 Task: Design a concept for a mobile app that helps in improving mental health.
Action: Mouse moved to (155, 77)
Screenshot: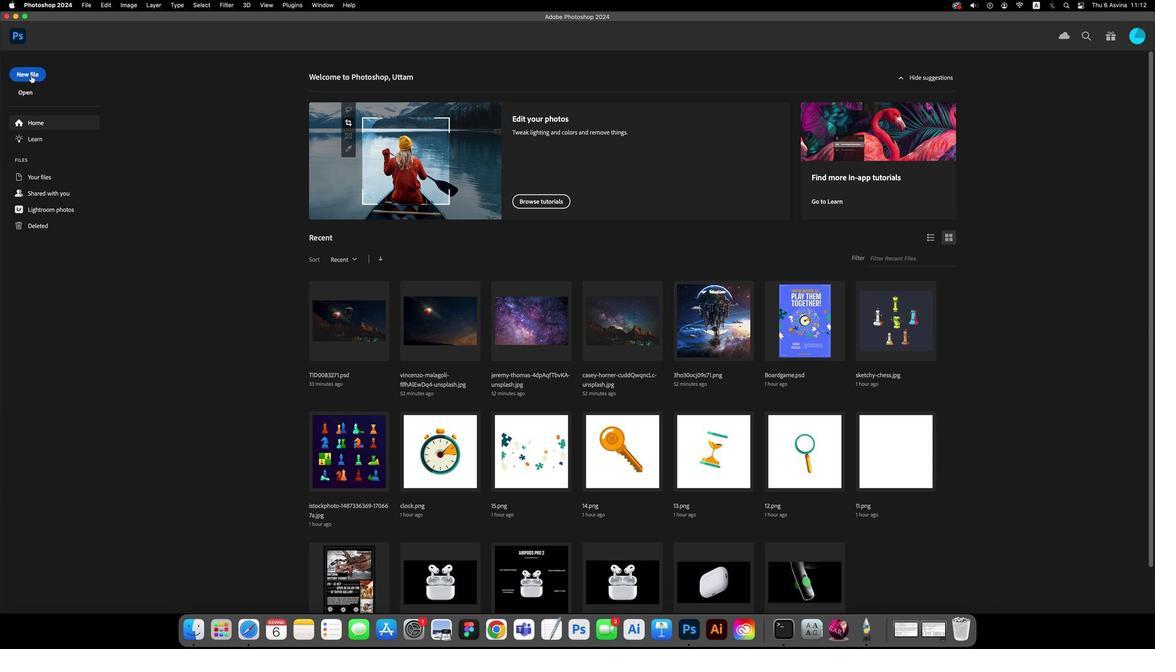 
Action: Mouse pressed left at (155, 77)
Screenshot: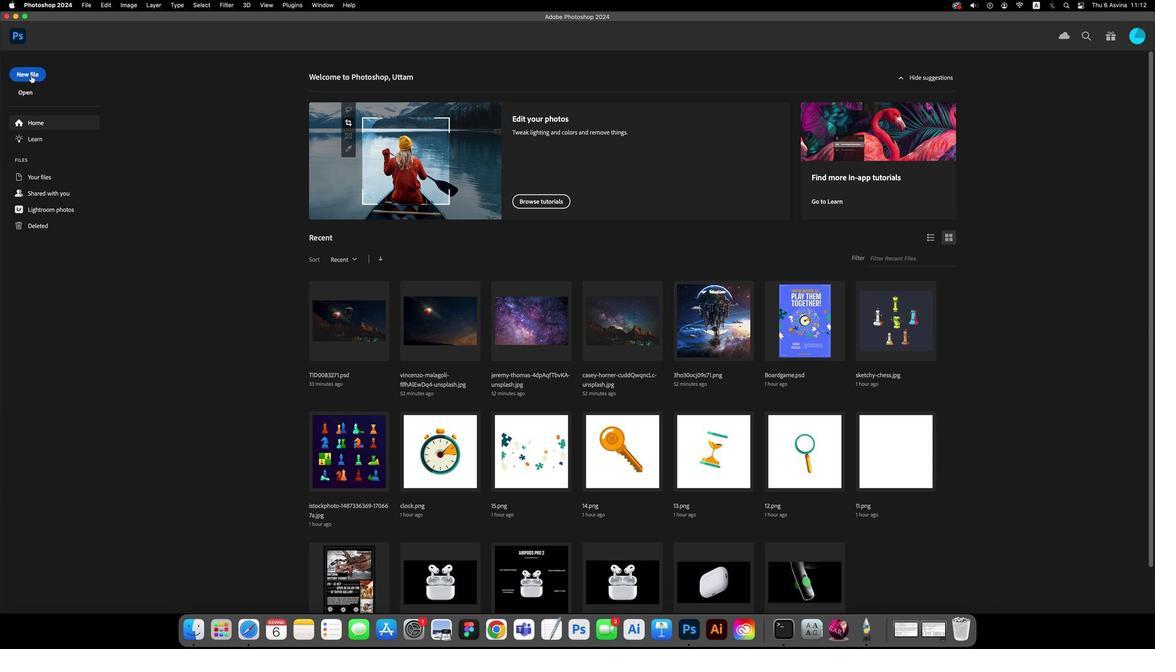 
Action: Mouse moved to (583, 167)
Screenshot: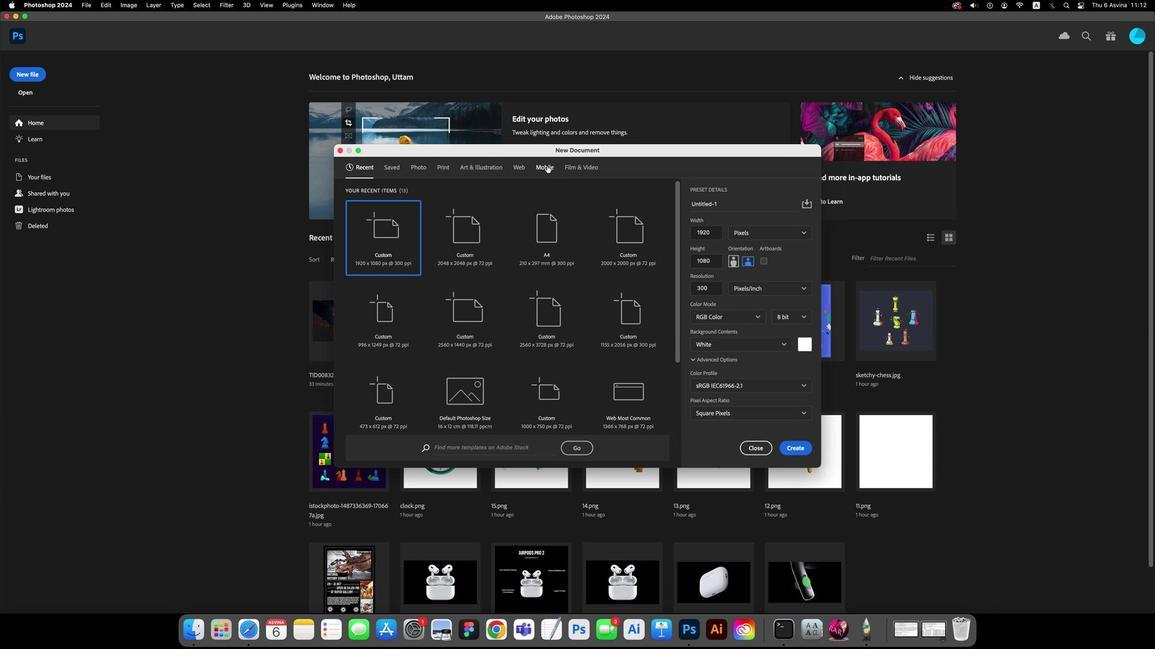 
Action: Mouse pressed left at (583, 167)
Screenshot: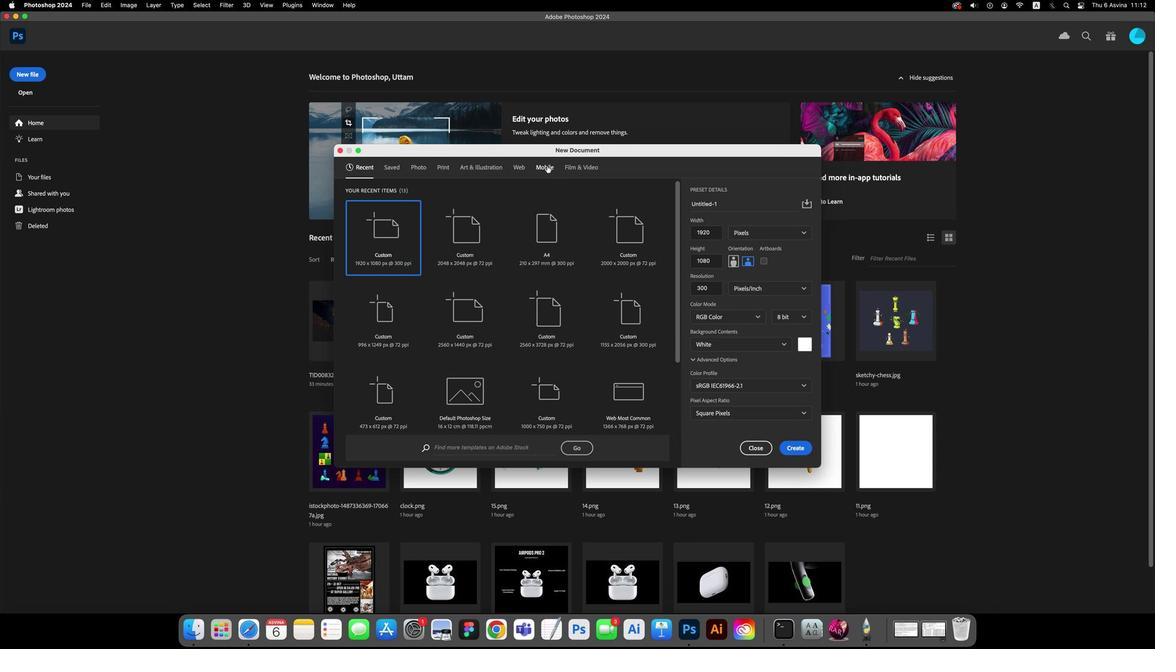 
Action: Mouse moved to (792, 443)
Screenshot: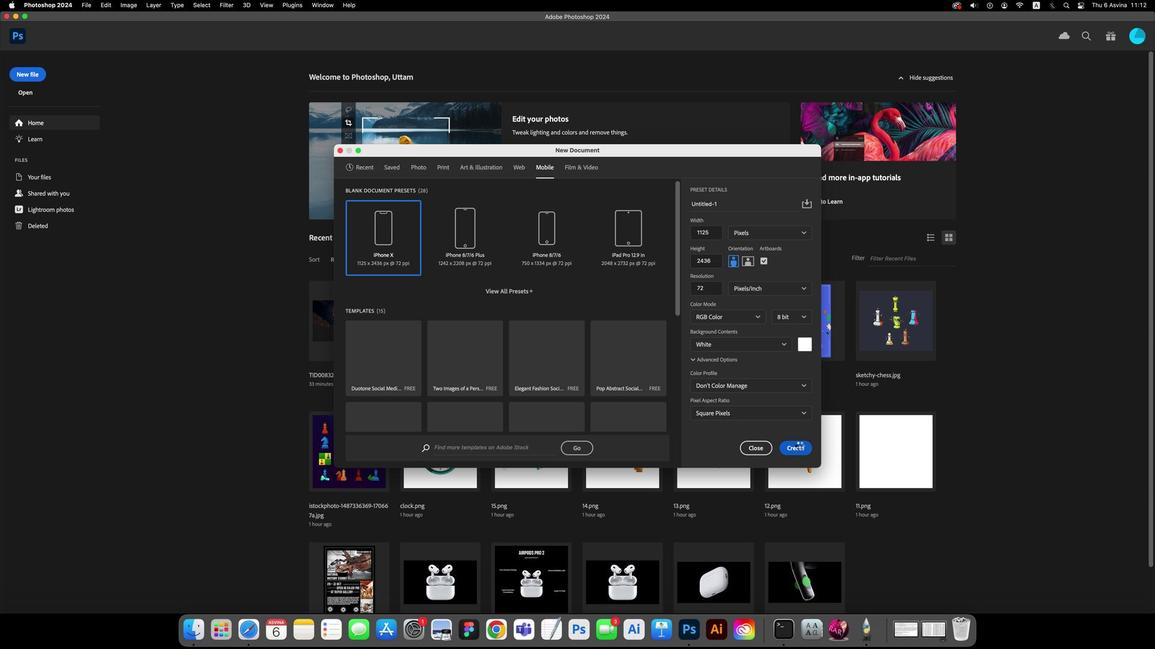 
Action: Mouse pressed left at (792, 443)
Screenshot: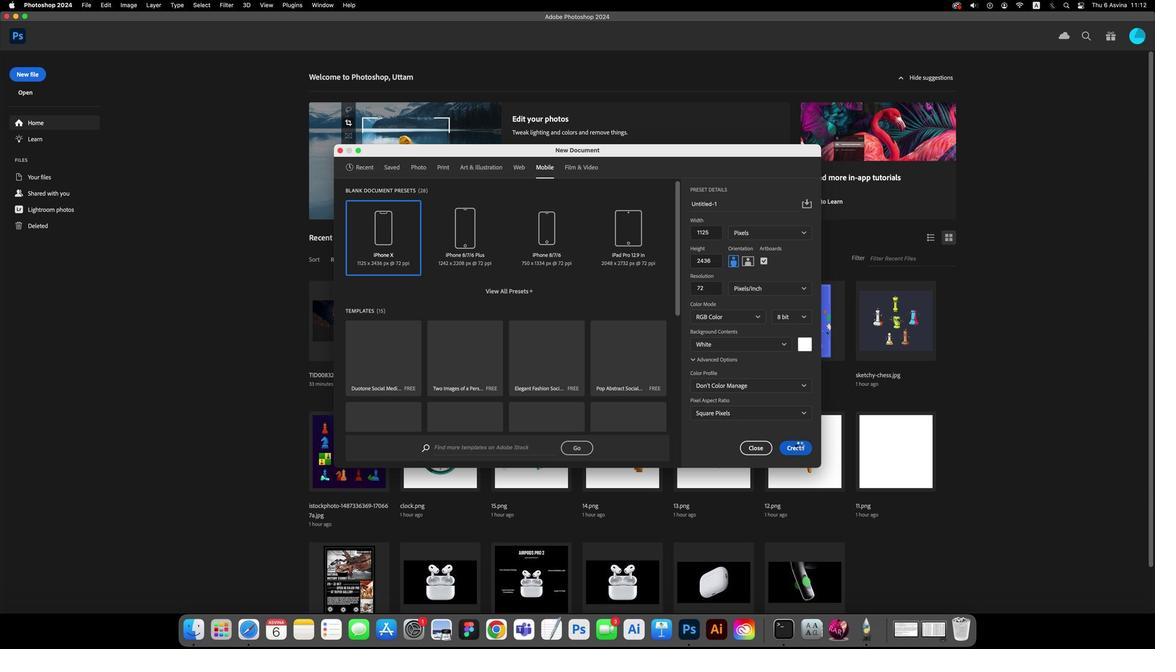 
Action: Mouse moved to (532, 326)
Screenshot: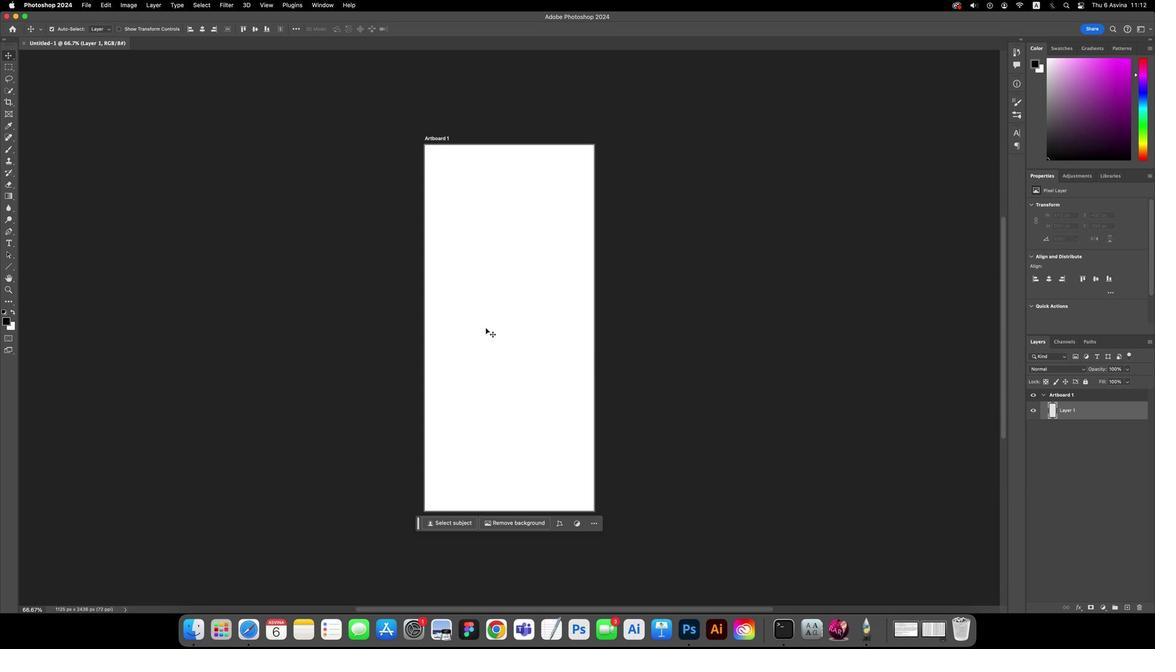 
Action: Mouse pressed left at (532, 326)
Screenshot: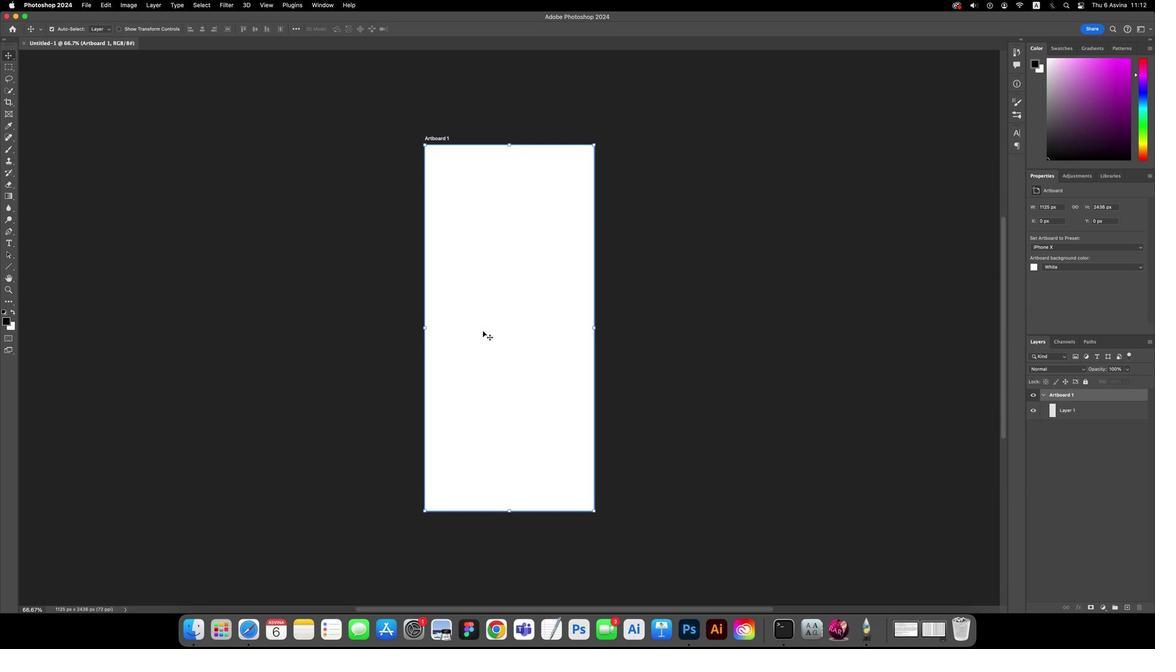 
Action: Mouse moved to (205, 3)
Screenshot: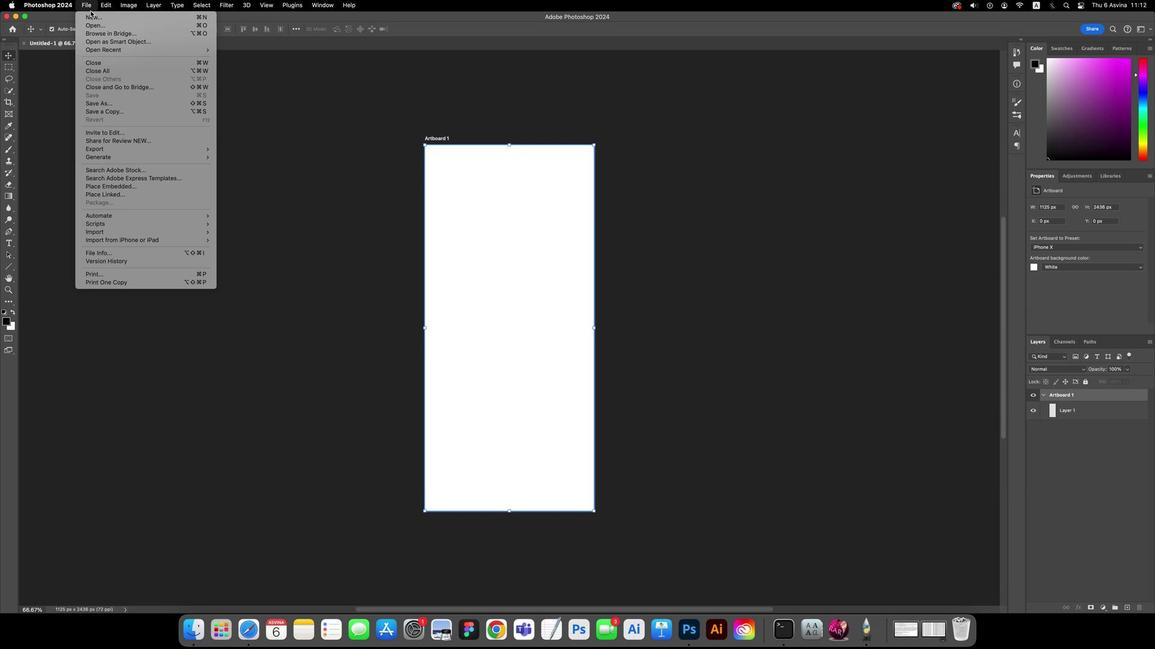 
Action: Mouse pressed left at (205, 3)
Screenshot: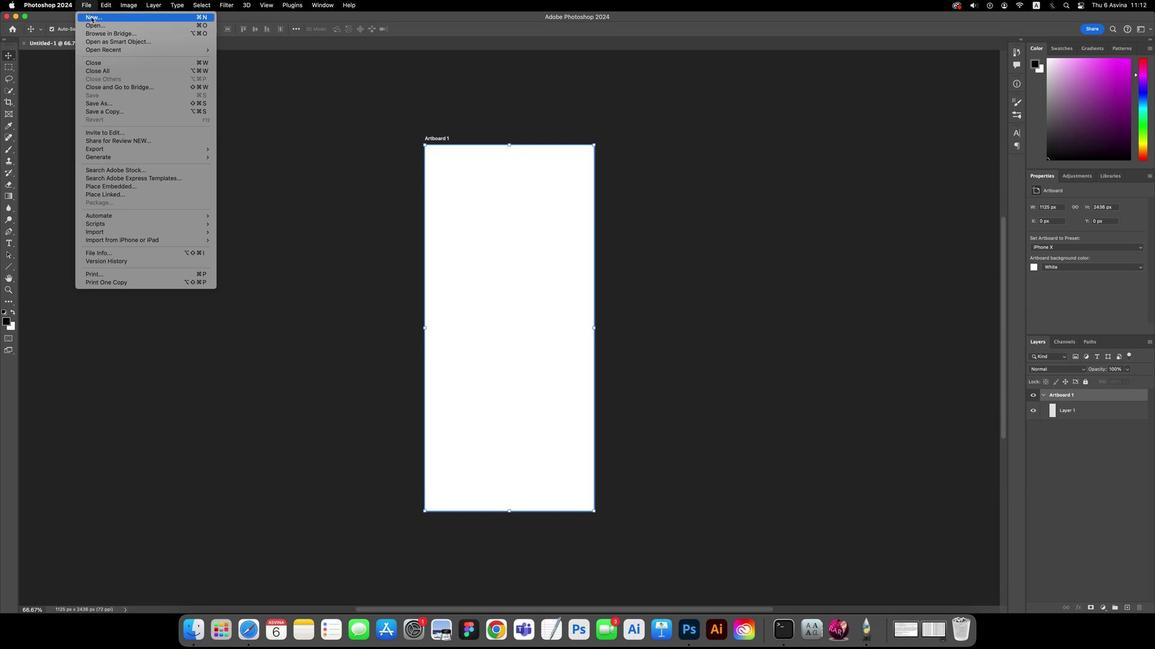 
Action: Mouse moved to (205, 27)
Screenshot: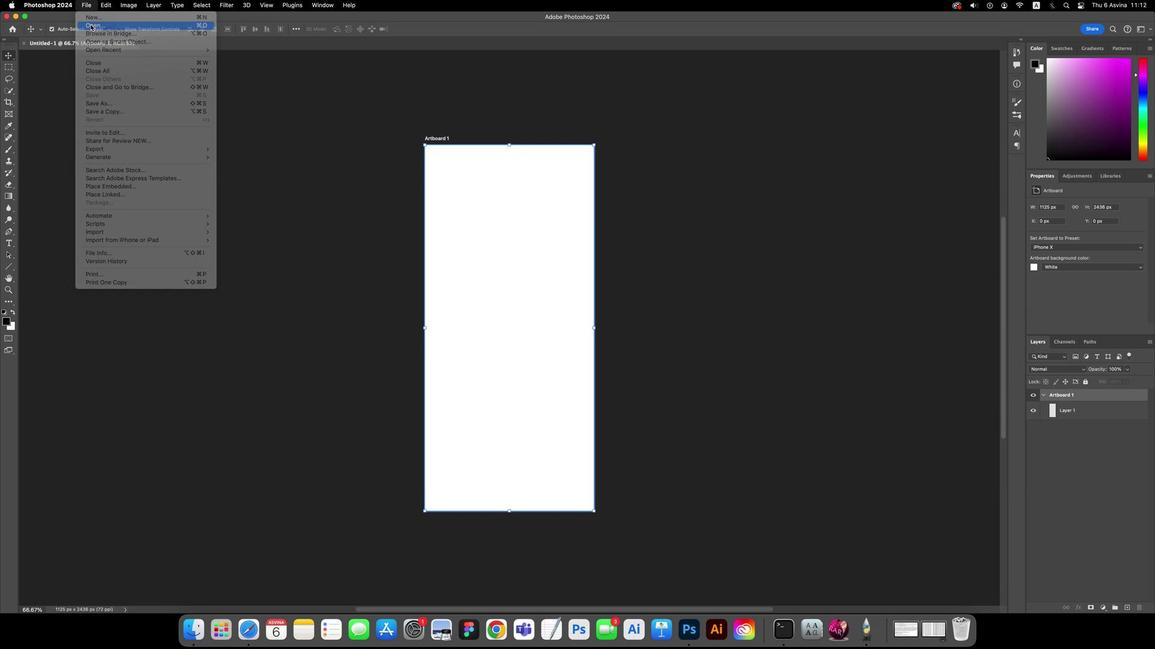 
Action: Mouse pressed left at (205, 27)
Screenshot: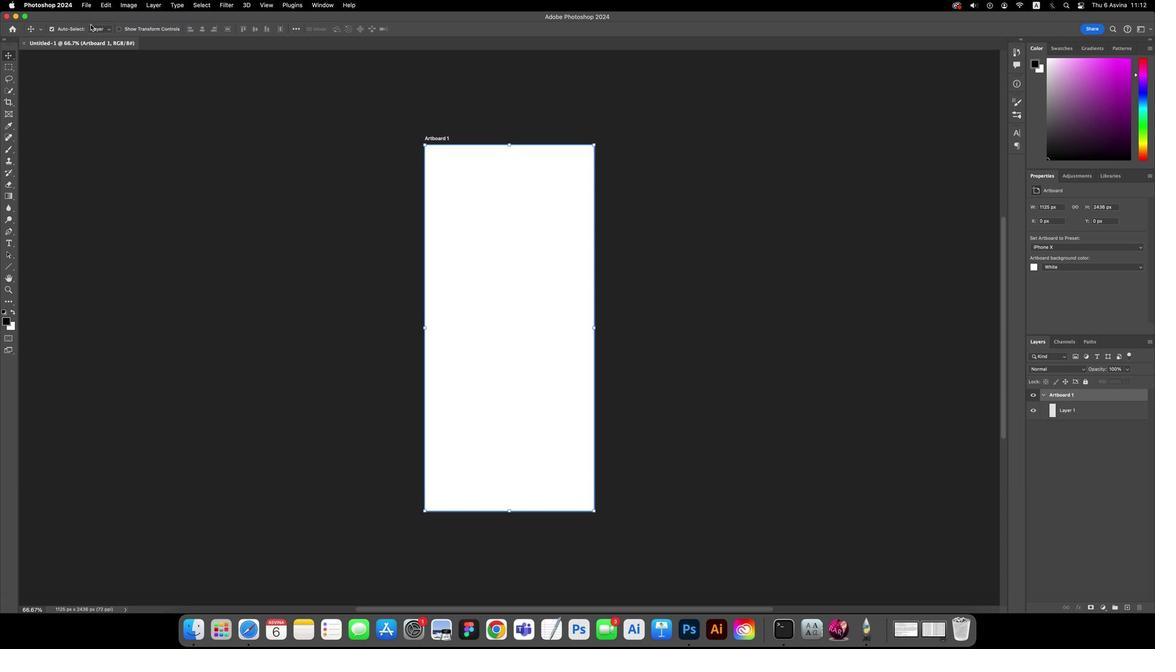 
Action: Mouse moved to (543, 166)
Screenshot: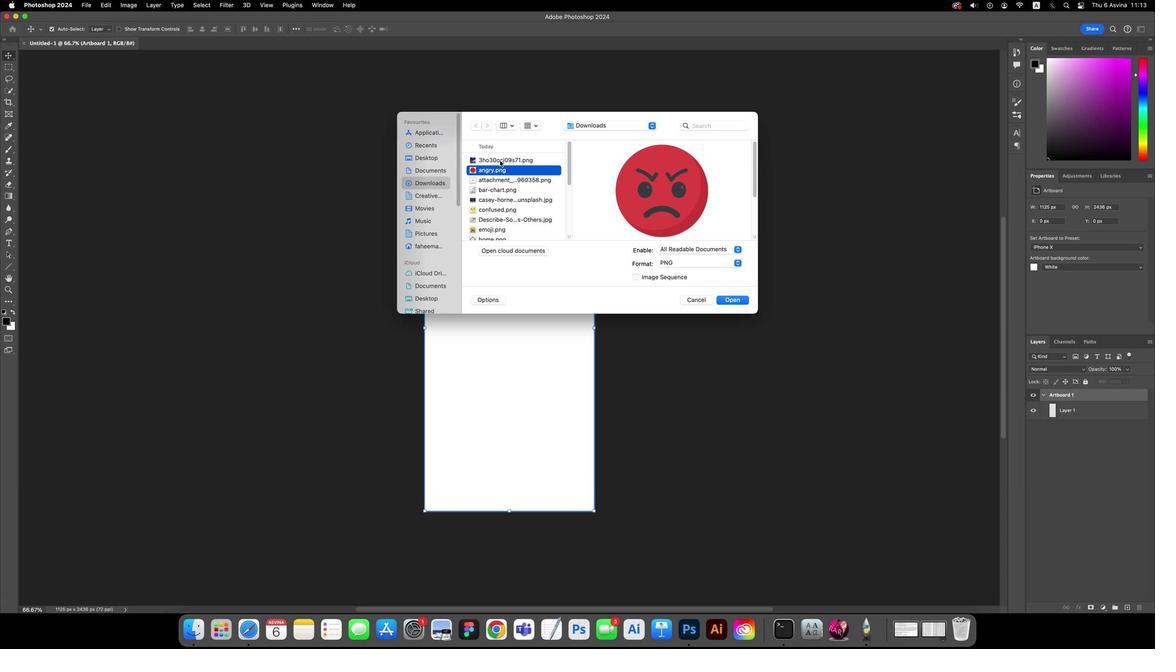
Action: Mouse pressed left at (543, 166)
Screenshot: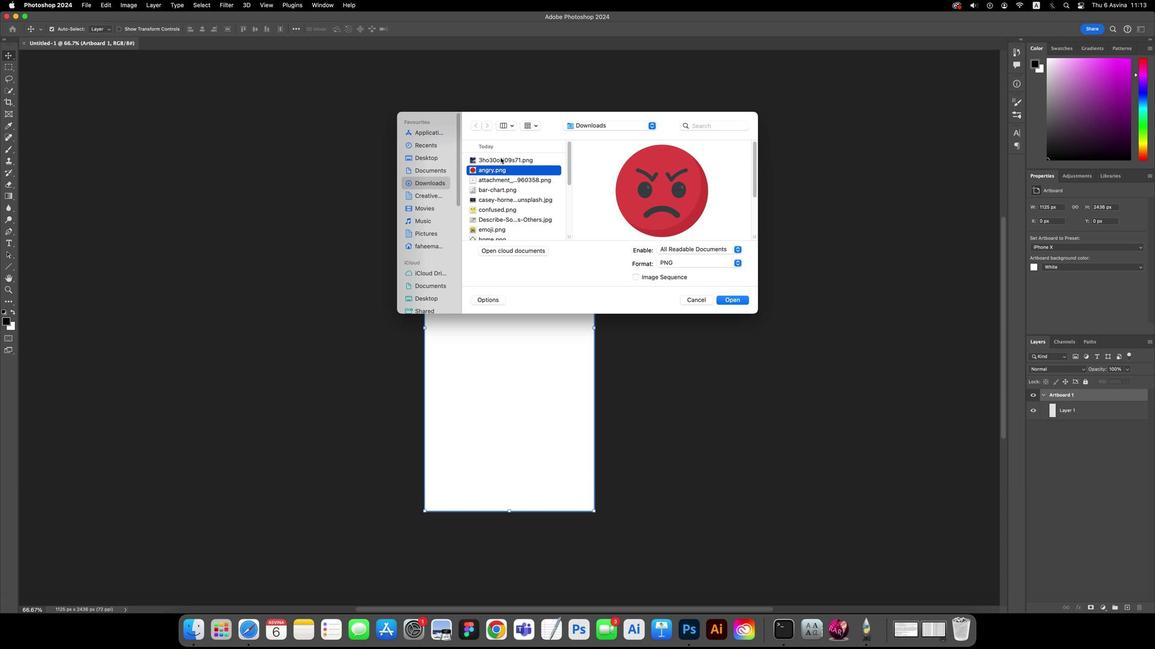 
Action: Mouse moved to (545, 158)
Screenshot: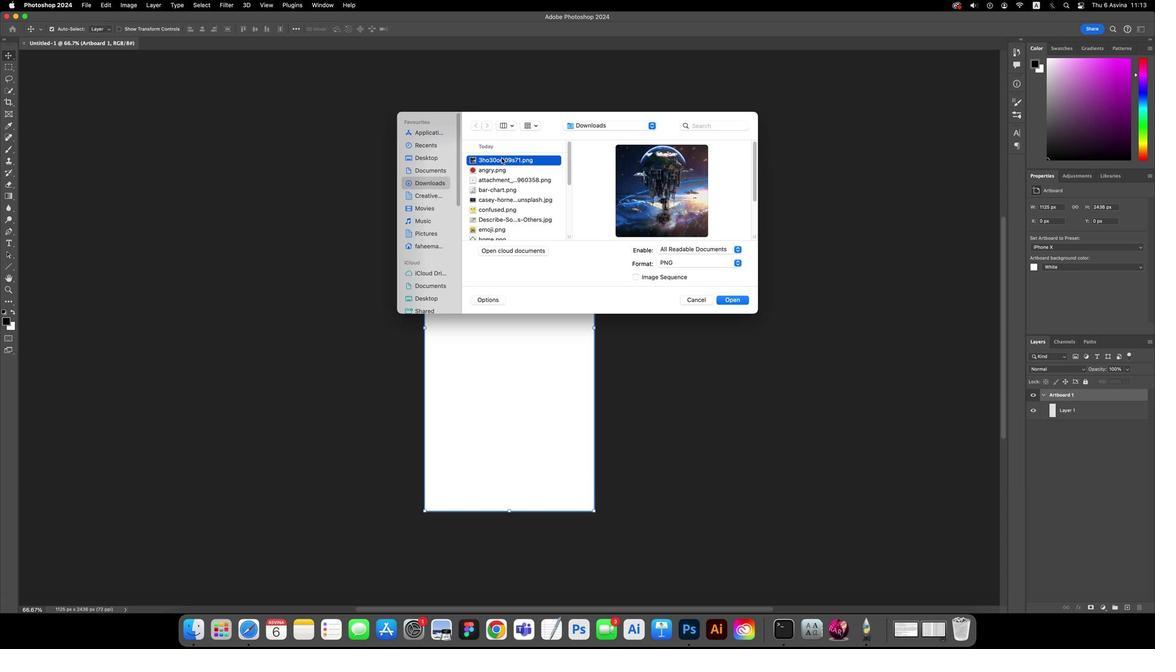
Action: Mouse pressed left at (545, 158)
Screenshot: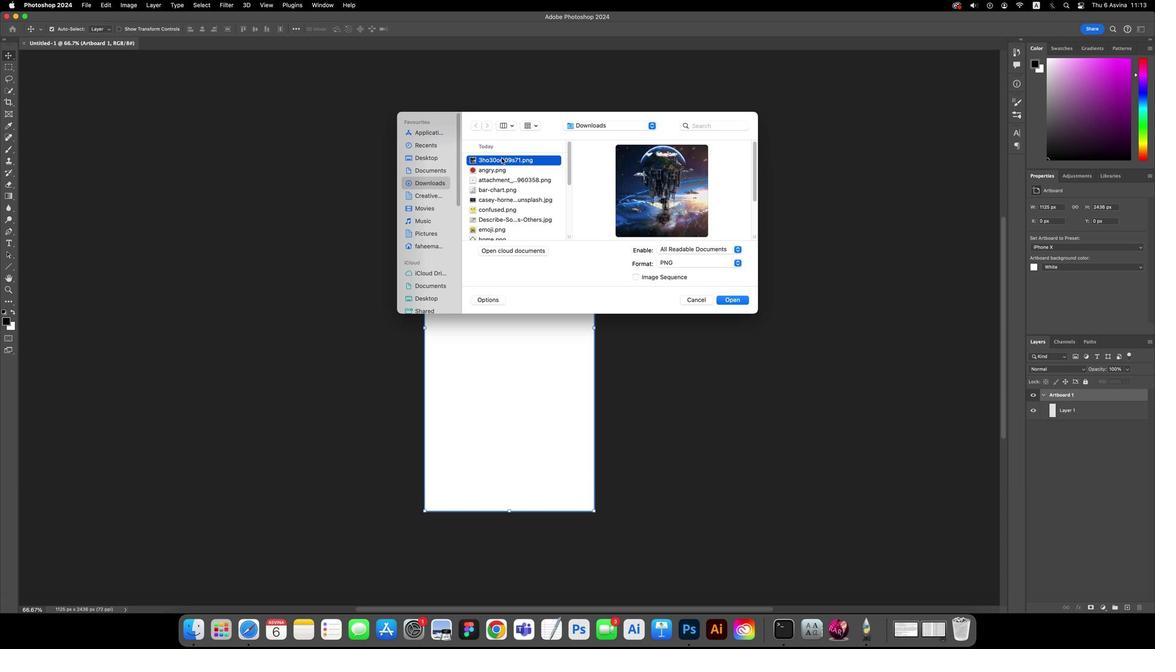 
Action: Mouse moved to (543, 167)
Screenshot: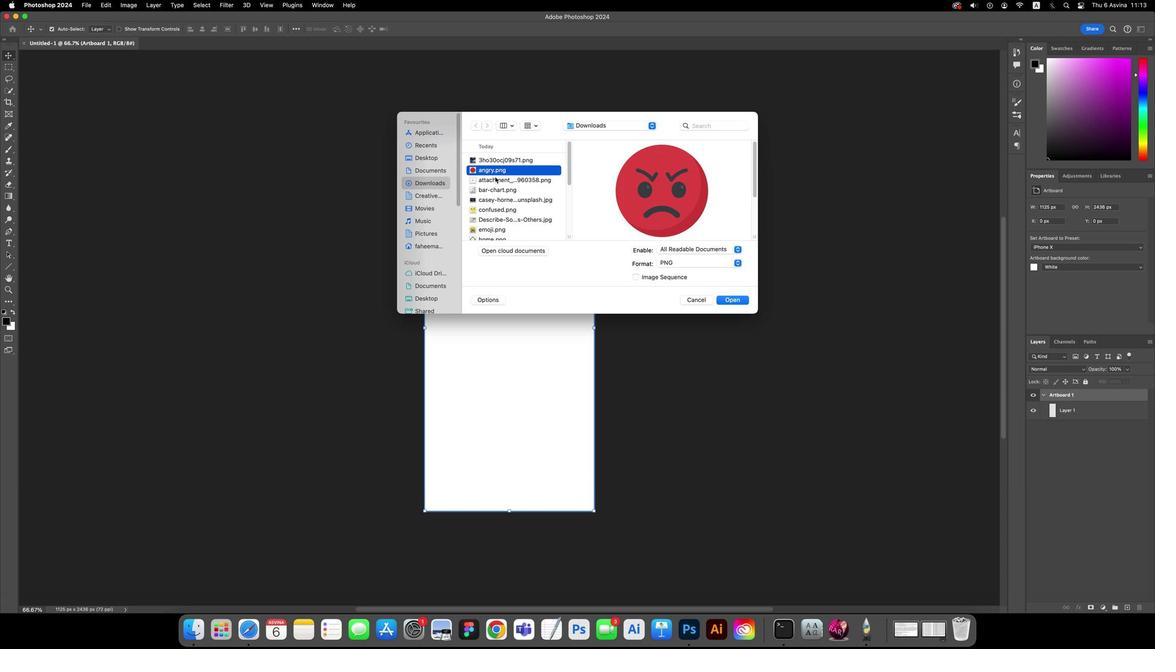 
Action: Mouse pressed left at (543, 167)
Screenshot: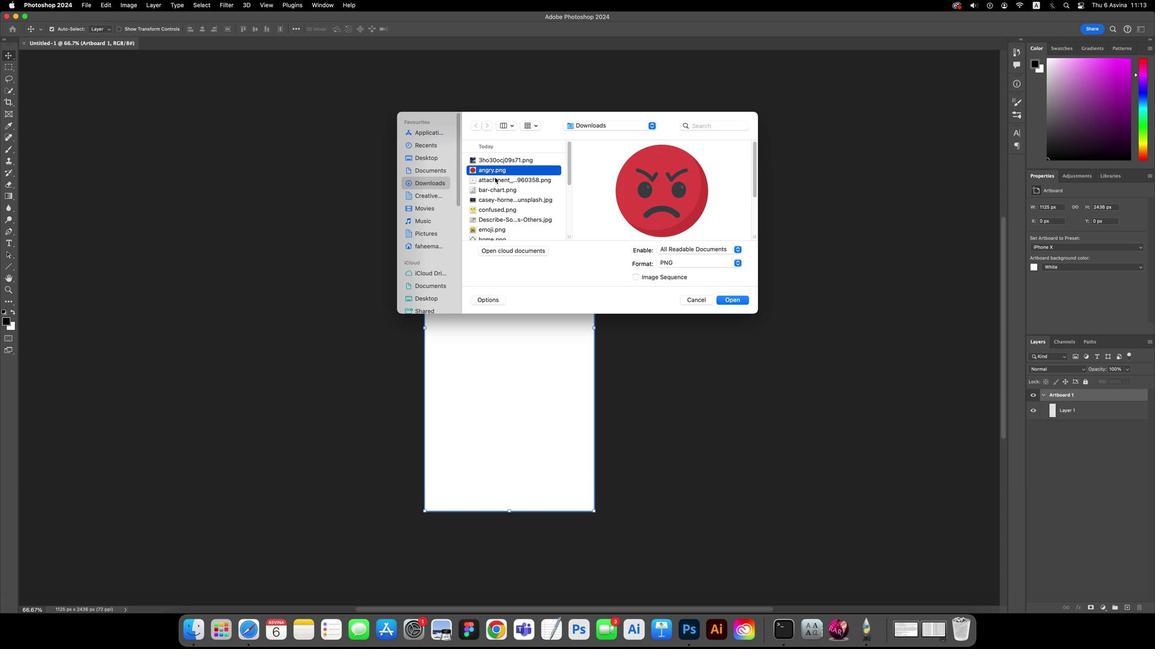 
Action: Mouse moved to (539, 188)
Screenshot: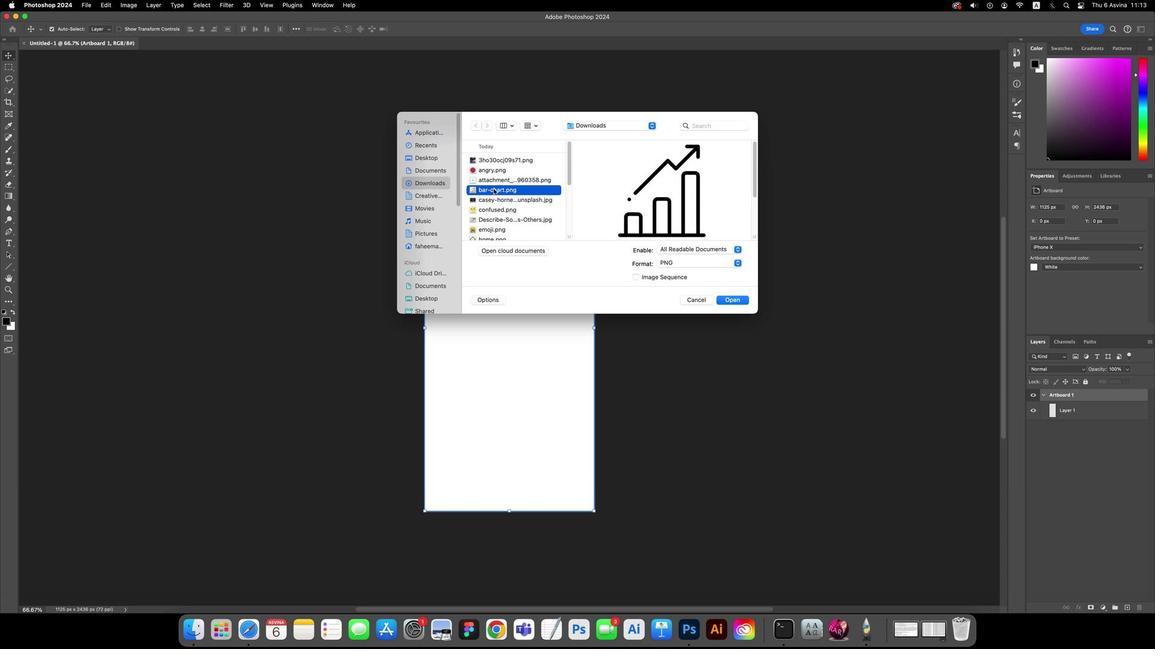 
Action: Mouse pressed left at (539, 188)
Screenshot: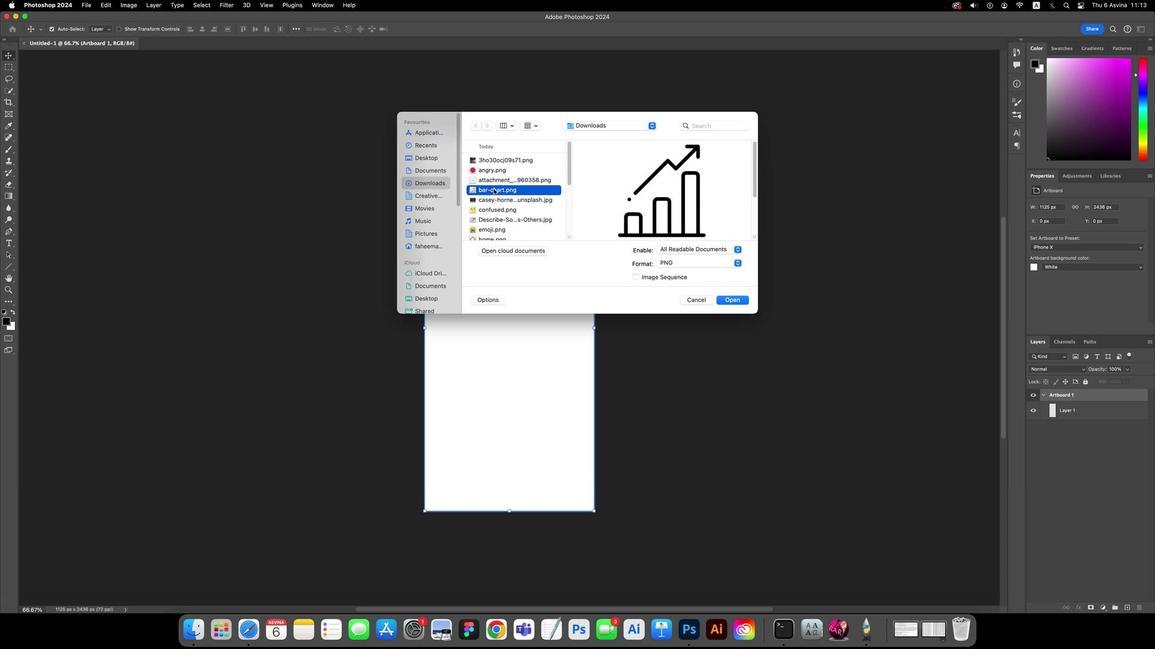 
Action: Mouse scrolled (539, 188) with delta (130, 2)
Screenshot: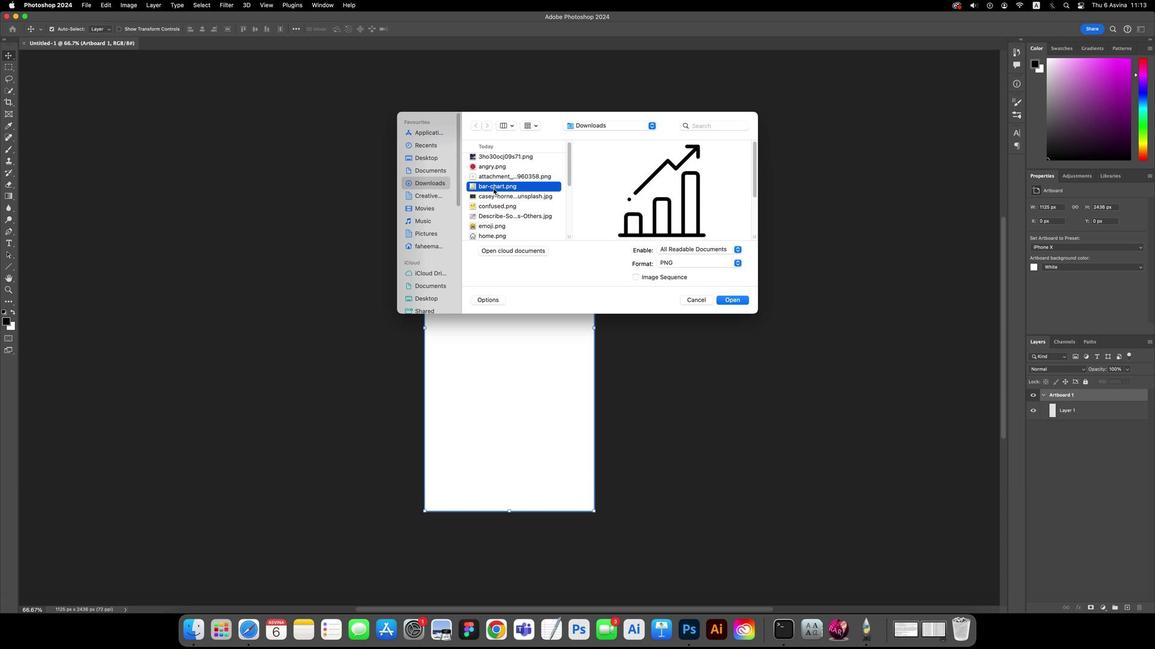 
Action: Mouse scrolled (539, 188) with delta (130, 2)
Screenshot: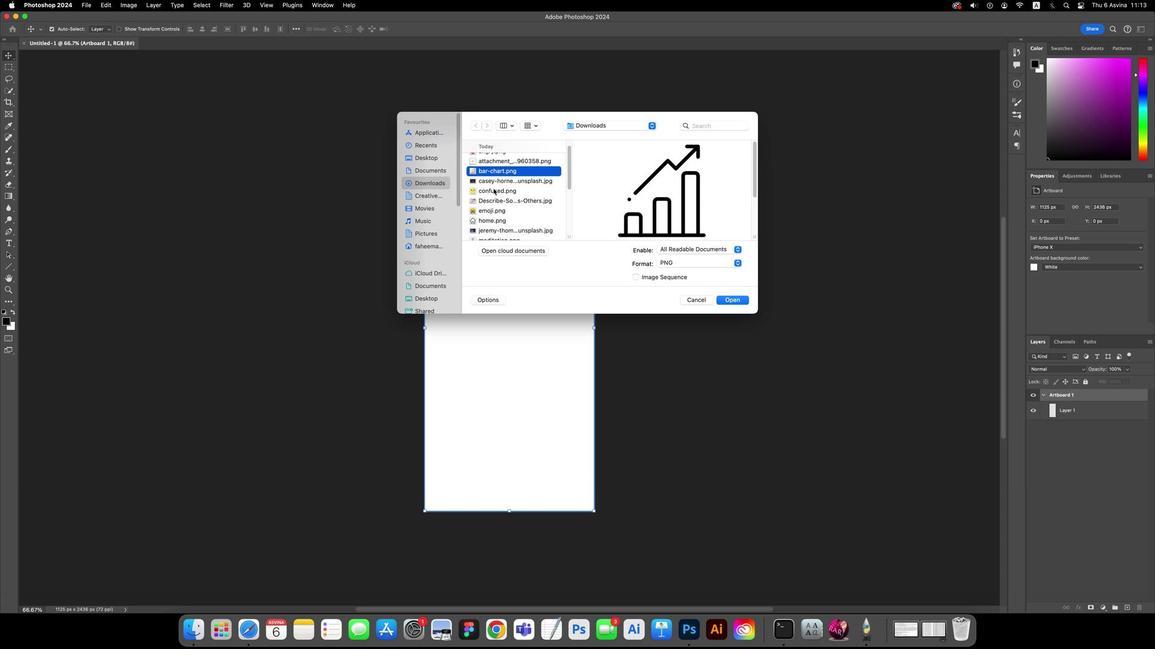 
Action: Mouse scrolled (539, 188) with delta (130, 2)
Screenshot: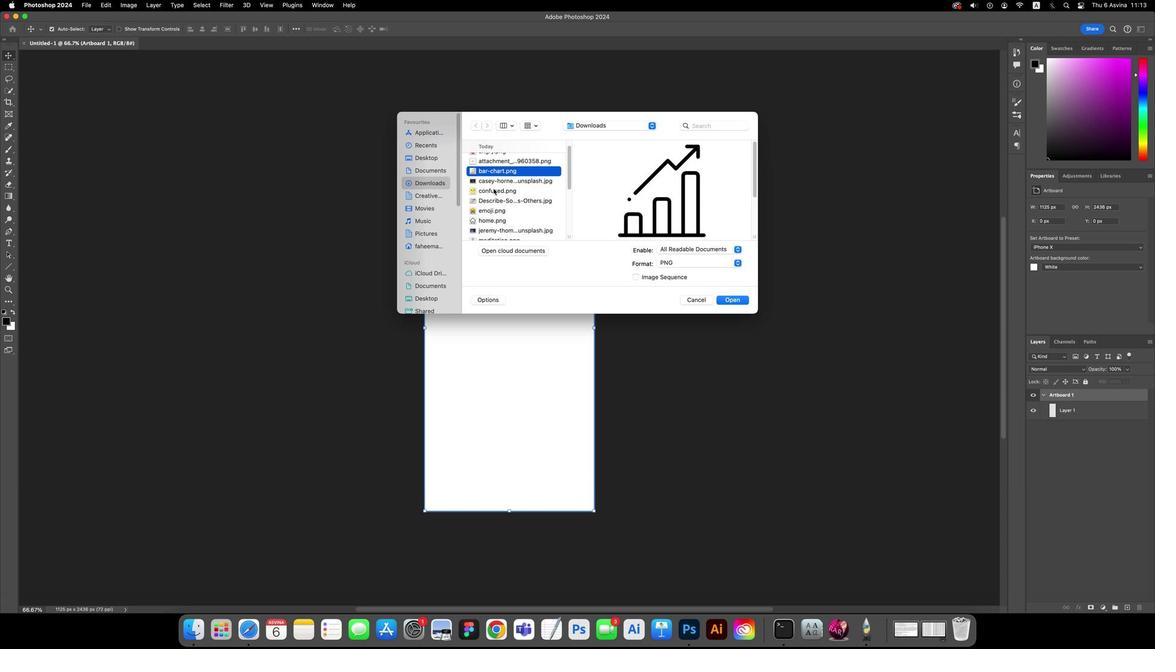 
Action: Mouse scrolled (539, 188) with delta (130, 2)
Screenshot: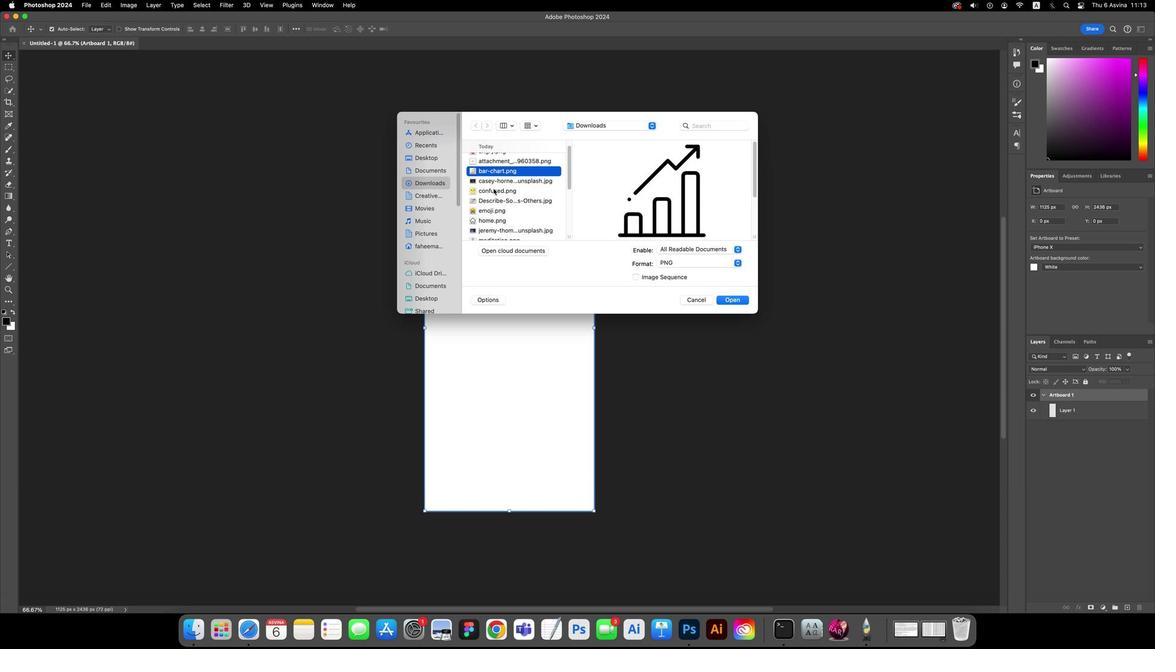 
Action: Mouse scrolled (539, 188) with delta (130, 2)
Screenshot: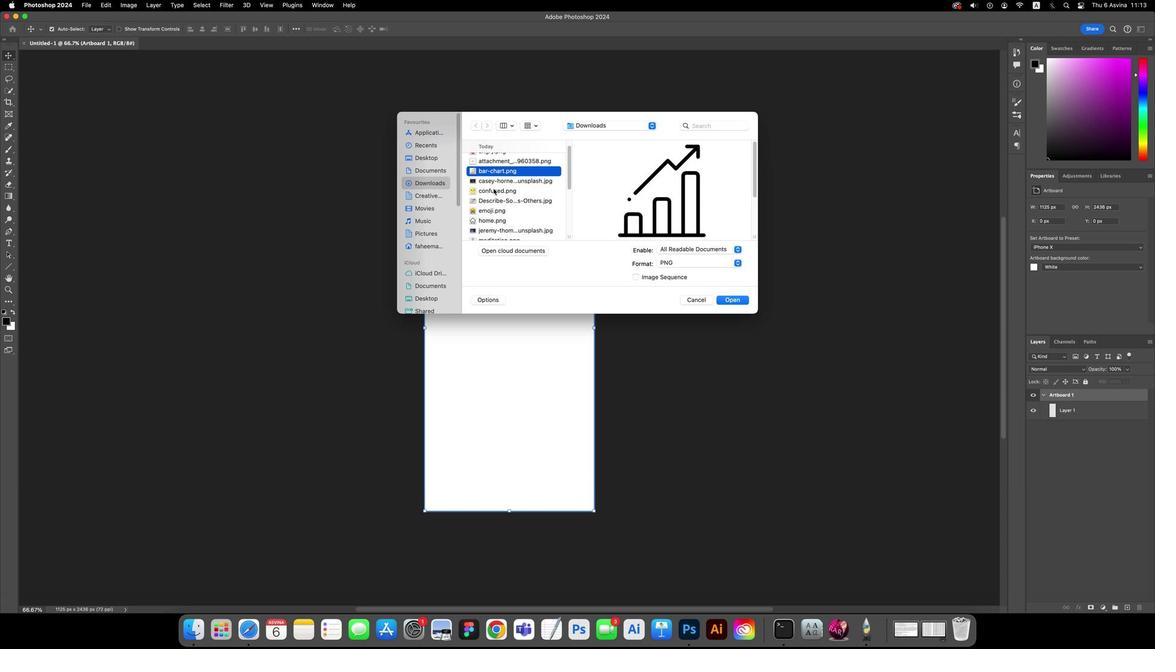 
Action: Mouse scrolled (539, 188) with delta (130, 2)
Screenshot: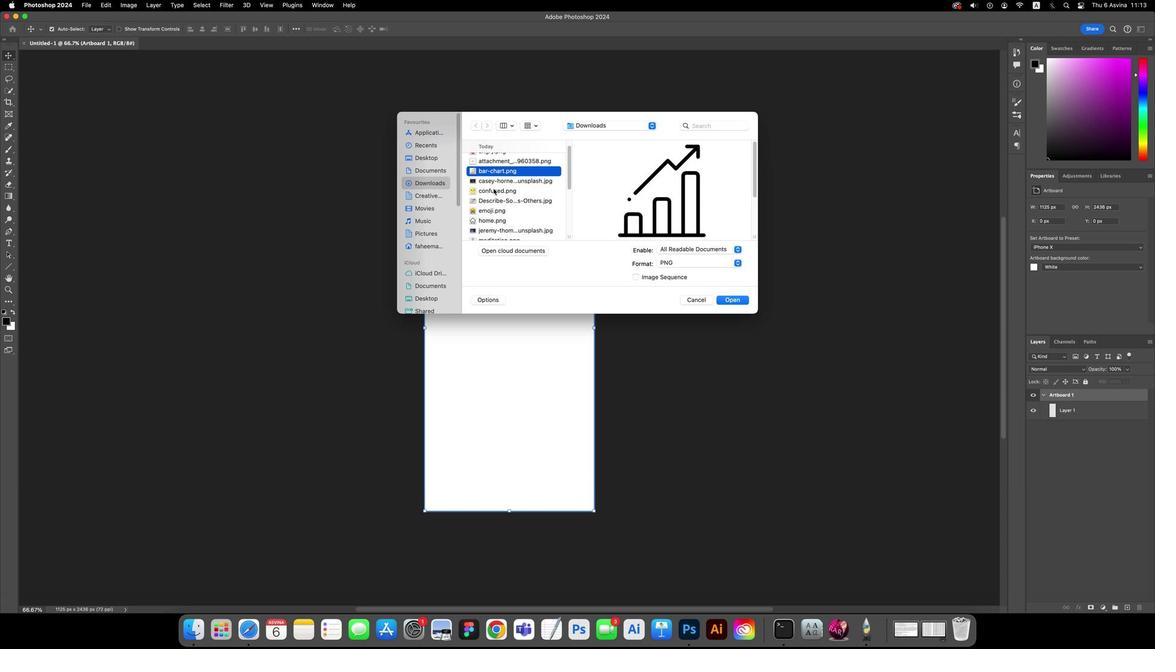 
Action: Mouse scrolled (539, 188) with delta (130, 2)
Screenshot: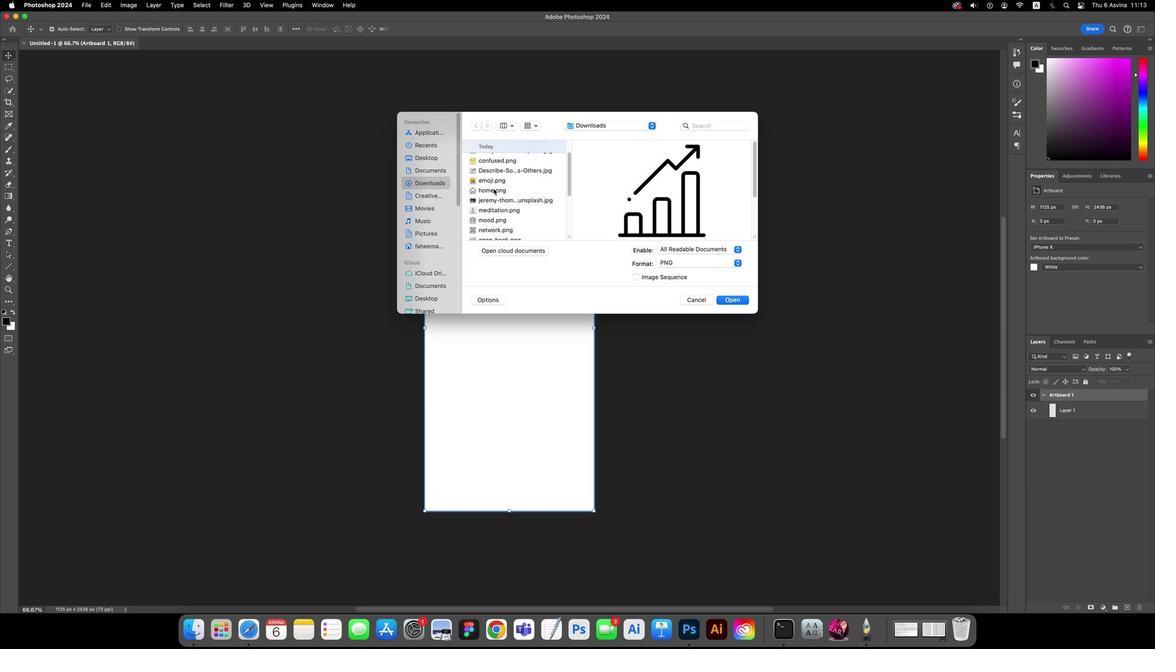 
Action: Mouse scrolled (539, 188) with delta (130, 2)
Screenshot: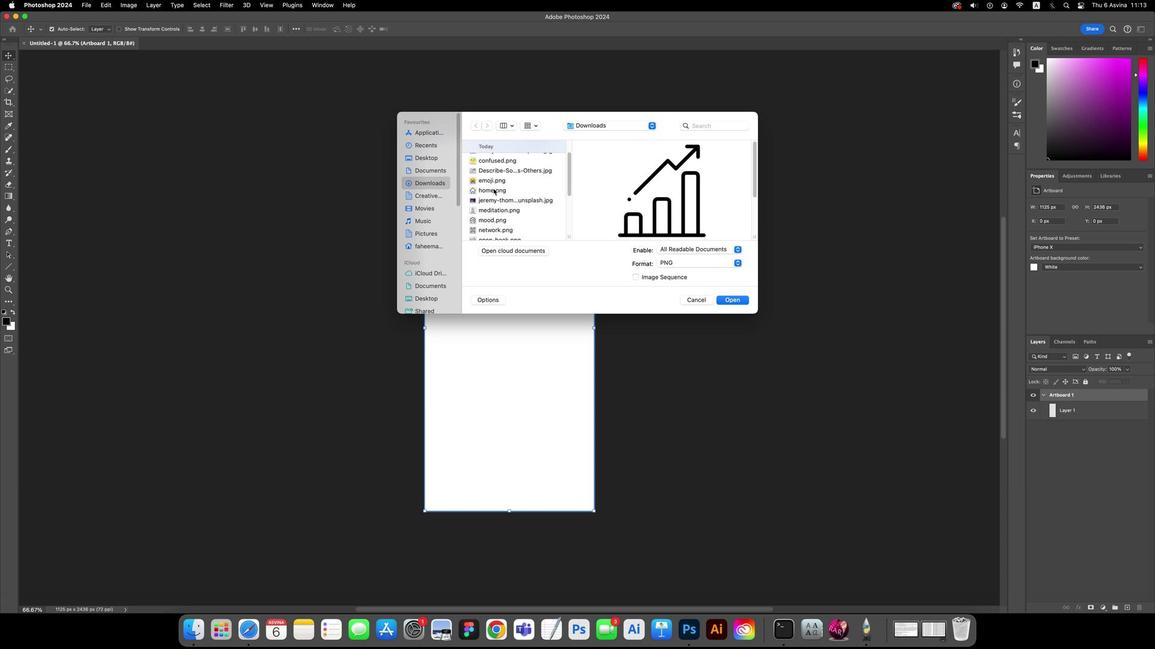 
Action: Mouse scrolled (539, 188) with delta (130, 2)
Screenshot: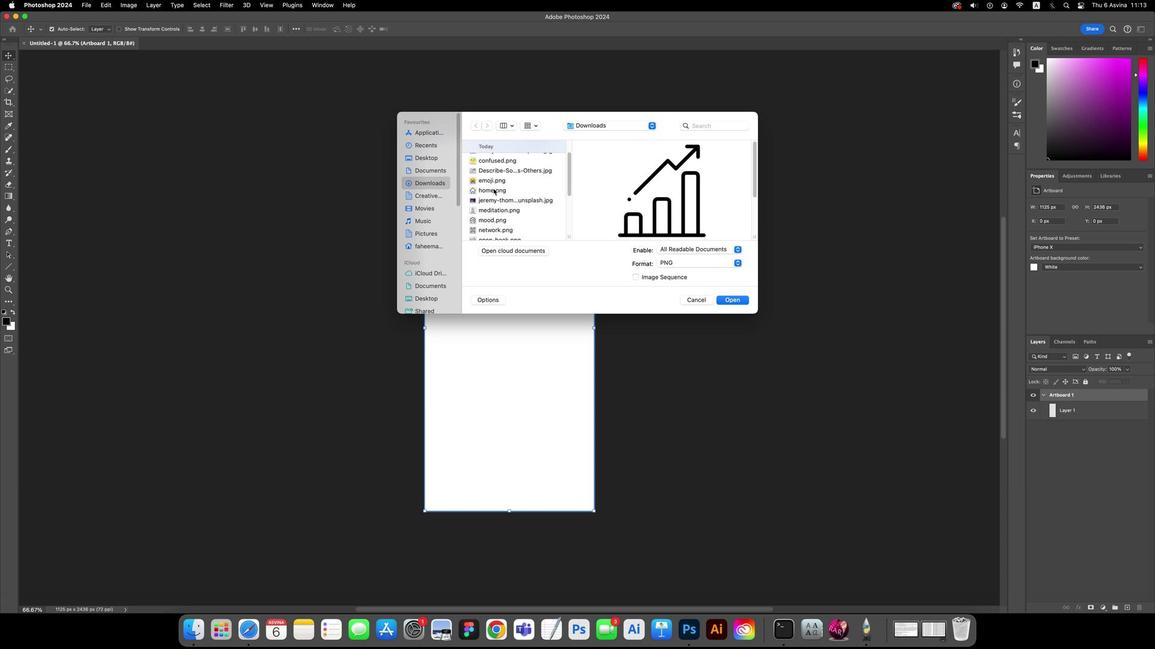 
Action: Mouse scrolled (539, 188) with delta (130, 2)
Screenshot: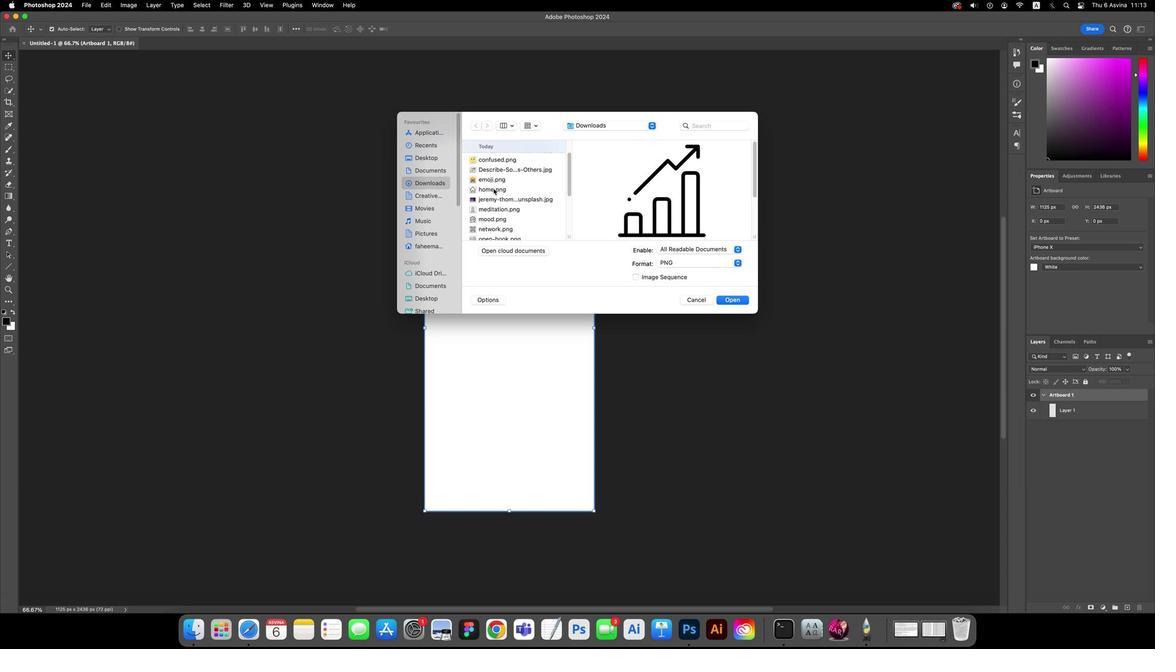 
Action: Mouse scrolled (539, 188) with delta (130, 2)
Screenshot: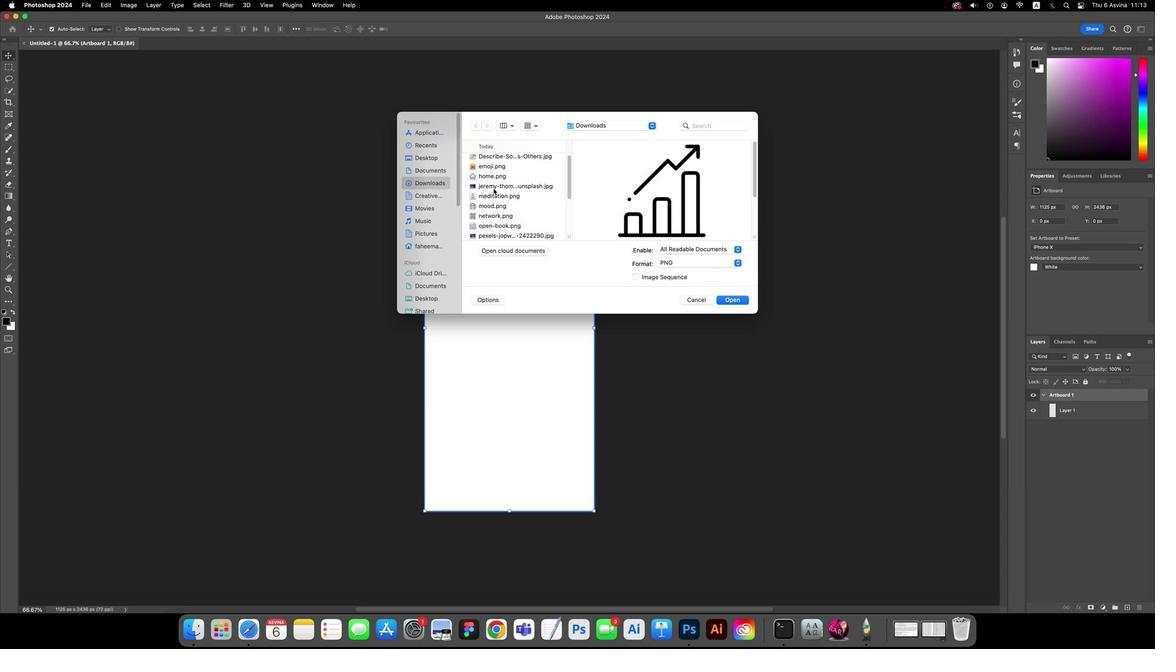 
Action: Mouse scrolled (539, 188) with delta (130, 2)
Screenshot: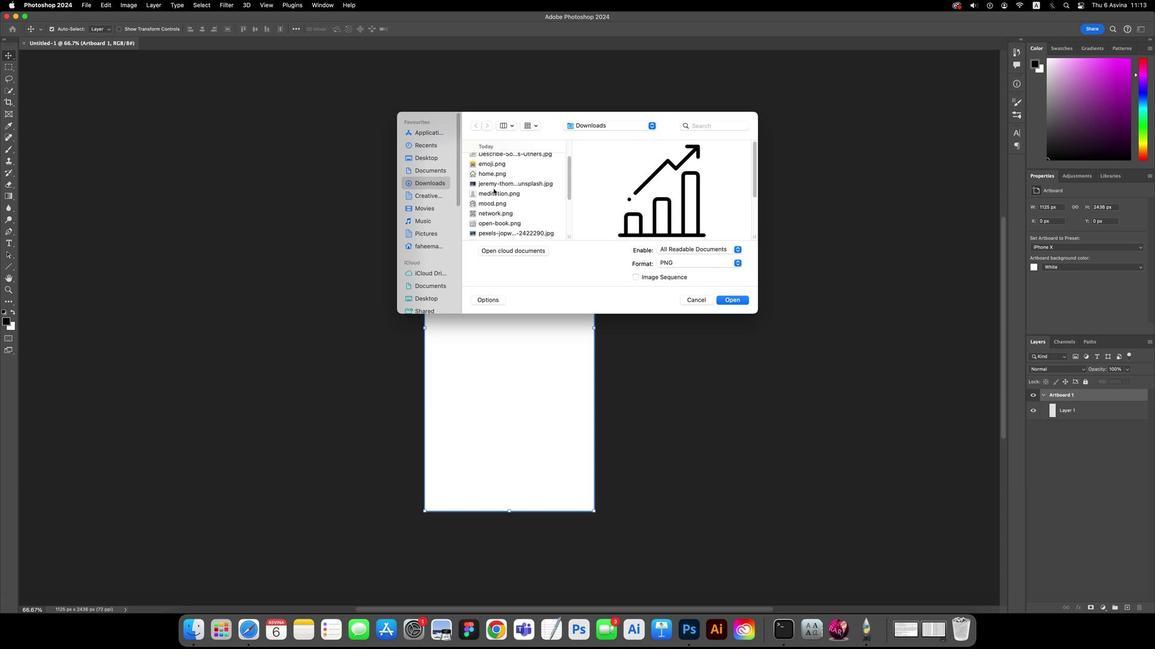 
Action: Mouse scrolled (539, 188) with delta (130, 2)
Screenshot: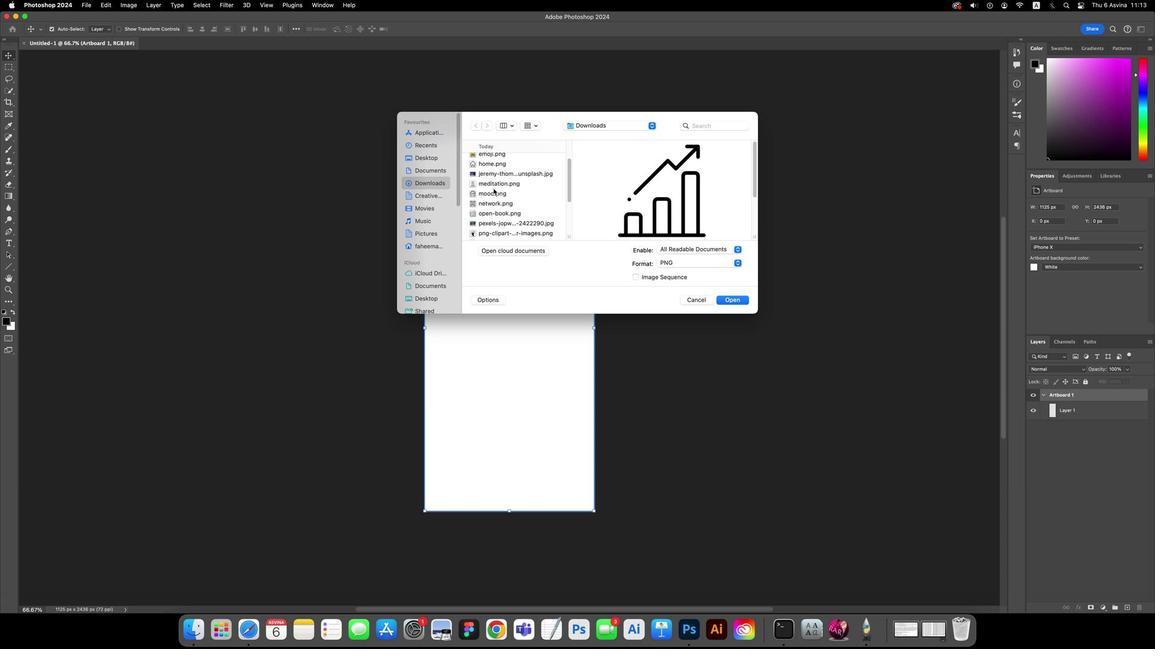 
Action: Mouse scrolled (539, 188) with delta (130, 2)
Screenshot: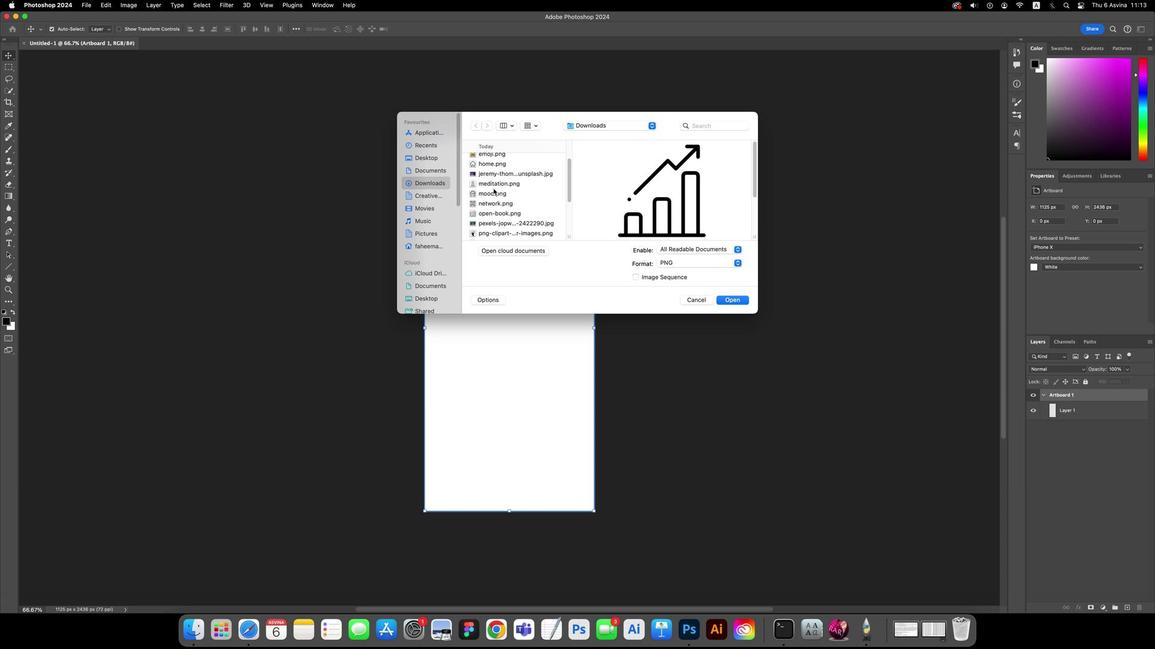 
Action: Mouse scrolled (539, 188) with delta (130, 2)
Screenshot: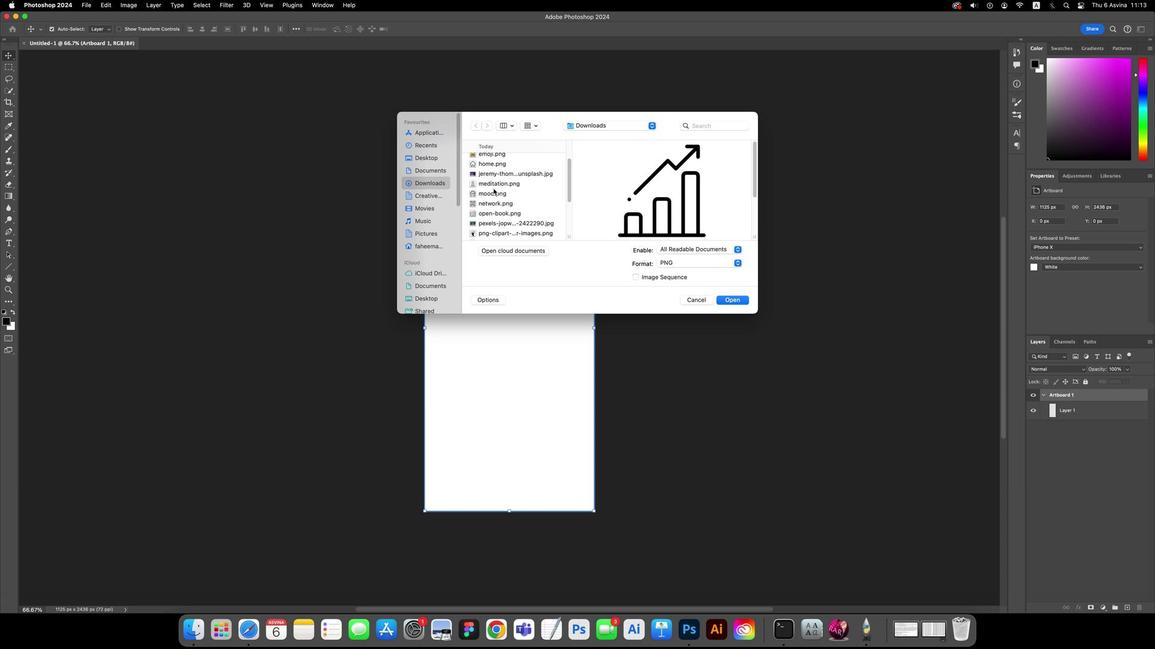 
Action: Mouse scrolled (539, 188) with delta (130, 2)
Screenshot: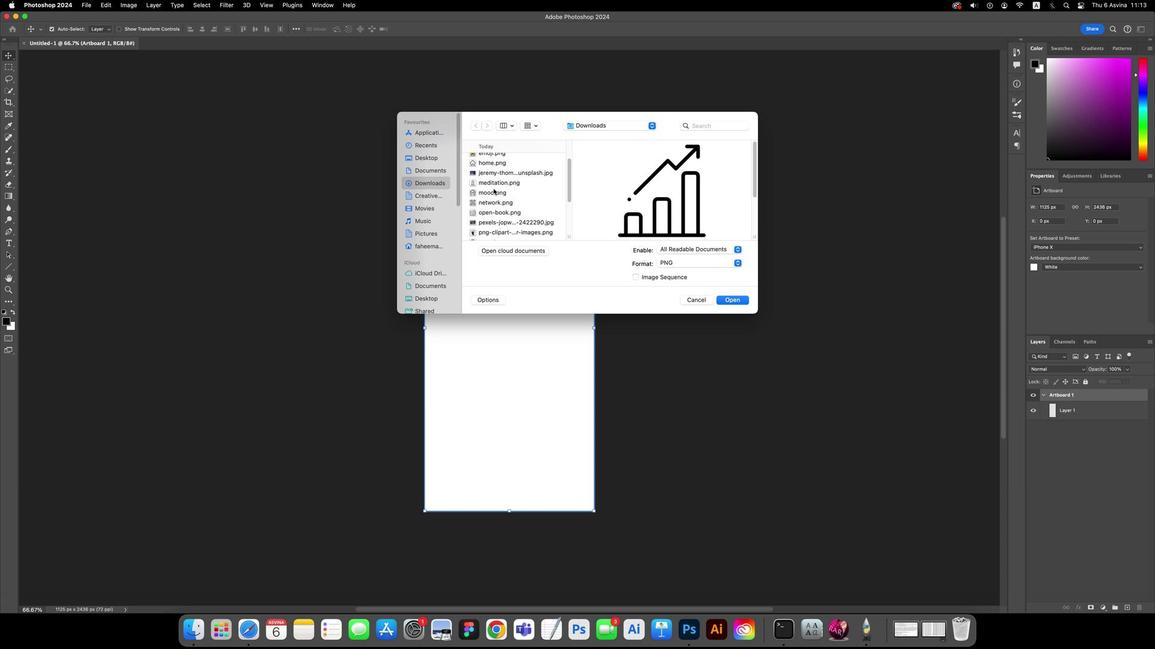 
Action: Mouse scrolled (539, 188) with delta (130, 2)
Screenshot: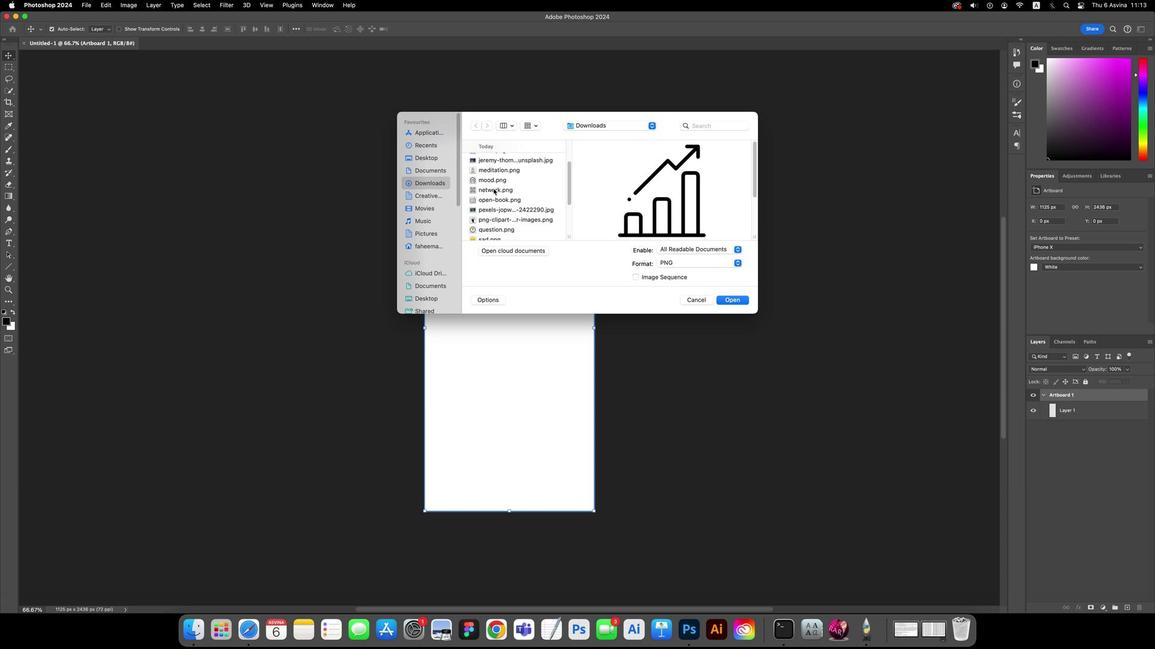 
Action: Mouse scrolled (539, 188) with delta (130, 2)
Screenshot: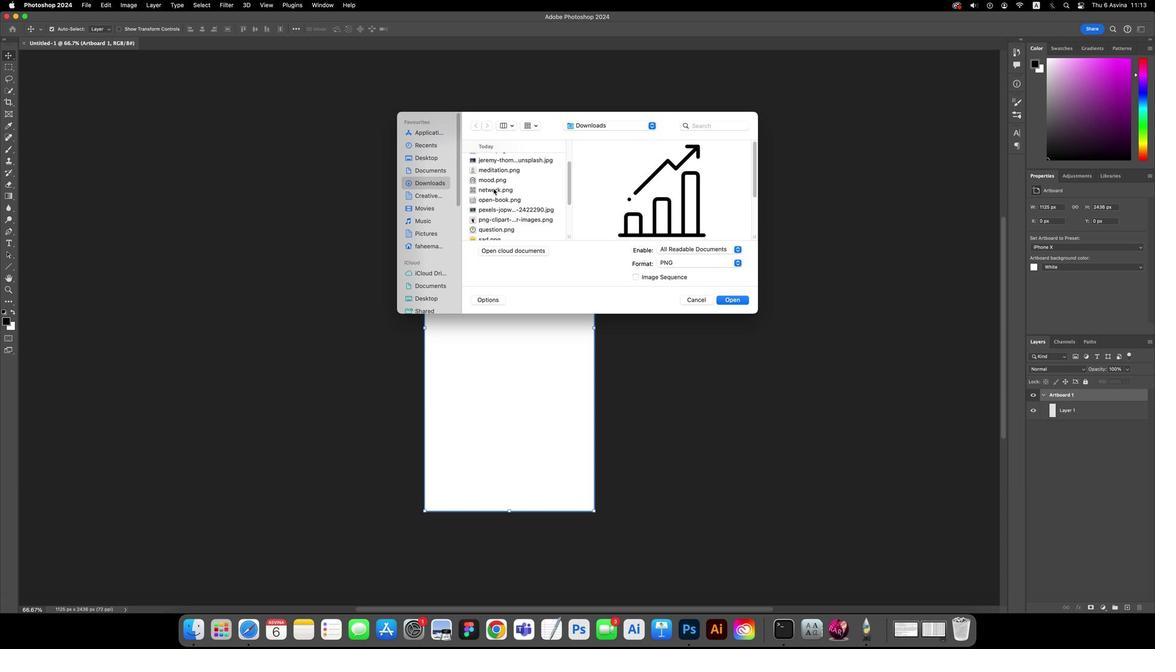 
Action: Mouse scrolled (539, 188) with delta (130, 2)
Screenshot: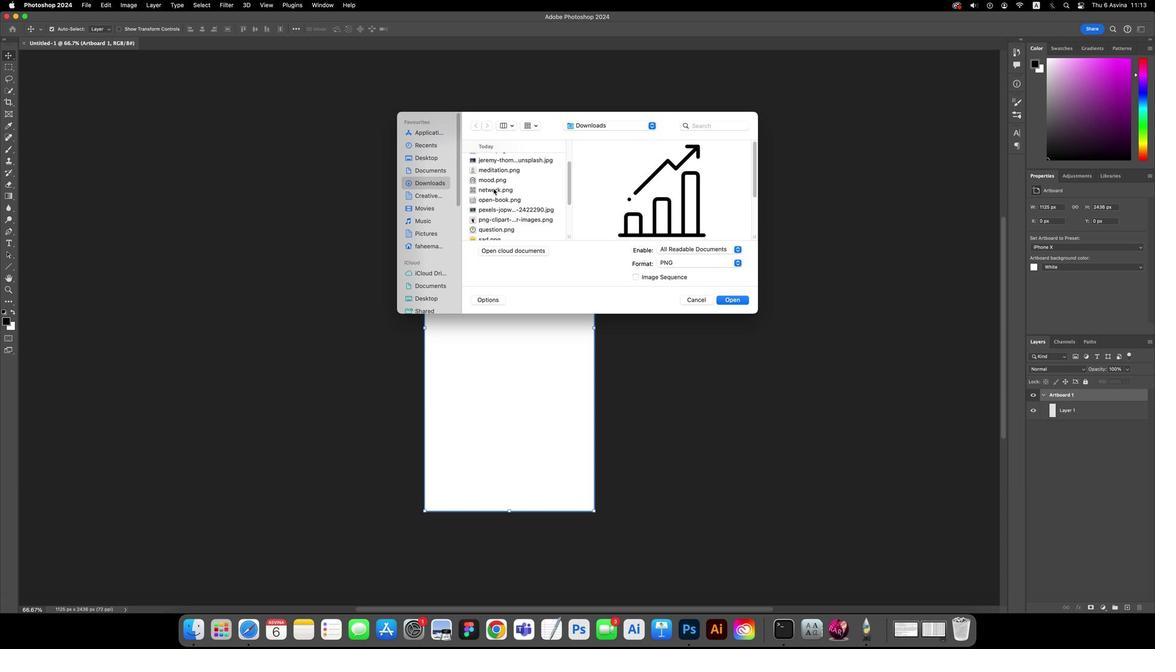 
Action: Mouse scrolled (539, 188) with delta (130, 2)
Screenshot: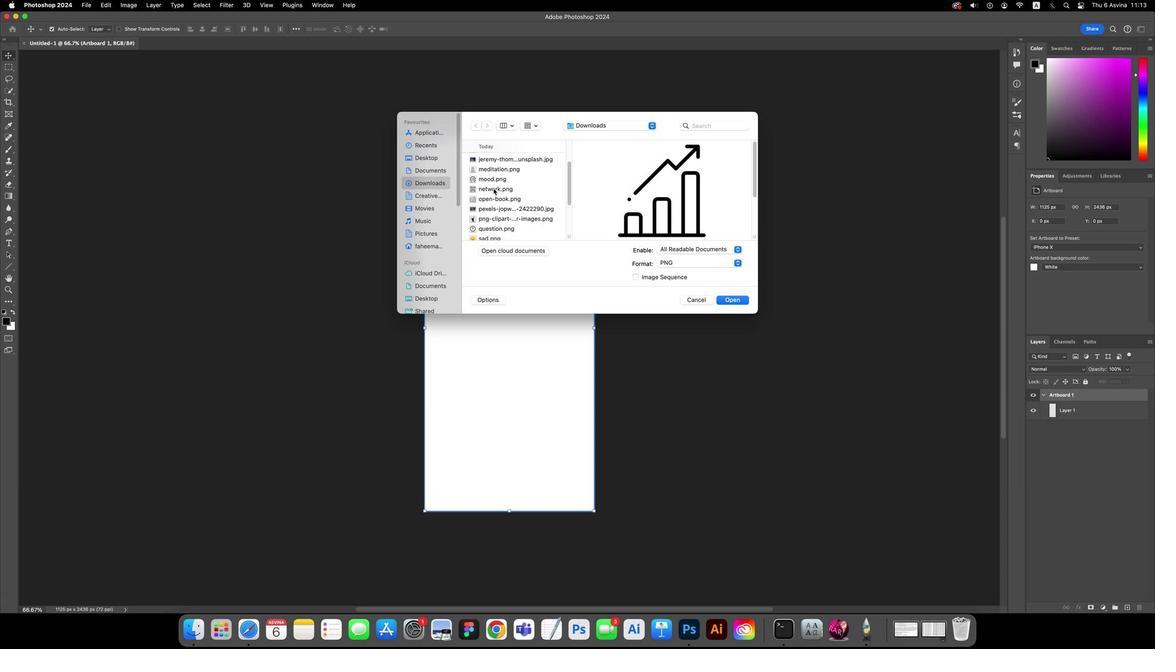 
Action: Mouse scrolled (539, 188) with delta (130, 2)
Screenshot: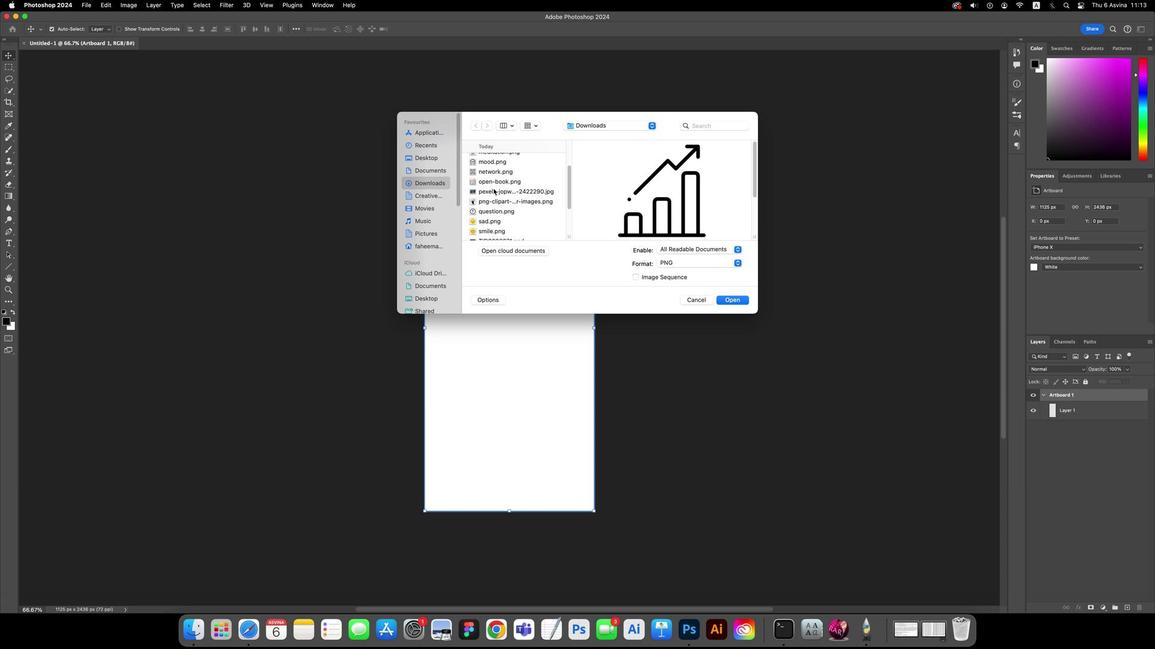 
Action: Mouse scrolled (539, 188) with delta (130, 2)
Screenshot: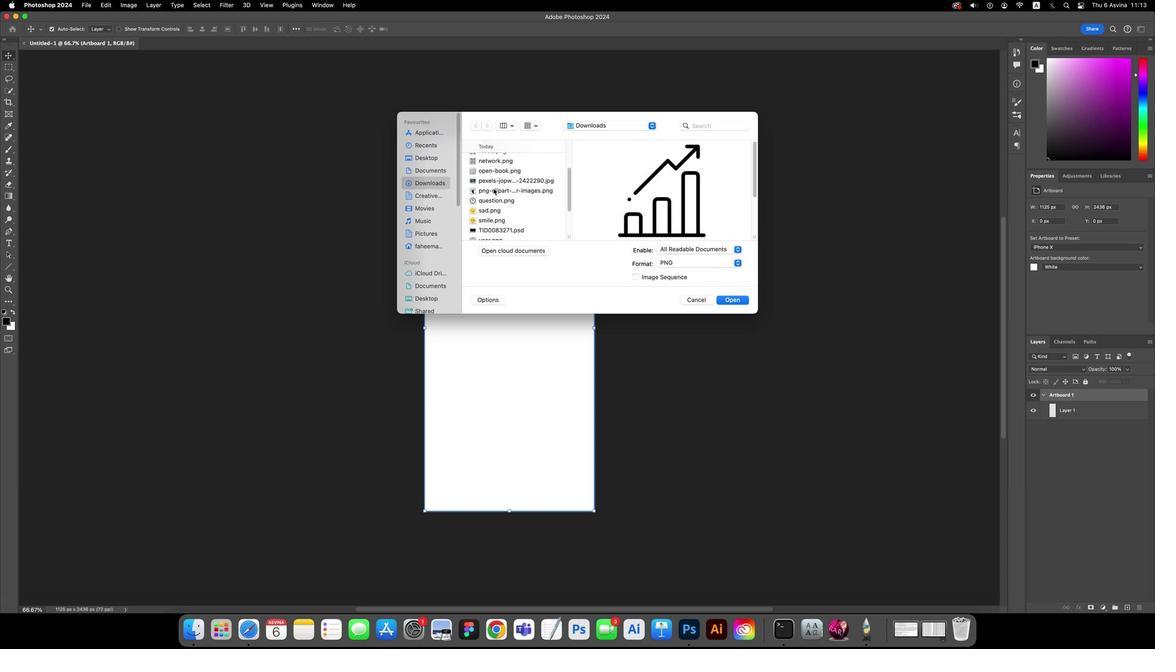 
Action: Mouse scrolled (539, 188) with delta (130, 2)
Screenshot: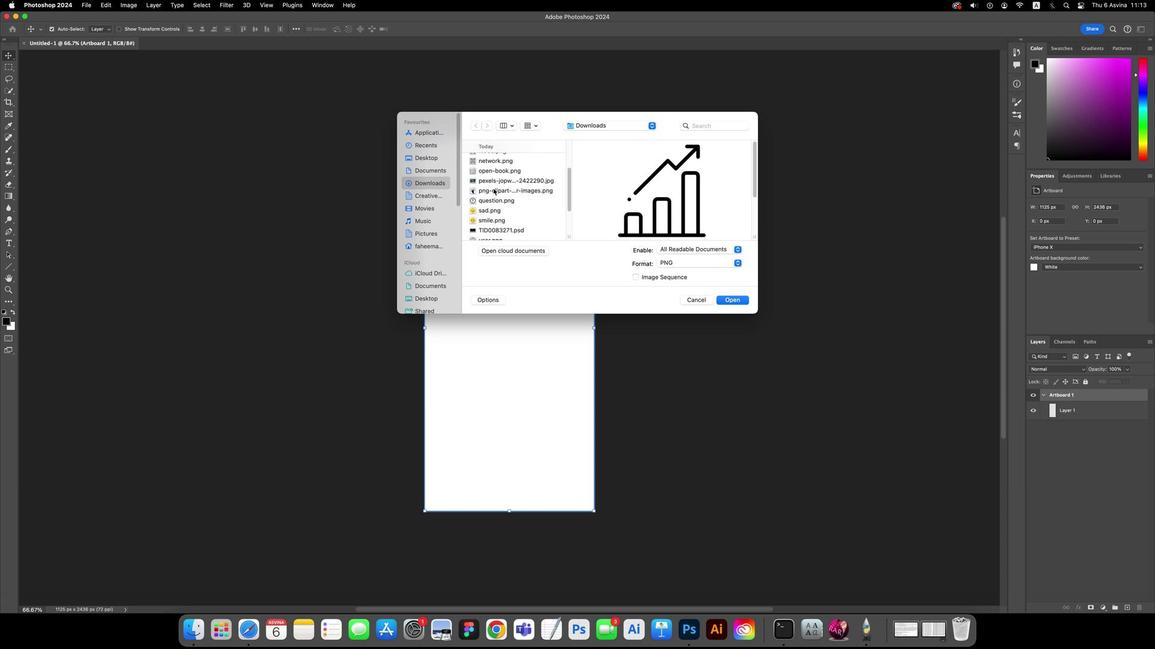 
Action: Mouse scrolled (539, 188) with delta (130, 2)
Screenshot: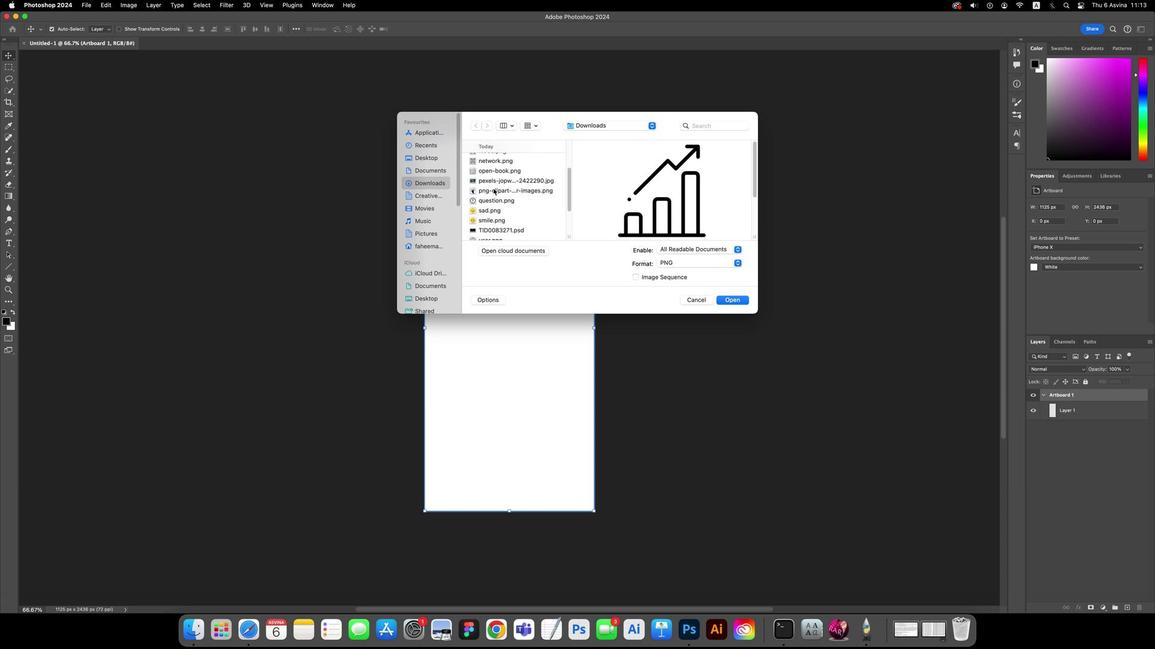 
Action: Mouse scrolled (539, 188) with delta (130, 2)
Screenshot: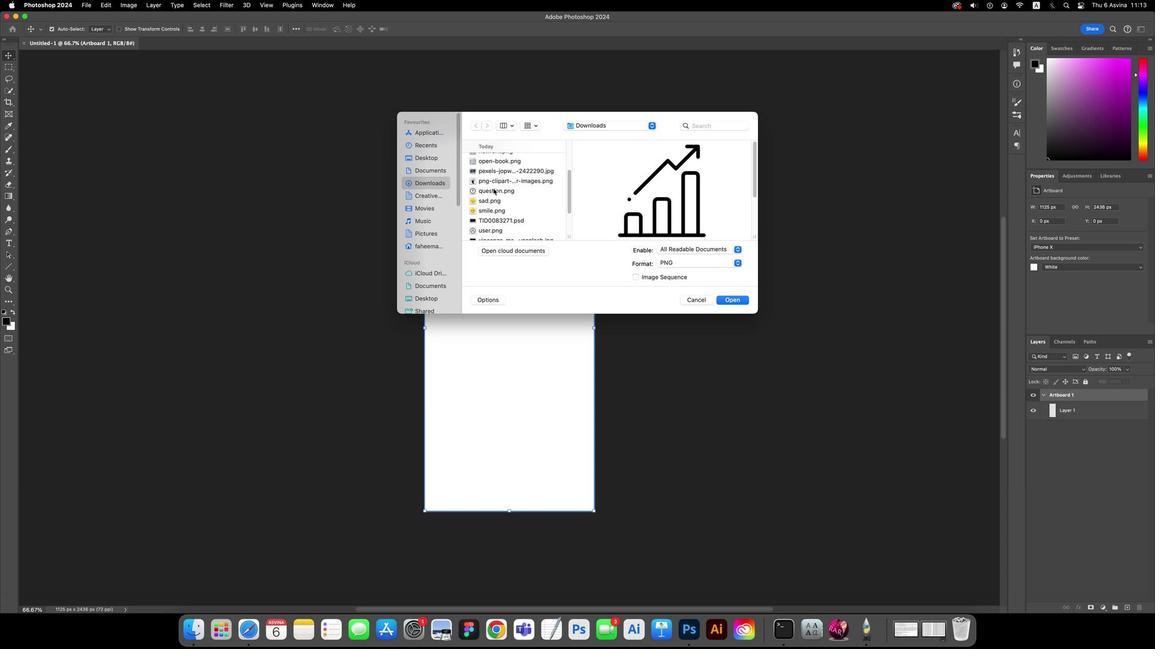 
Action: Mouse scrolled (539, 188) with delta (130, 2)
Screenshot: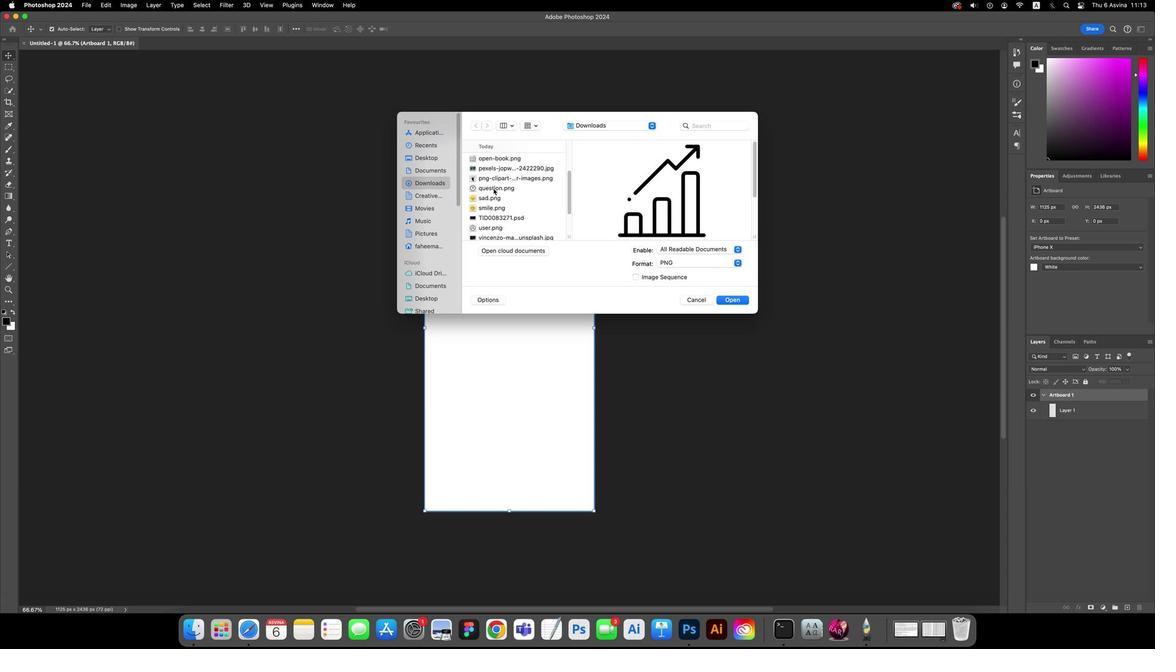 
Action: Mouse scrolled (539, 188) with delta (130, 2)
Screenshot: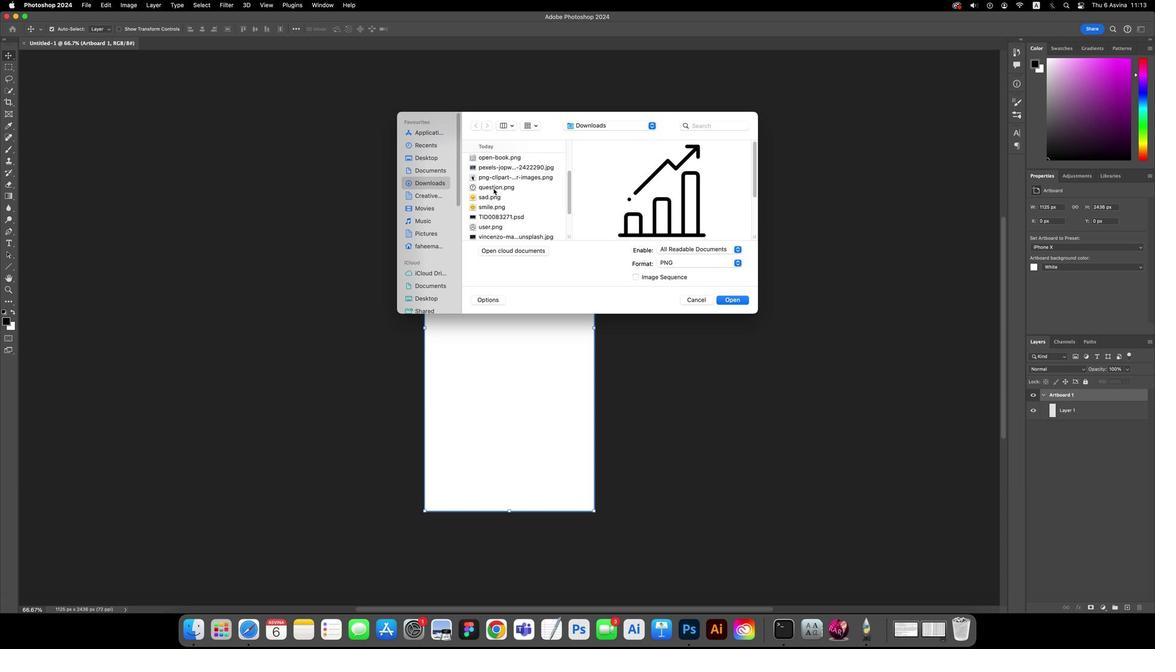 
Action: Mouse scrolled (539, 188) with delta (130, 2)
Screenshot: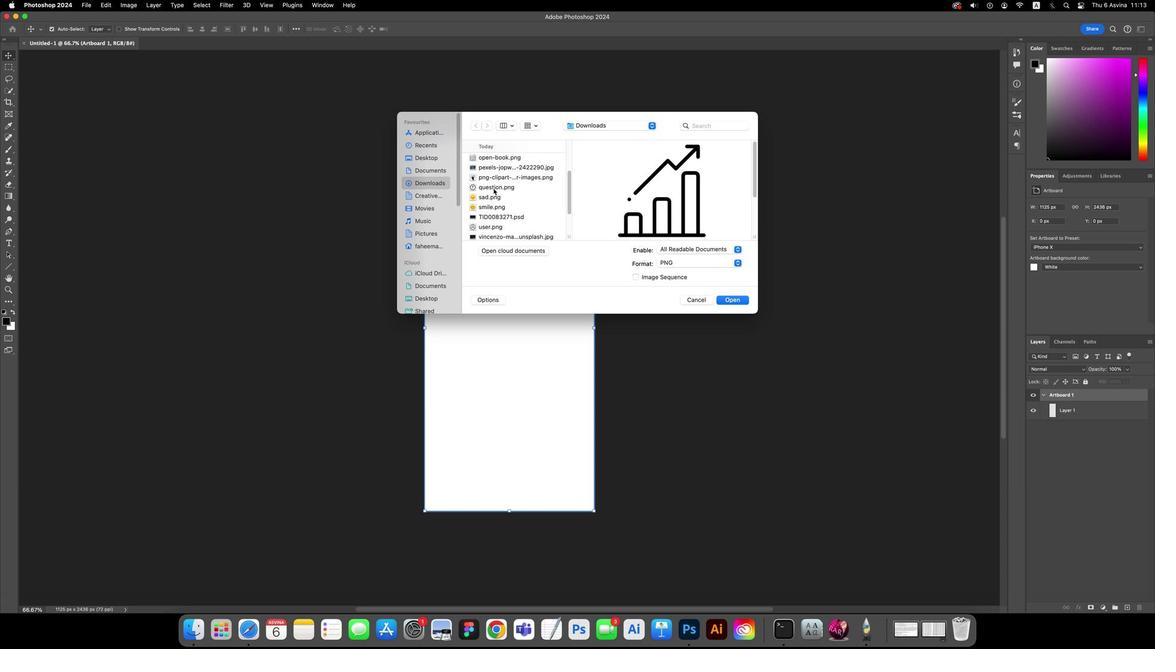 
Action: Mouse scrolled (539, 188) with delta (130, 2)
Screenshot: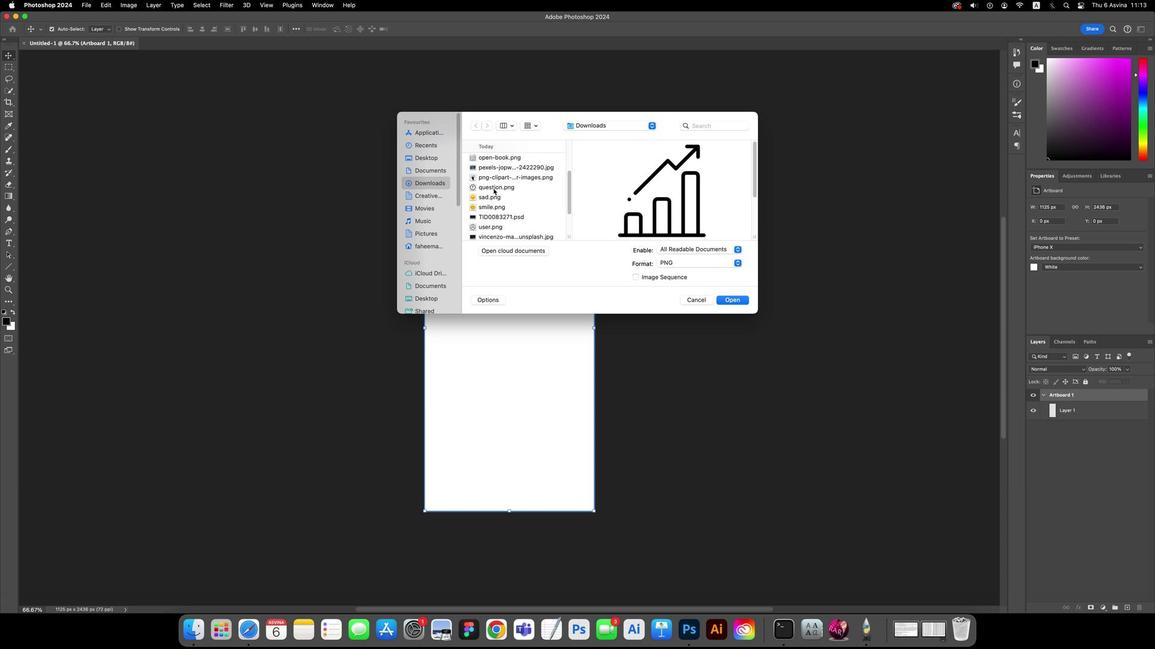 
Action: Mouse scrolled (539, 188) with delta (130, 2)
Screenshot: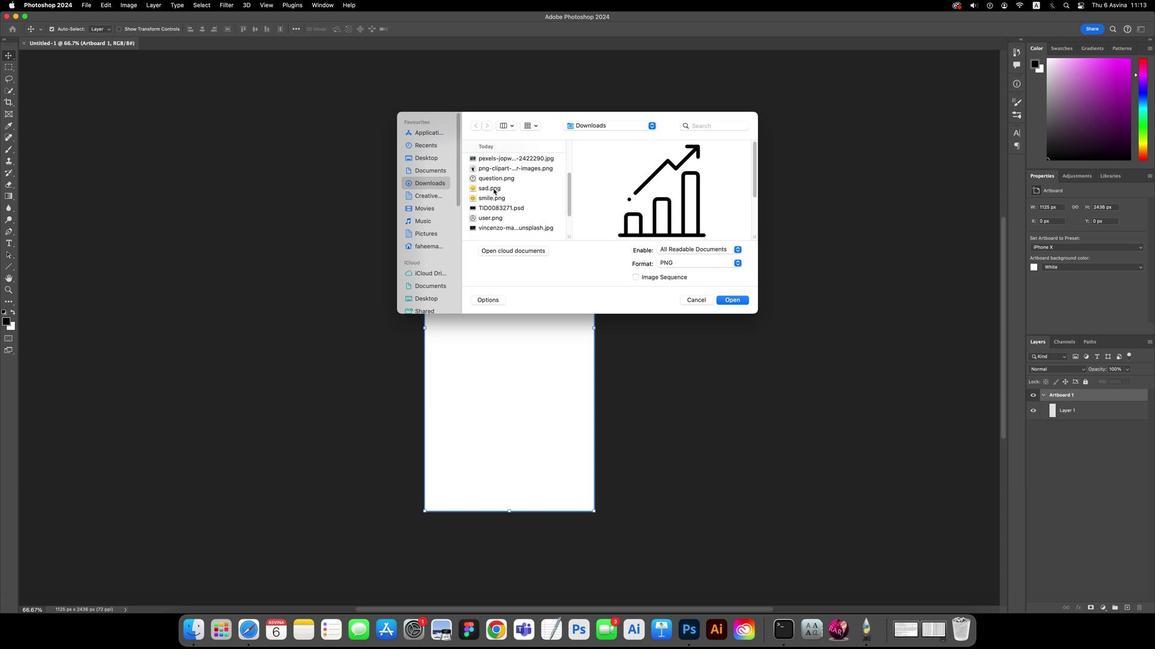 
Action: Mouse scrolled (539, 188) with delta (130, 2)
Screenshot: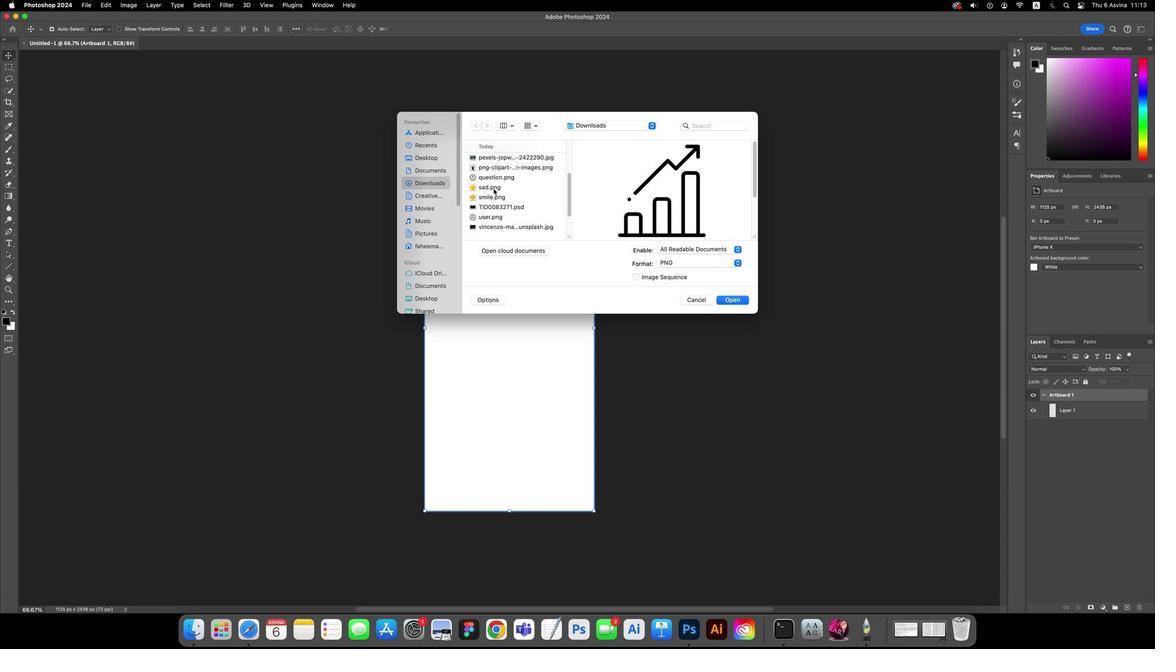 
Action: Mouse scrolled (539, 188) with delta (130, 2)
Screenshot: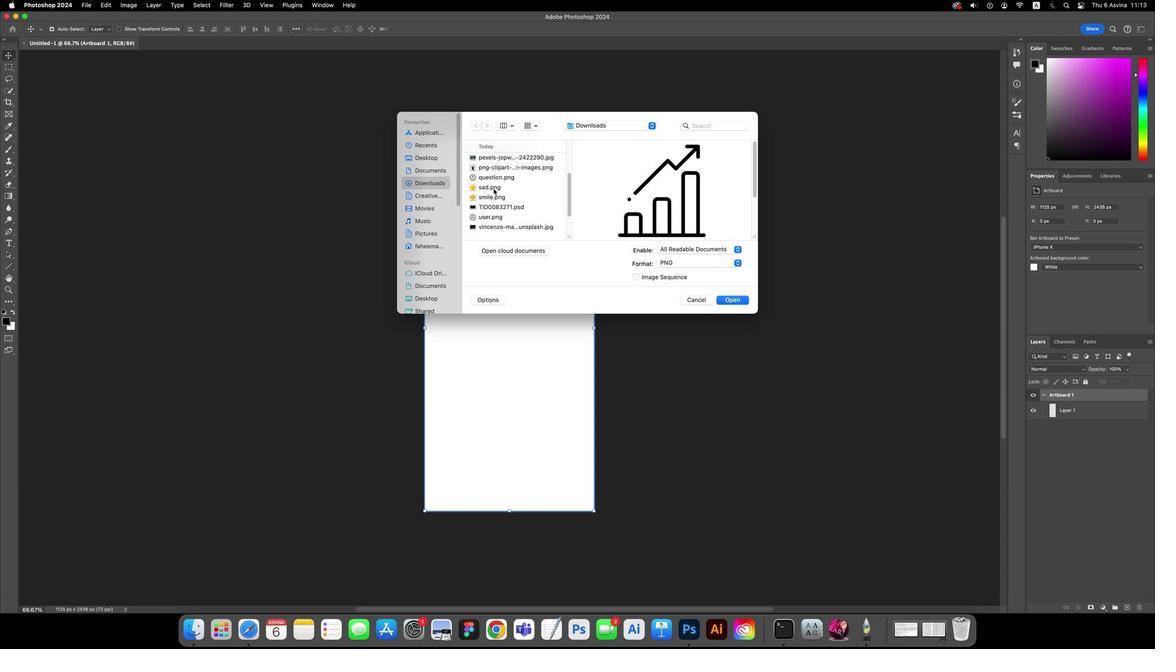 
Action: Mouse scrolled (539, 188) with delta (130, 2)
Screenshot: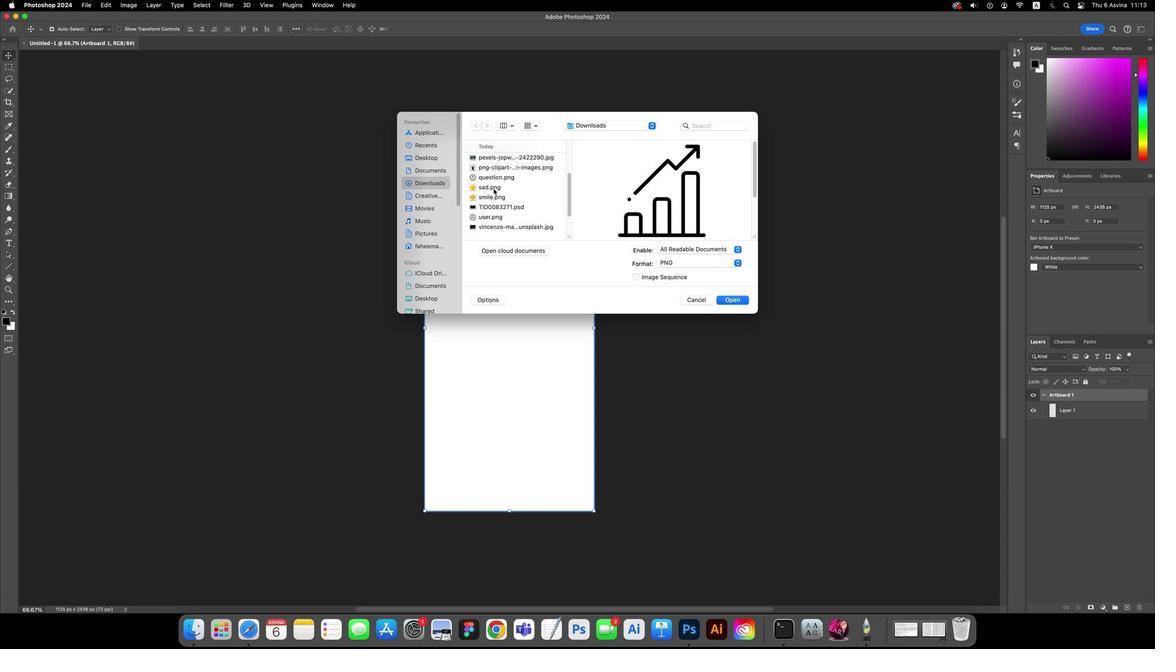 
Action: Mouse moved to (531, 218)
Screenshot: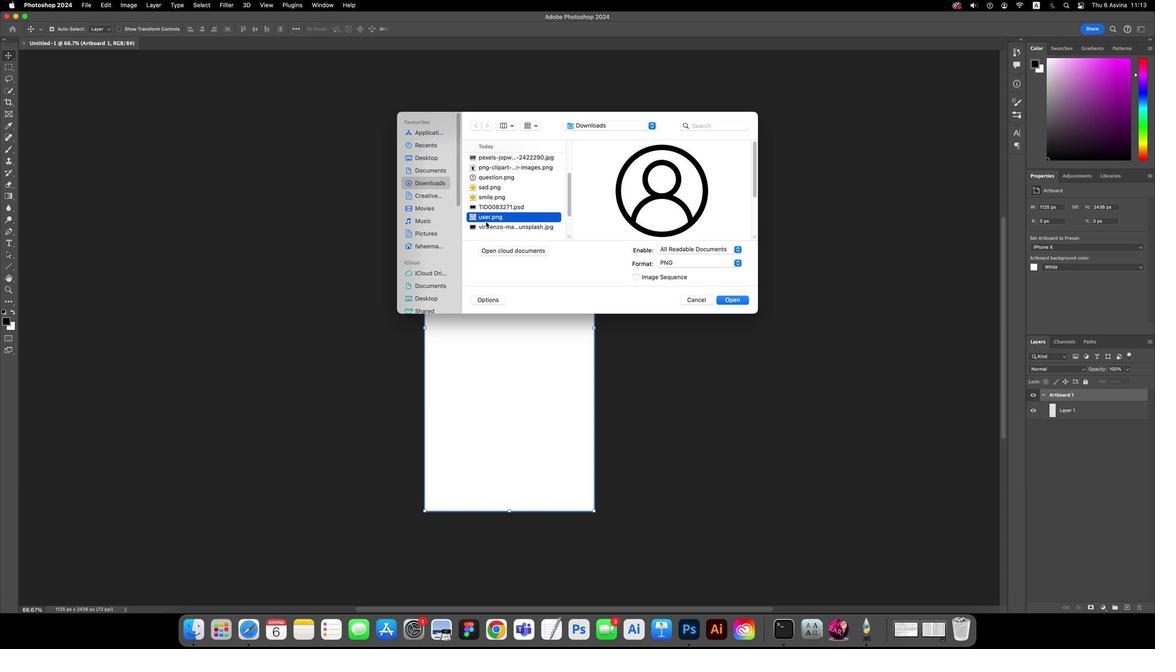 
Action: Mouse pressed left at (531, 218)
Screenshot: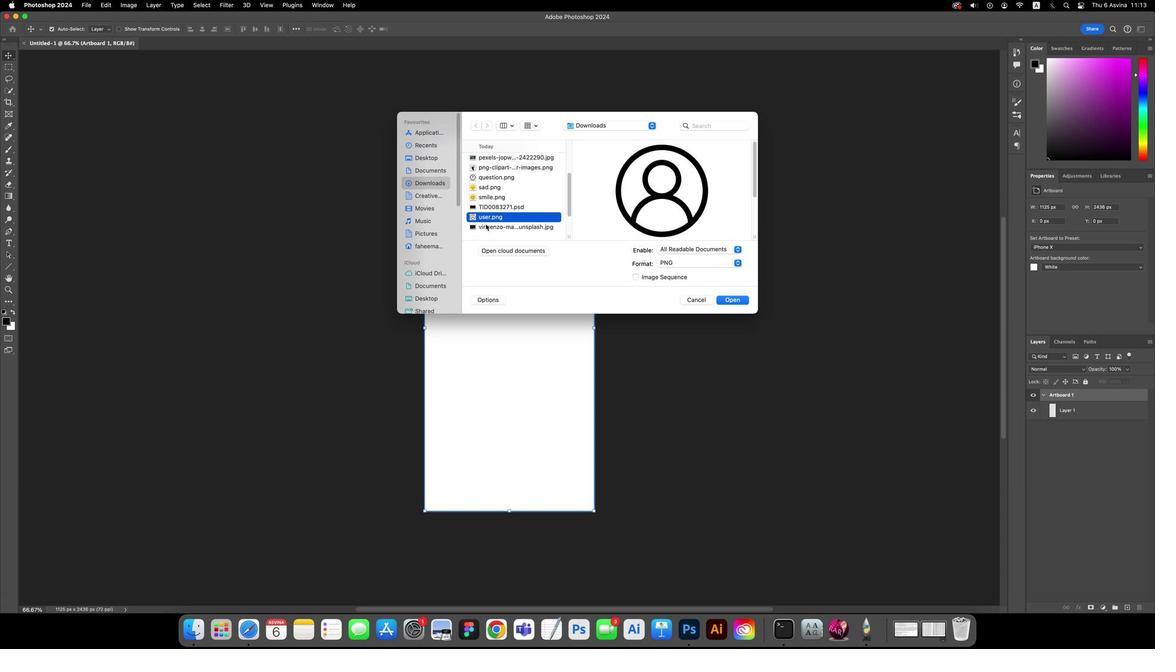 
Action: Mouse moved to (532, 224)
Screenshot: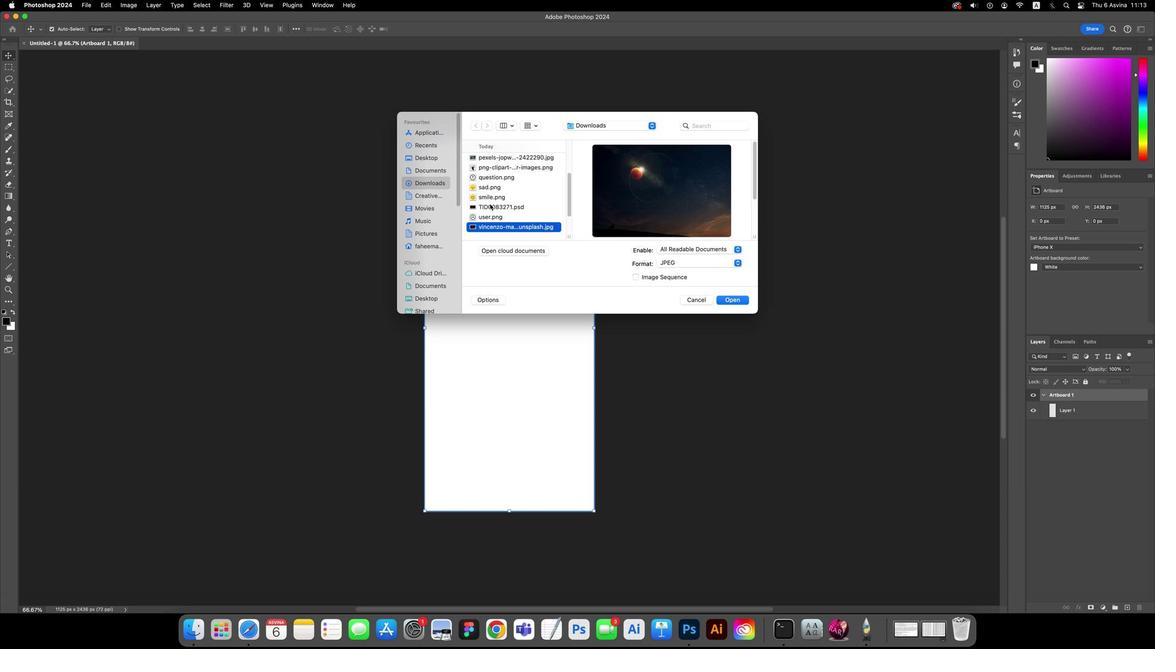 
Action: Mouse pressed left at (532, 224)
Screenshot: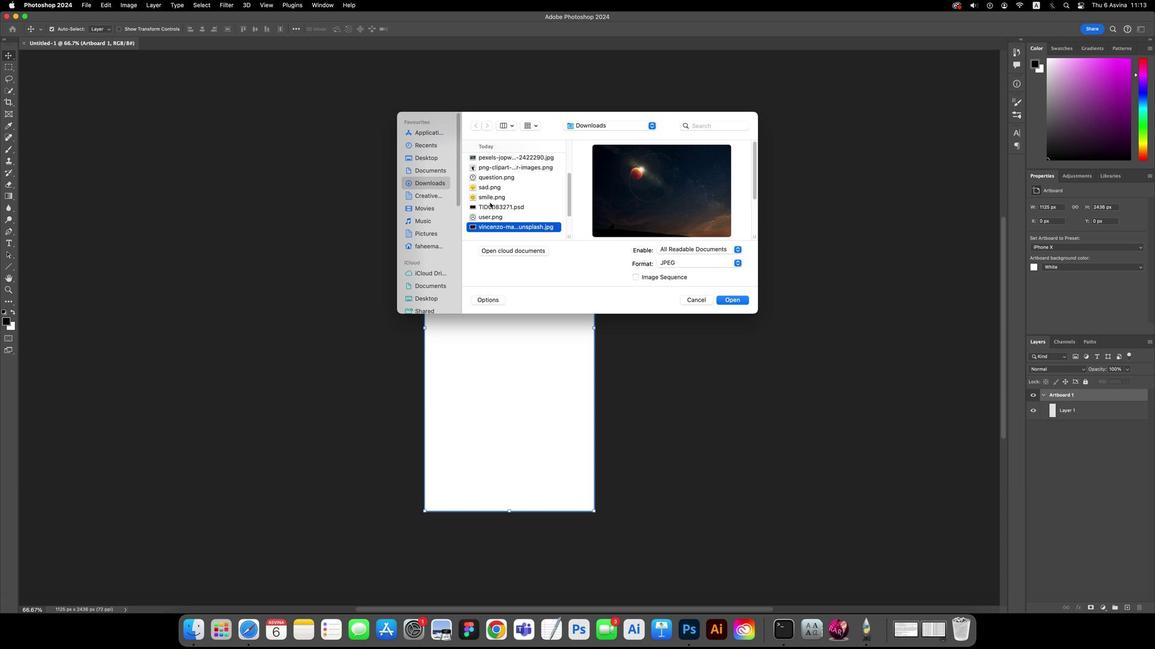 
Action: Mouse moved to (535, 198)
Screenshot: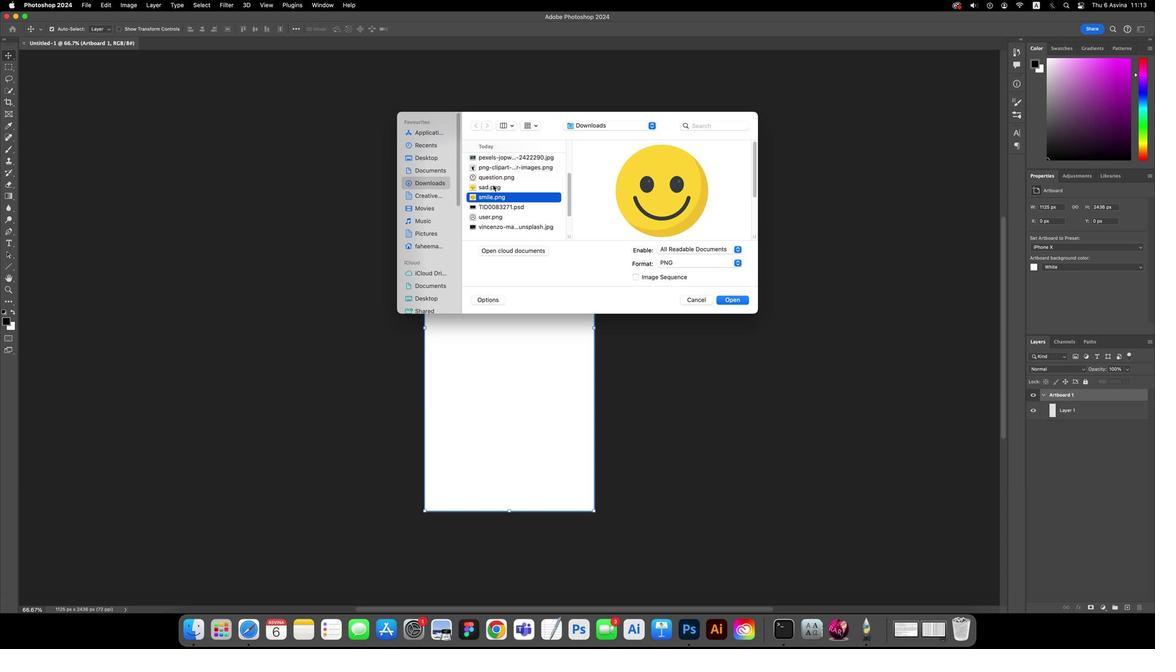
Action: Mouse pressed left at (535, 198)
Screenshot: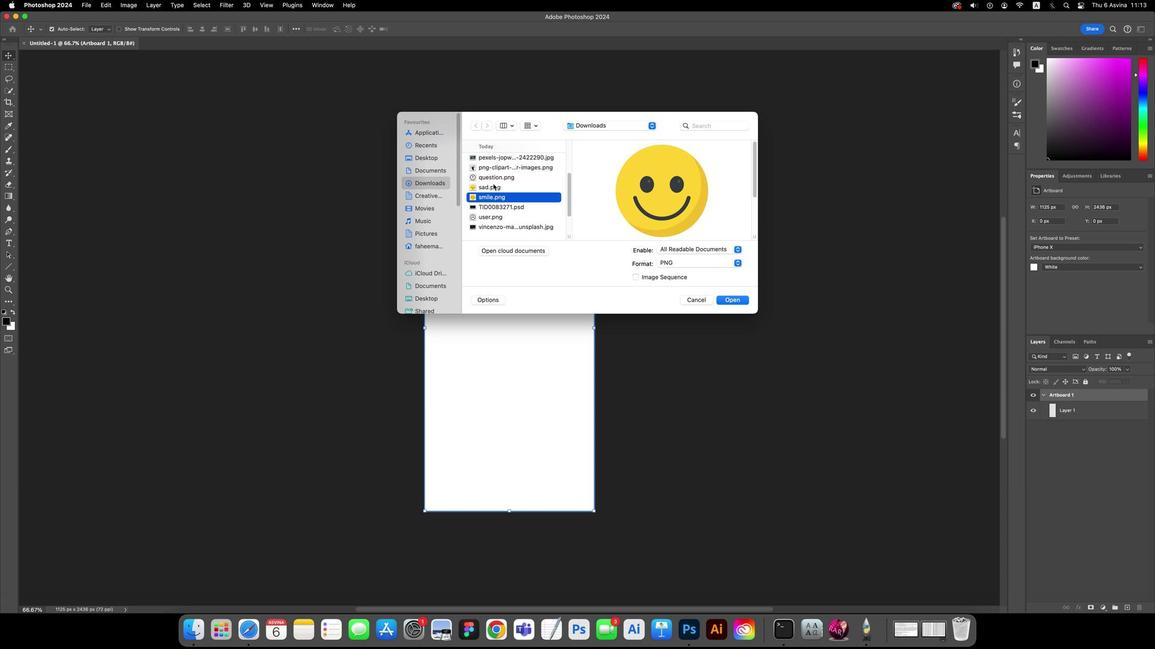 
Action: Mouse moved to (540, 167)
Screenshot: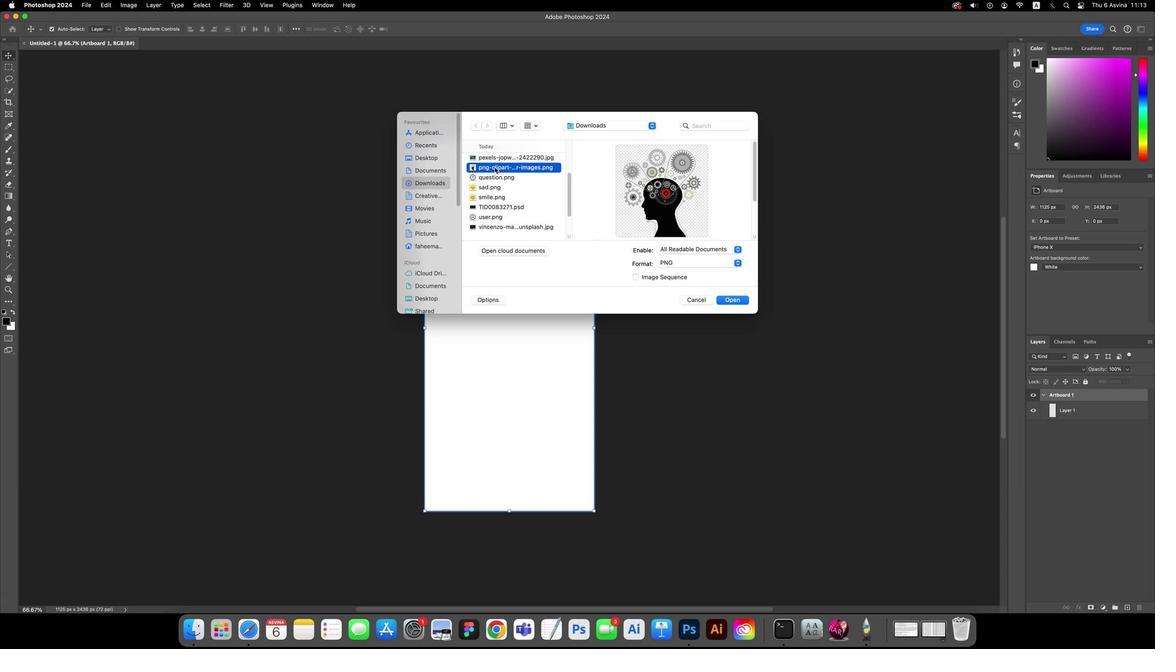 
Action: Mouse pressed left at (540, 167)
Screenshot: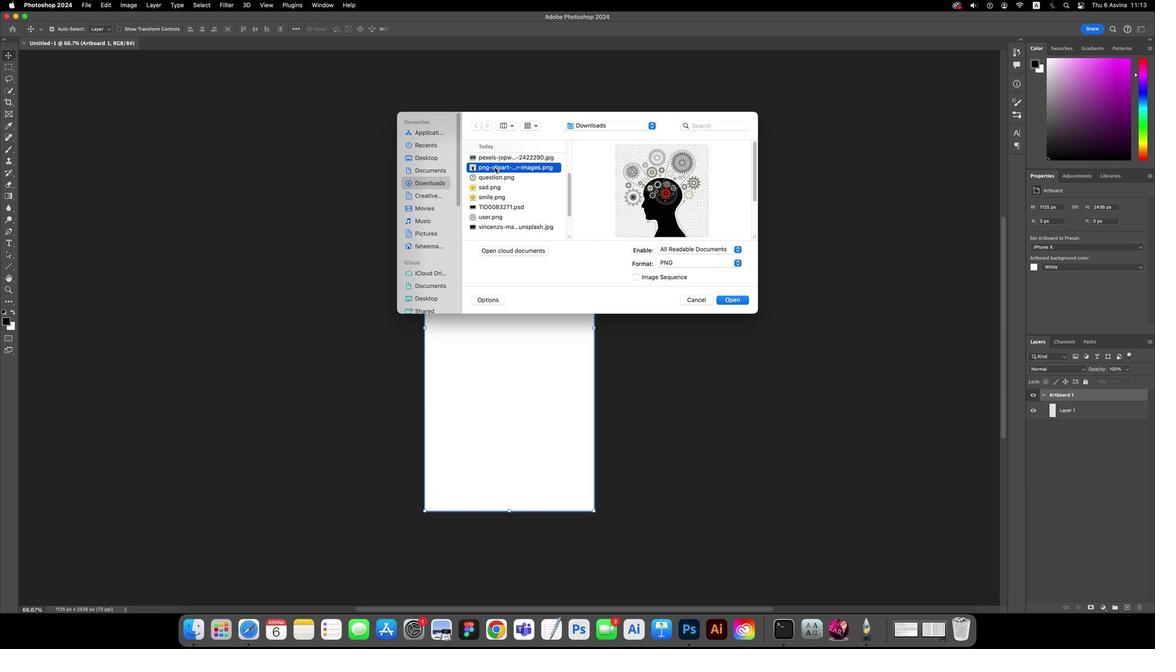 
Action: Mouse scrolled (540, 167) with delta (130, 3)
Screenshot: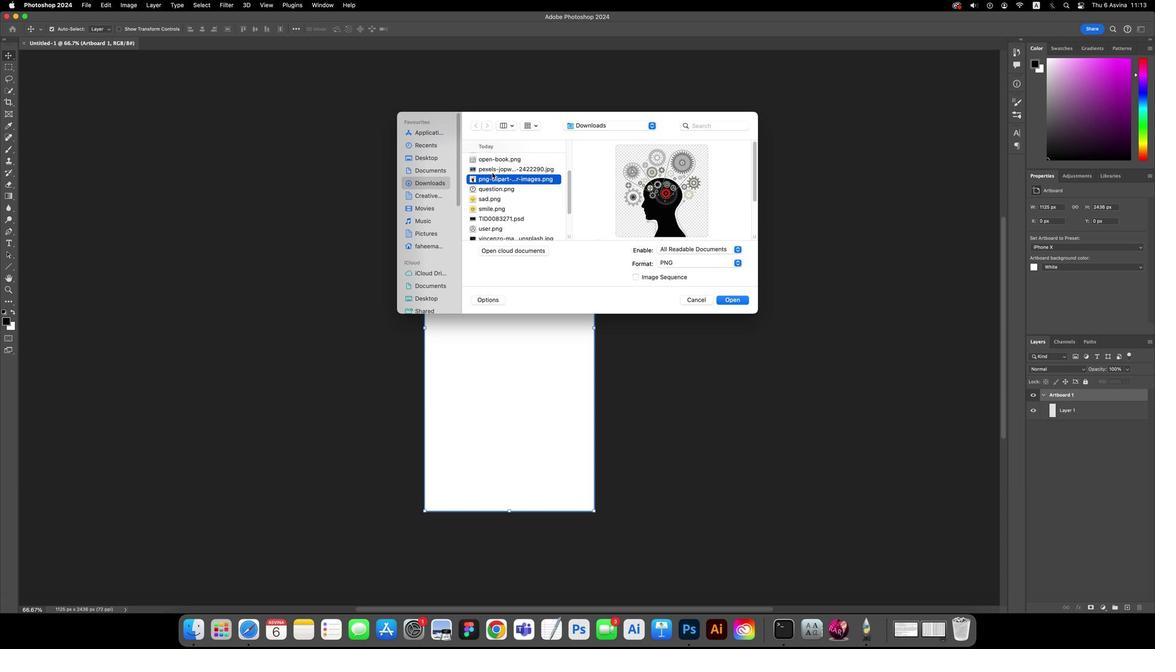 
Action: Mouse scrolled (540, 167) with delta (130, 3)
Screenshot: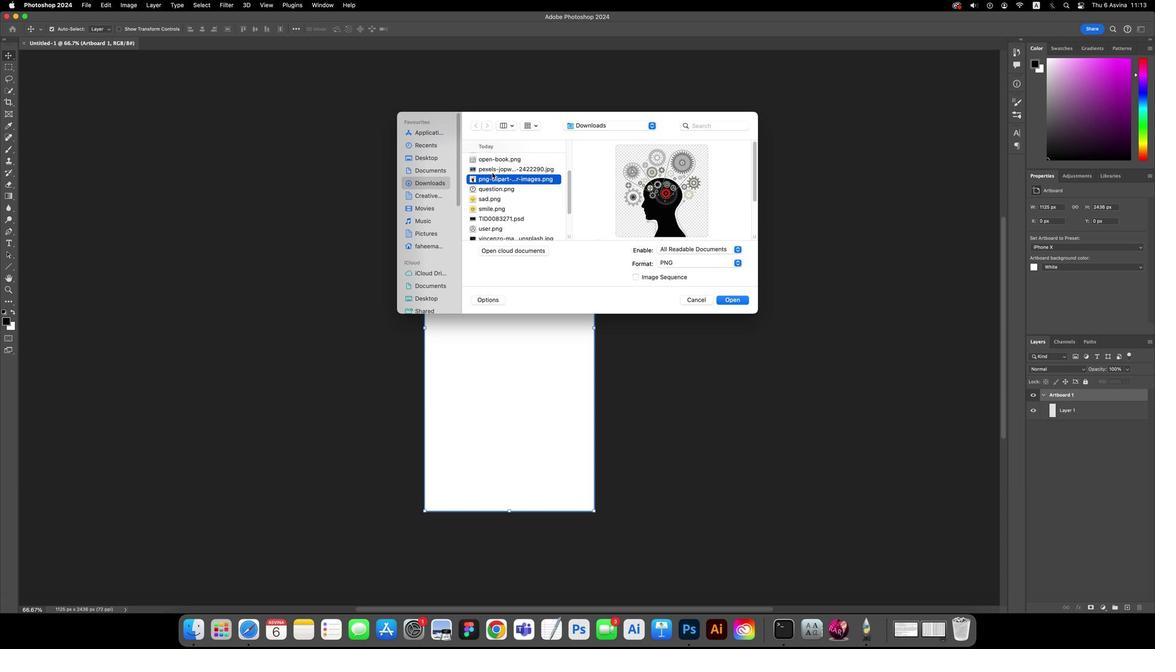 
Action: Mouse moved to (537, 173)
Screenshot: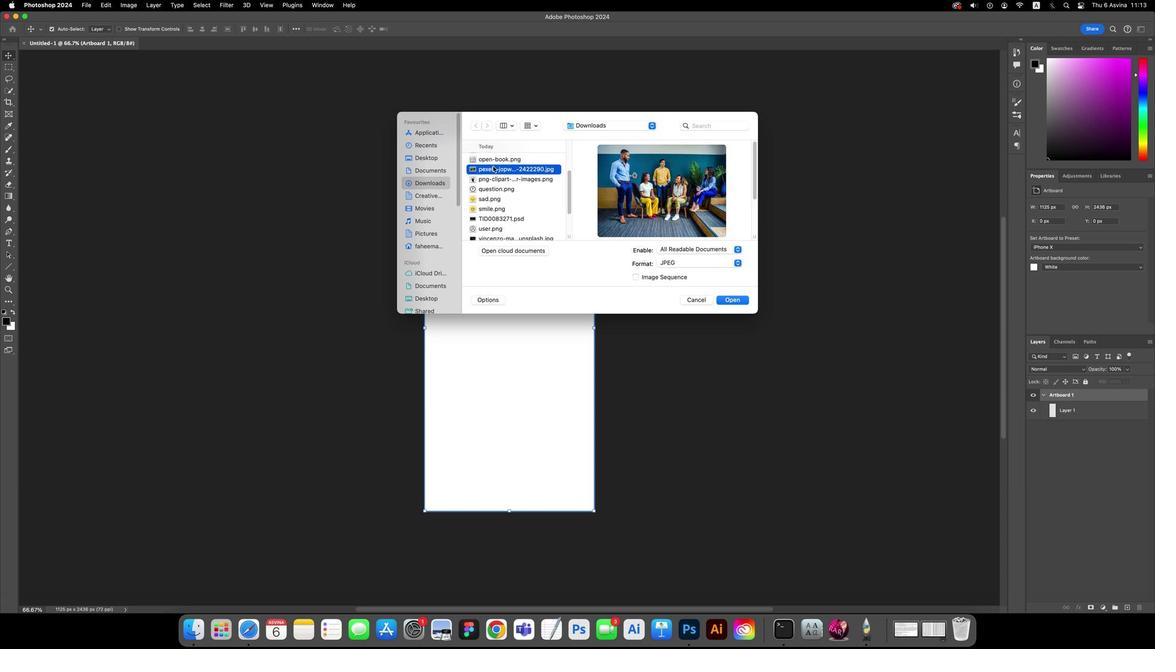 
Action: Mouse pressed left at (537, 173)
Screenshot: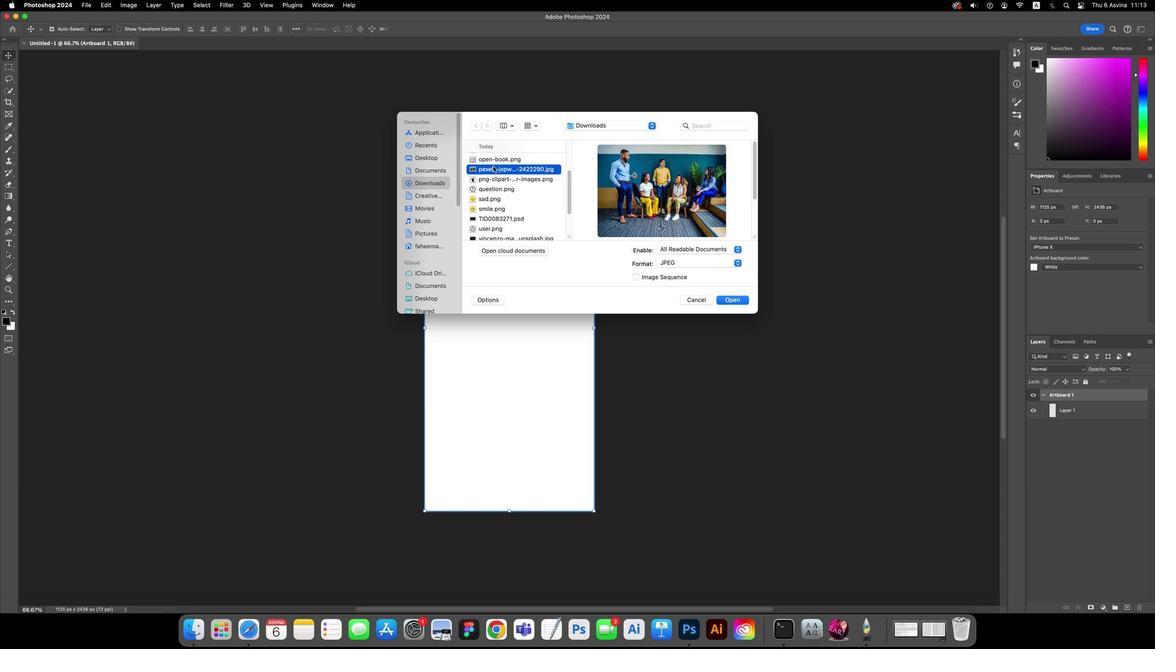 
Action: Mouse moved to (540, 161)
Screenshot: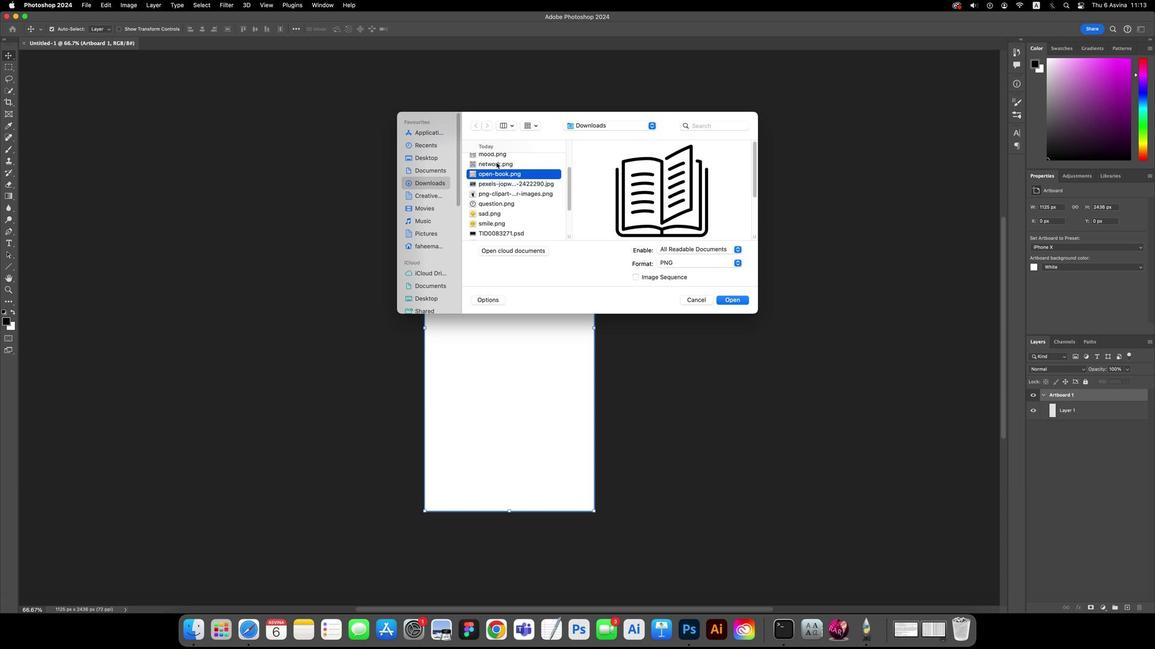 
Action: Mouse pressed left at (540, 161)
Screenshot: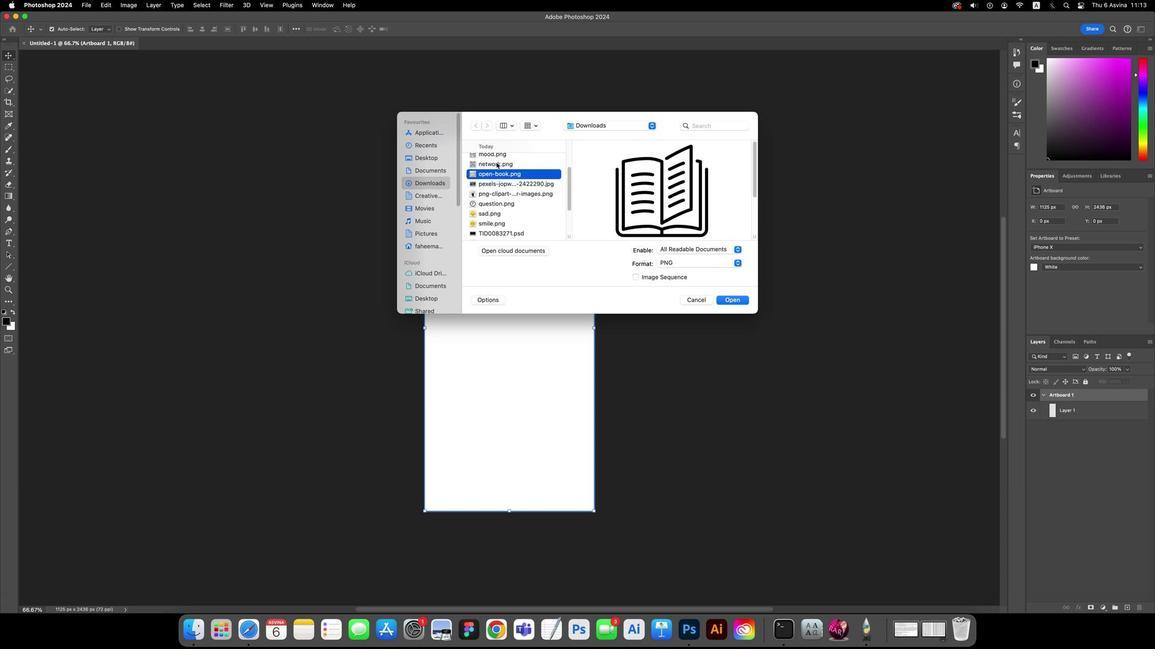 
Action: Mouse moved to (541, 163)
Screenshot: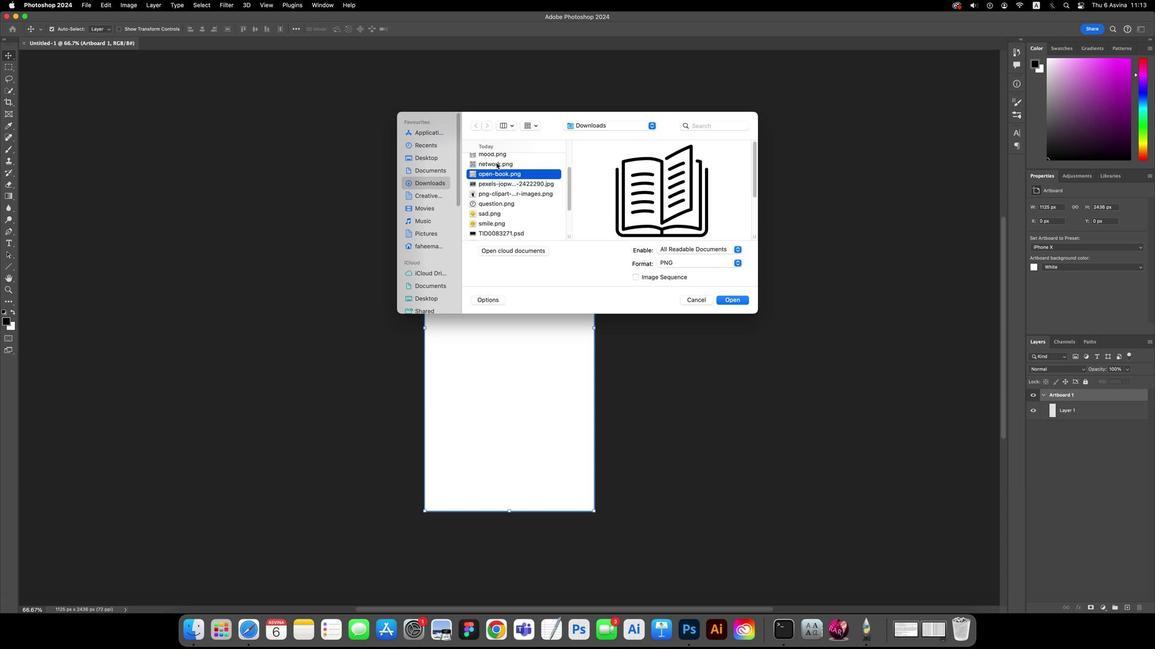 
Action: Mouse scrolled (541, 163) with delta (130, 3)
Screenshot: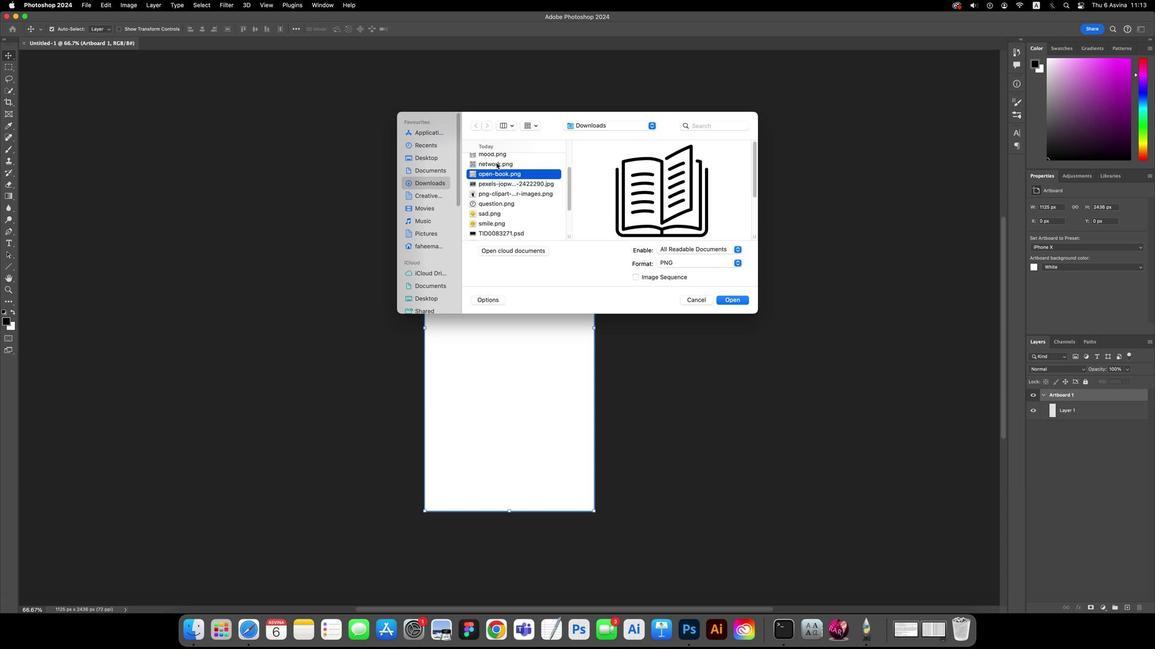 
Action: Mouse scrolled (541, 163) with delta (130, 3)
Screenshot: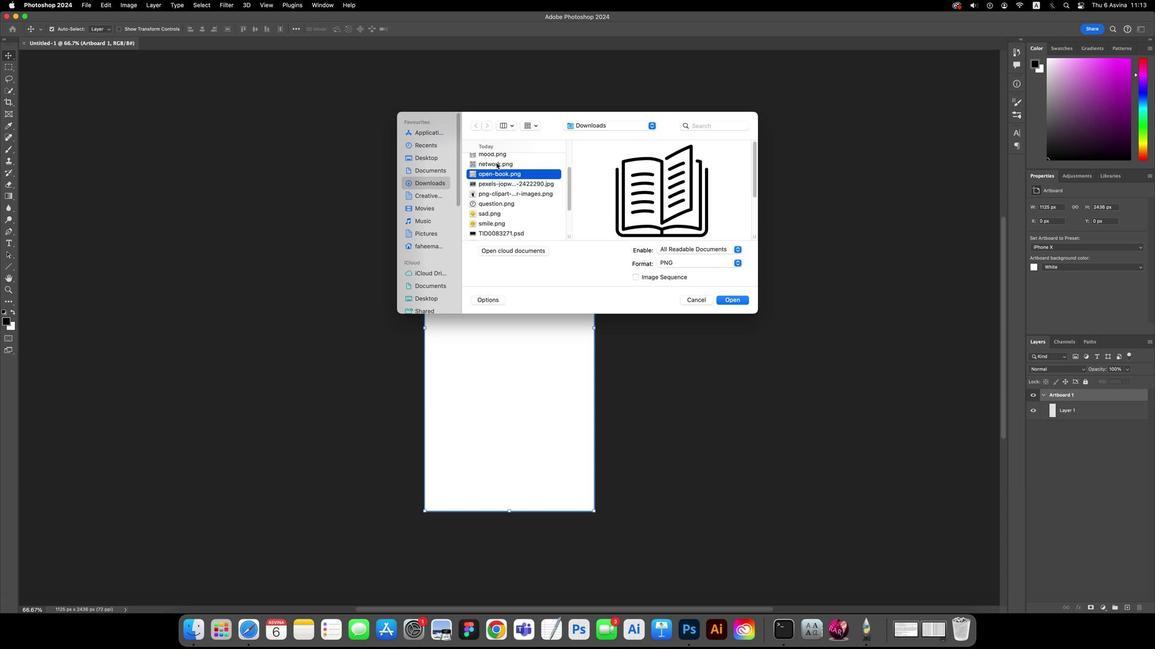 
Action: Mouse moved to (541, 163)
Screenshot: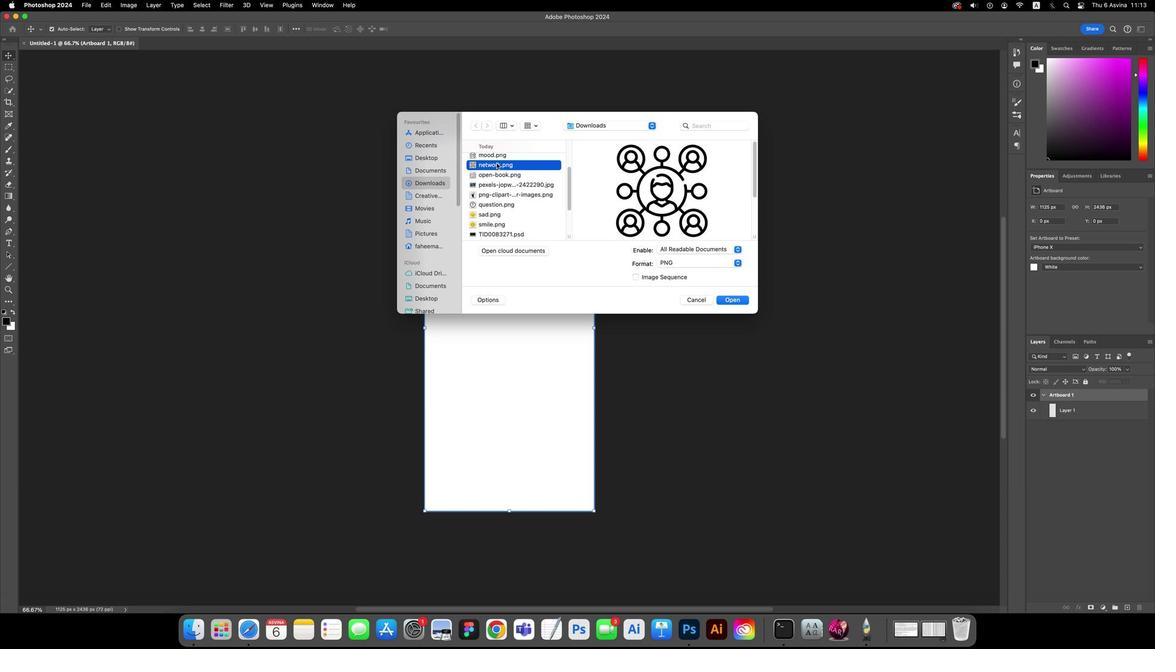 
Action: Mouse pressed left at (541, 163)
Screenshot: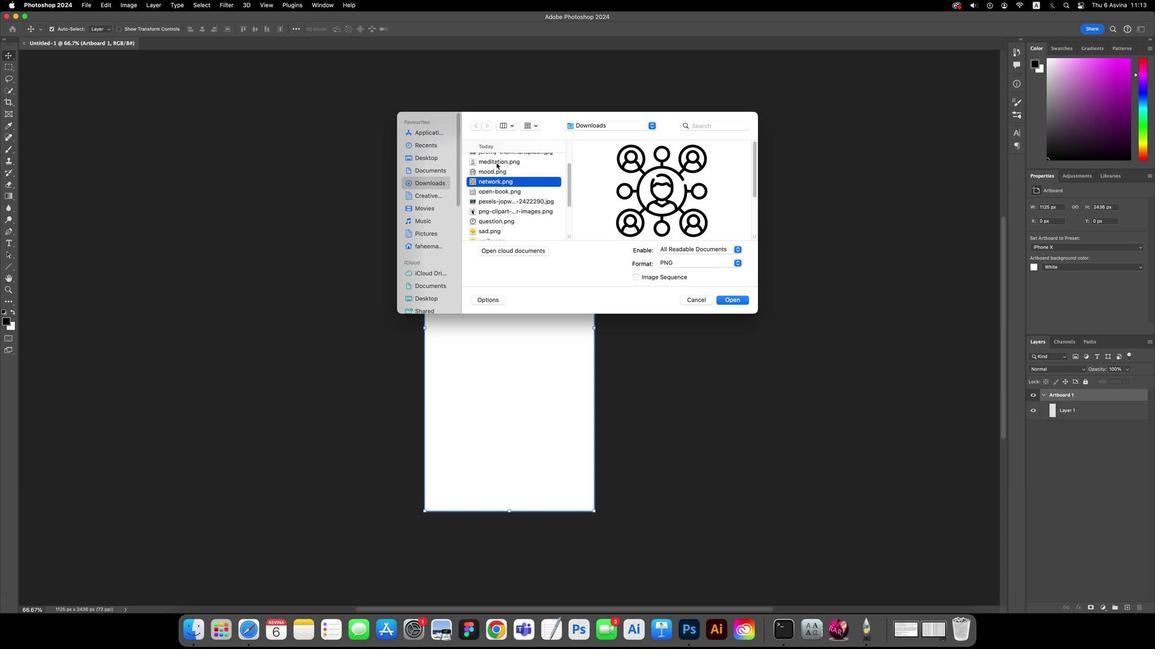 
Action: Mouse scrolled (541, 163) with delta (130, 3)
Screenshot: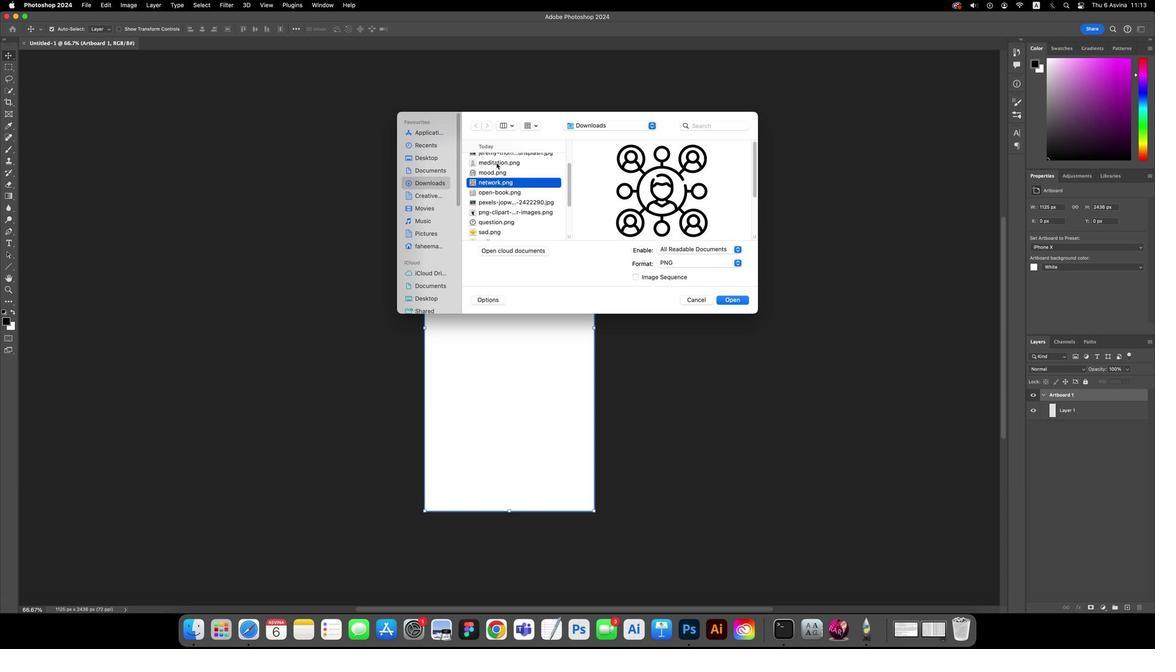 
Action: Mouse scrolled (541, 163) with delta (130, 3)
Screenshot: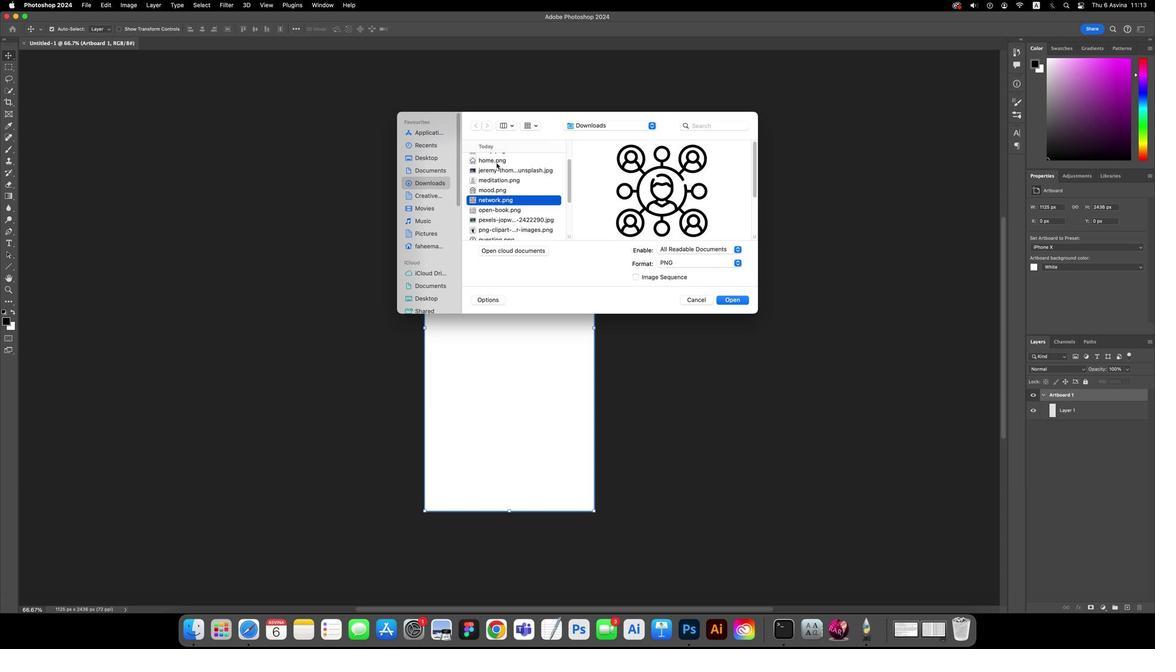
Action: Mouse scrolled (541, 163) with delta (130, 3)
Screenshot: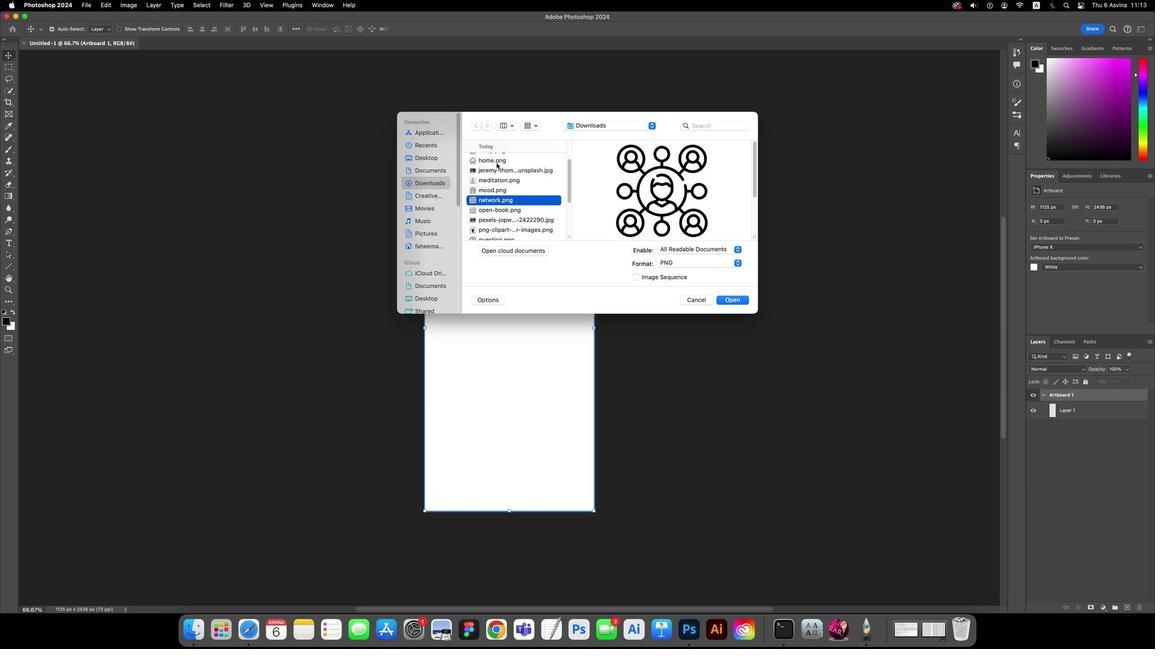 
Action: Mouse scrolled (541, 163) with delta (130, 3)
Screenshot: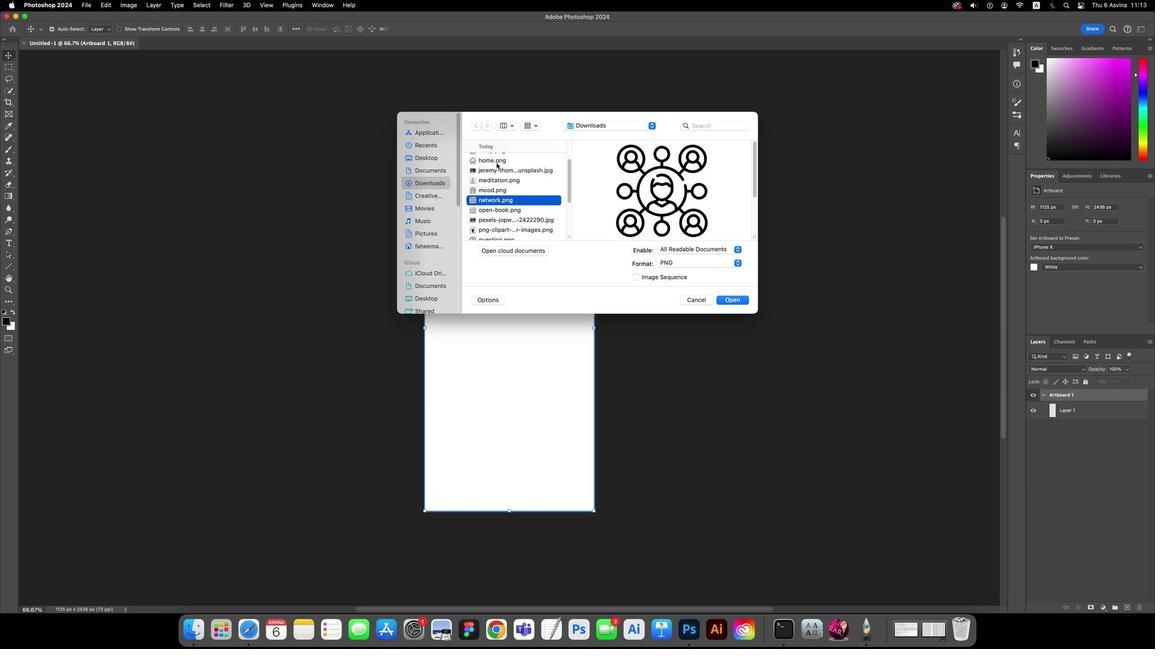 
Action: Mouse moved to (538, 169)
Screenshot: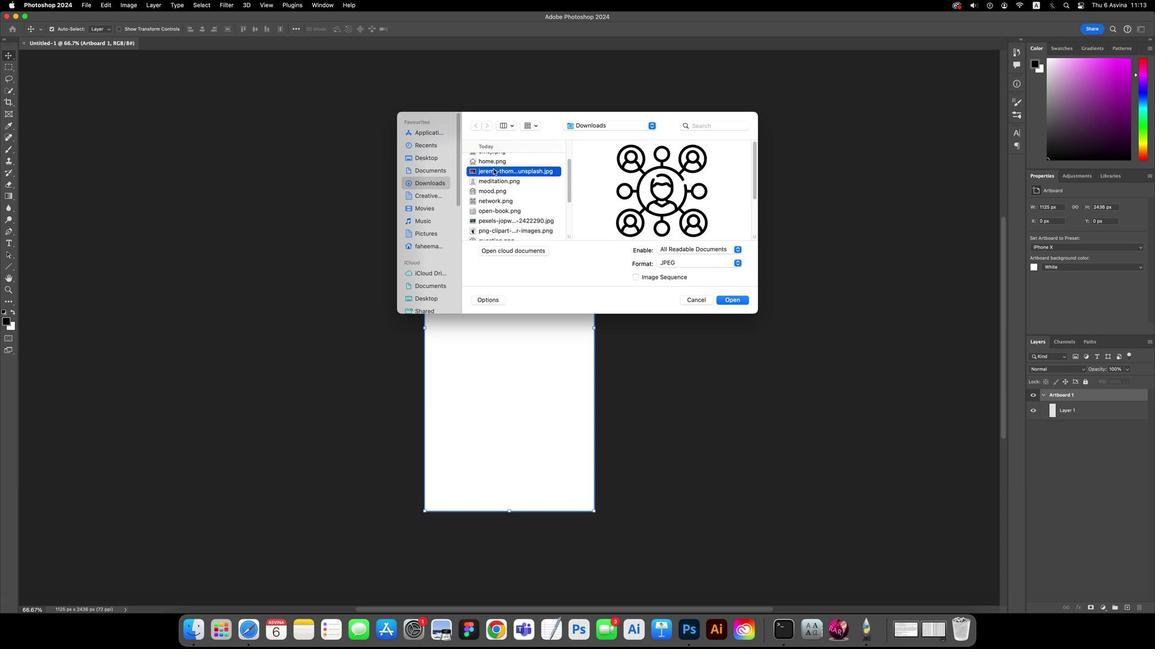
Action: Mouse pressed left at (538, 169)
Screenshot: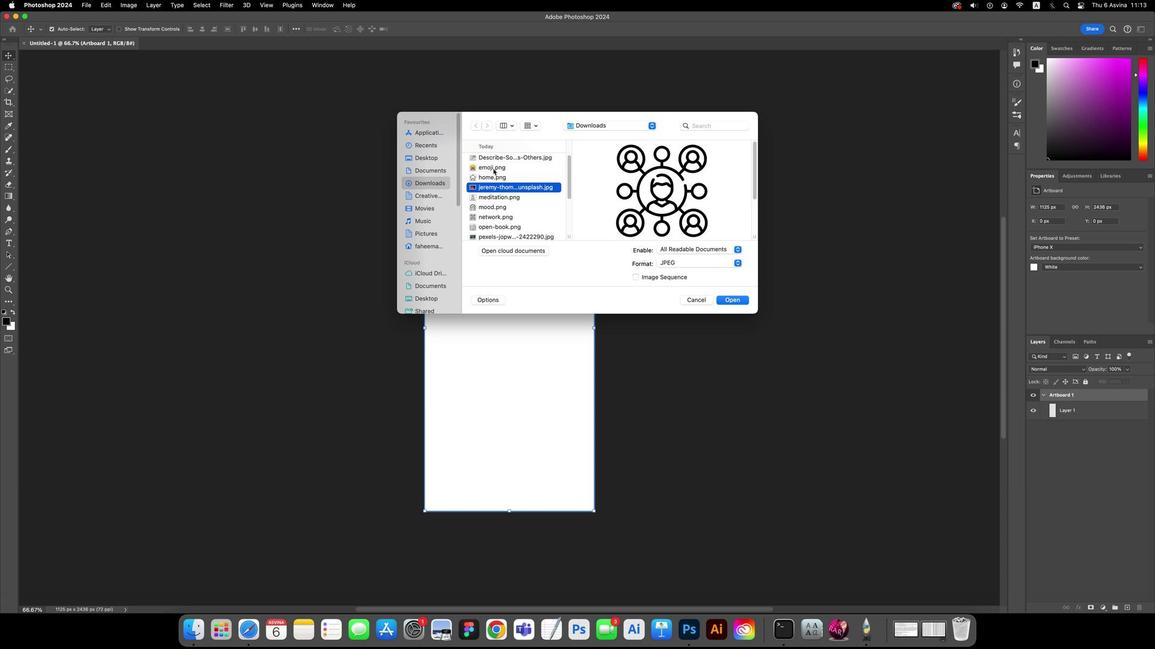 
Action: Mouse moved to (539, 169)
Screenshot: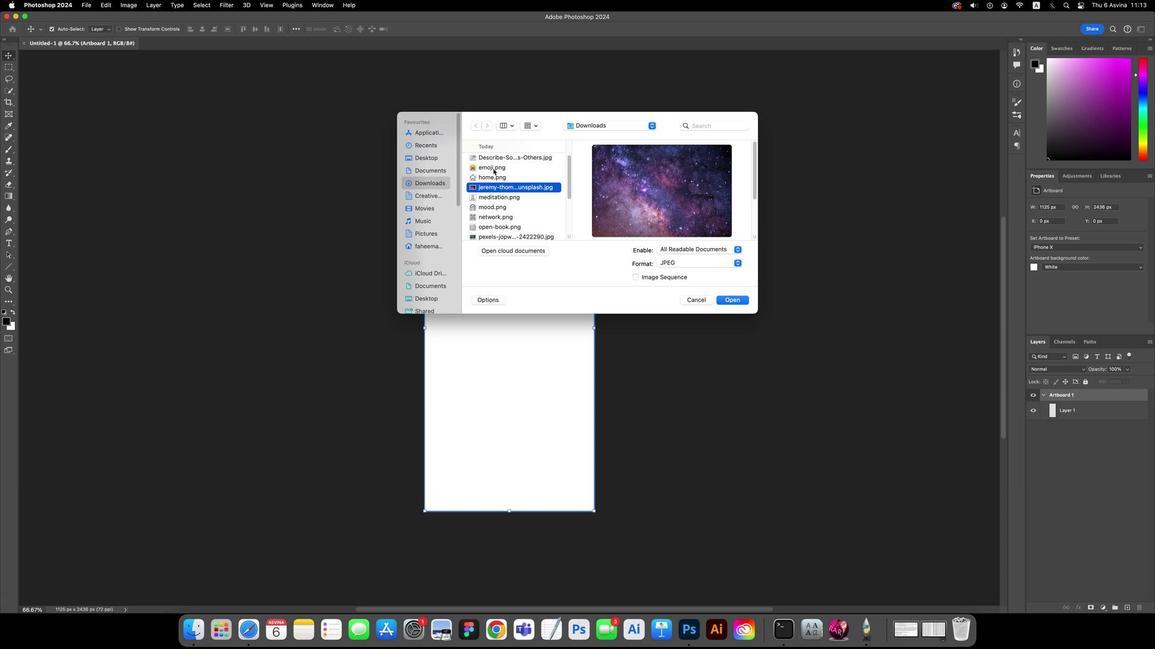 
Action: Mouse scrolled (539, 169) with delta (130, 3)
Screenshot: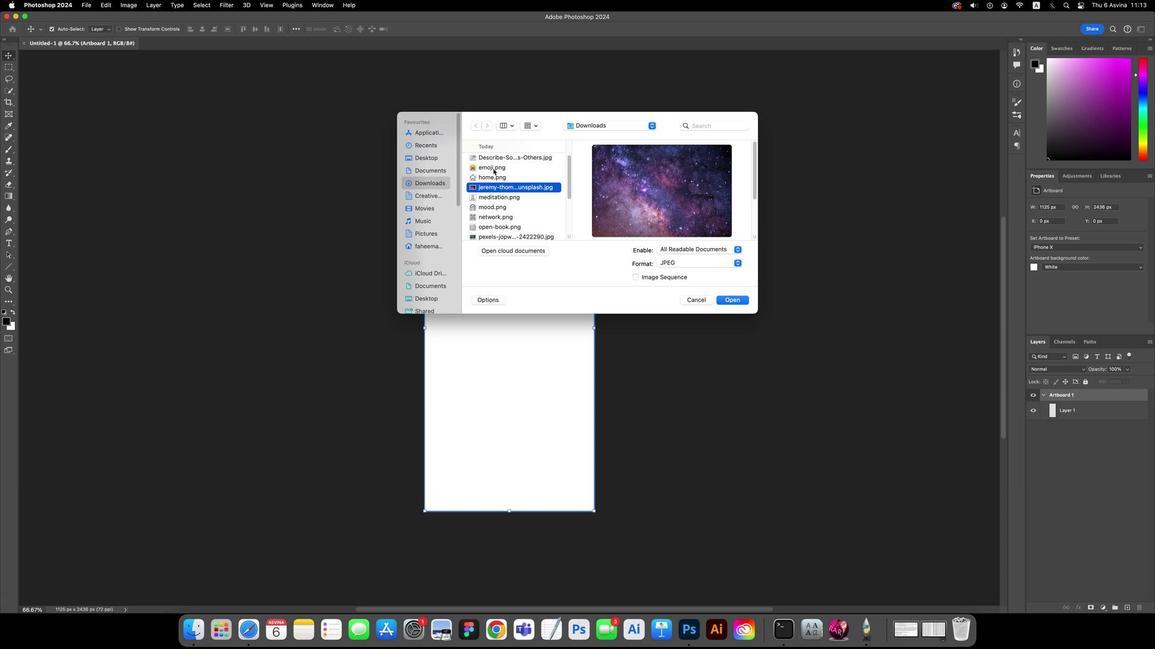 
Action: Mouse scrolled (539, 169) with delta (130, 3)
Screenshot: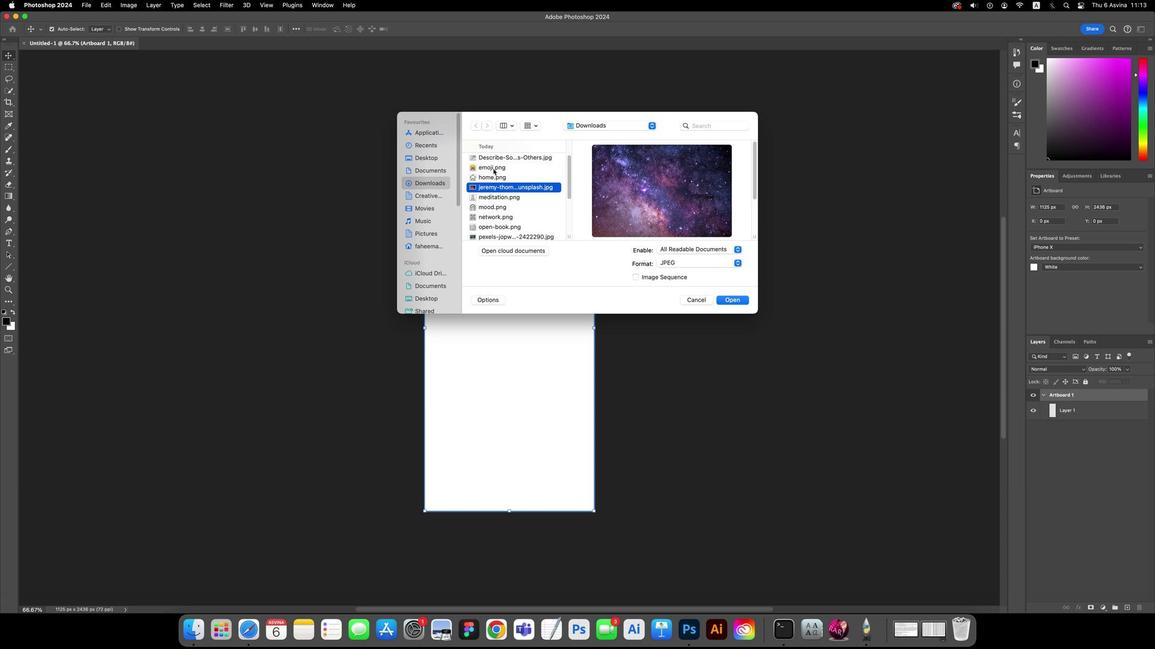 
Action: Mouse pressed left at (539, 169)
Screenshot: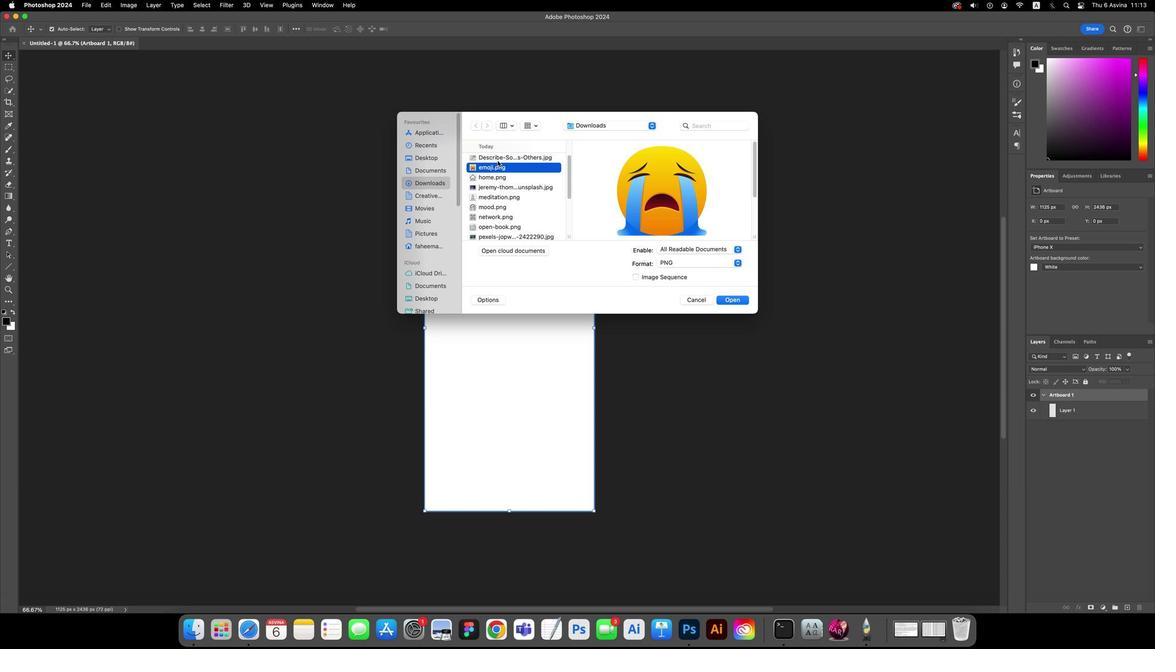 
Action: Mouse moved to (542, 161)
Screenshot: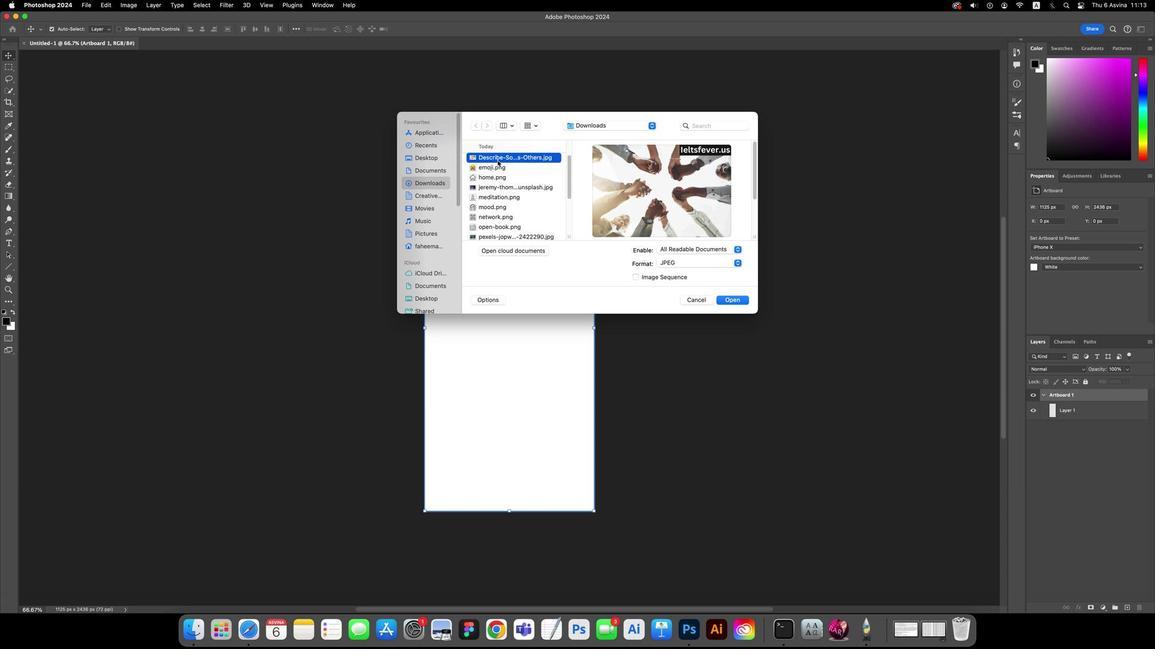 
Action: Mouse pressed left at (542, 161)
Screenshot: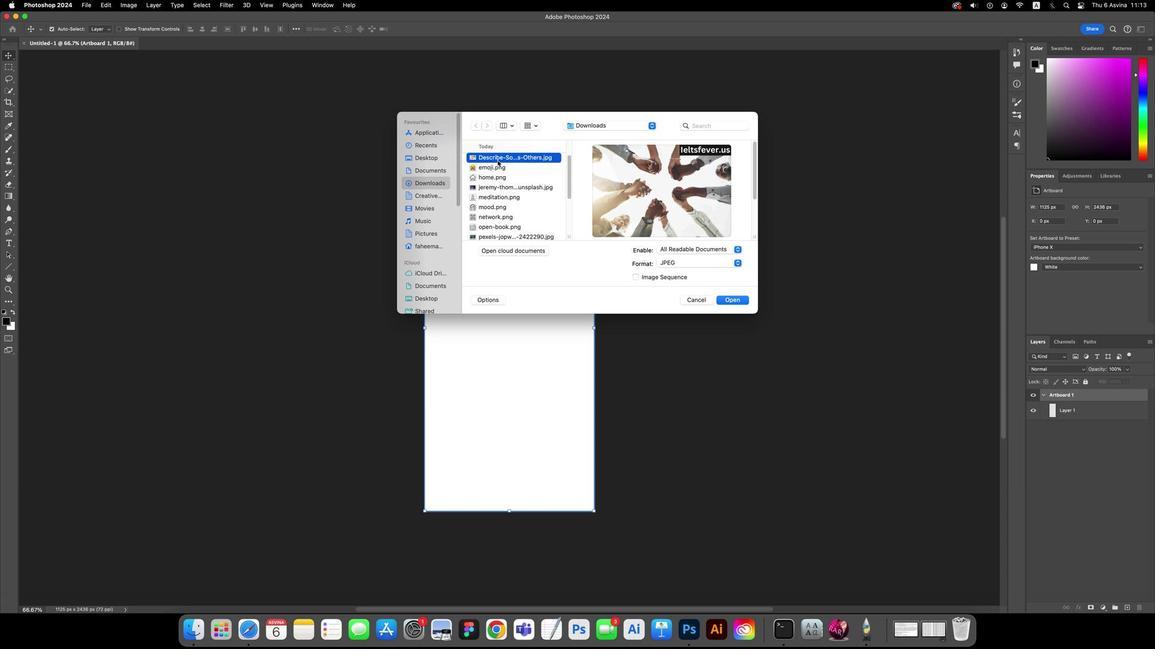 
Action: Mouse moved to (542, 161)
Screenshot: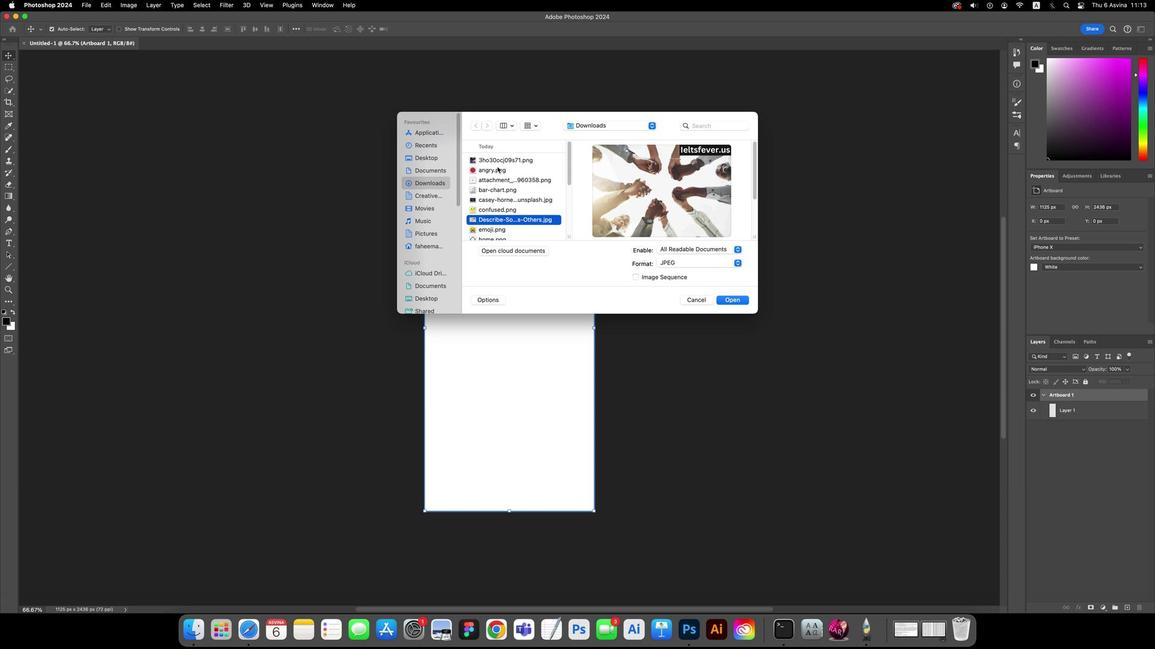 
Action: Mouse scrolled (542, 161) with delta (130, 3)
Screenshot: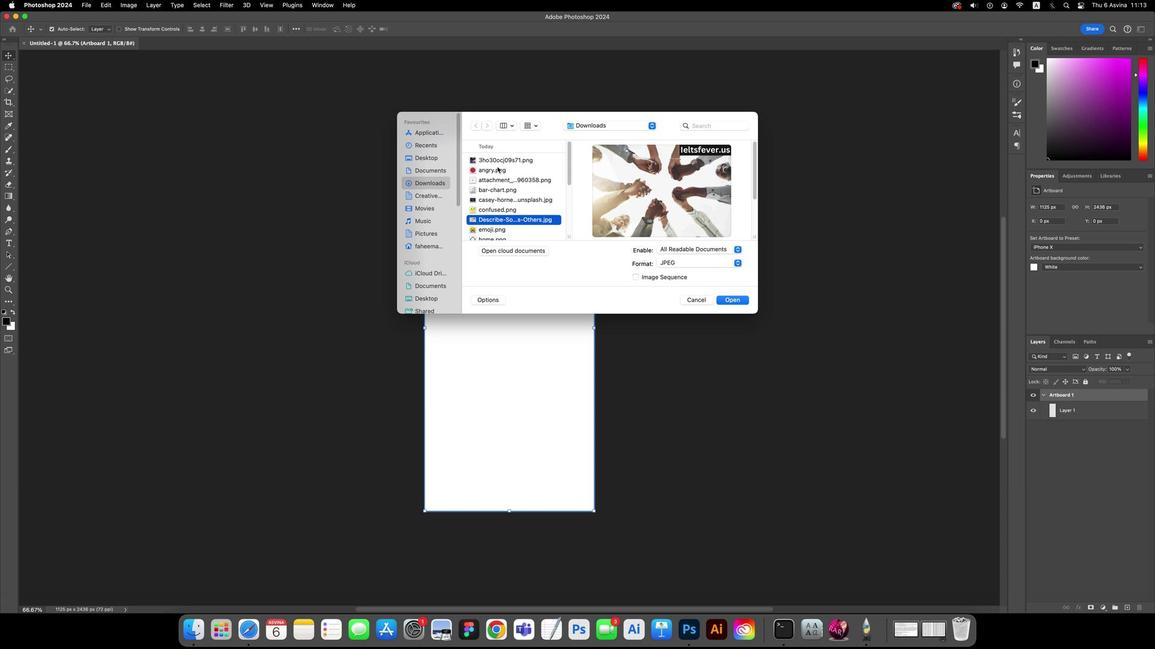
Action: Mouse moved to (542, 162)
Screenshot: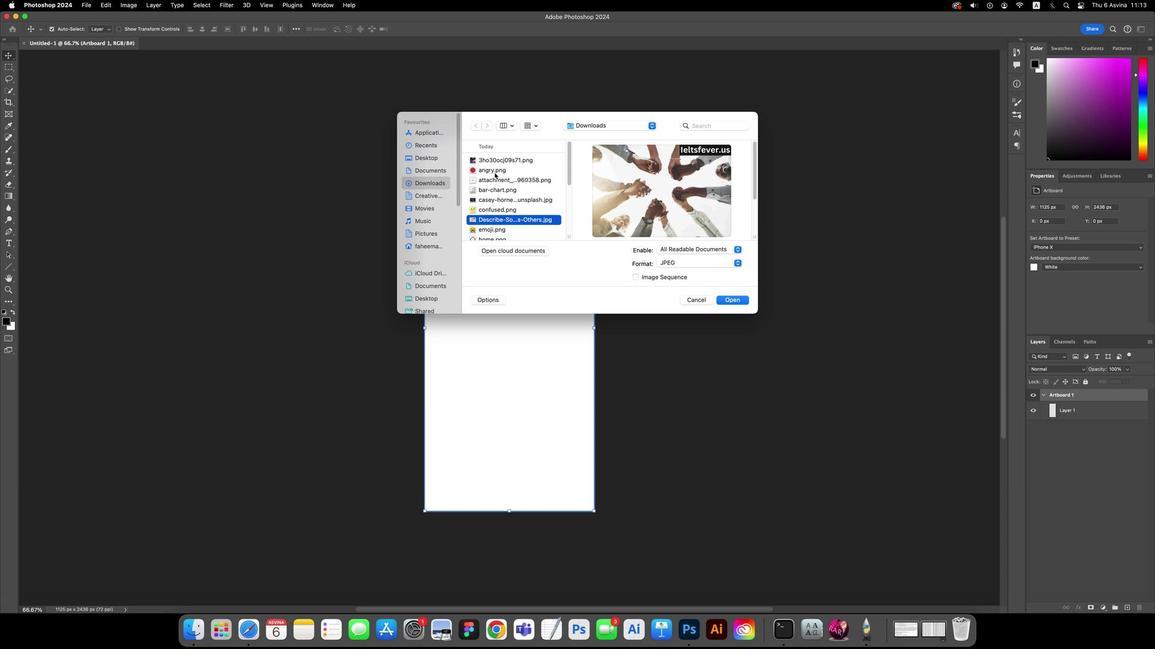 
Action: Mouse scrolled (542, 162) with delta (130, 3)
Screenshot: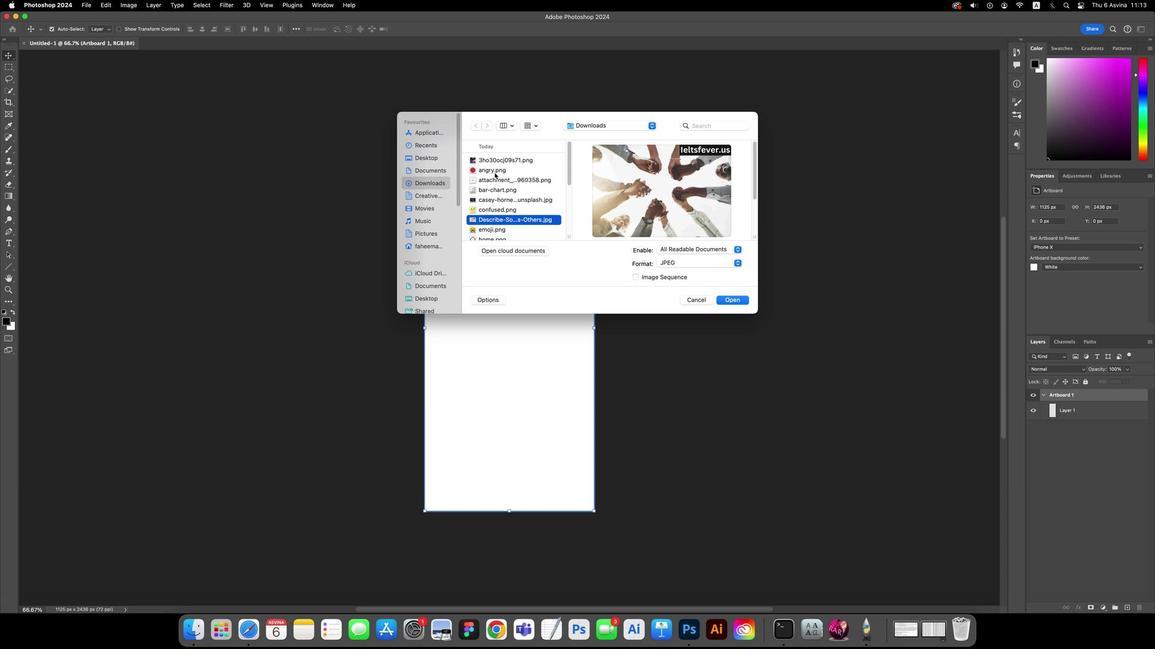 
Action: Mouse moved to (542, 162)
Screenshot: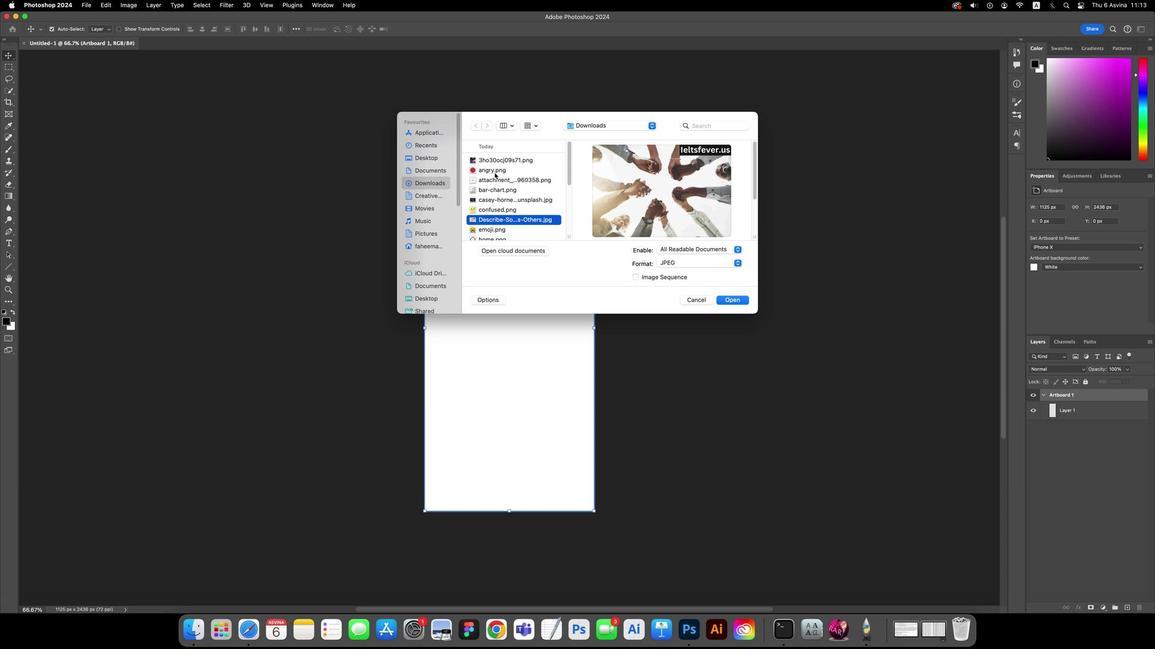 
Action: Mouse scrolled (542, 162) with delta (130, 6)
Screenshot: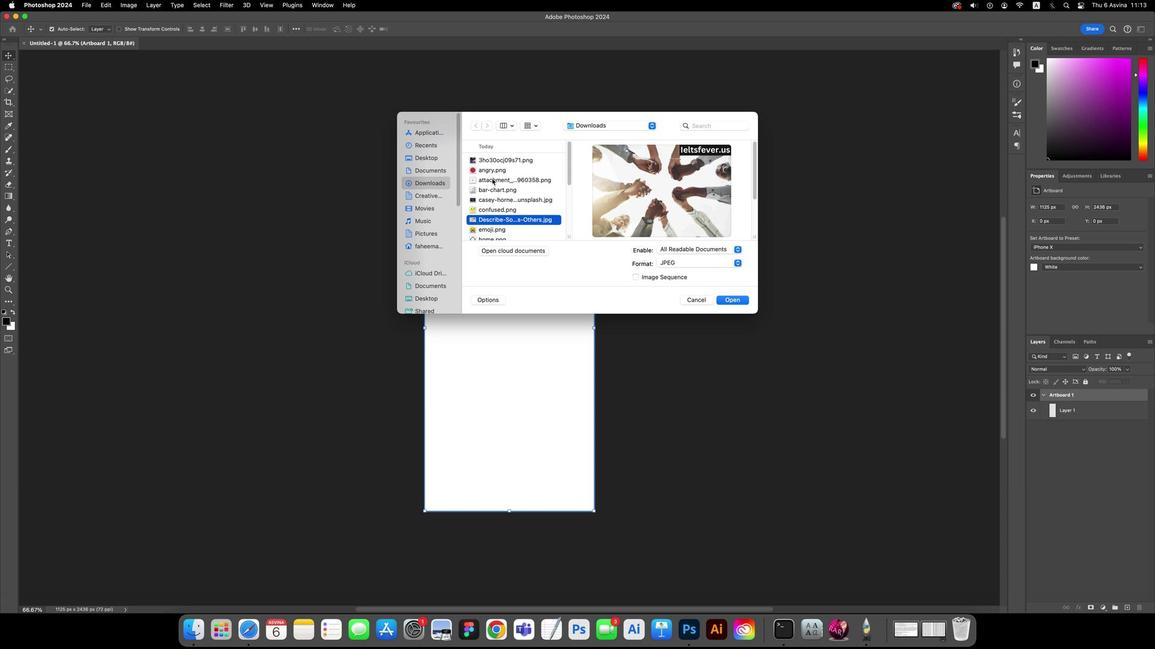 
Action: Mouse scrolled (542, 162) with delta (130, 7)
Screenshot: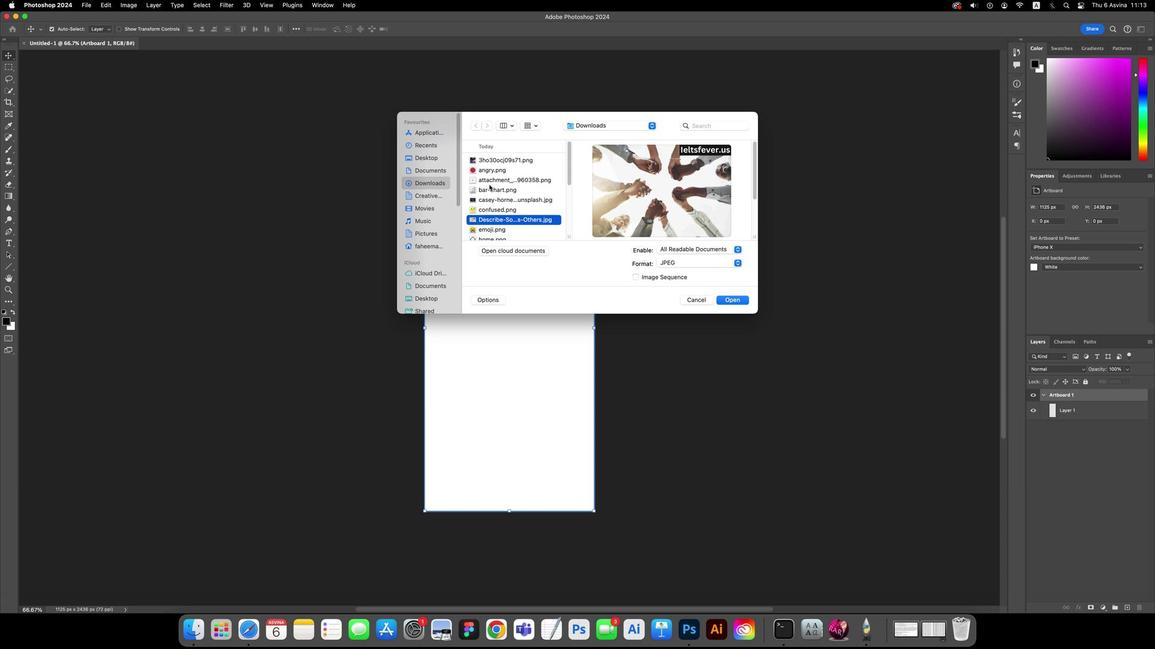 
Action: Mouse moved to (533, 179)
Screenshot: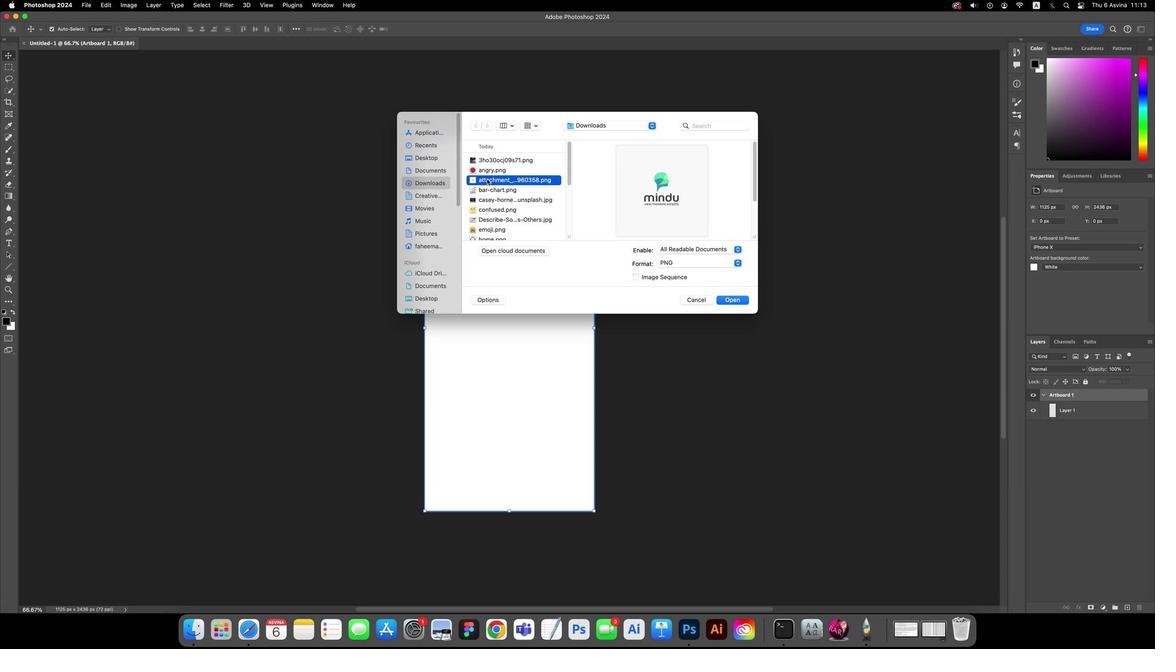 
Action: Mouse pressed left at (533, 179)
Screenshot: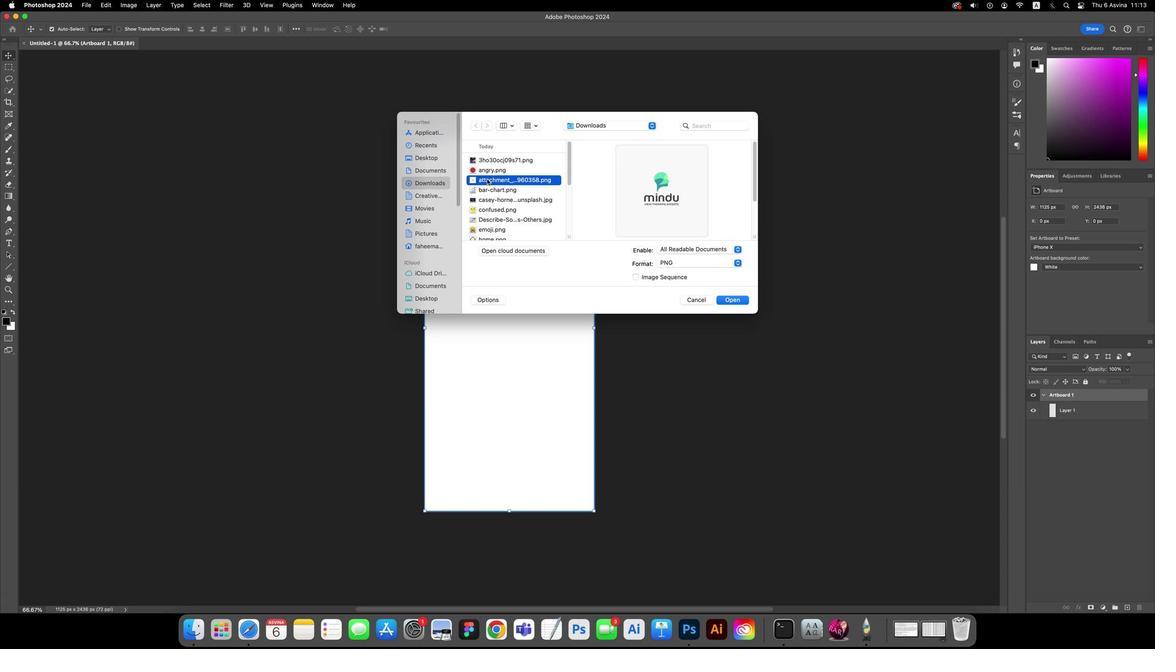 
Action: Mouse moved to (737, 300)
Screenshot: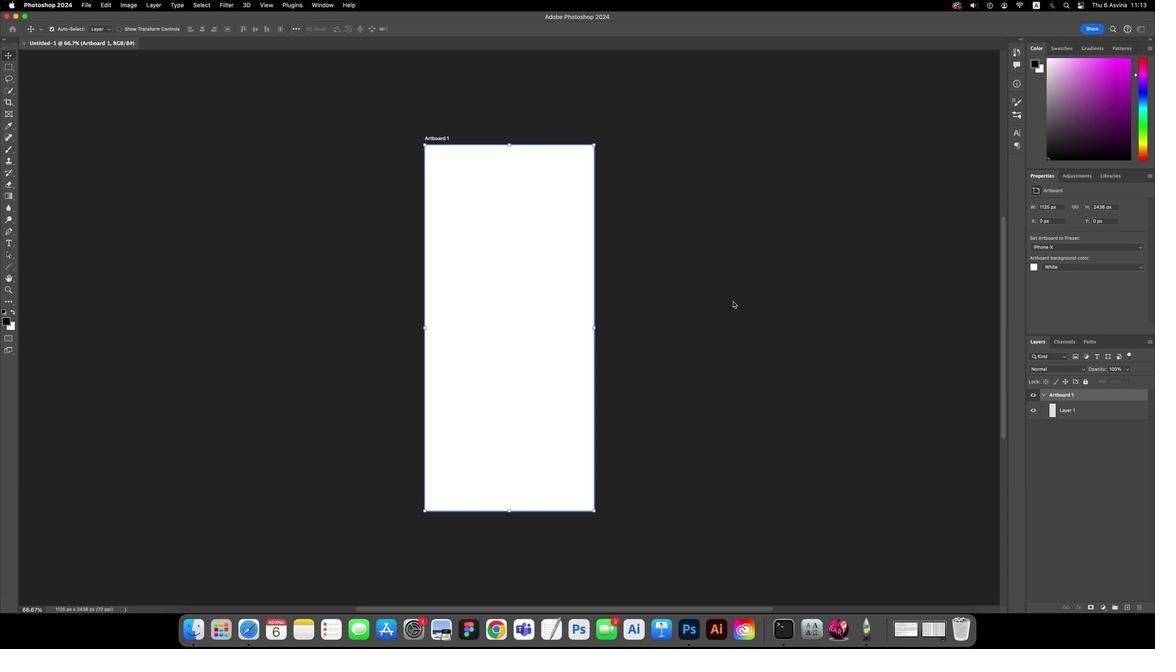 
Action: Mouse pressed left at (737, 300)
Screenshot: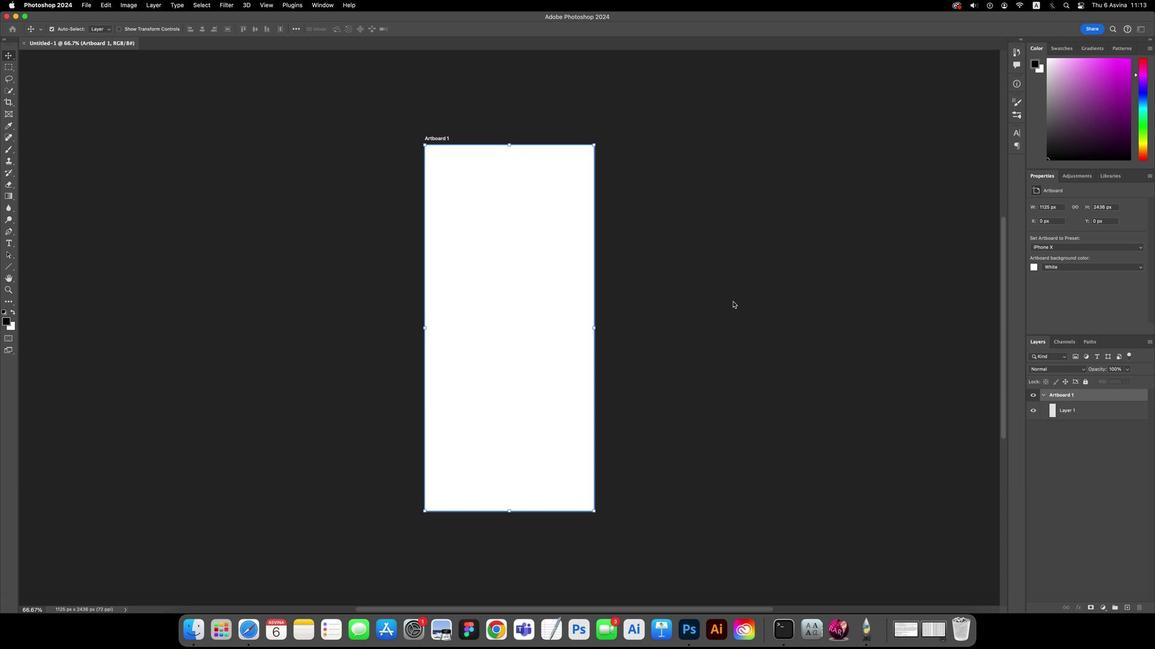 
Action: Mouse moved to (539, 395)
Screenshot: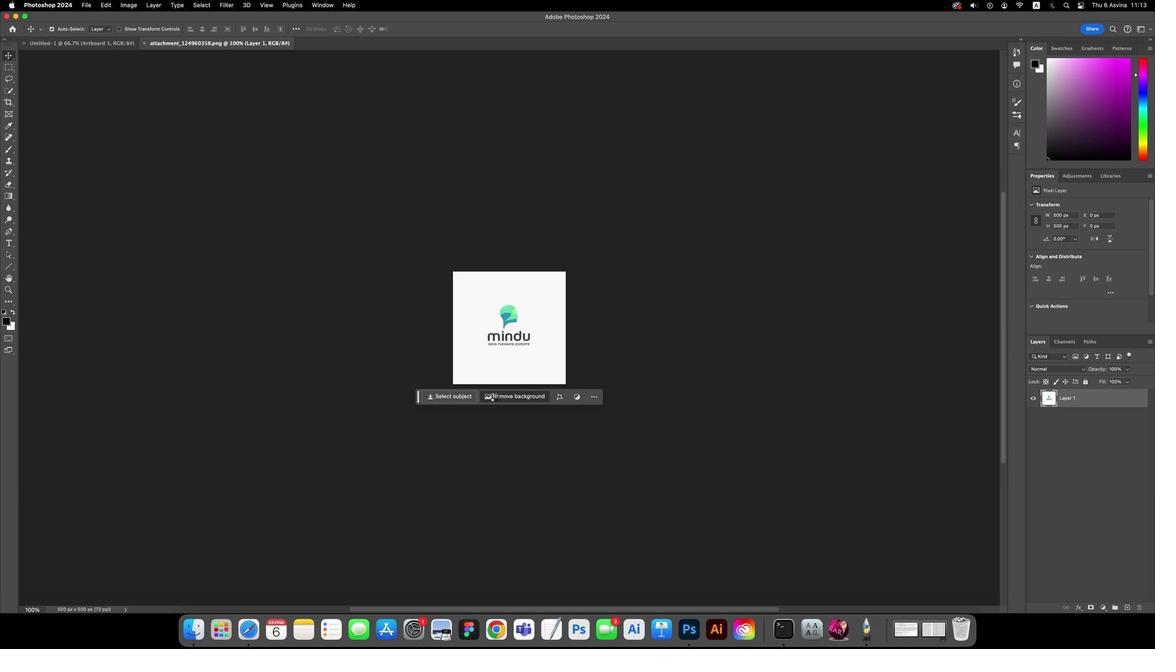 
Action: Mouse pressed left at (539, 395)
Screenshot: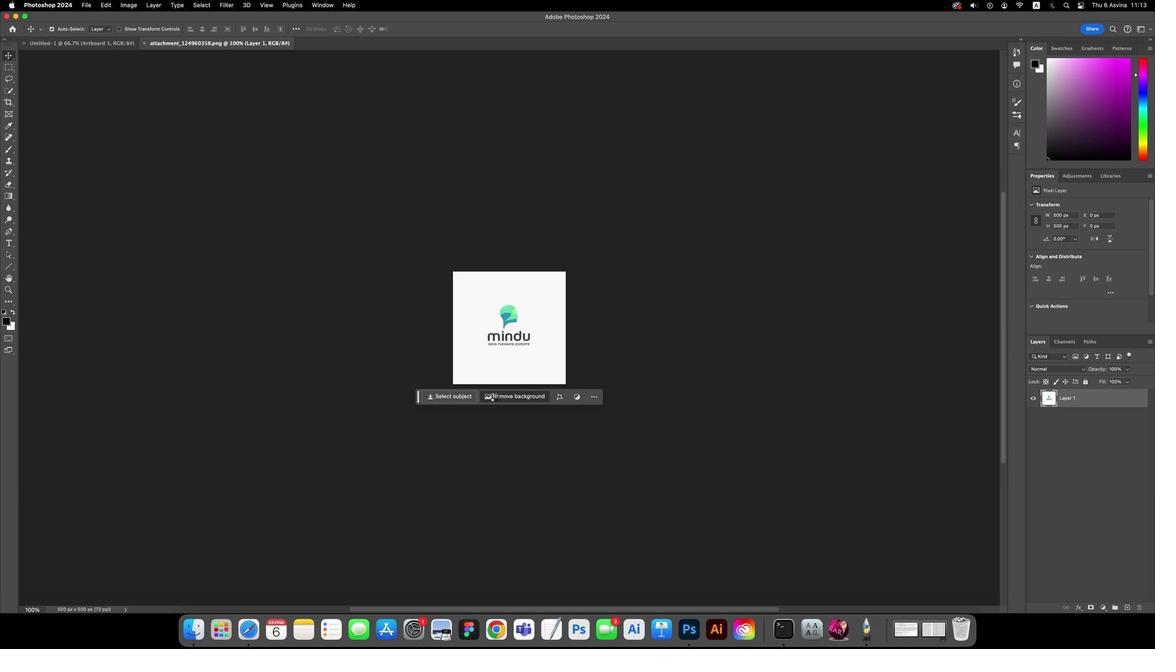 
Action: Mouse moved to (554, 345)
Screenshot: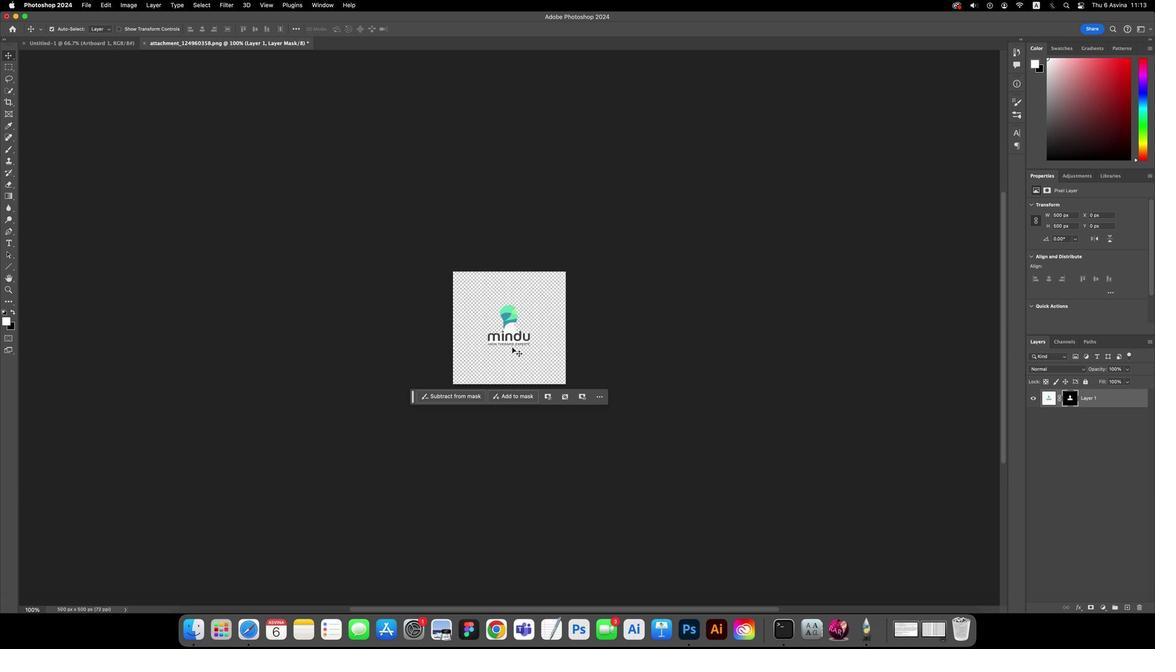 
Action: Key pressed Key.enterKey.alt
Screenshot: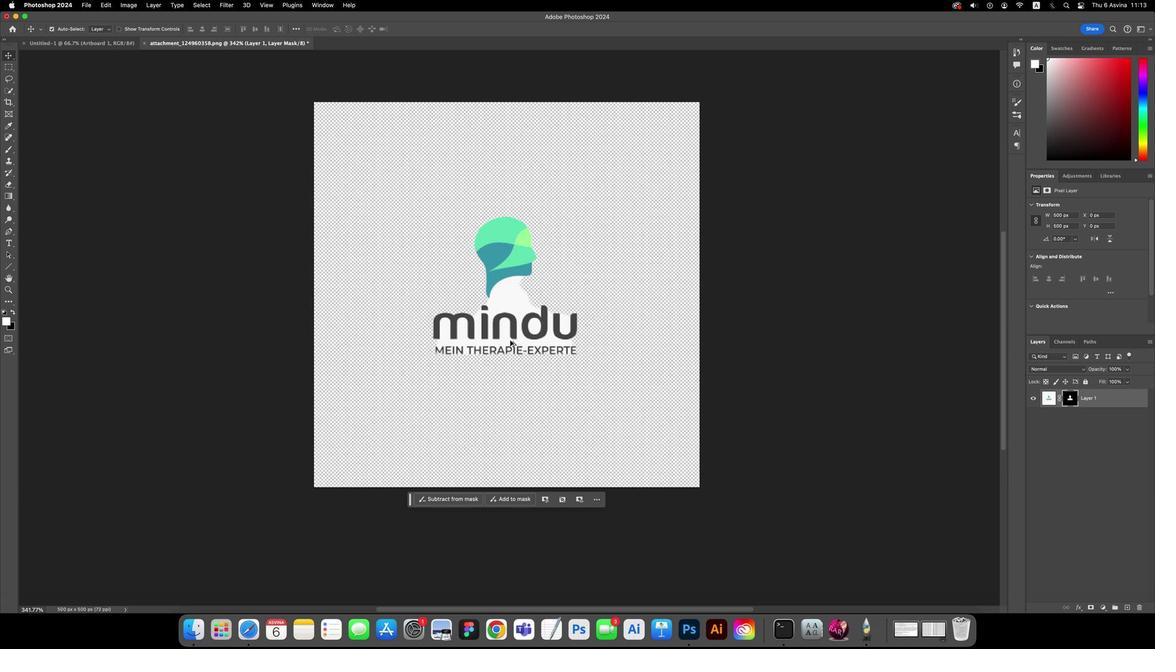 
Action: Mouse moved to (553, 340)
Screenshot: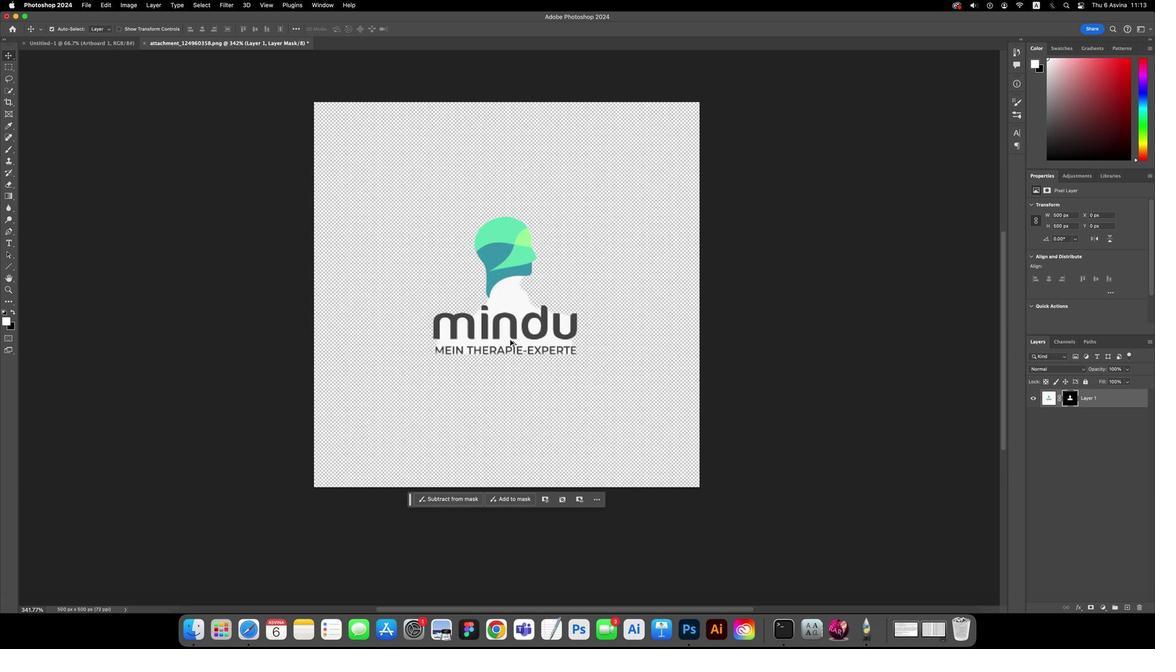 
Action: Mouse scrolled (553, 340) with delta (130, 3)
Screenshot: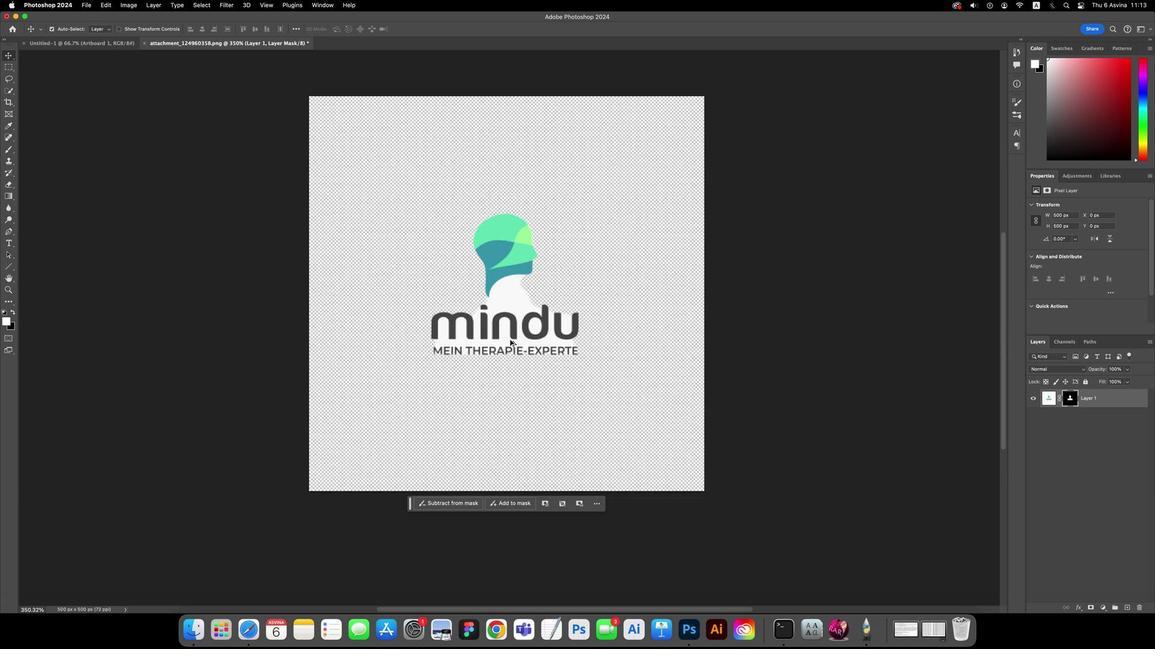 
Action: Mouse scrolled (553, 340) with delta (130, 3)
Screenshot: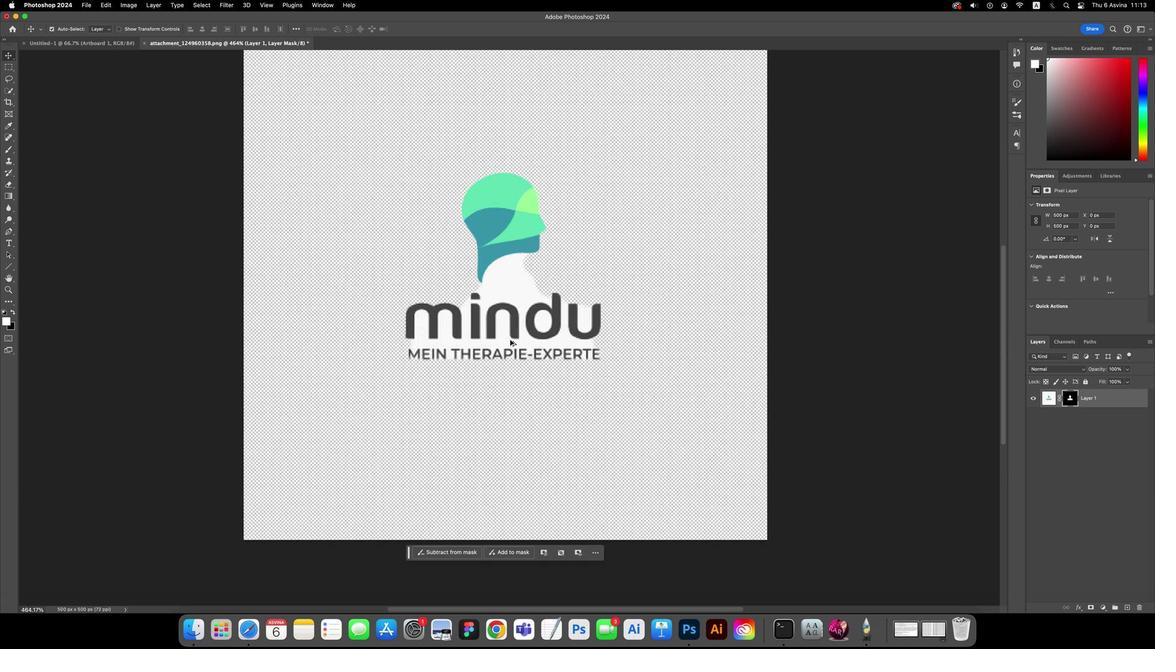 
Action: Mouse scrolled (553, 340) with delta (130, 4)
Screenshot: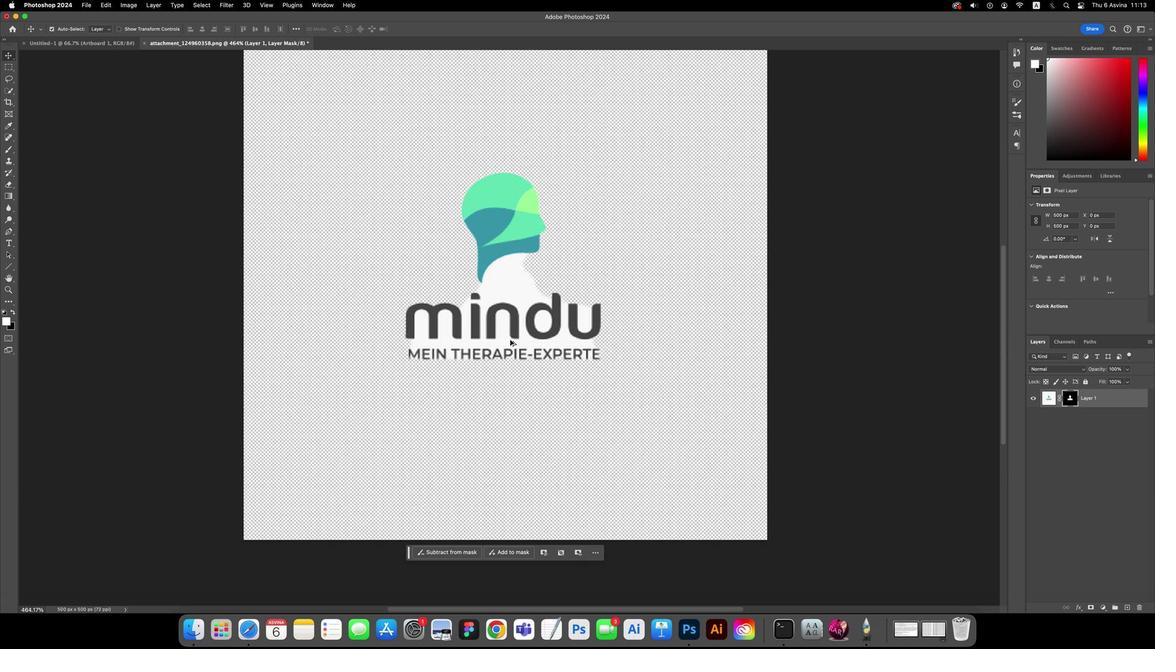 
Action: Mouse moved to (552, 338)
Screenshot: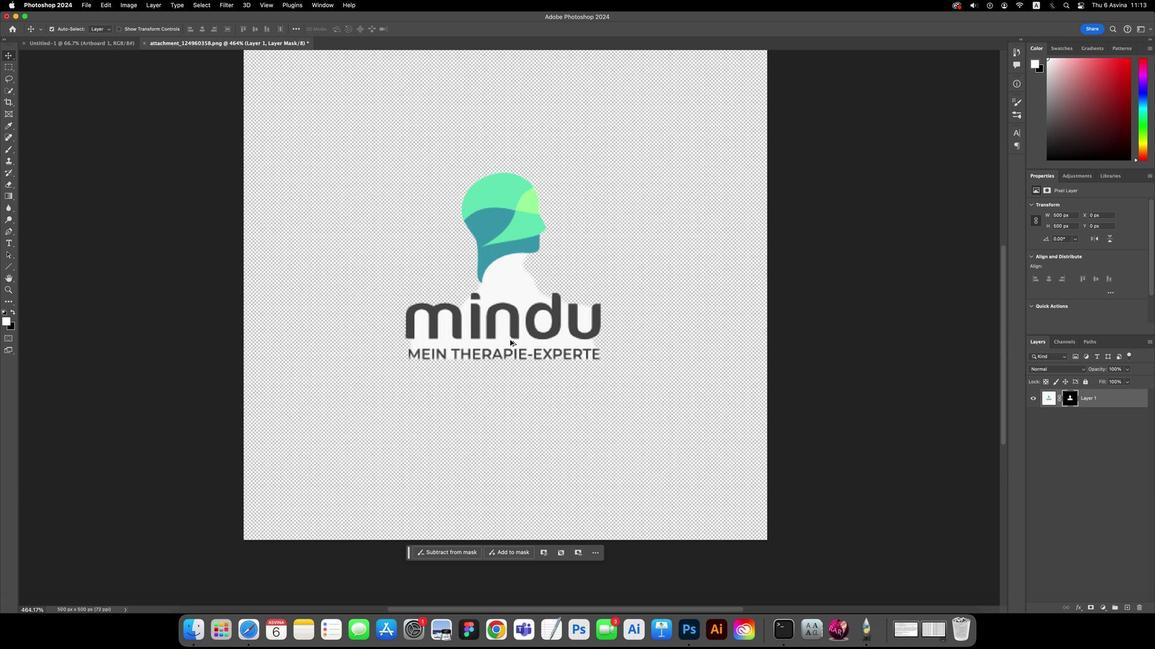 
Action: Mouse scrolled (552, 338) with delta (130, 3)
Screenshot: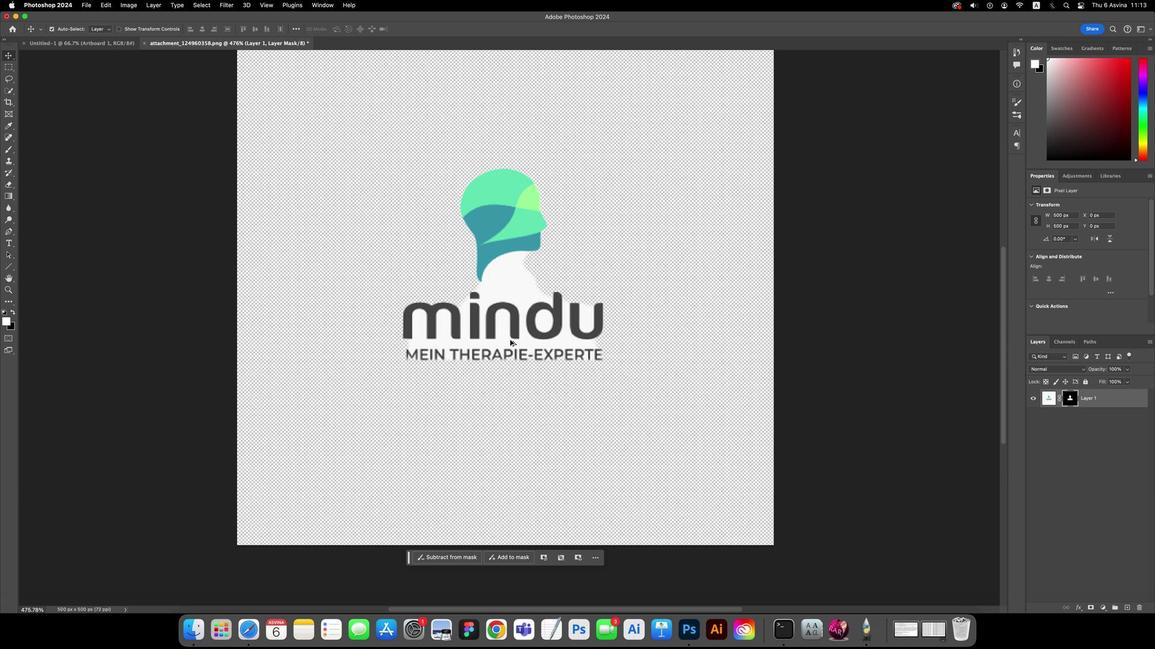 
Action: Mouse scrolled (552, 338) with delta (130, 3)
Screenshot: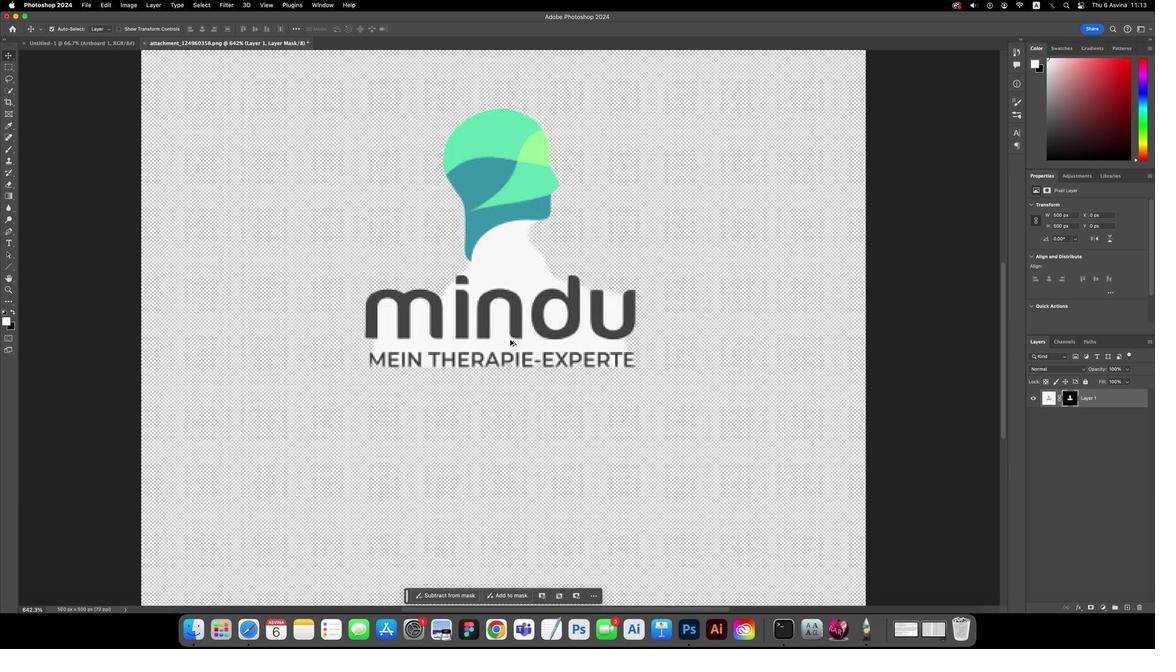 
Action: Mouse scrolled (552, 338) with delta (130, 3)
Screenshot: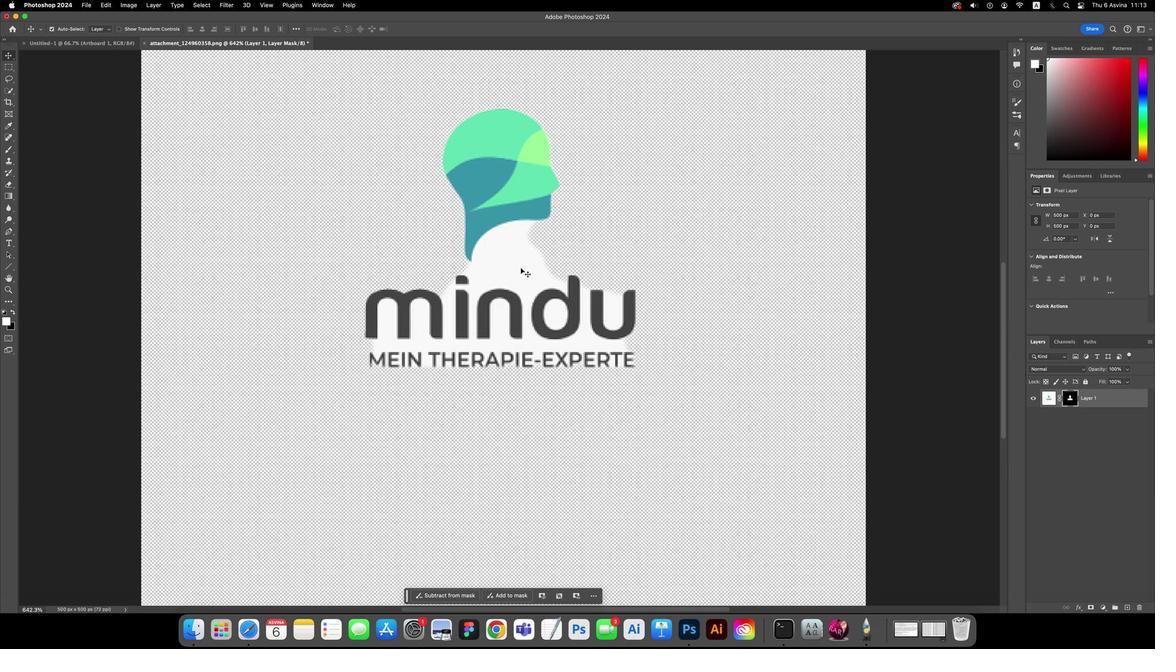 
Action: Mouse scrolled (552, 338) with delta (130, 3)
Screenshot: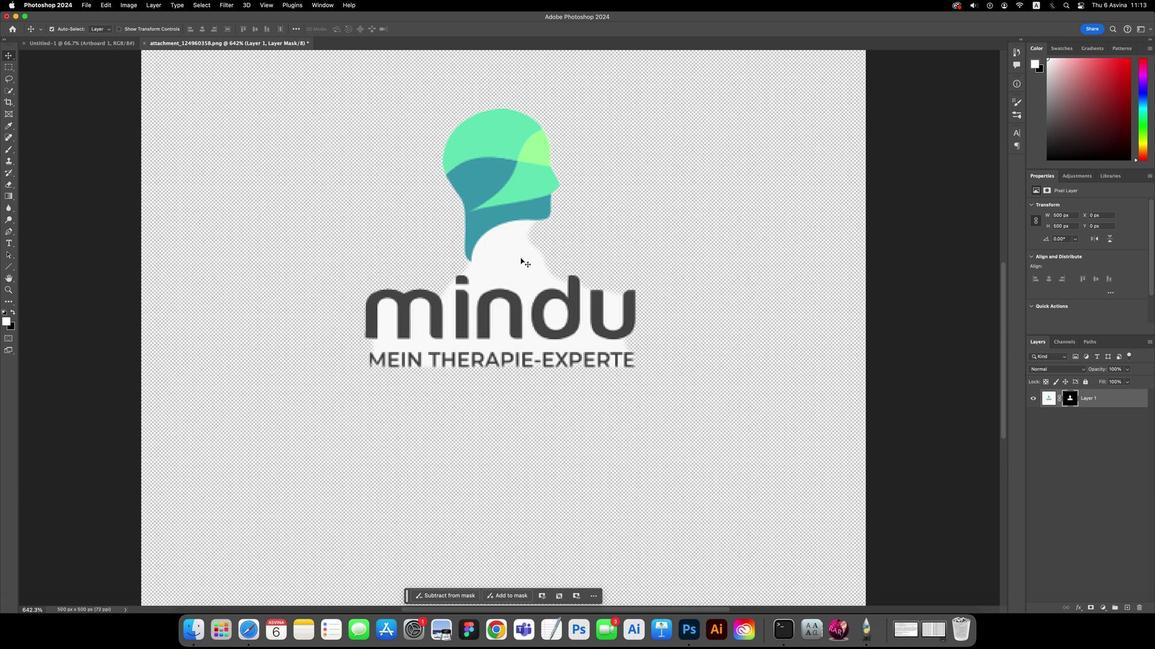 
Action: Mouse moved to (557, 271)
Screenshot: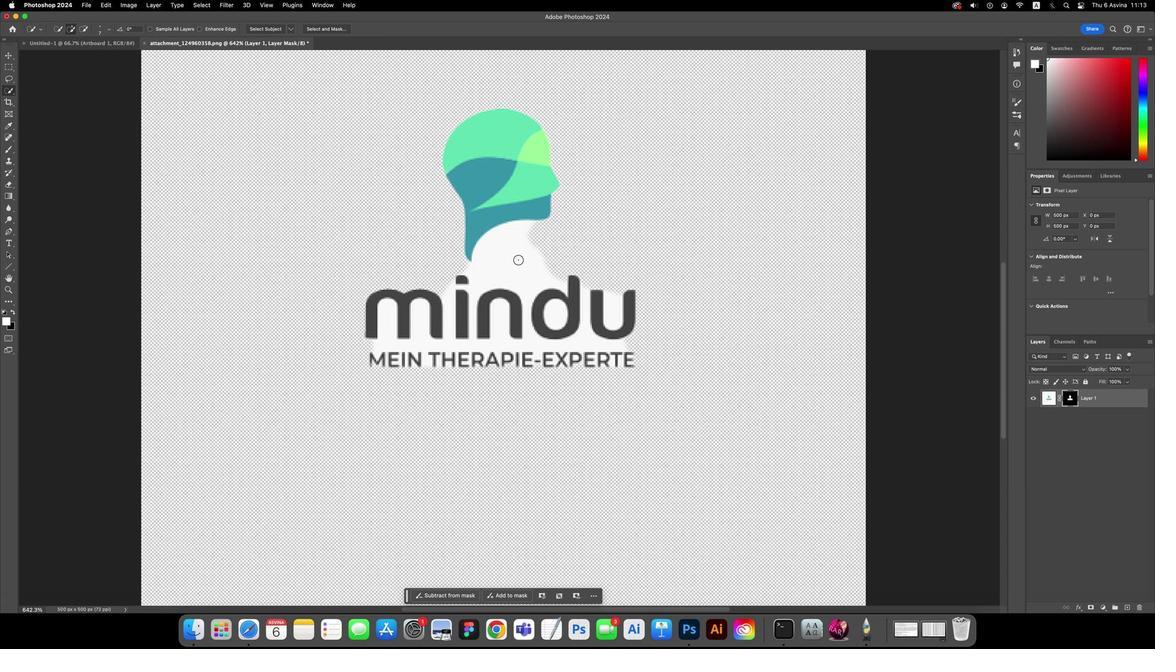 
Action: Key pressed 'w'
Screenshot: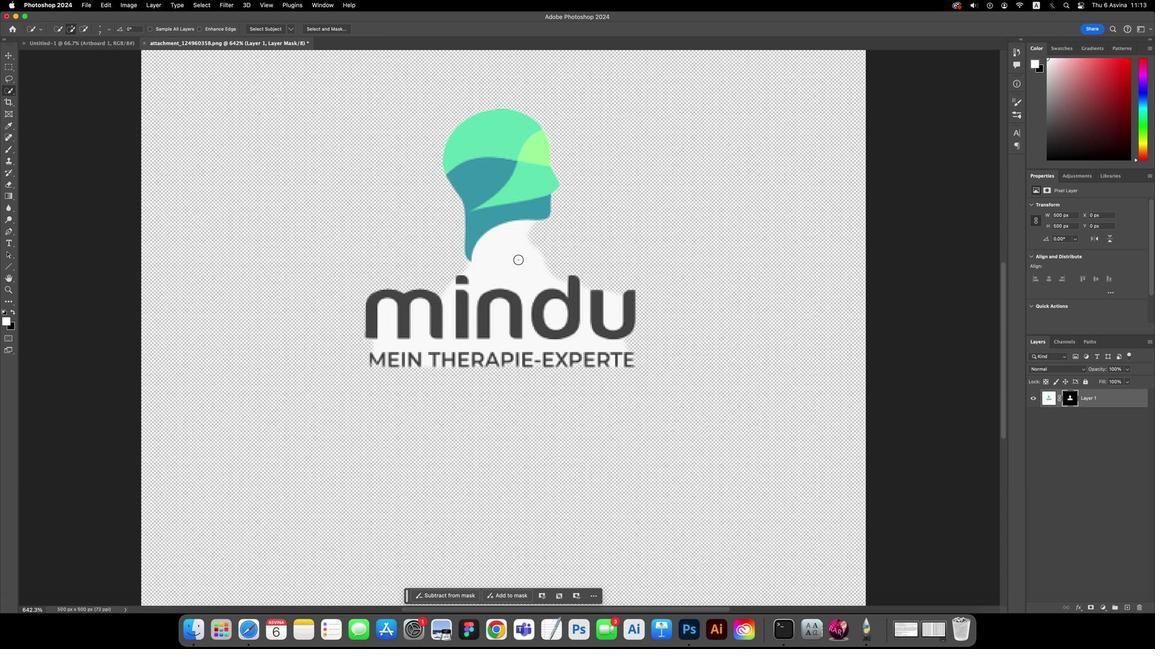 
Action: Mouse moved to (560, 259)
Screenshot: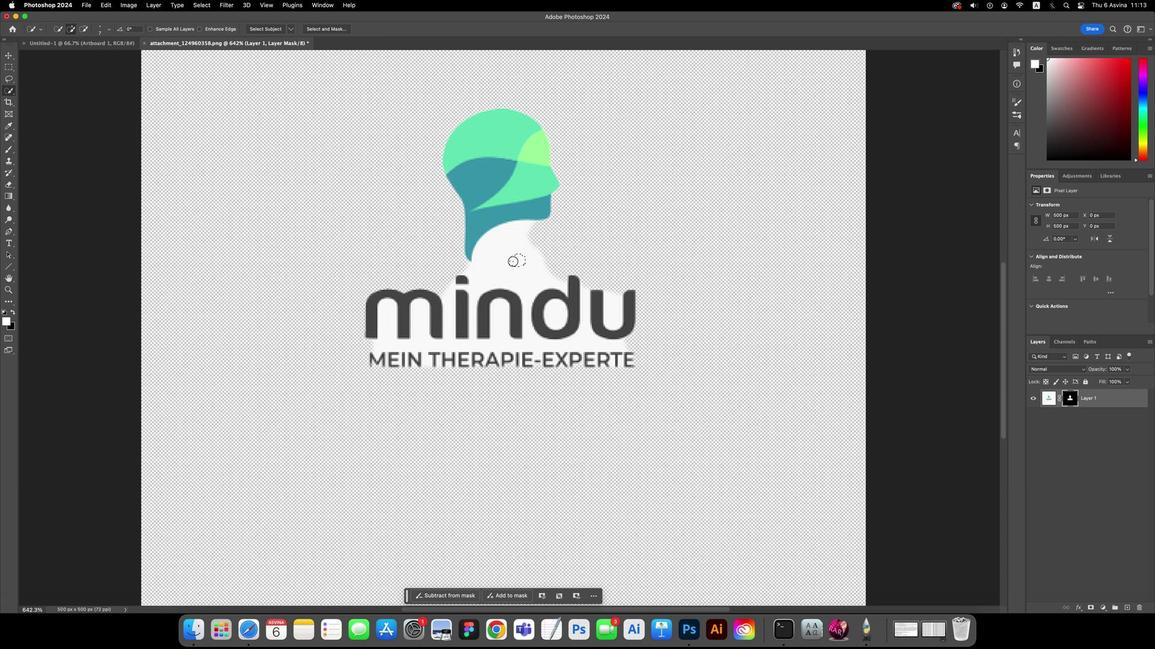 
Action: Mouse pressed left at (560, 259)
Screenshot: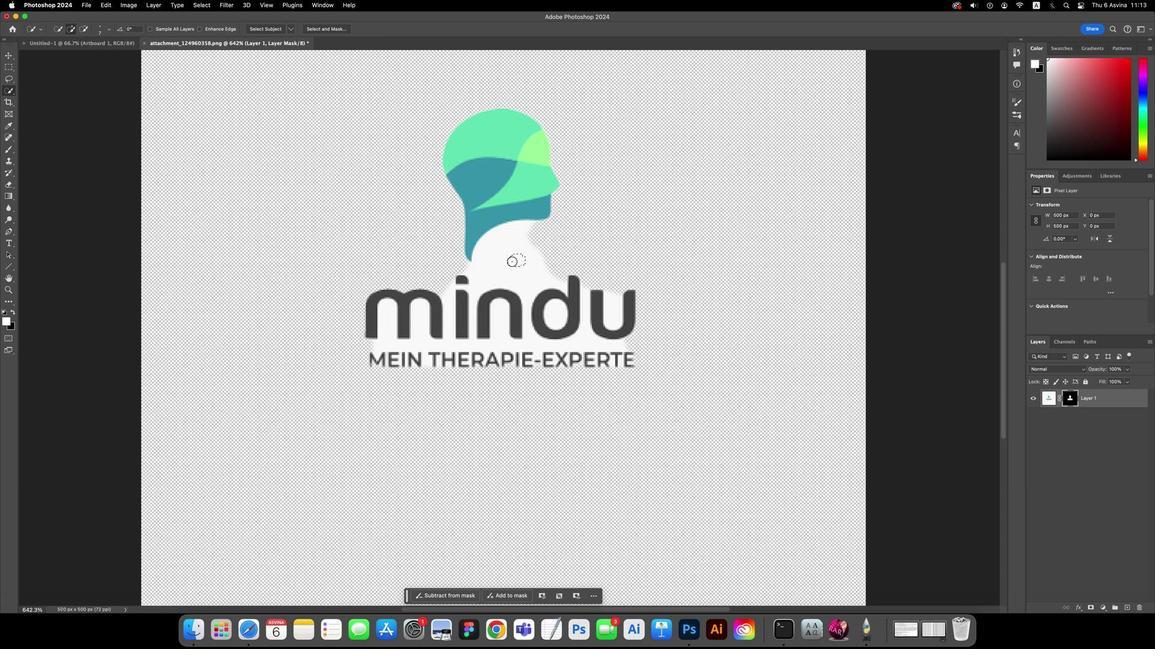 
Action: Mouse moved to (579, 266)
Screenshot: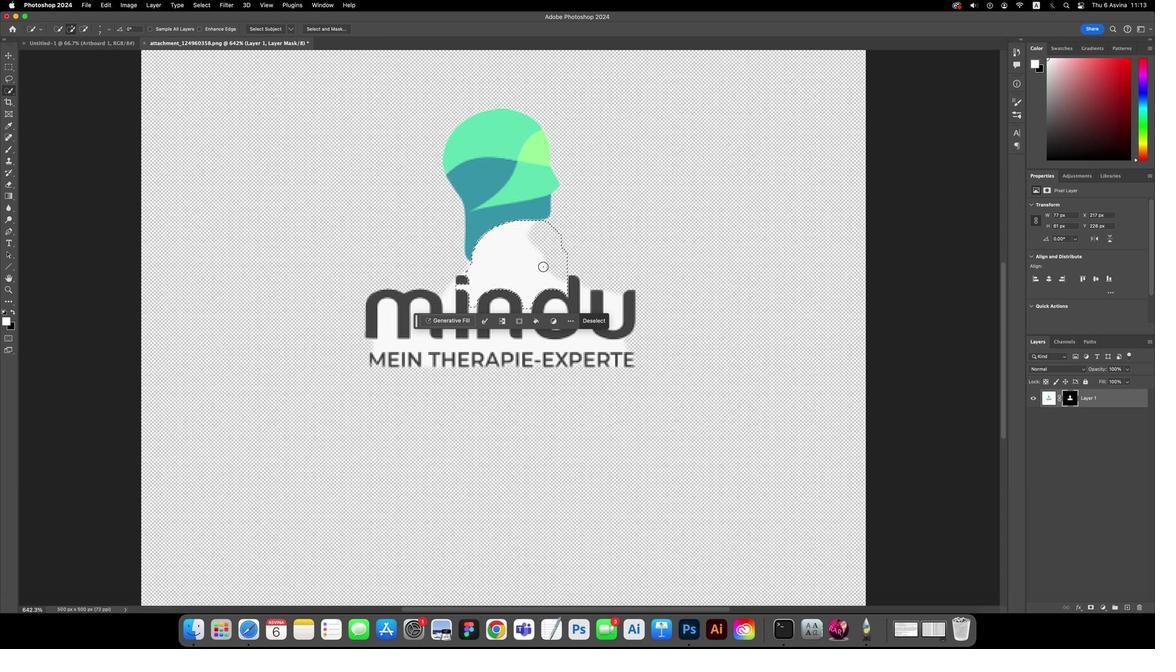 
Action: Key pressed 'e'
Screenshot: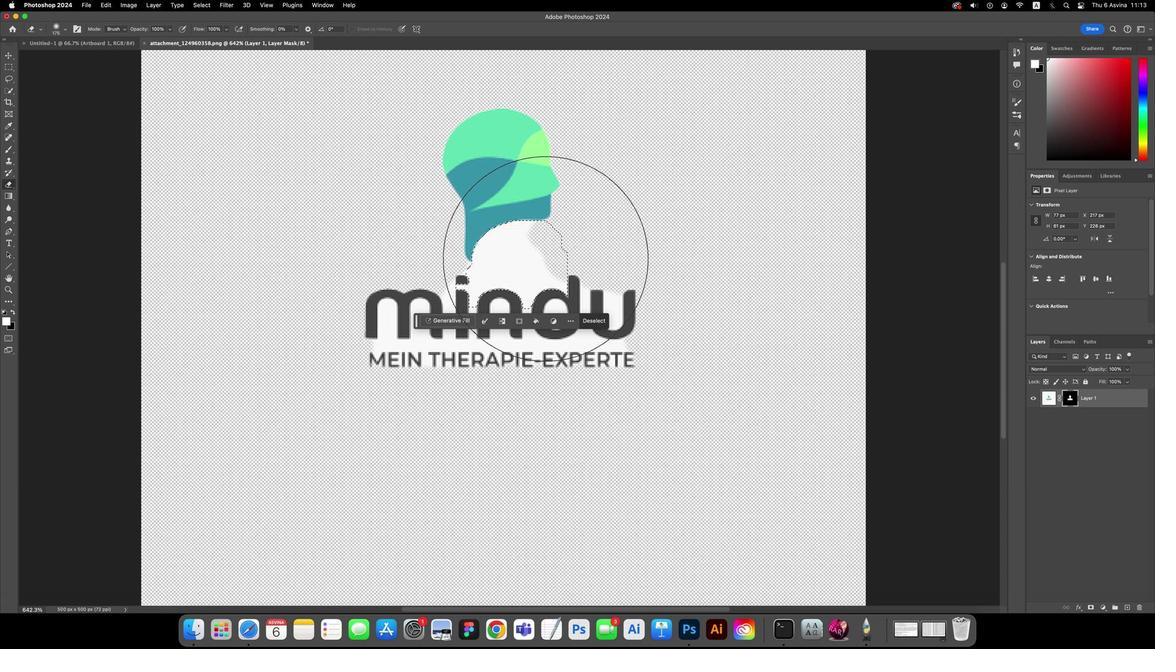 
Action: Mouse moved to (582, 258)
Screenshot: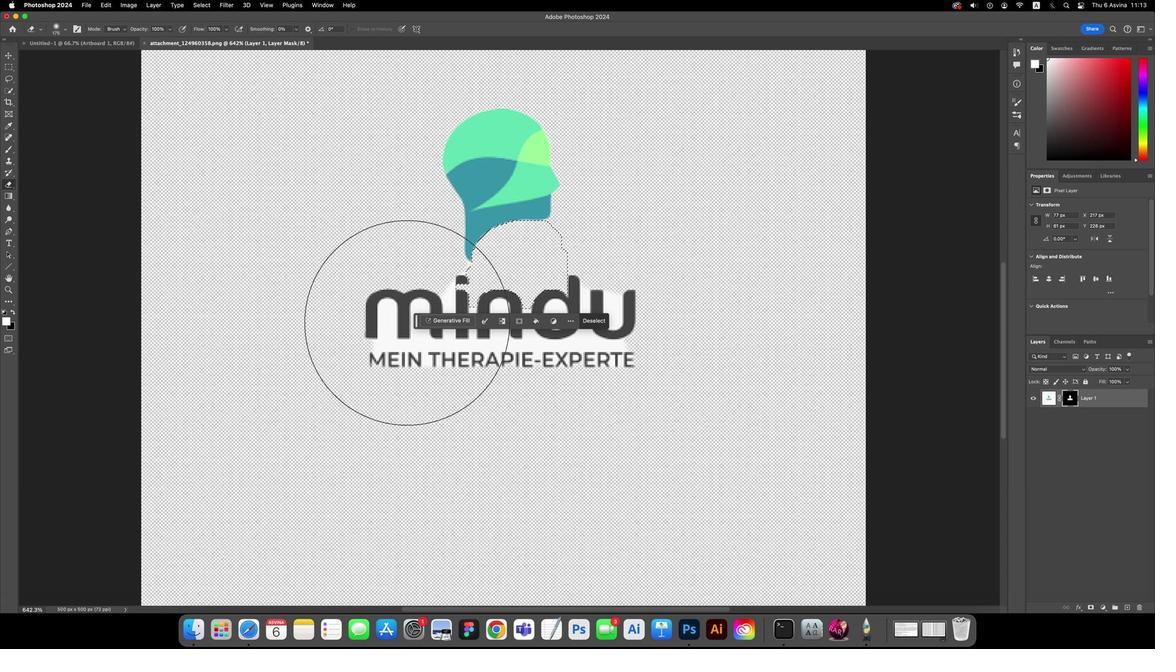 
Action: Mouse pressed left at (582, 258)
Screenshot: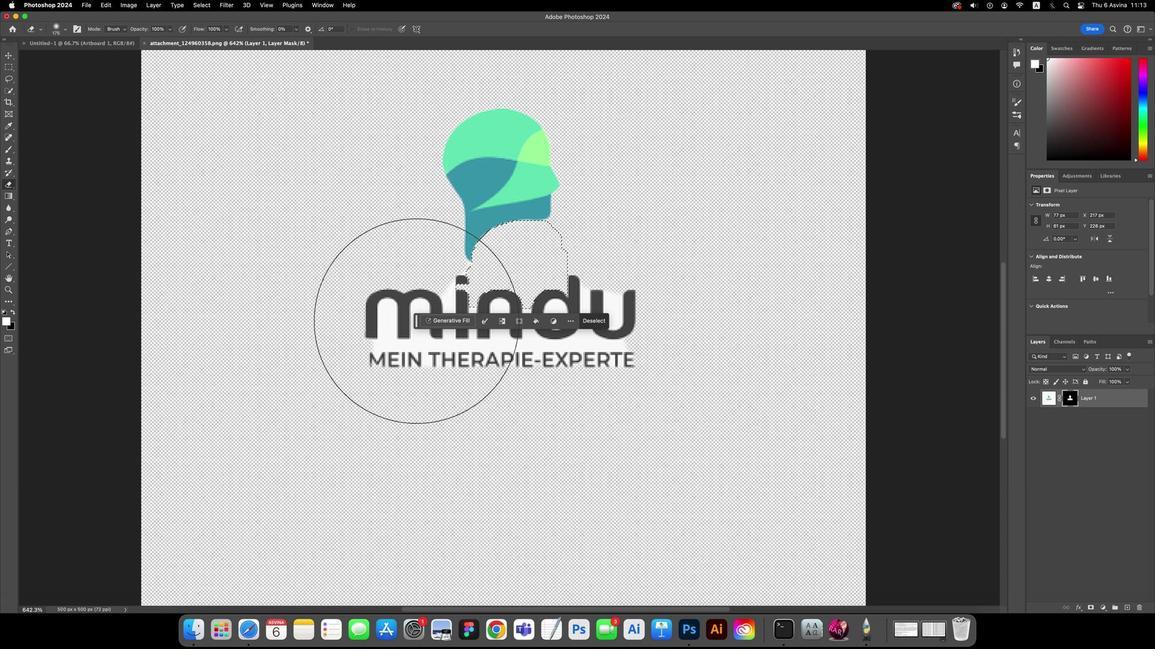 
Action: Mouse moved to (489, 327)
Screenshot: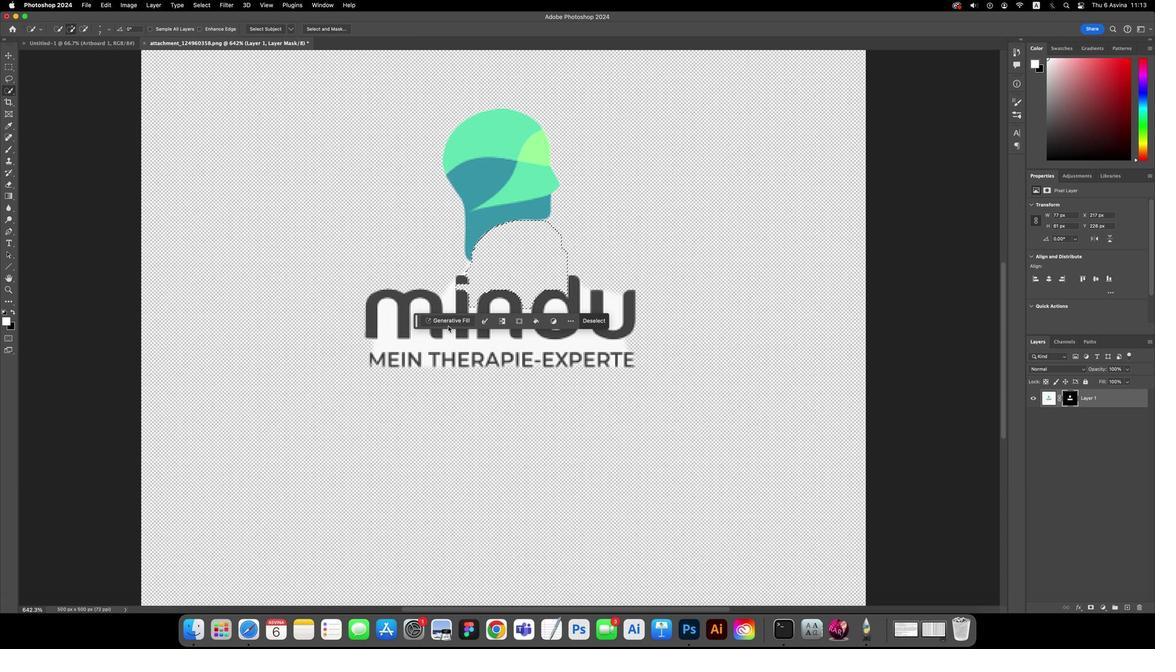 
Action: Key pressed 'w'
Screenshot: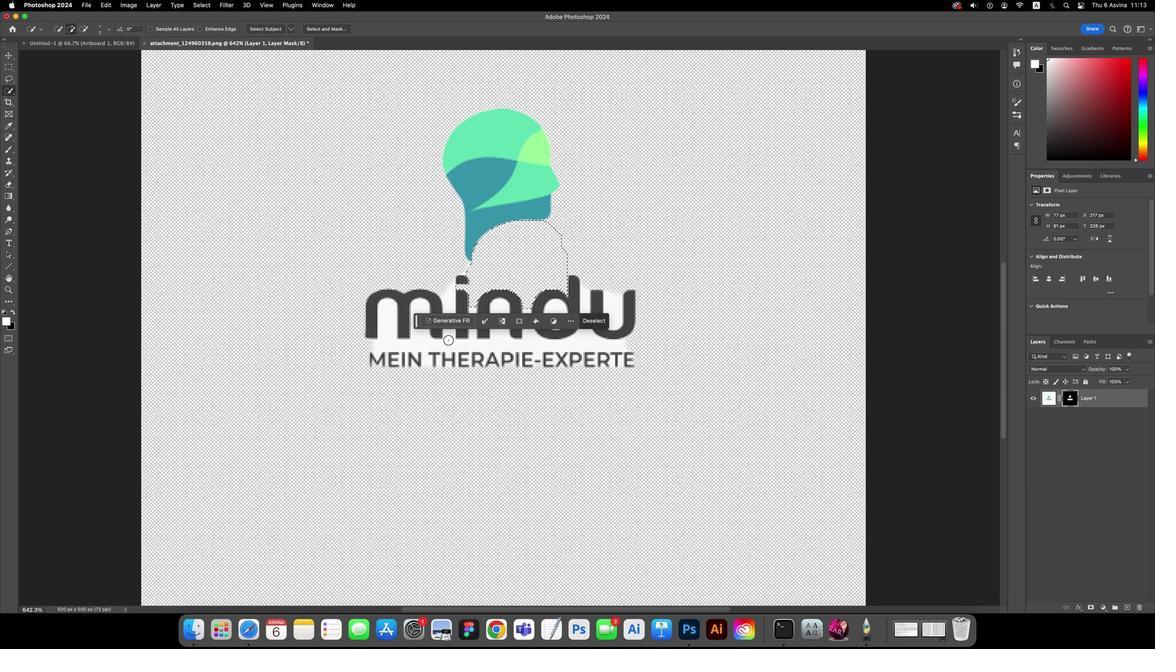 
Action: Mouse moved to (501, 341)
Screenshot: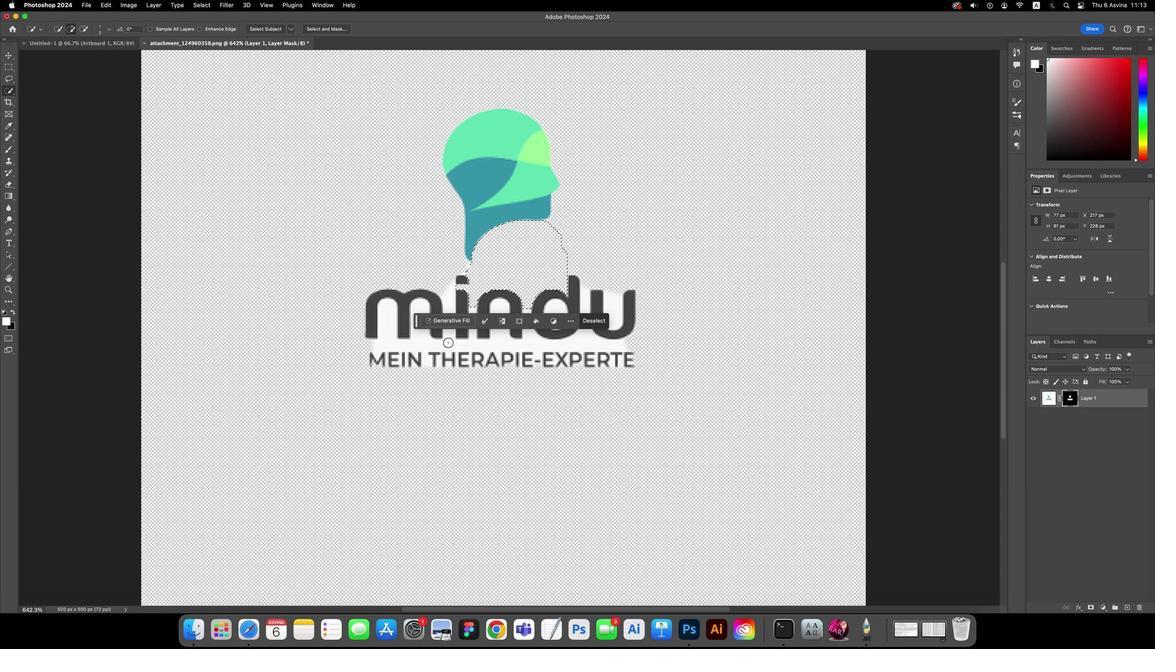 
Action: Key pressed Key.cmd'd'
Screenshot: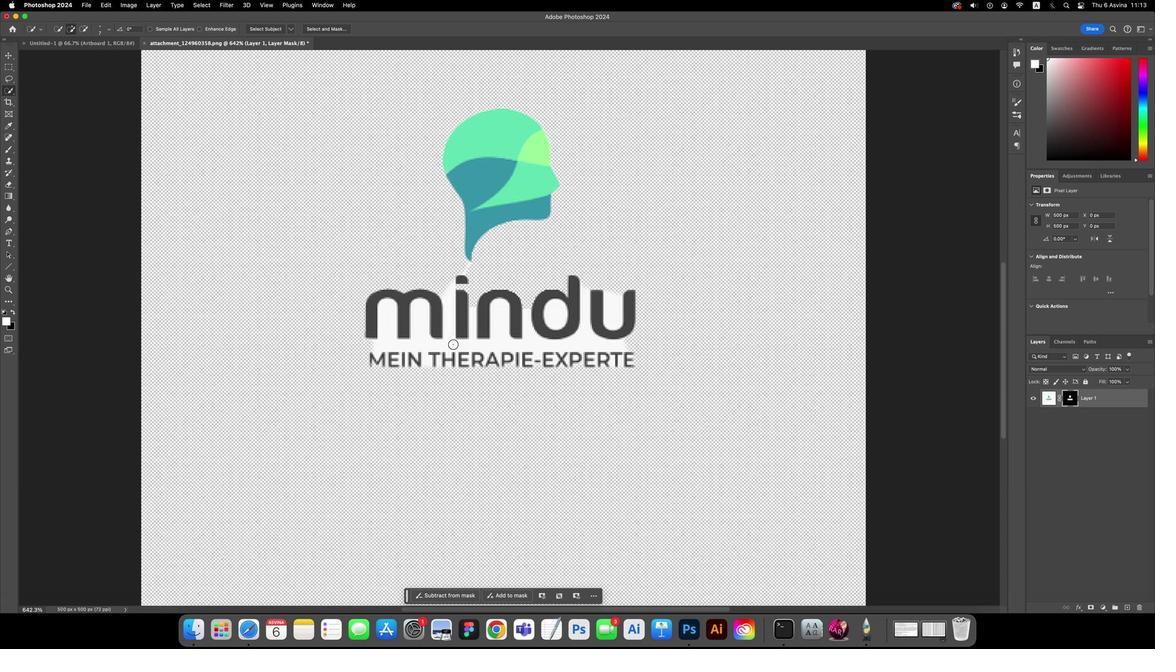 
Action: Mouse moved to (504, 342)
Screenshot: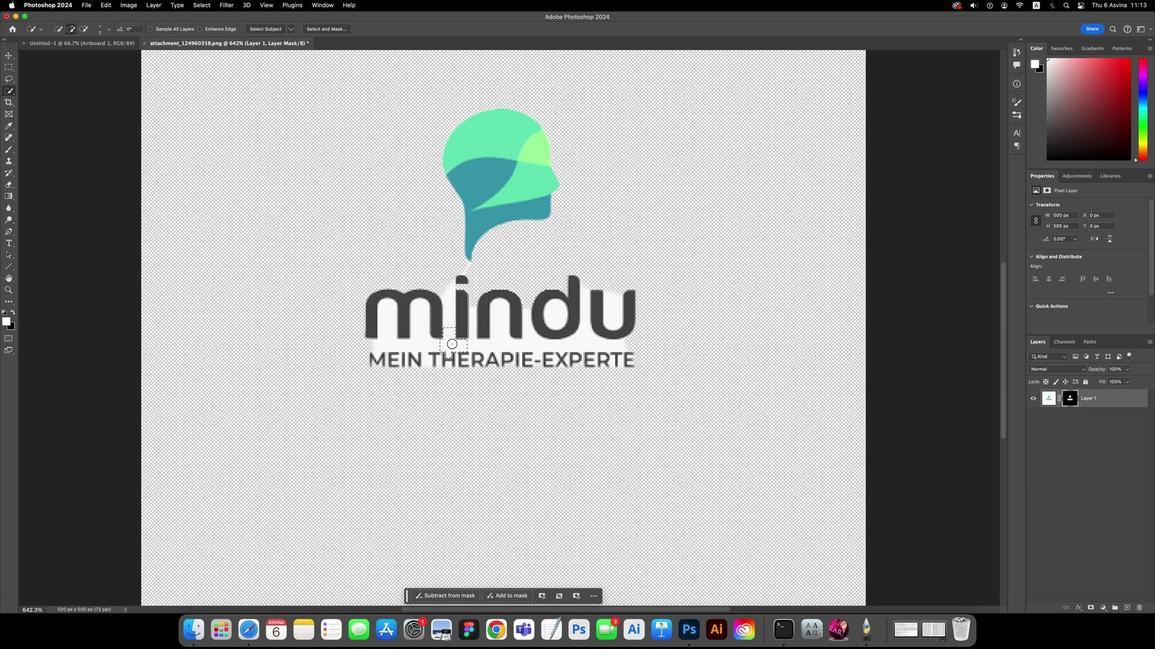 
Action: Mouse pressed left at (504, 342)
Screenshot: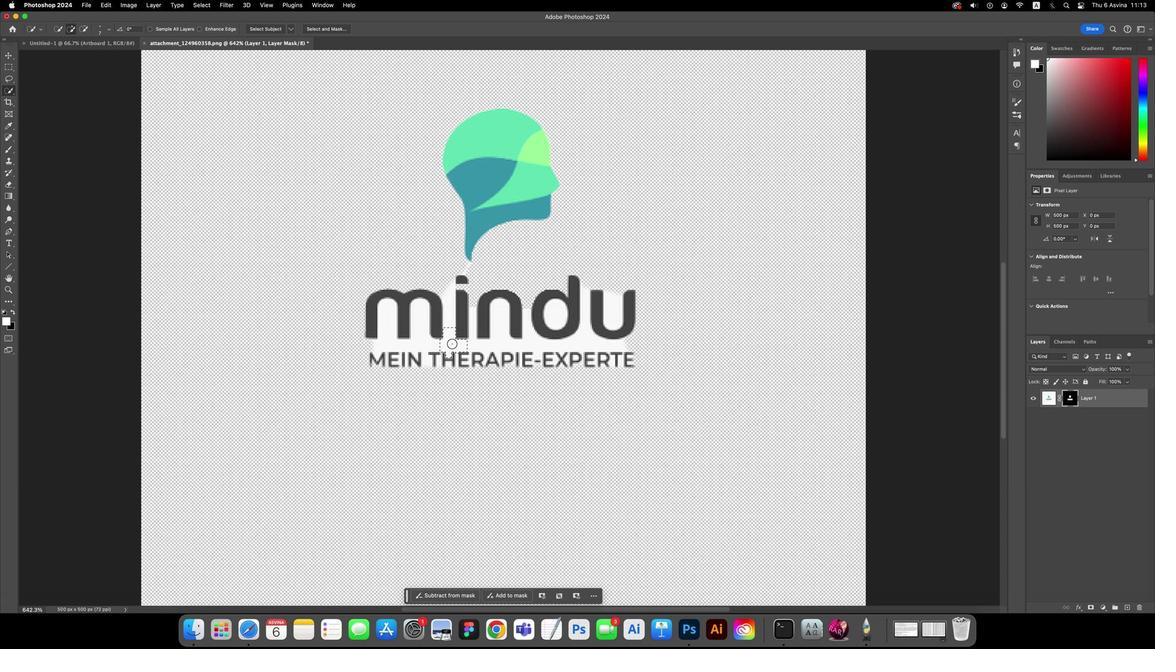 
Action: Mouse moved to (503, 327)
Screenshot: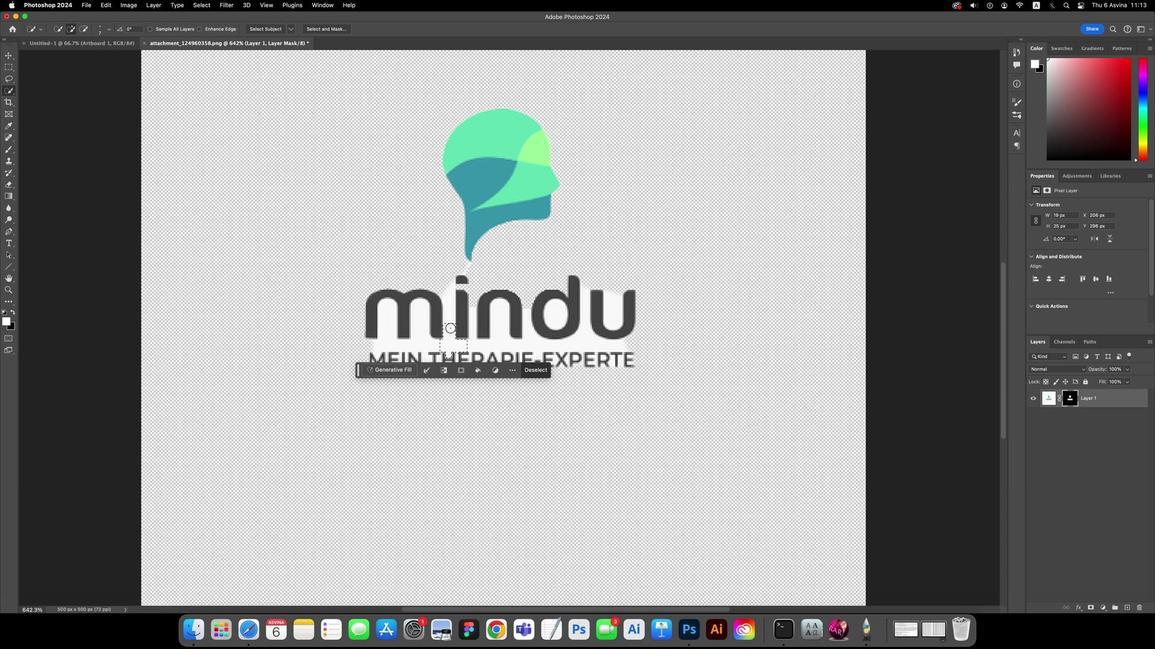
Action: Mouse pressed left at (503, 327)
Screenshot: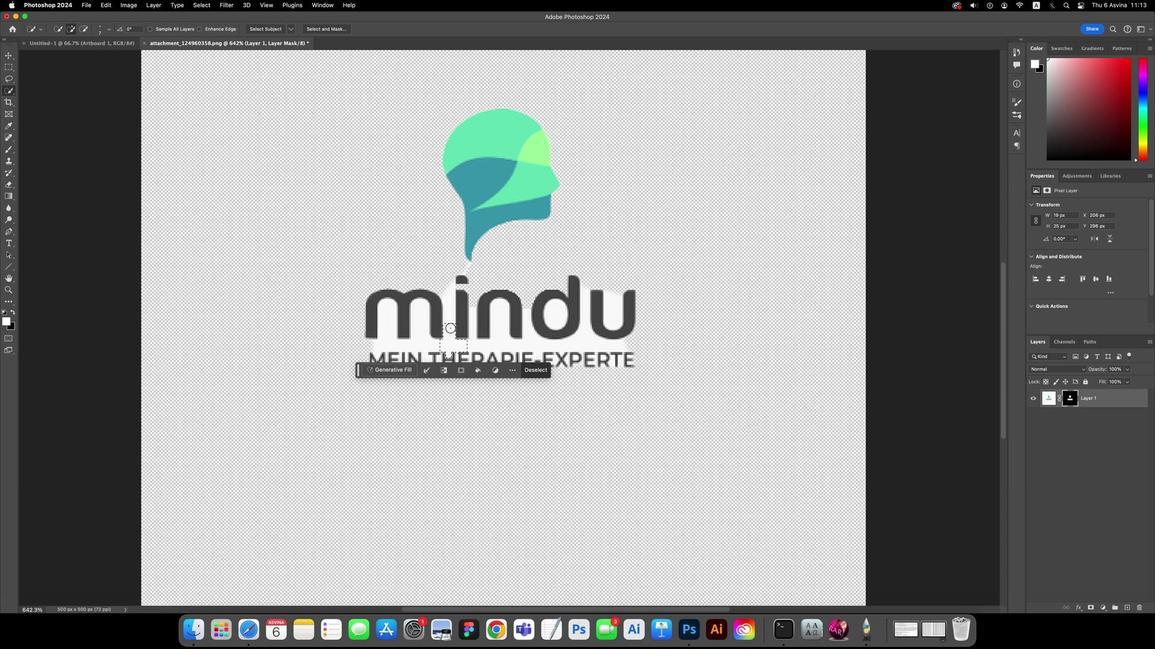 
Action: Mouse moved to (503, 326)
Screenshot: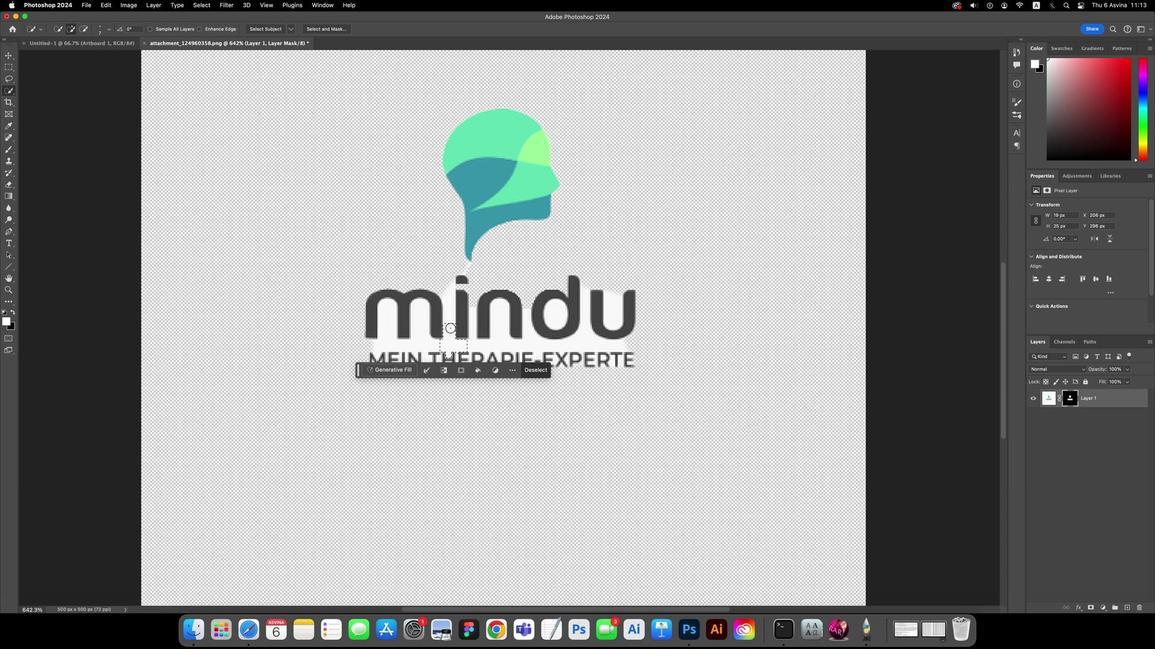 
Action: Key pressed Key.alt
Screenshot: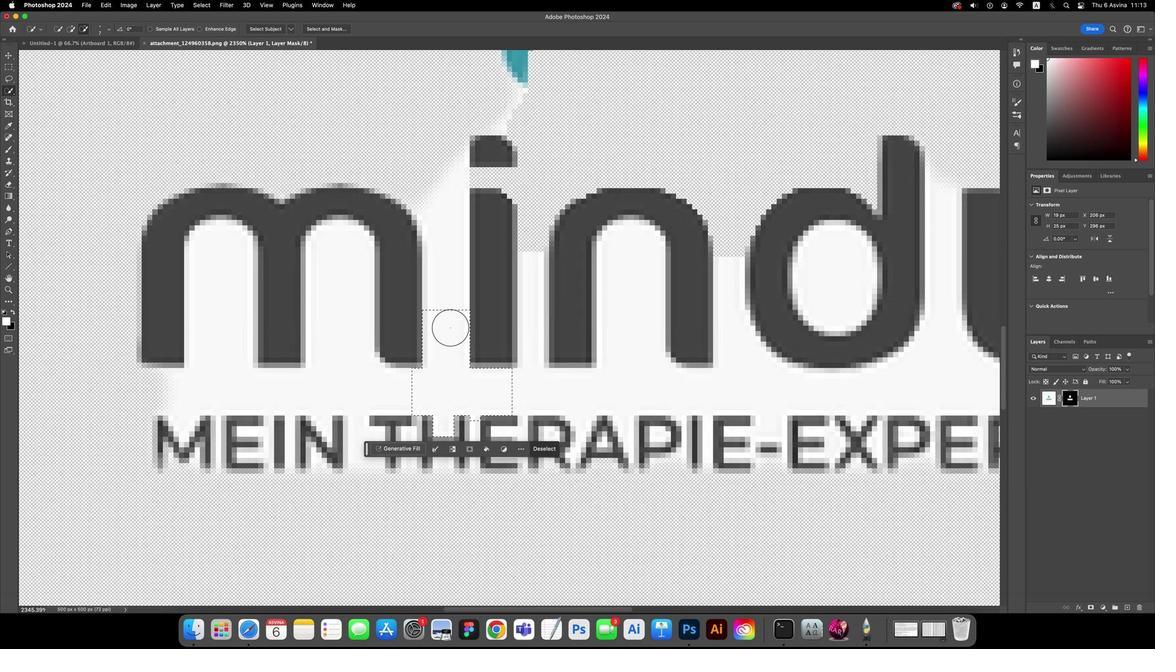 
Action: Mouse scrolled (503, 326) with delta (130, 3)
Screenshot: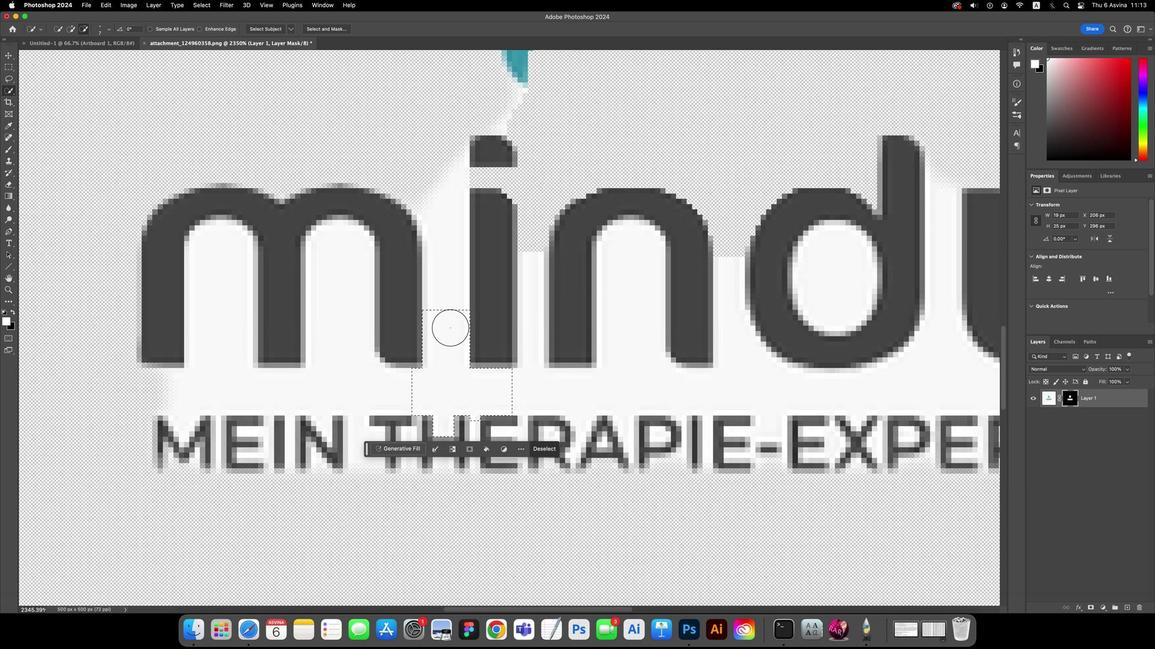 
Action: Mouse scrolled (503, 326) with delta (130, 3)
Screenshot: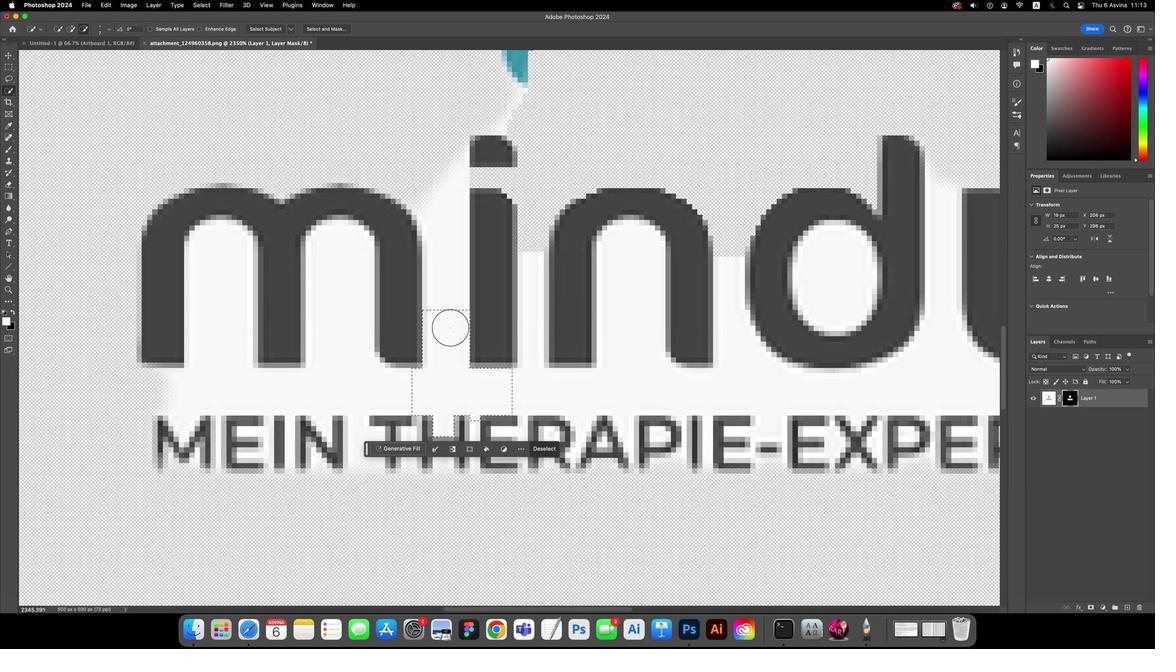 
Action: Mouse scrolled (503, 326) with delta (130, 4)
Screenshot: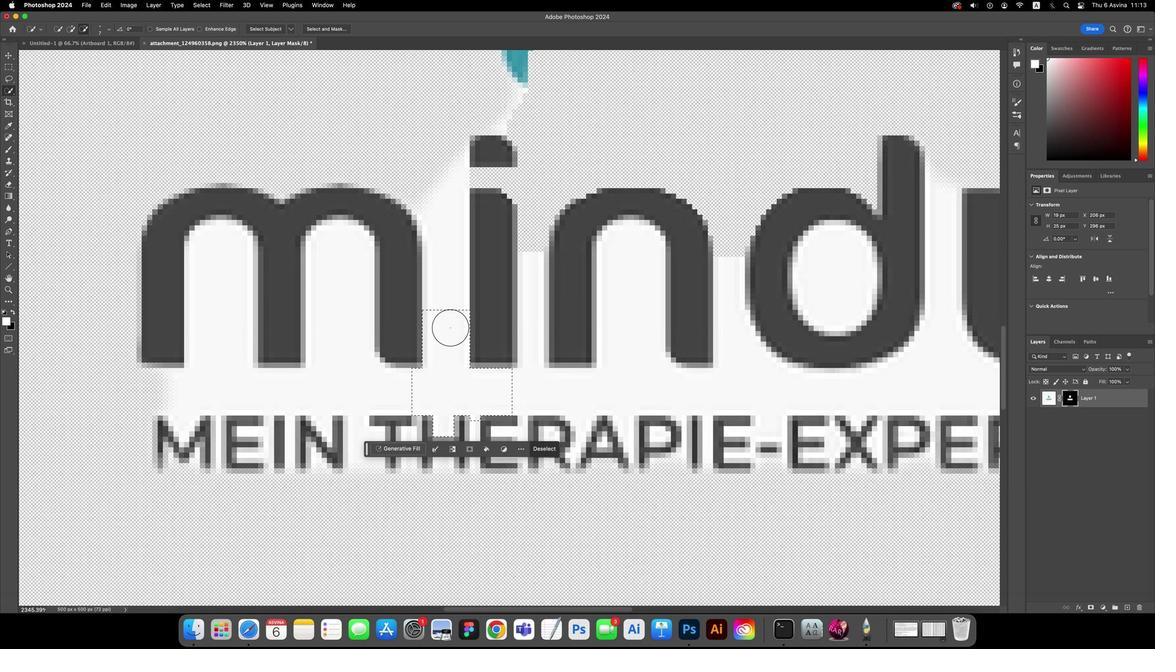 
Action: Key pressed '[''['
Screenshot: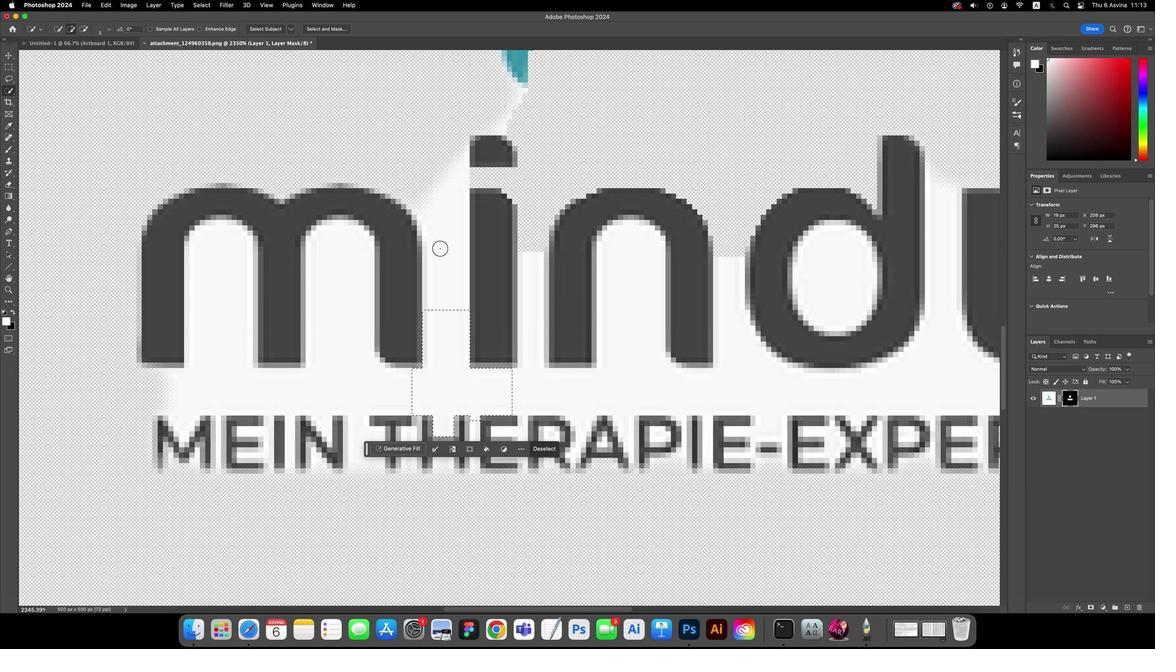 
Action: Mouse moved to (502, 320)
Screenshot: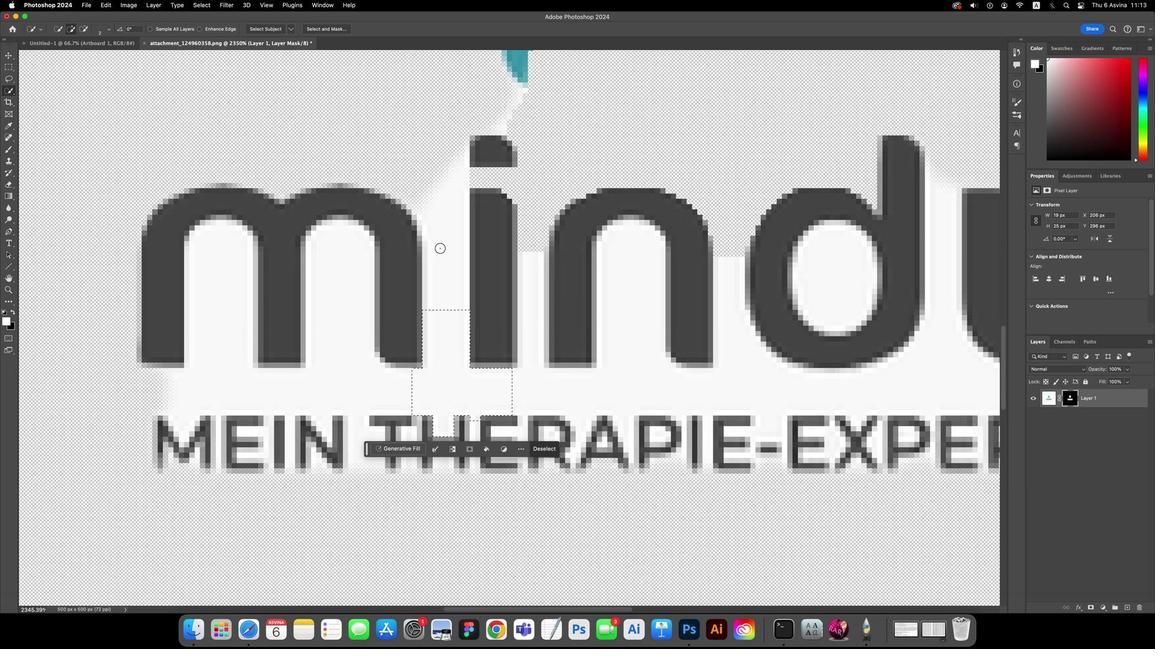 
Action: Key pressed '['
Screenshot: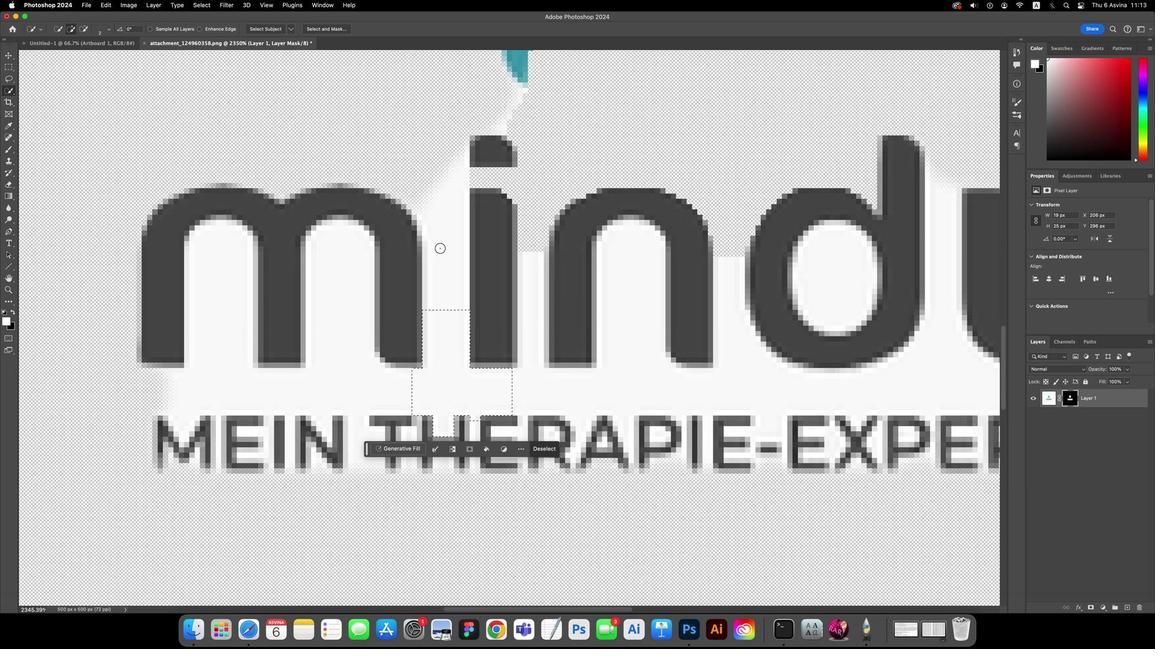 
Action: Mouse moved to (495, 289)
Screenshot: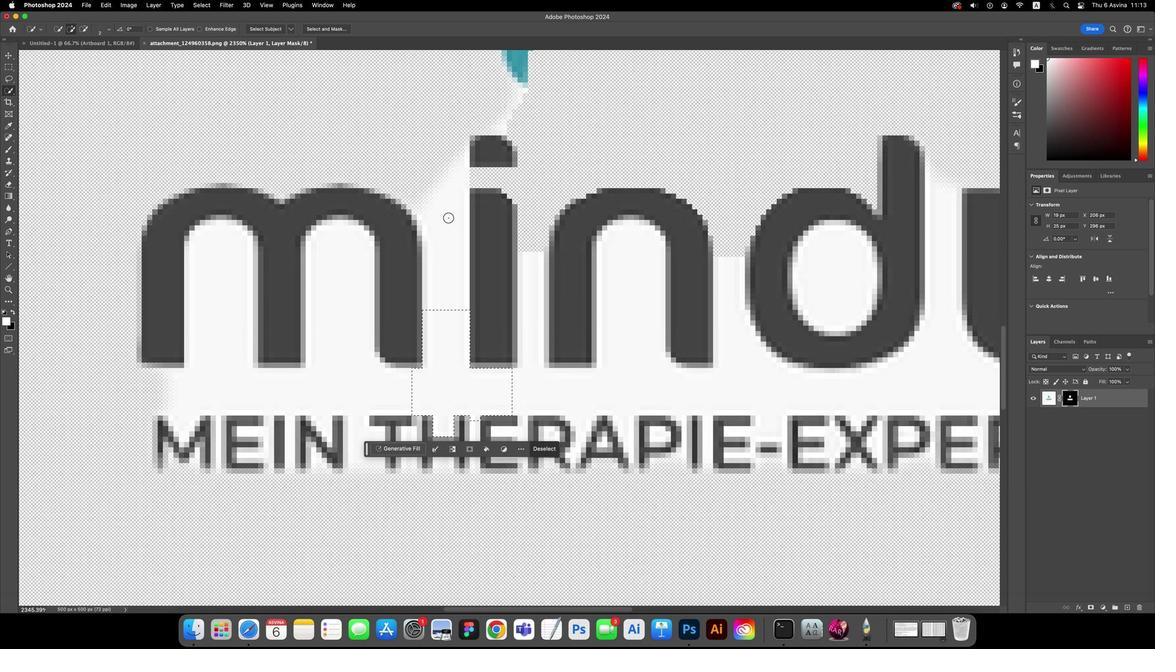 
Action: Key pressed '['
Screenshot: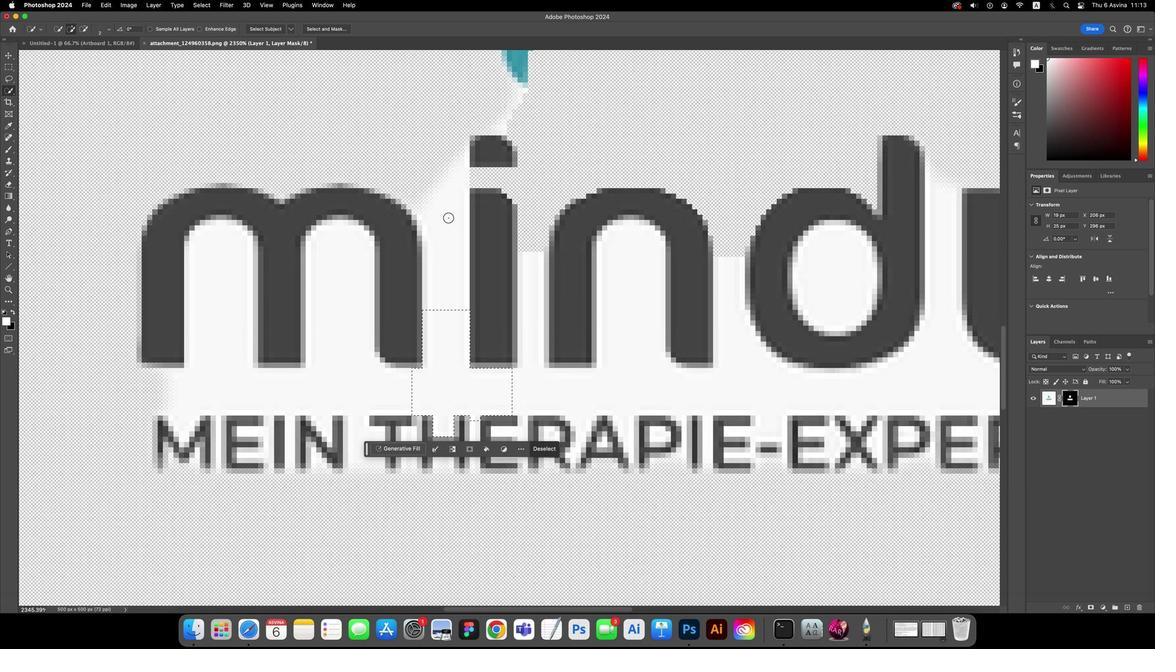 
Action: Mouse moved to (495, 248)
Screenshot: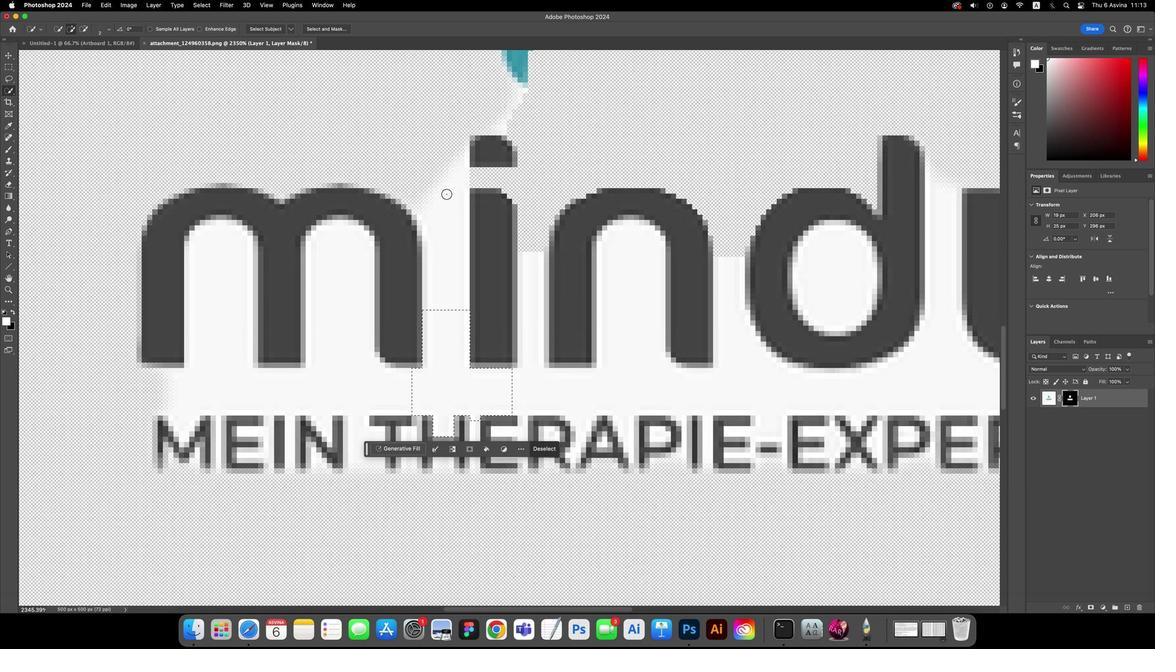 
Action: Key pressed '['
Screenshot: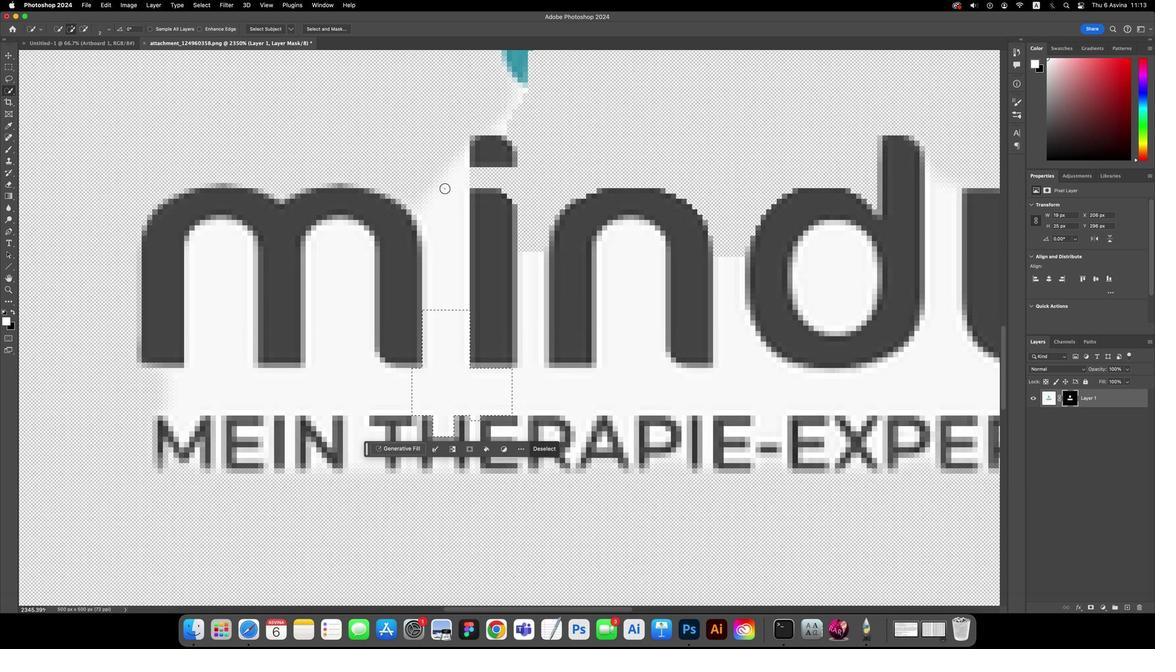 
Action: Mouse moved to (498, 188)
Screenshot: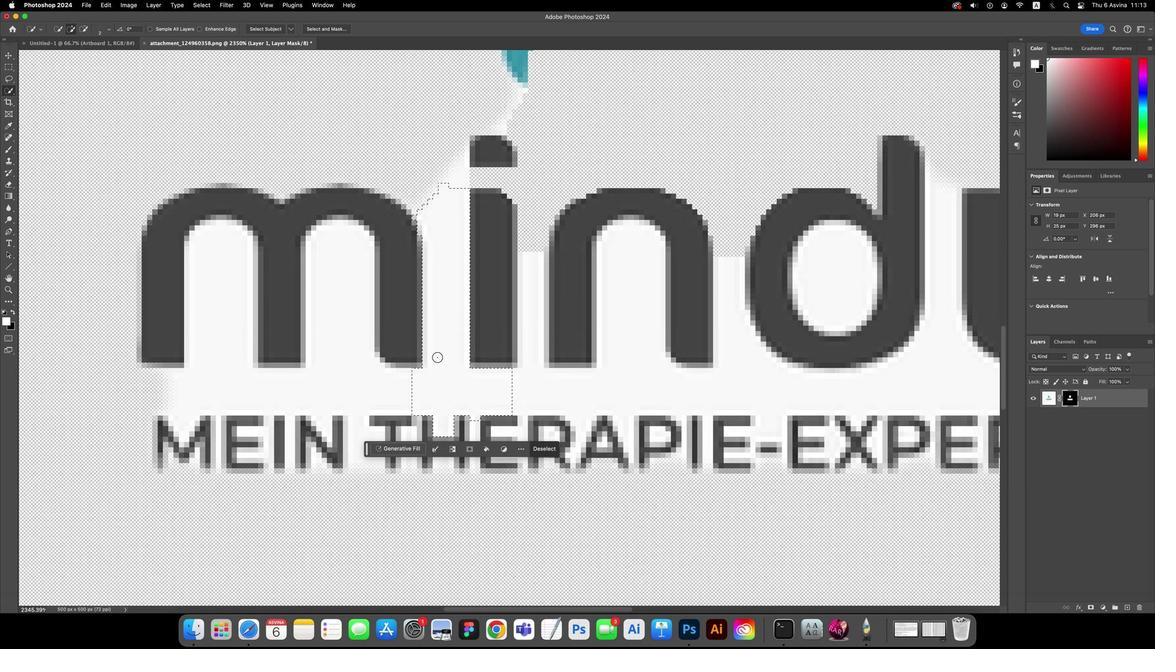 
Action: Mouse pressed left at (498, 188)
Screenshot: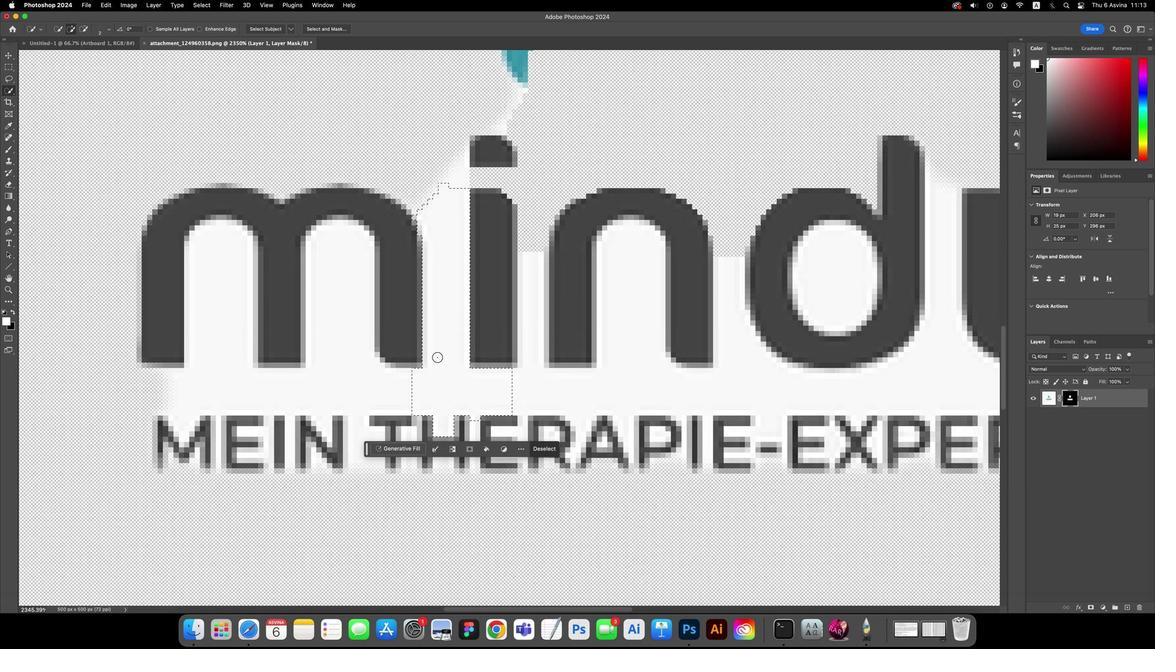 
Action: Mouse moved to (460, 387)
Screenshot: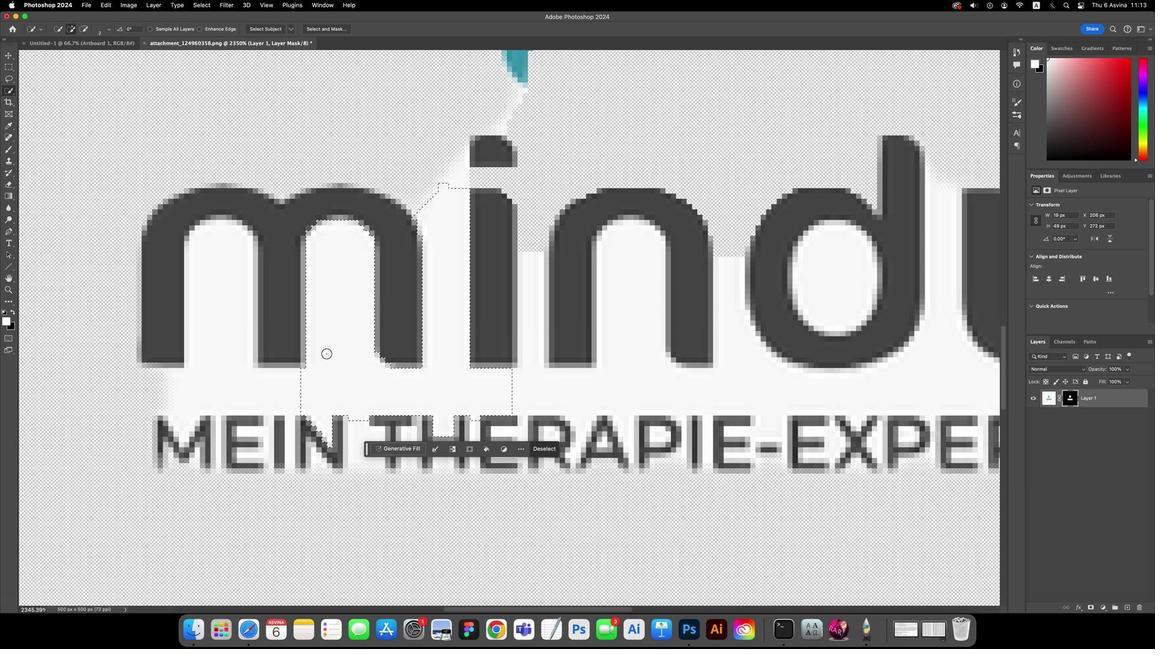 
Action: Mouse pressed left at (460, 387)
Screenshot: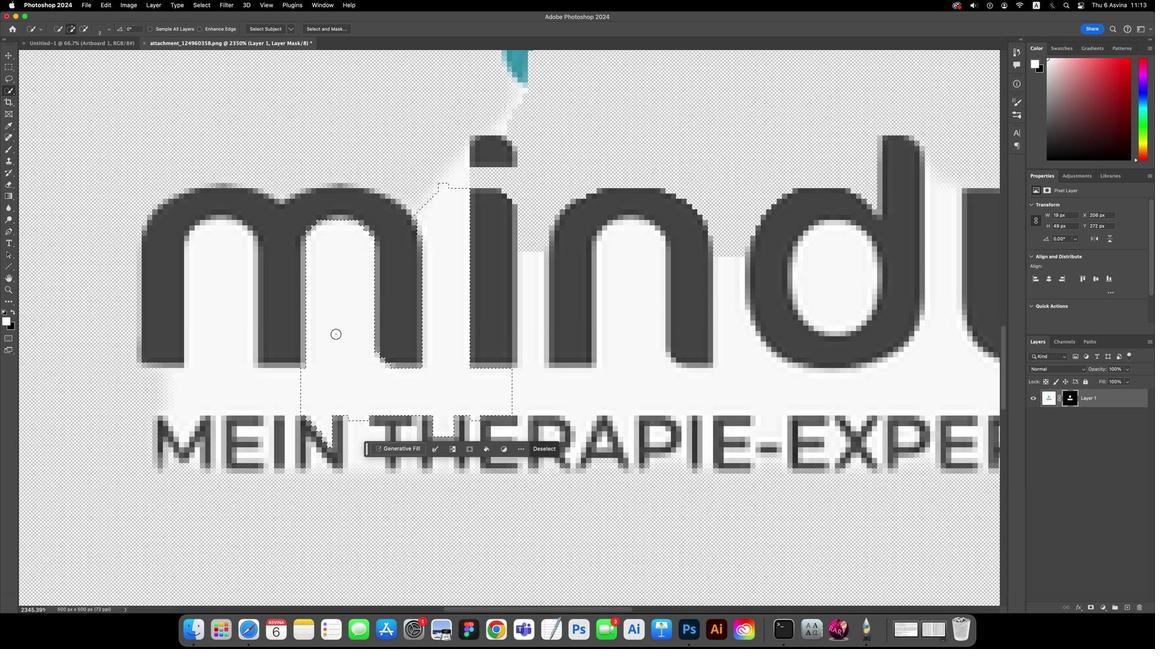
Action: Mouse moved to (397, 391)
Screenshot: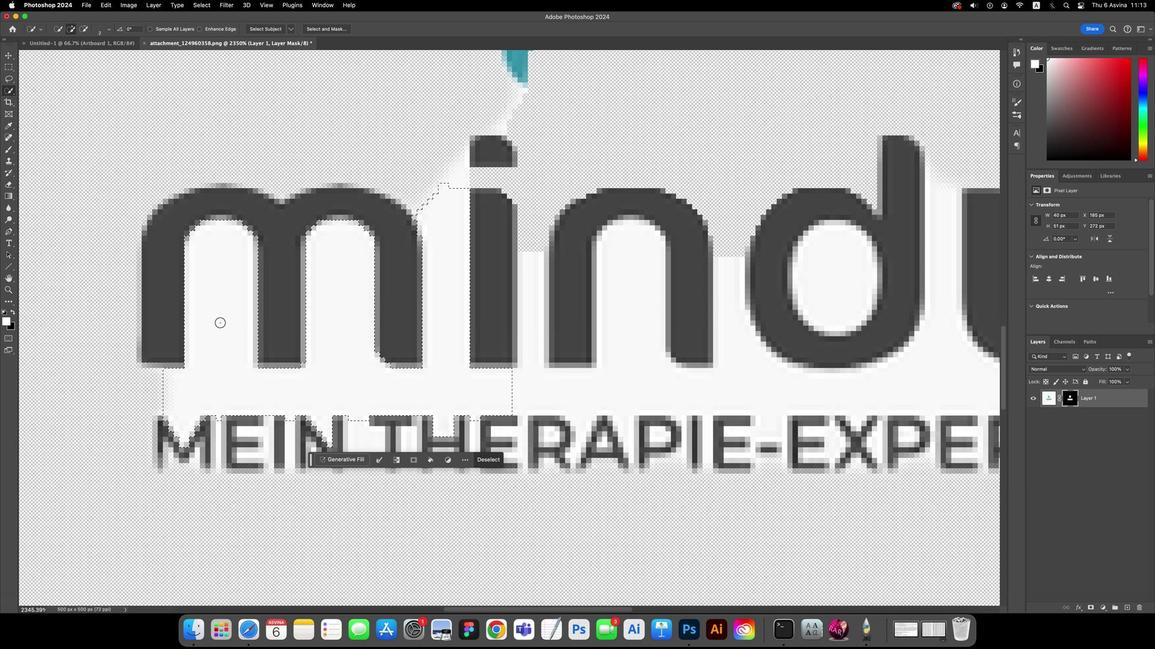 
Action: Mouse pressed left at (397, 391)
Screenshot: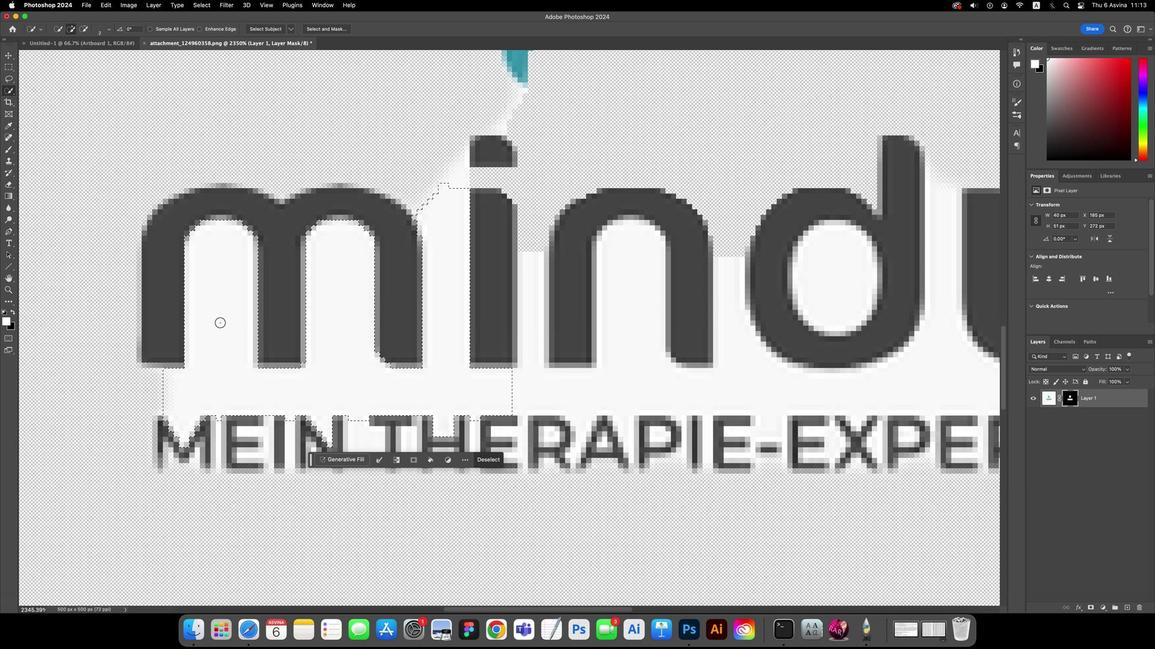 
Action: Mouse moved to (563, 379)
Screenshot: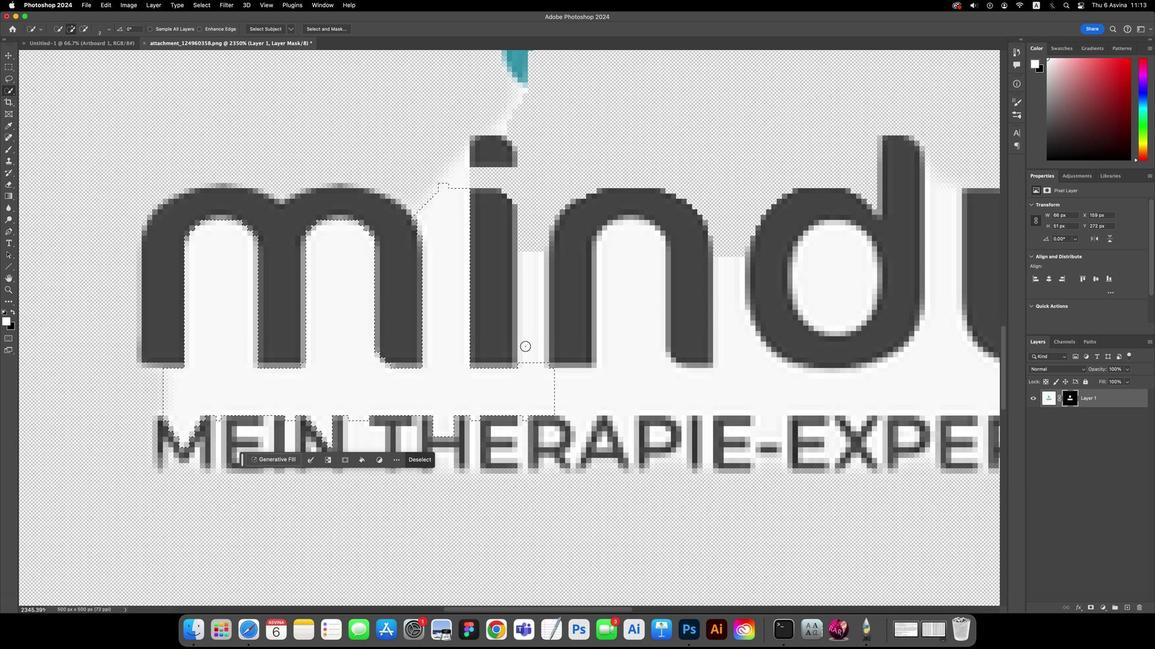 
Action: Mouse pressed left at (563, 379)
Screenshot: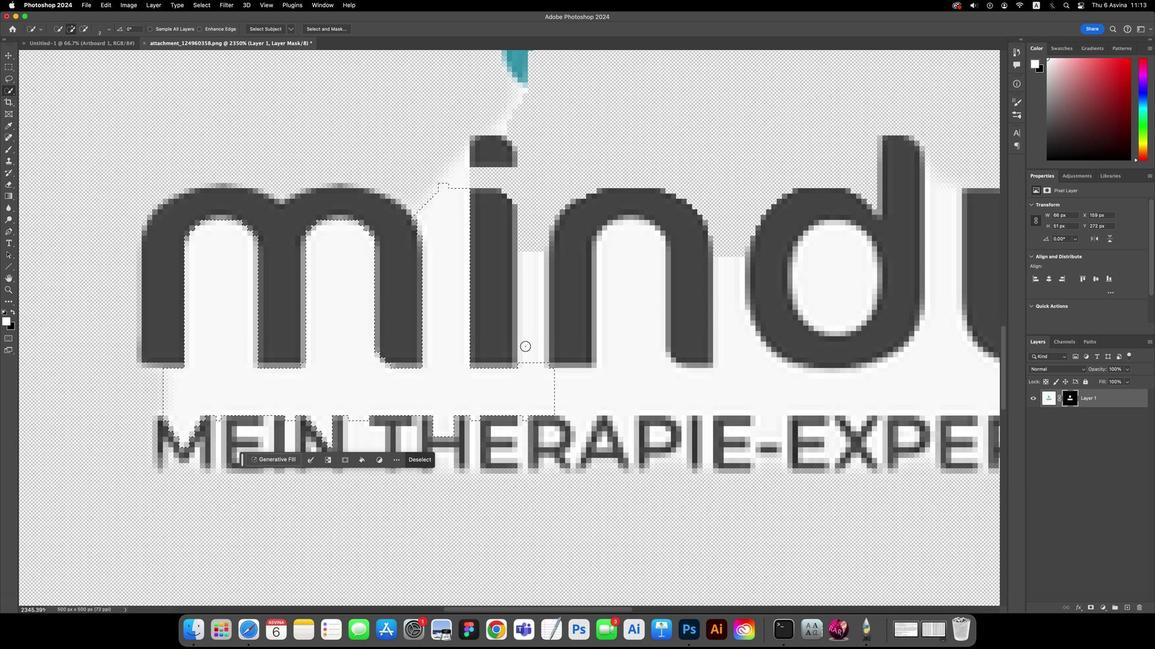 
Action: Mouse moved to (579, 392)
Screenshot: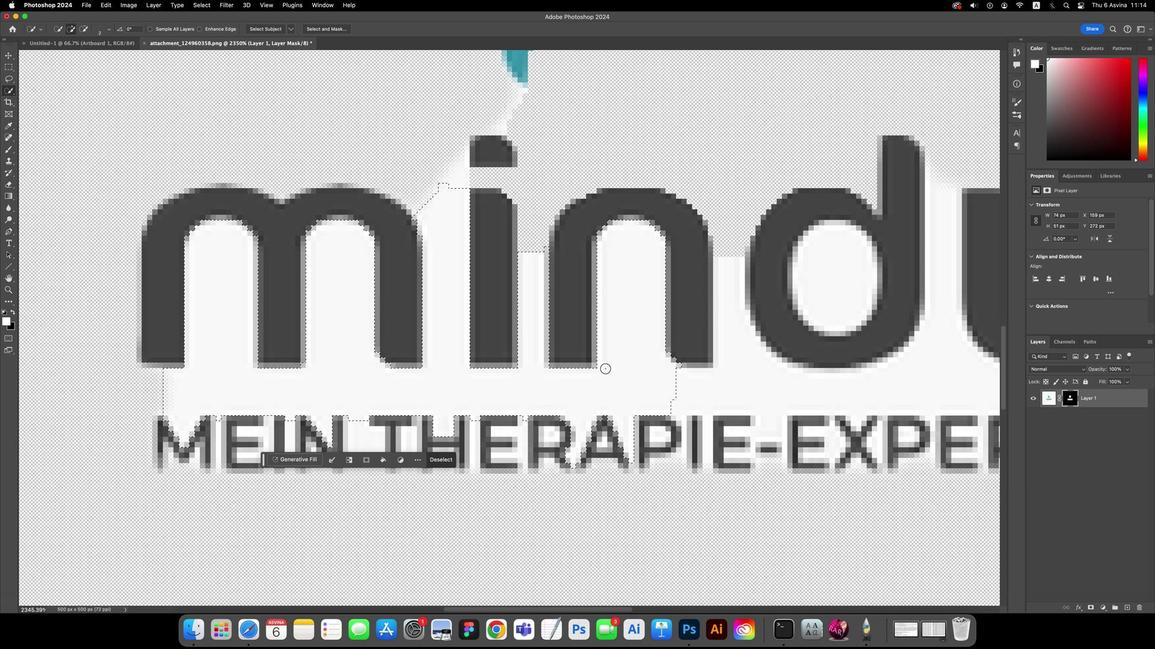 
Action: Mouse pressed left at (579, 392)
Screenshot: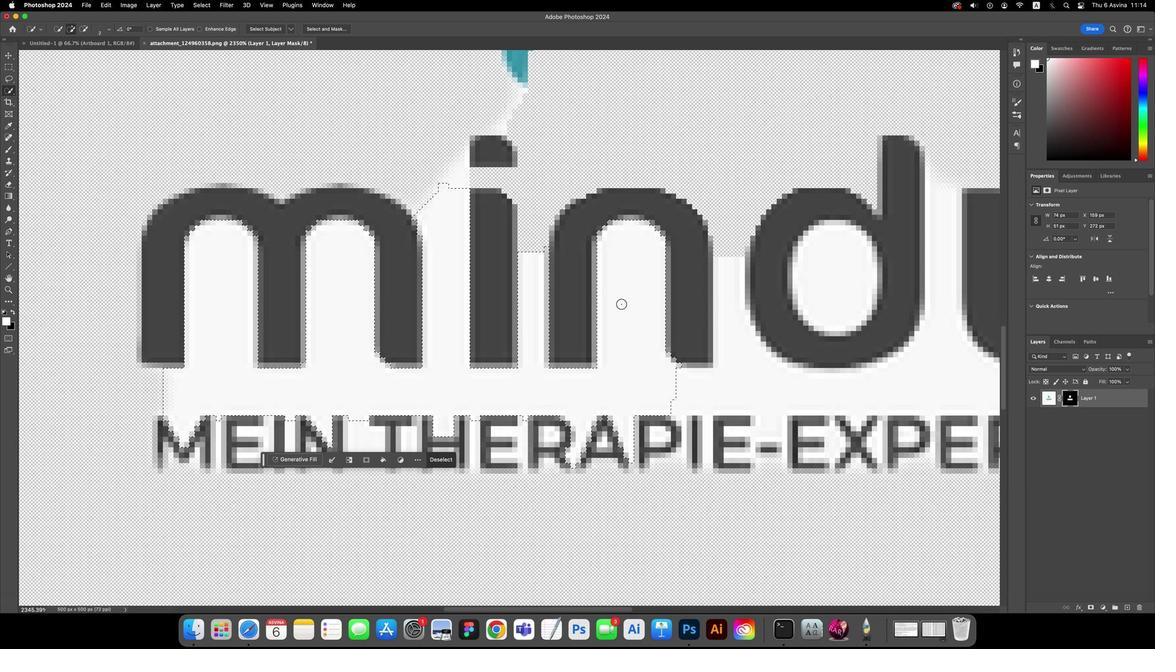 
Action: Mouse moved to (684, 374)
Screenshot: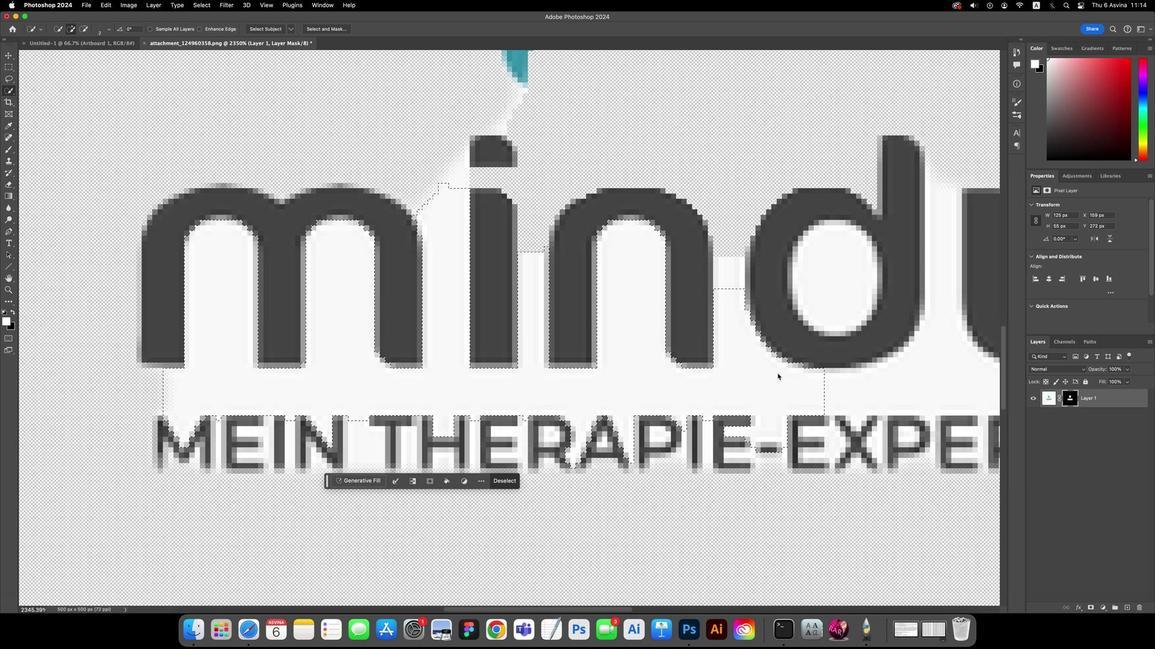 
Action: Mouse pressed left at (684, 374)
Screenshot: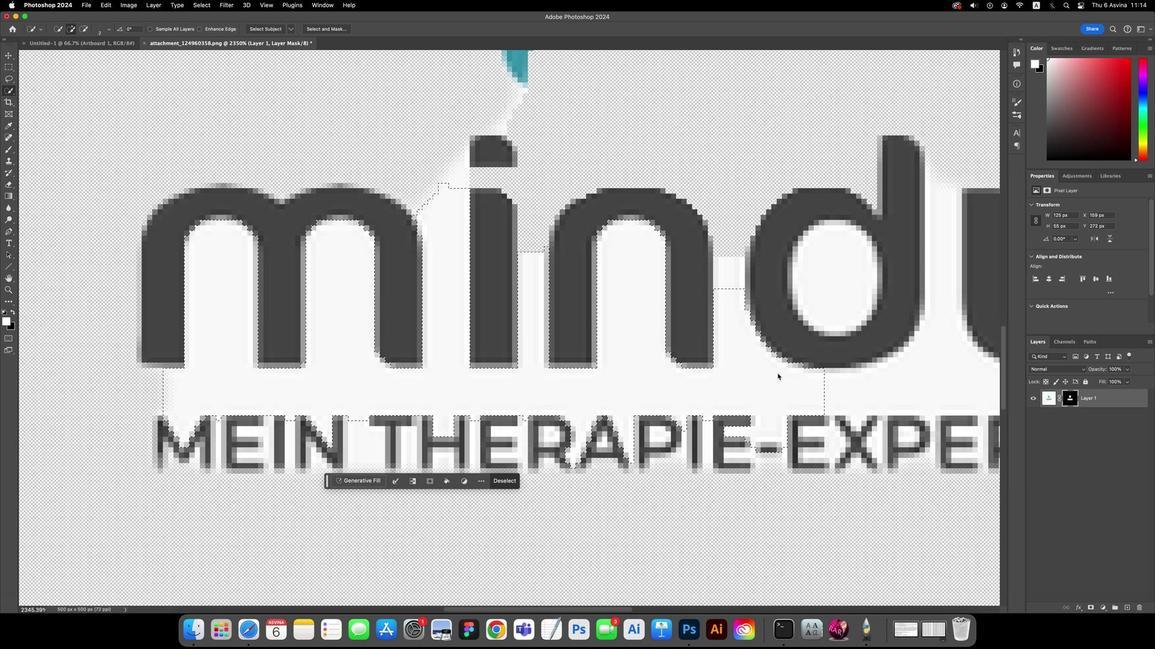 
Action: Mouse moved to (741, 294)
Screenshot: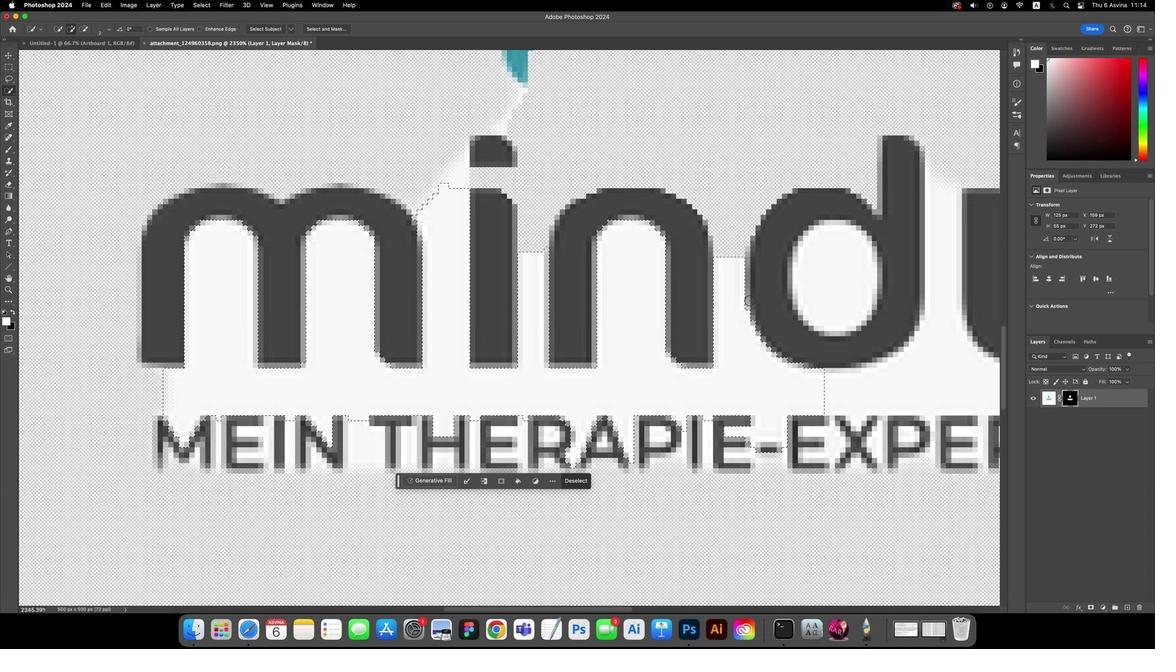 
Action: Mouse pressed left at (741, 294)
Screenshot: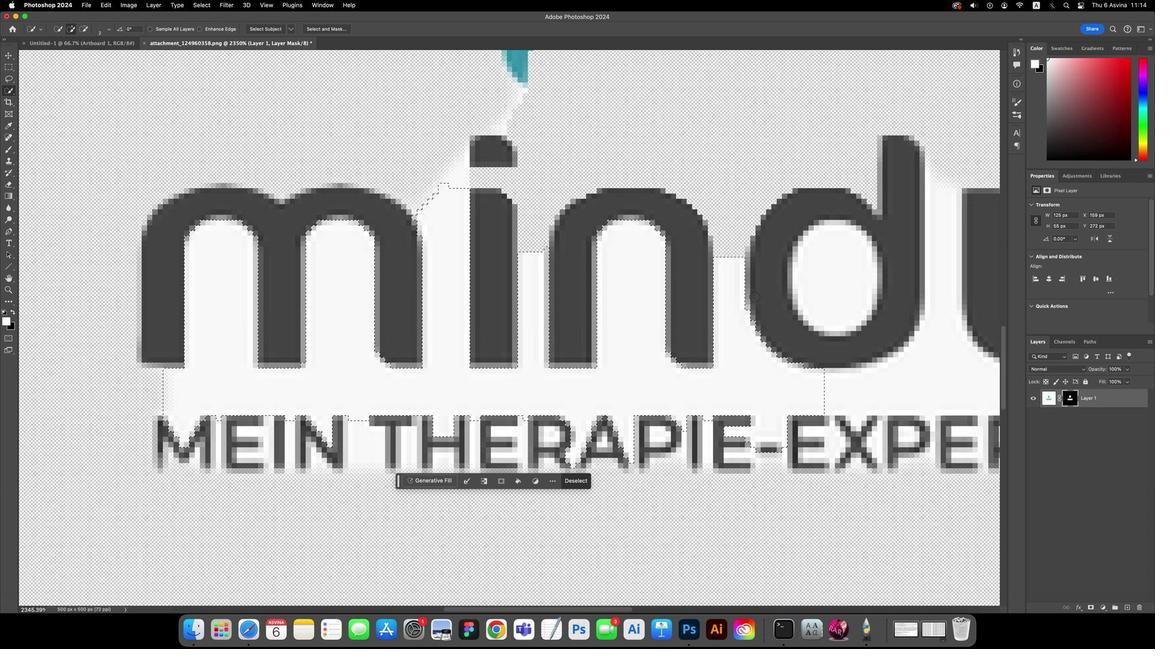
Action: Mouse moved to (812, 265)
Screenshot: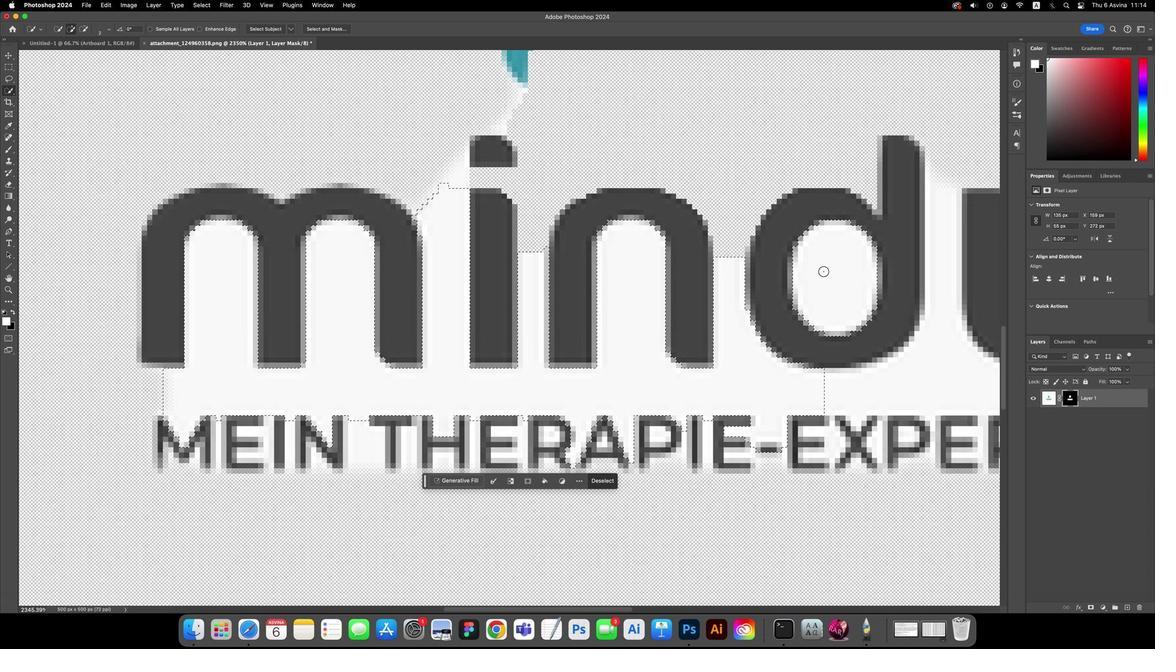 
Action: Mouse pressed left at (812, 265)
Screenshot: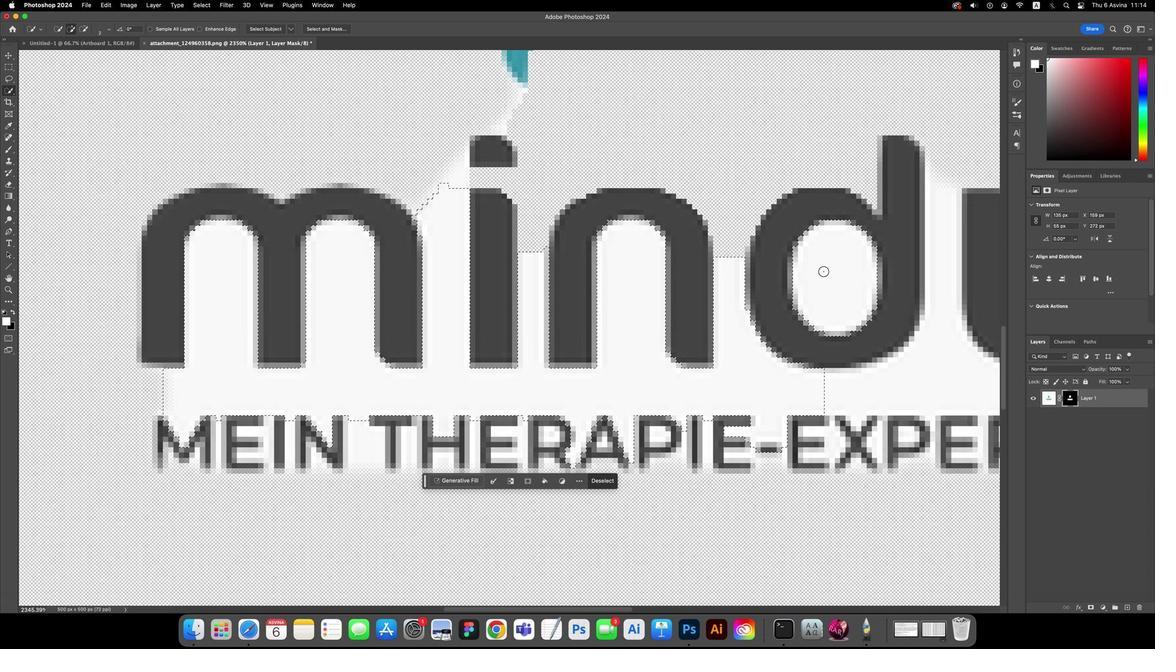 
Action: Mouse moved to (812, 286)
Screenshot: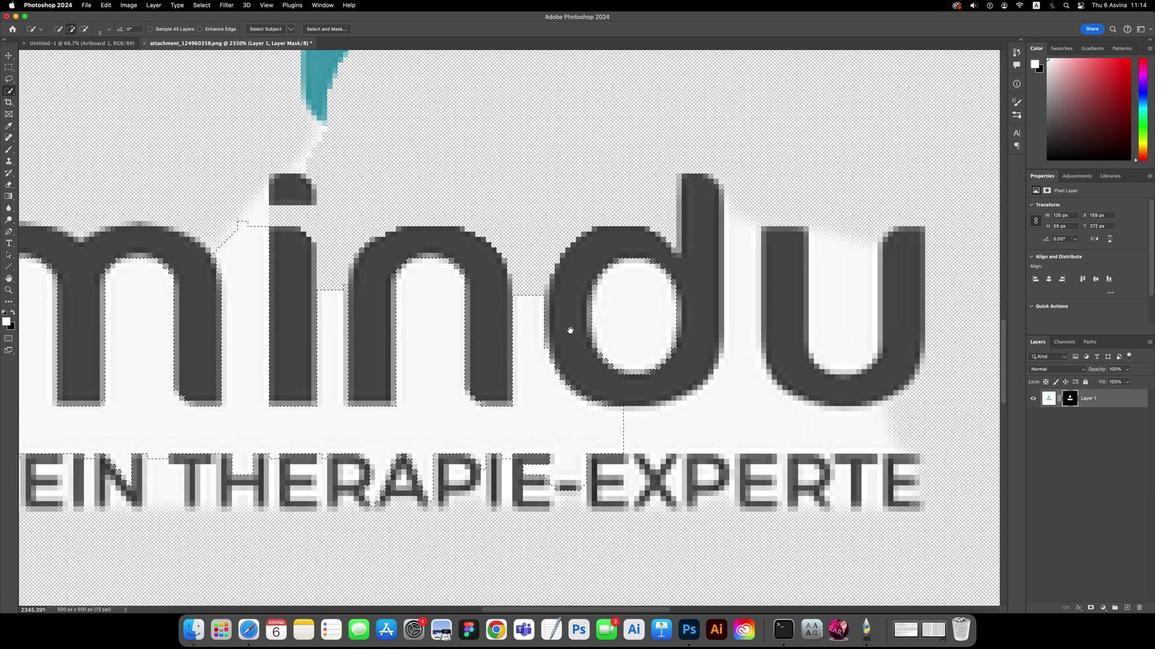 
Action: Key pressed Key.space
Screenshot: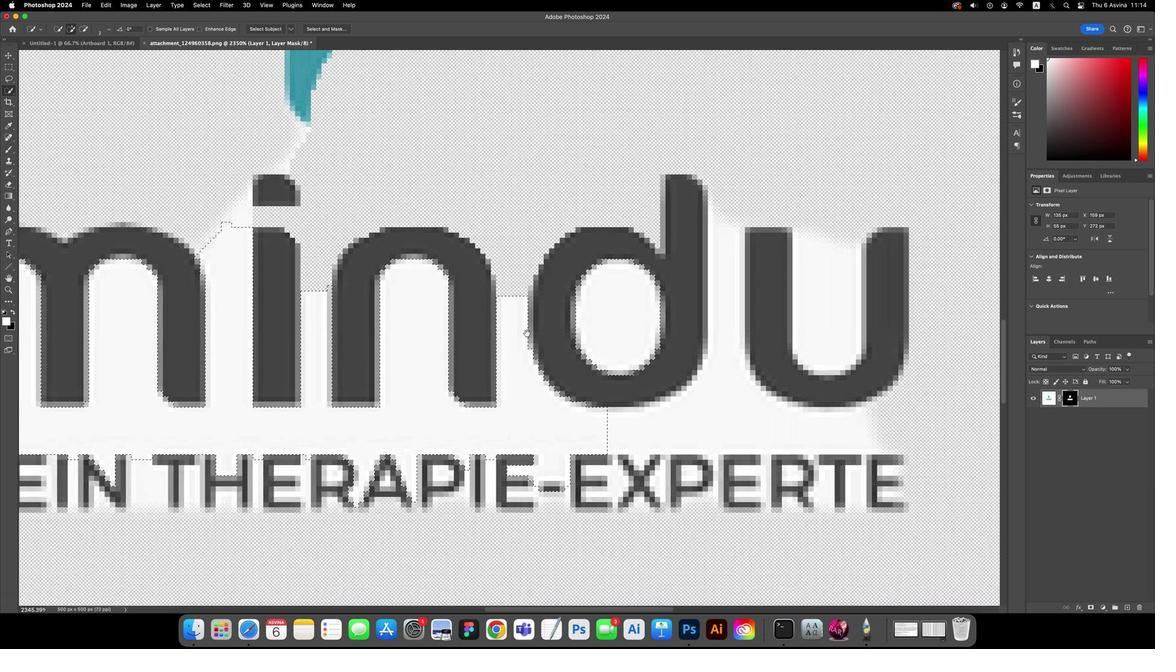 
Action: Mouse pressed left at (812, 286)
Screenshot: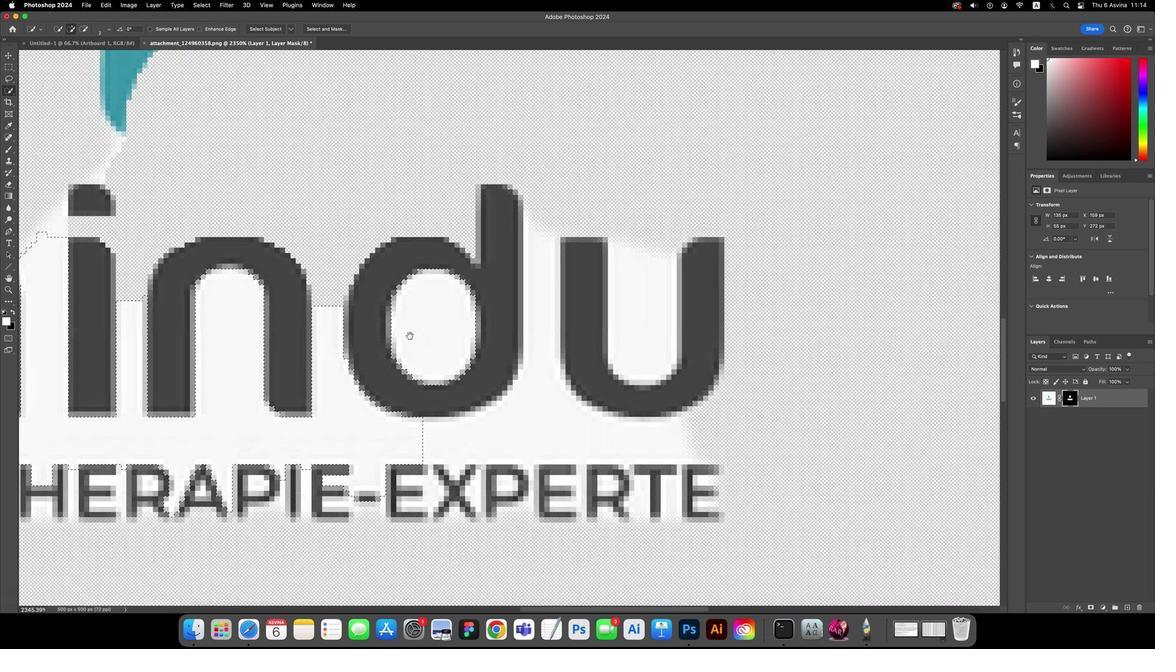 
Action: Mouse moved to (546, 269)
Screenshot: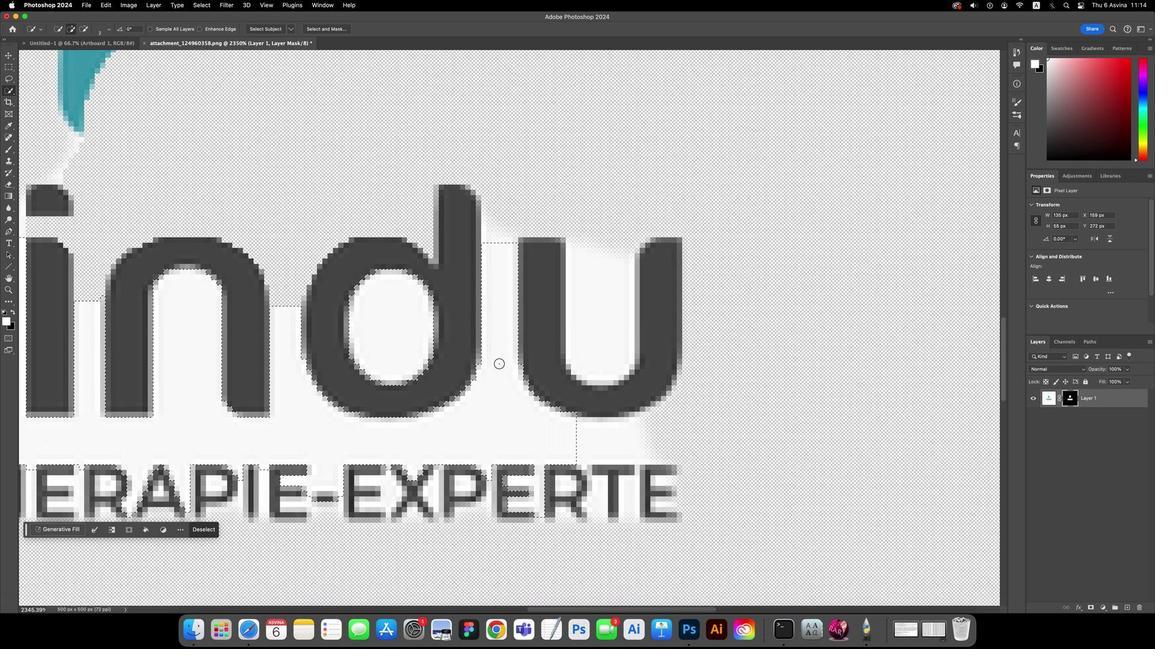 
Action: Mouse pressed left at (546, 269)
Screenshot: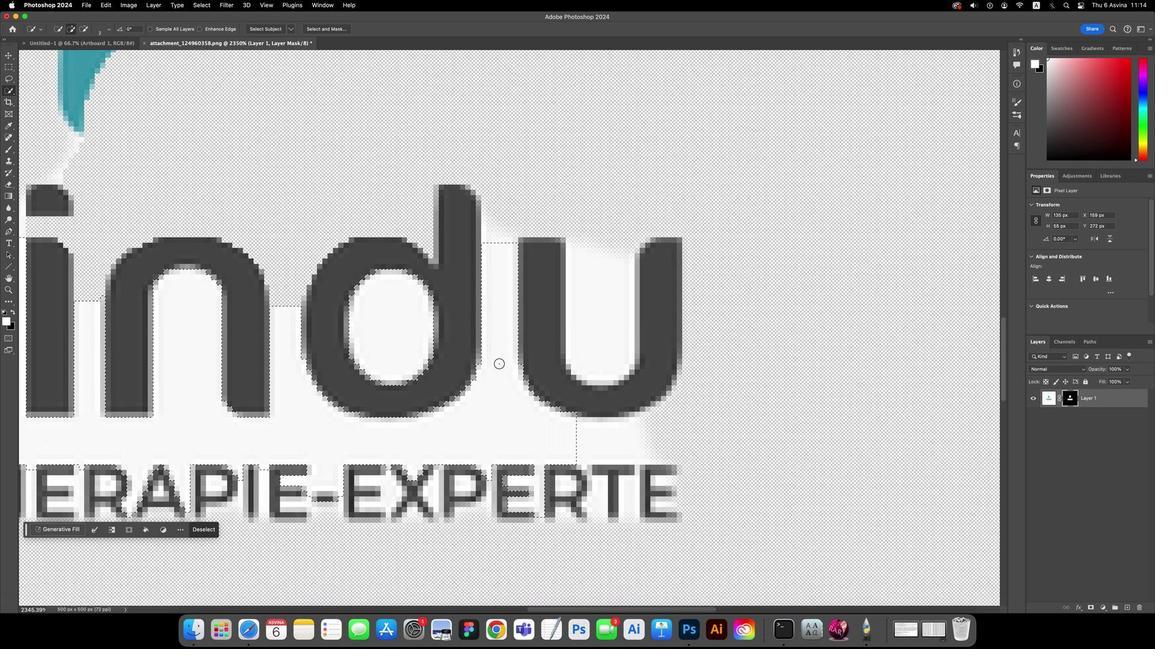 
Action: Mouse moved to (594, 340)
Screenshot: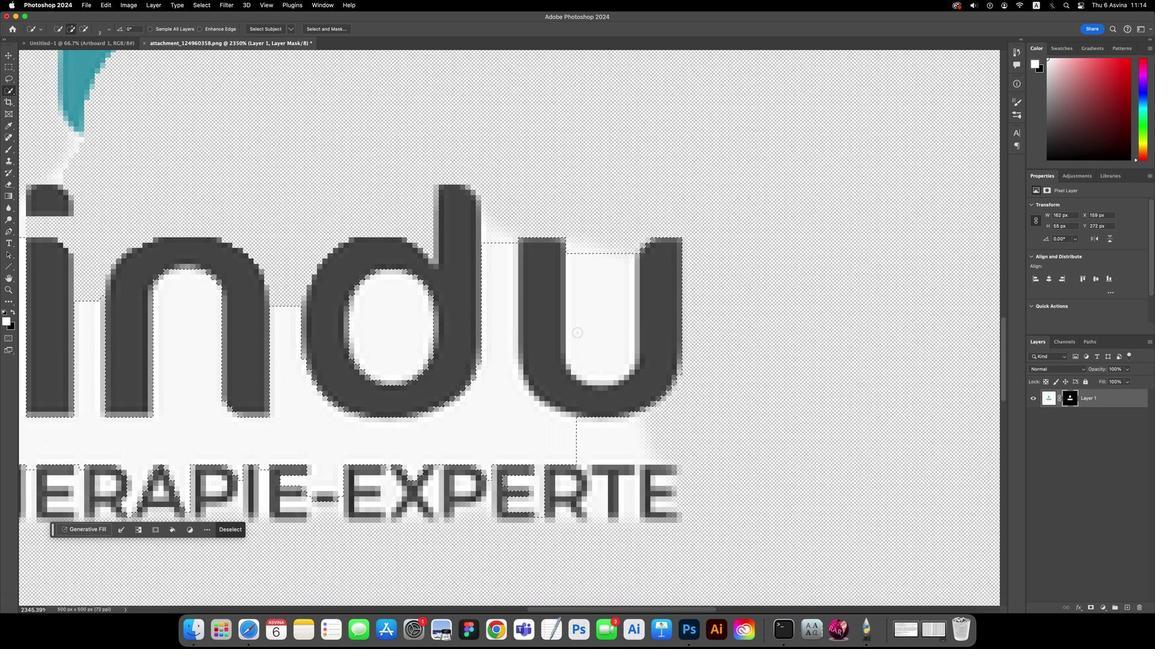 
Action: Mouse pressed left at (594, 340)
Screenshot: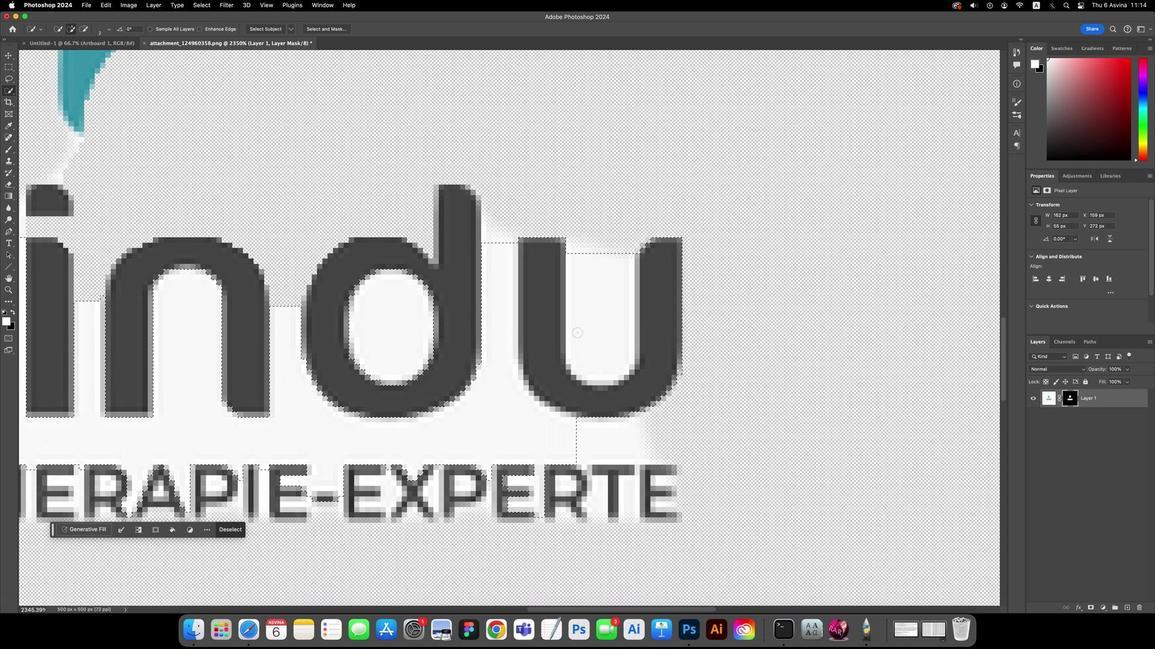 
Action: Mouse moved to (608, 332)
Screenshot: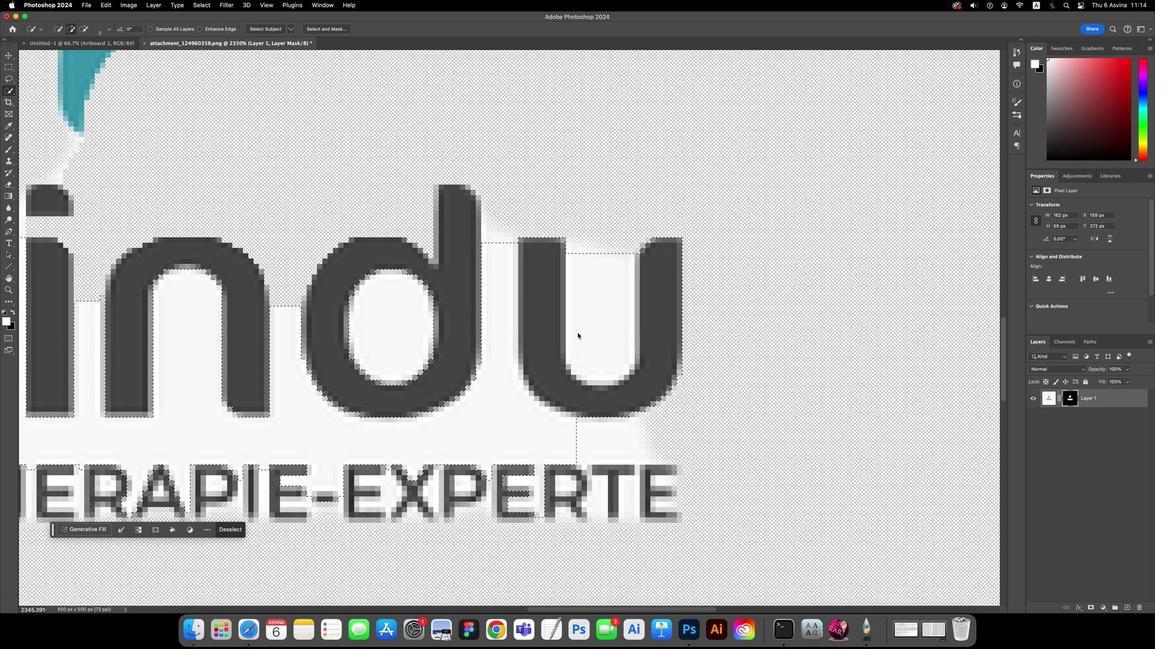 
Action: Key pressed Key.cmd'z'
Screenshot: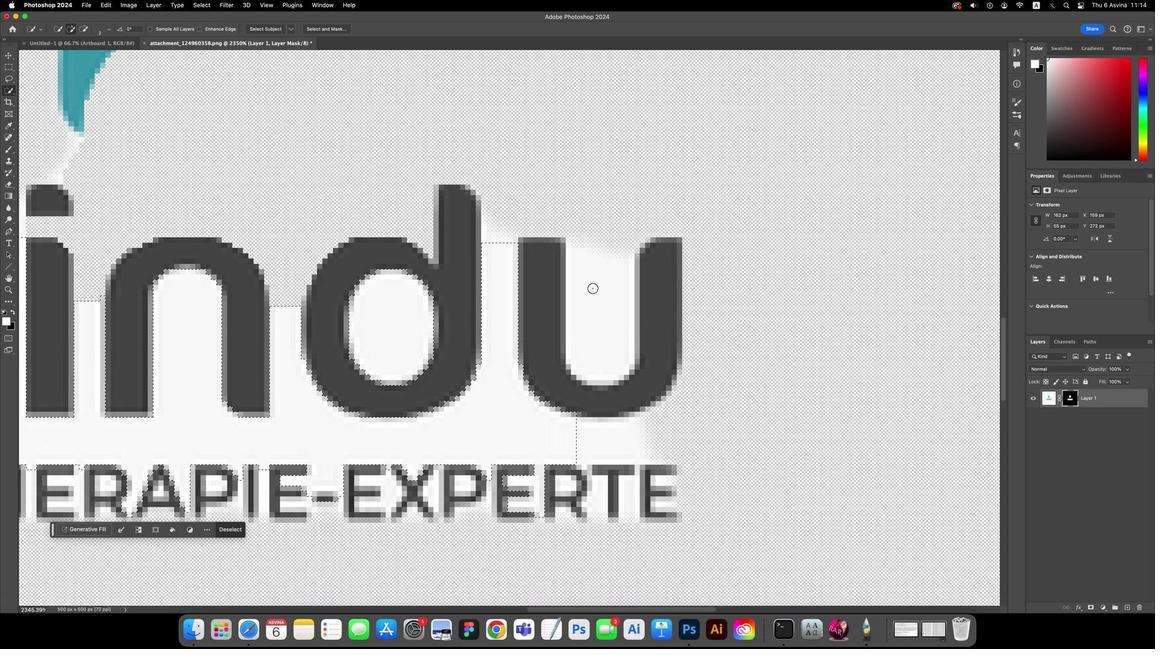 
Action: Mouse moved to (622, 259)
Screenshot: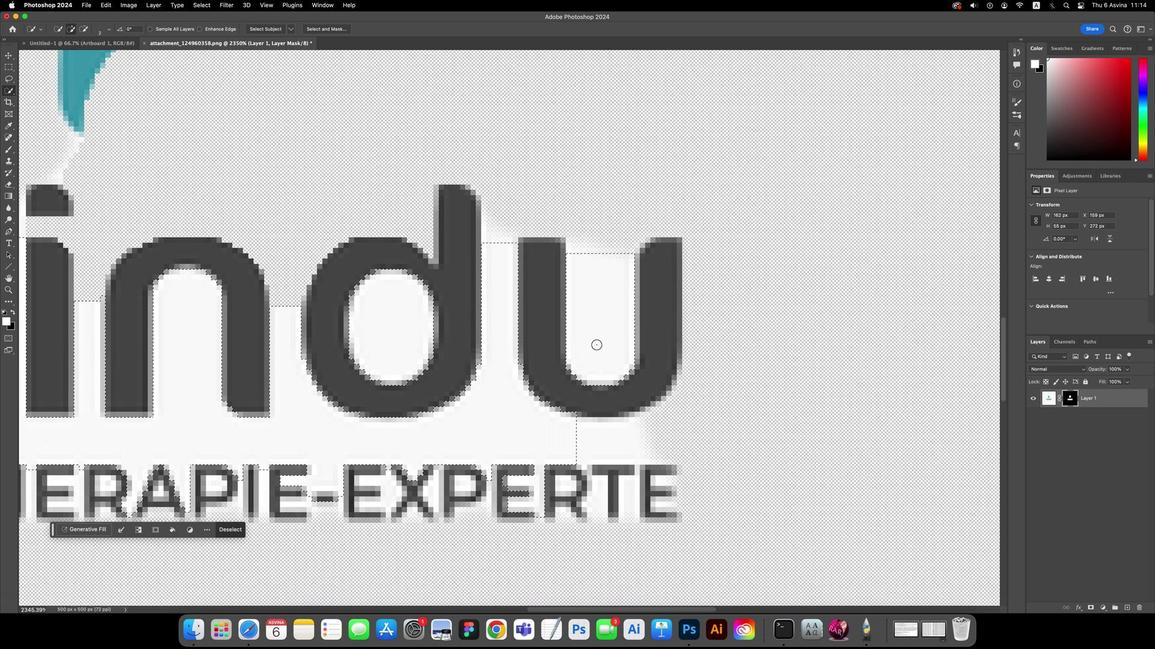 
Action: Mouse pressed left at (622, 259)
Screenshot: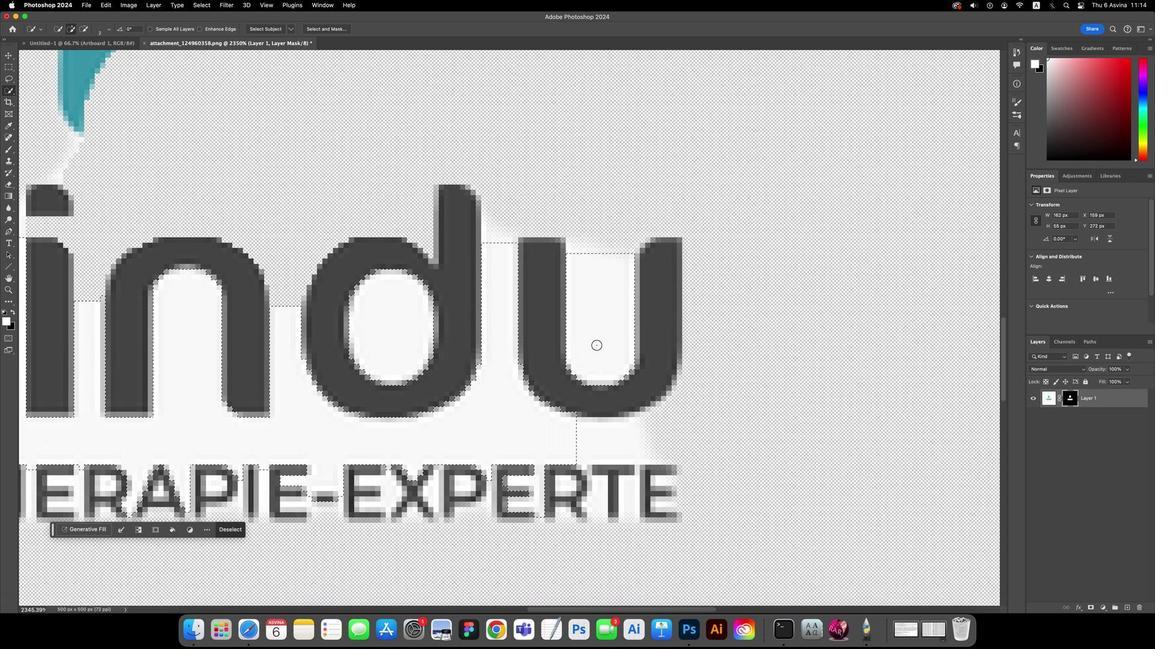
Action: Mouse moved to (604, 432)
Screenshot: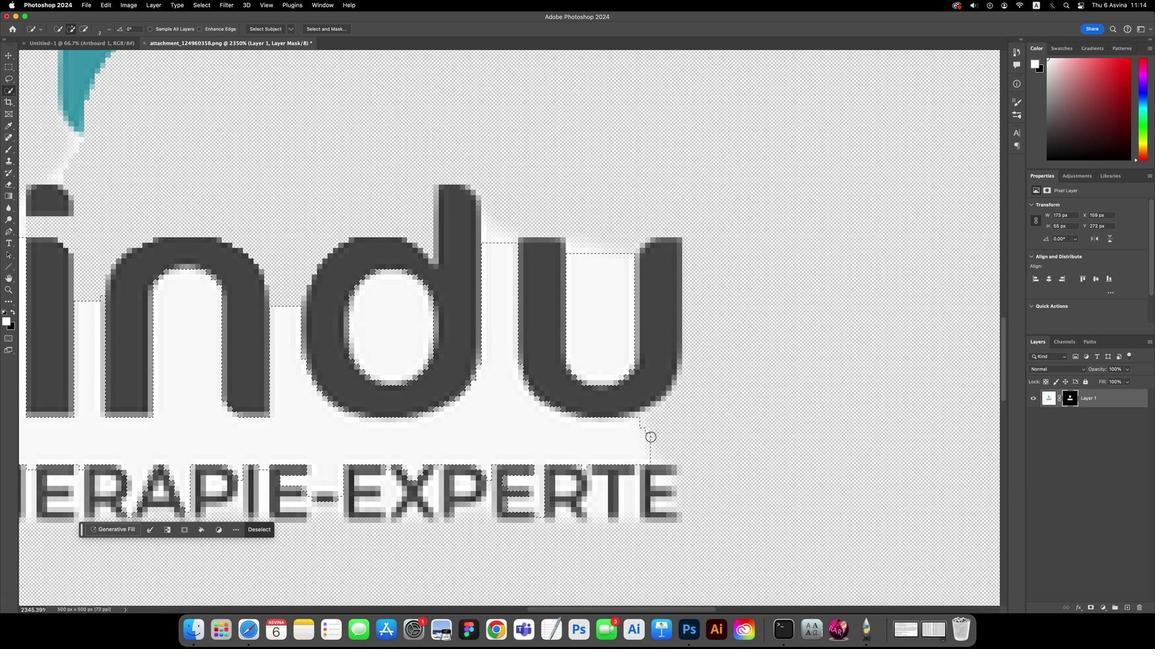 
Action: Mouse pressed left at (604, 432)
Screenshot: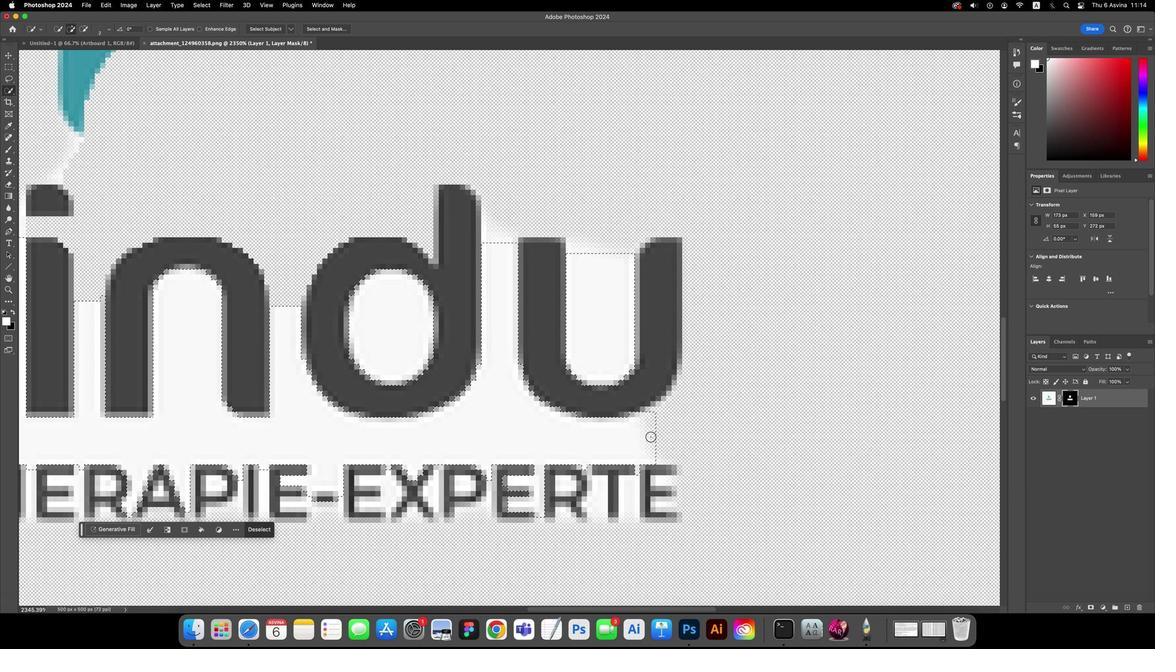 
Action: Mouse moved to (555, 445)
Screenshot: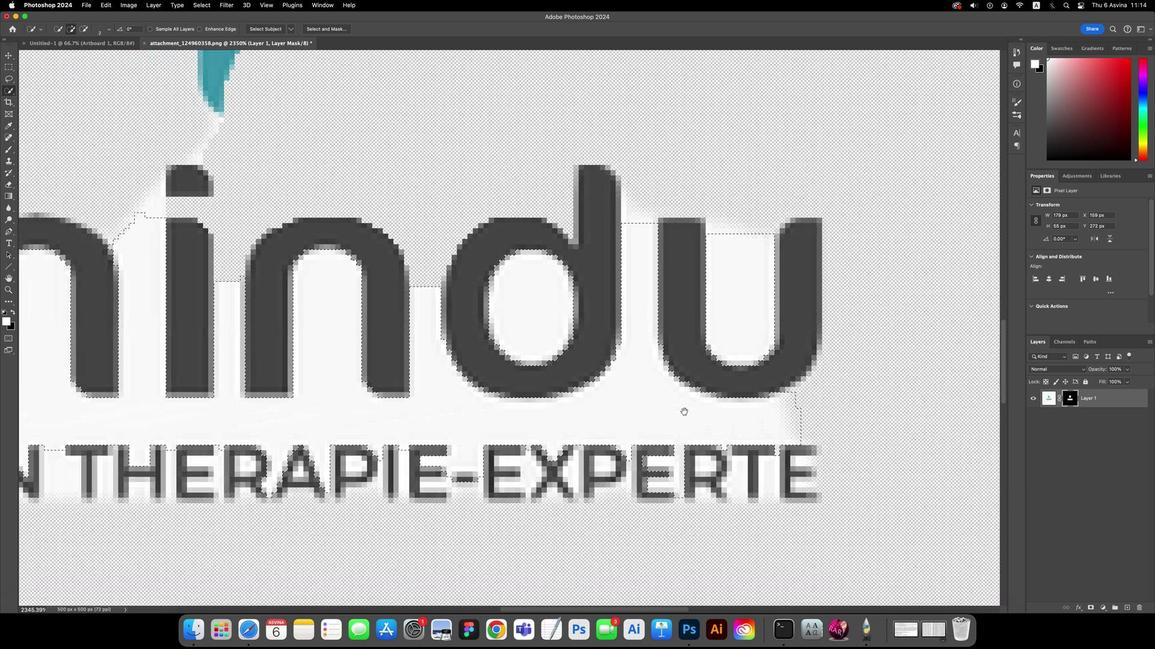 
Action: Key pressed Key.space
Screenshot: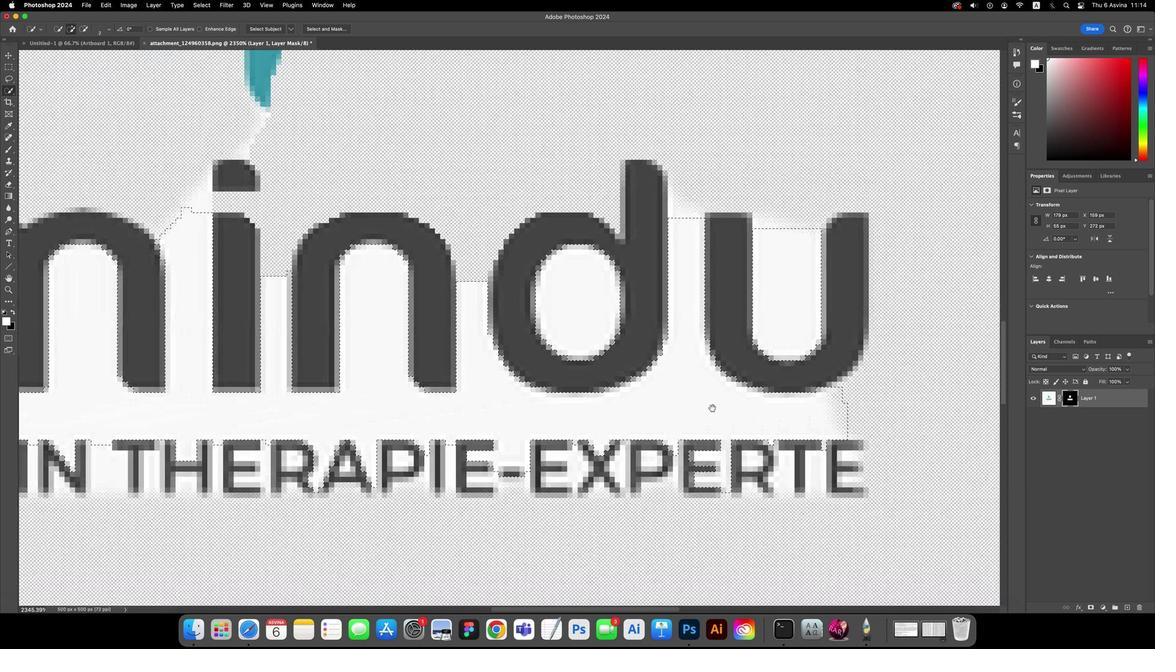 
Action: Mouse moved to (516, 437)
Screenshot: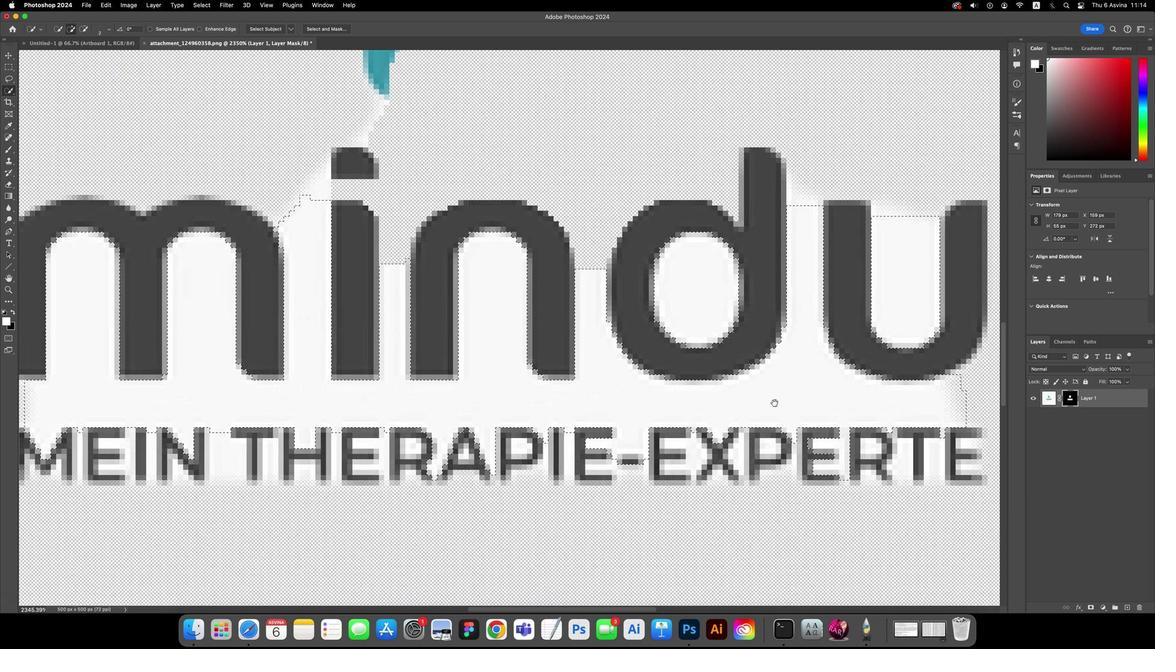 
Action: Mouse pressed left at (516, 437)
Screenshot: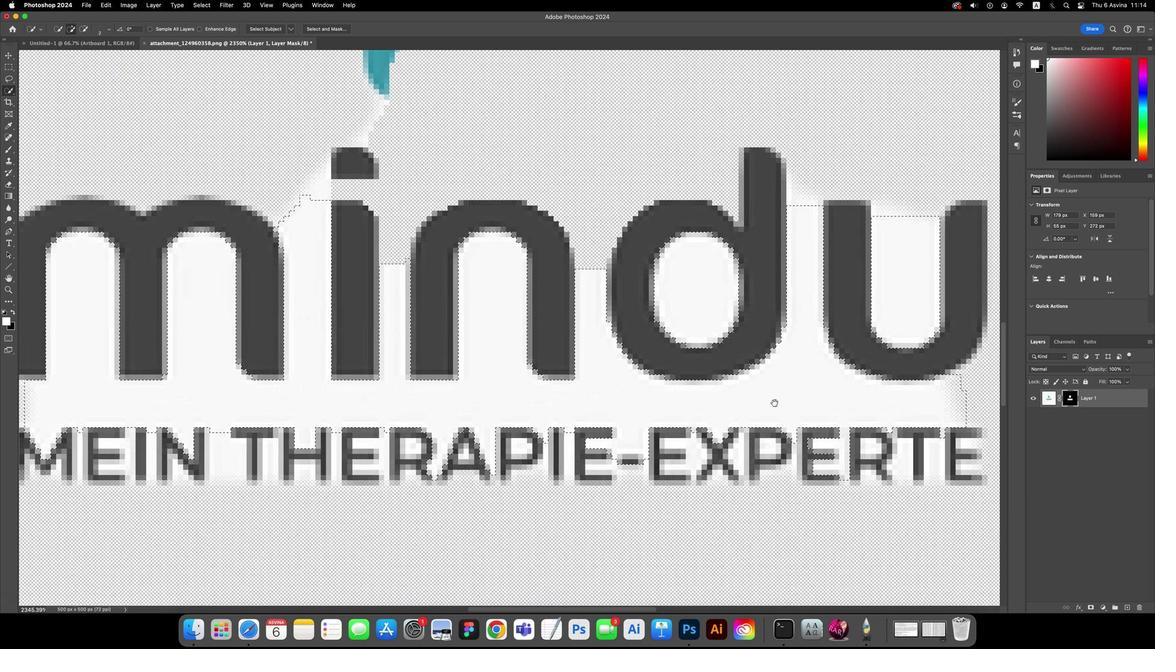 
Action: Mouse moved to (628, 388)
Screenshot: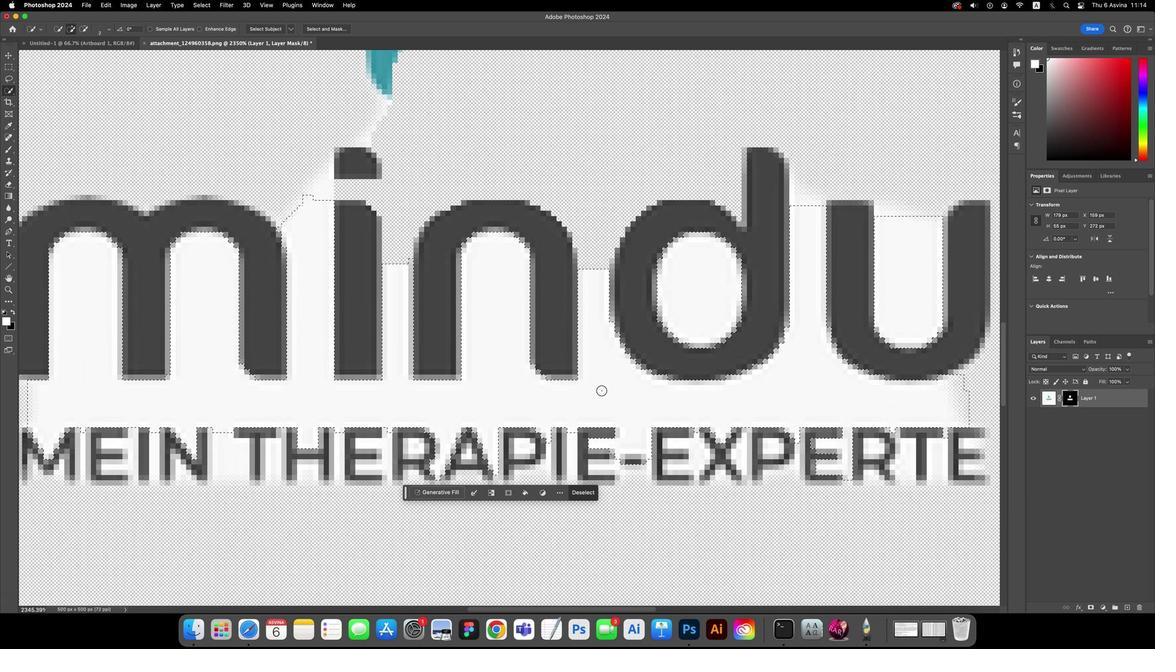
Action: Key pressed Key.backspaceKey.alt
Screenshot: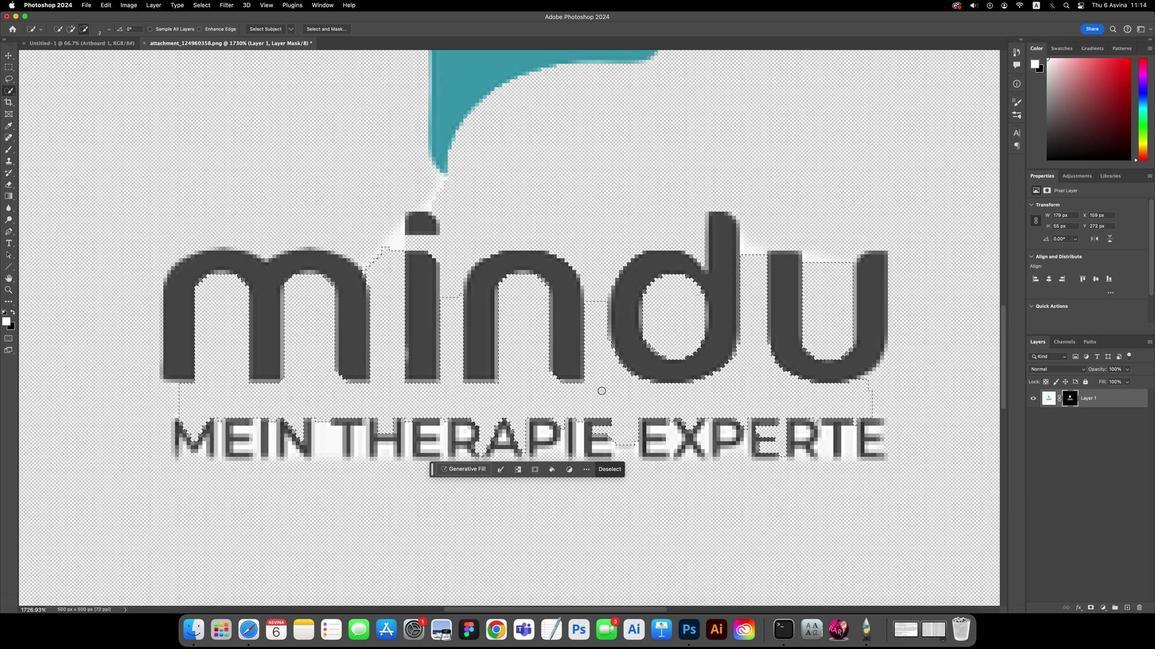 
Action: Mouse scrolled (628, 388) with delta (130, 2)
Screenshot: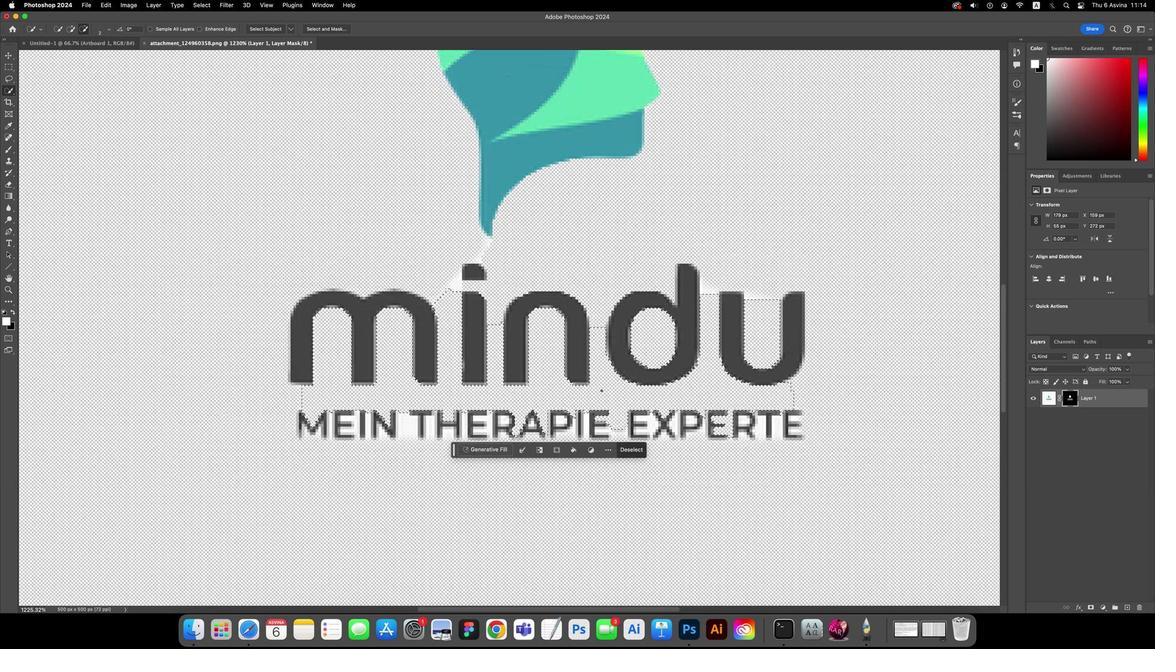 
Action: Mouse scrolled (628, 388) with delta (130, 2)
Screenshot: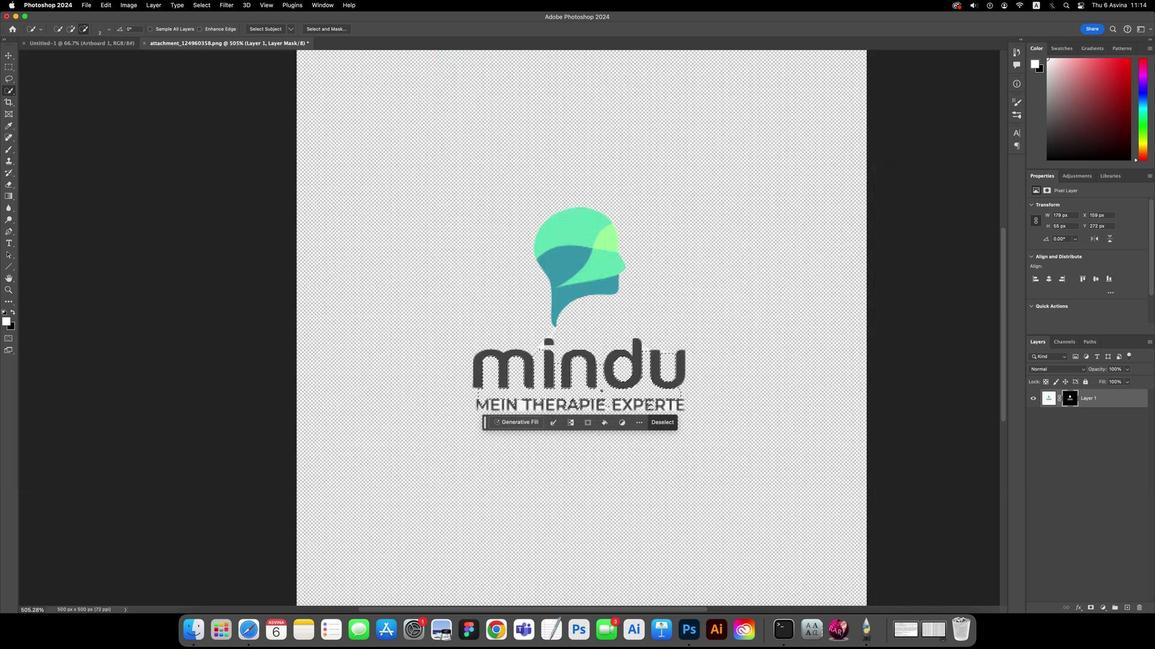 
Action: Mouse scrolled (628, 388) with delta (130, 2)
Screenshot: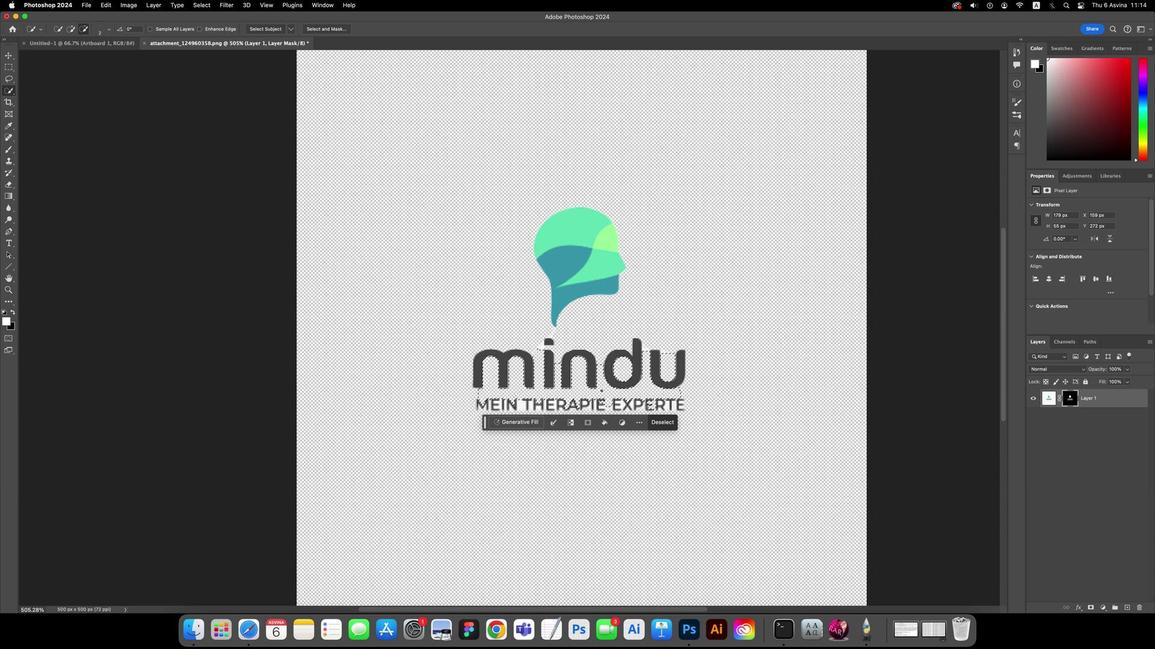 
Action: Mouse scrolled (628, 388) with delta (130, 2)
Screenshot: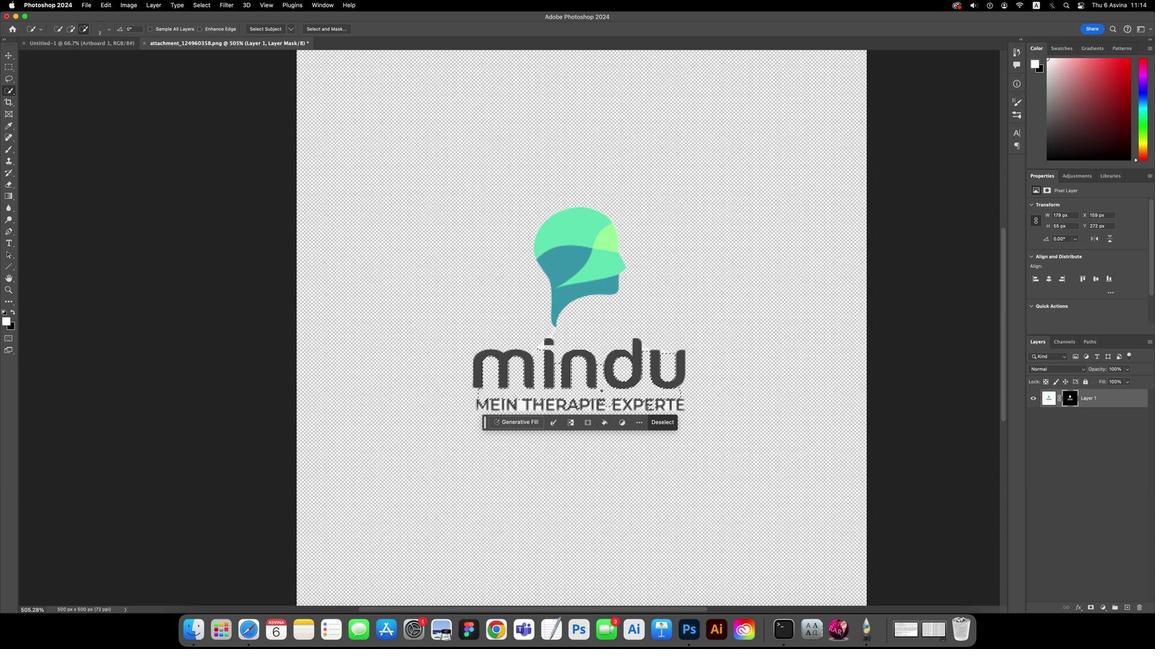 
Action: Mouse scrolled (628, 388) with delta (130, 0)
Screenshot: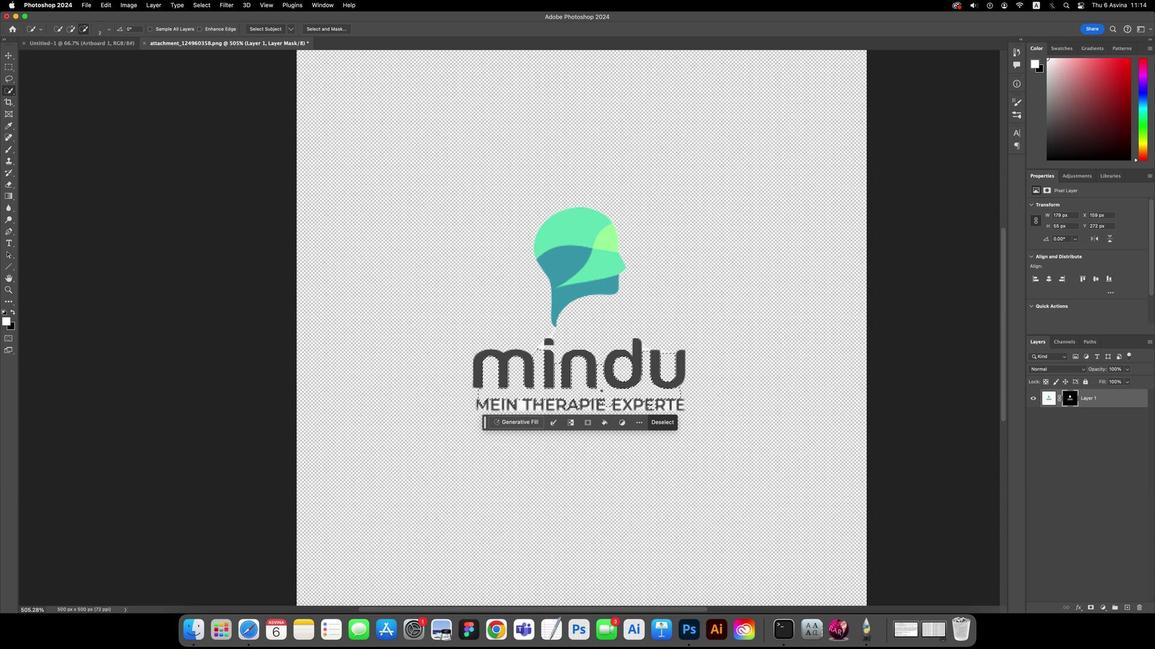
Action: Mouse scrolled (628, 388) with delta (130, 3)
Screenshot: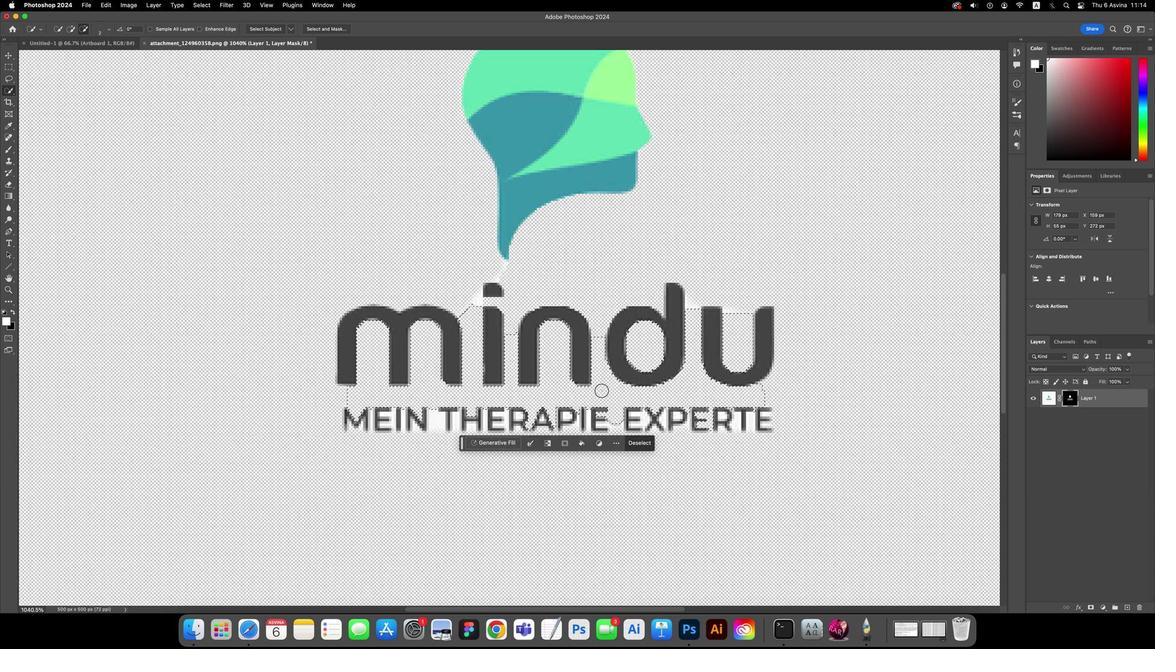 
Action: Mouse scrolled (628, 388) with delta (130, 3)
Screenshot: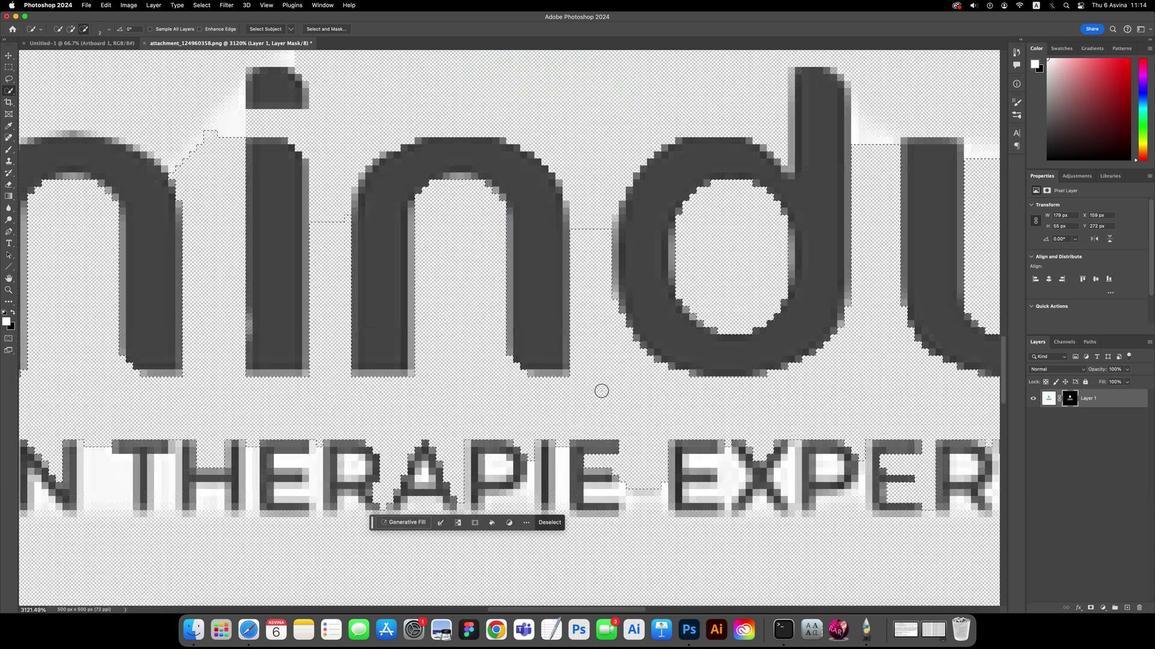 
Action: Mouse scrolled (628, 388) with delta (130, 3)
Screenshot: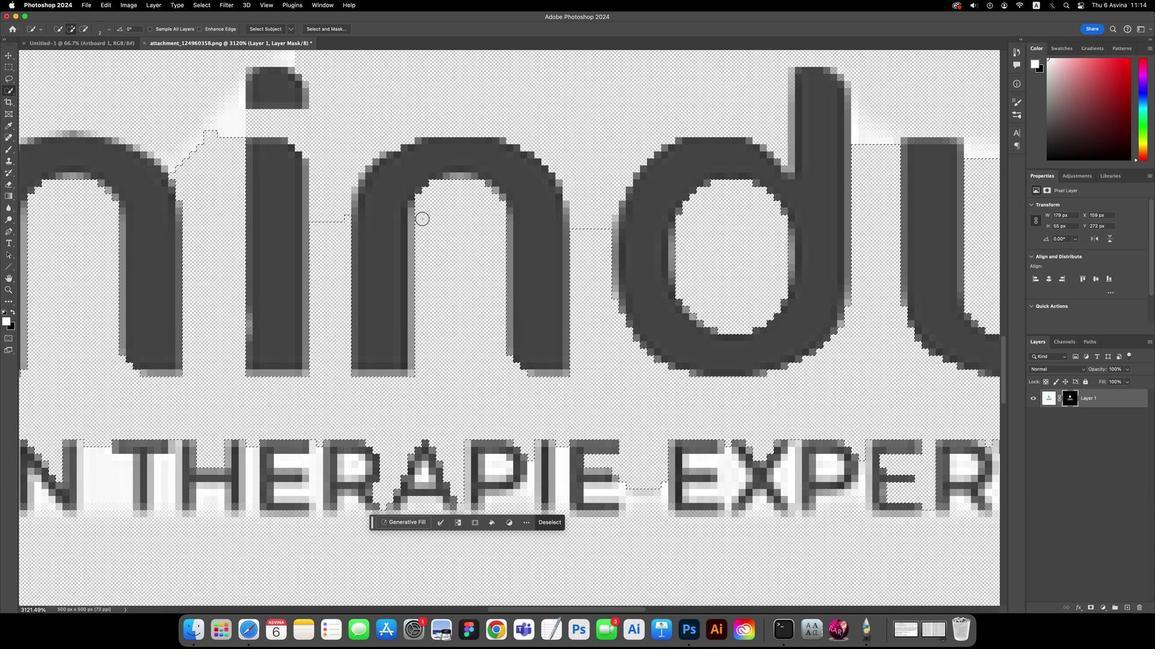 
Action: Mouse scrolled (628, 388) with delta (130, 3)
Screenshot: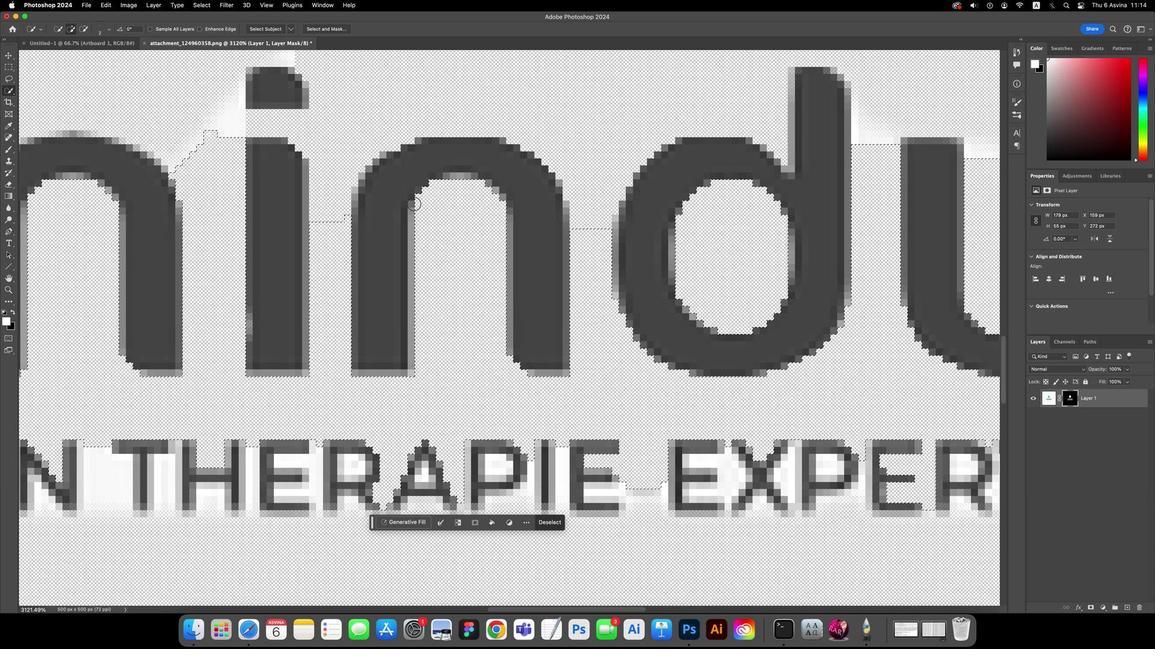
Action: Mouse scrolled (628, 388) with delta (130, 6)
Screenshot: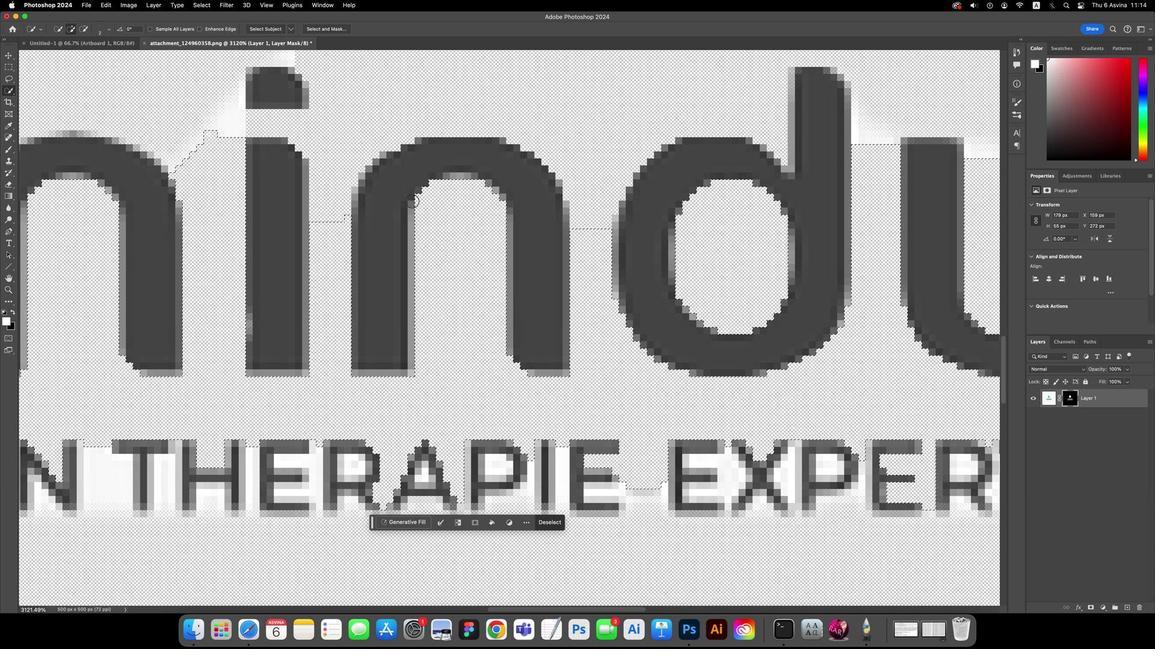 
Action: Mouse moved to (471, 200)
Screenshot: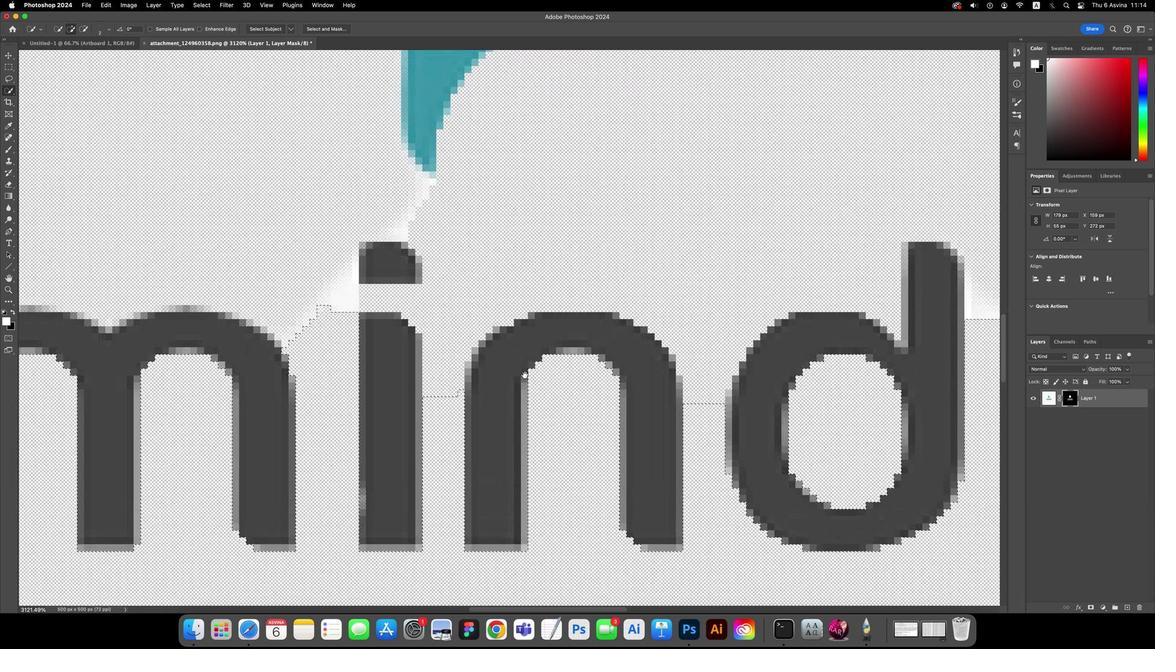 
Action: Key pressed Key.space
Screenshot: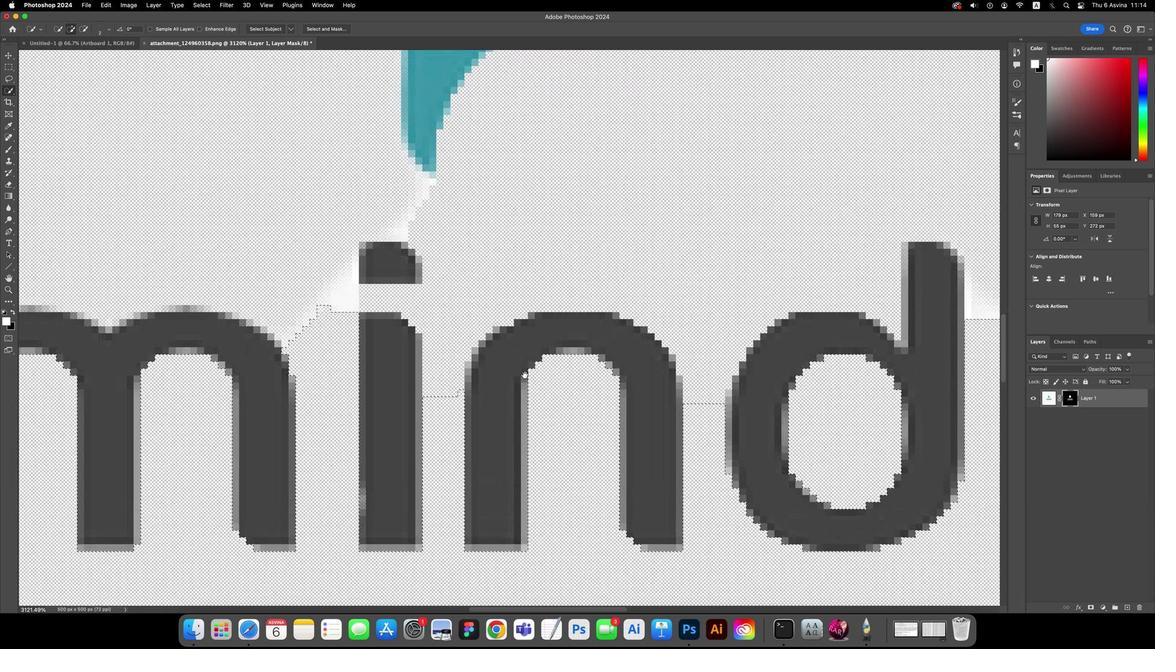 
Action: Mouse moved to (471, 200)
Screenshot: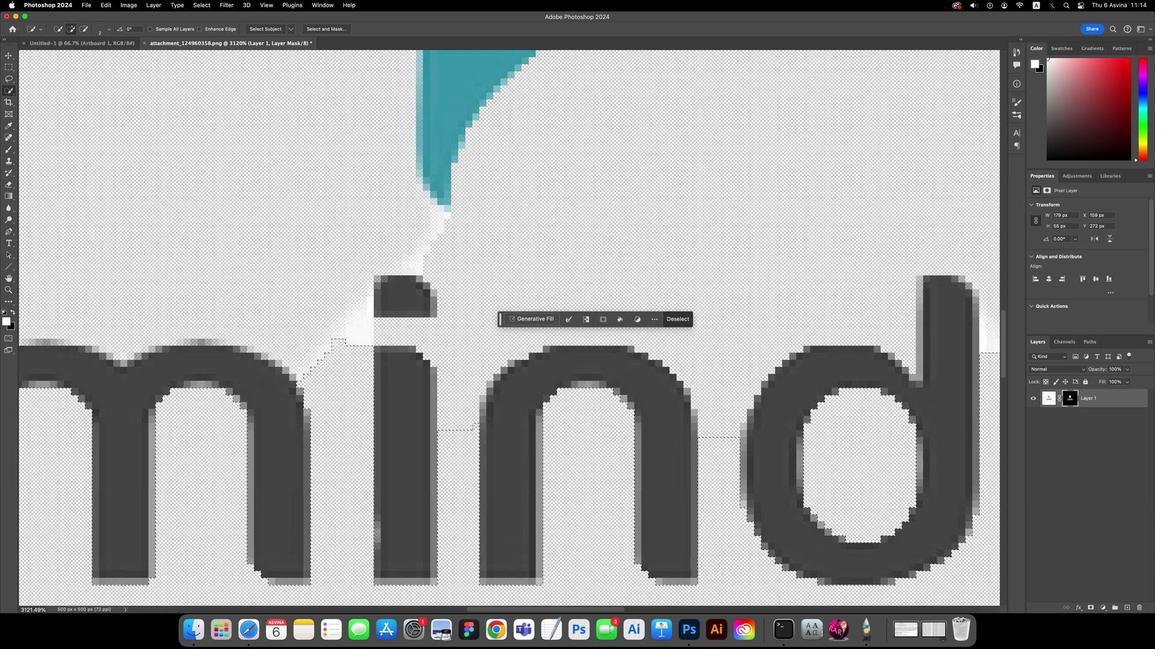 
Action: Mouse pressed left at (471, 200)
Screenshot: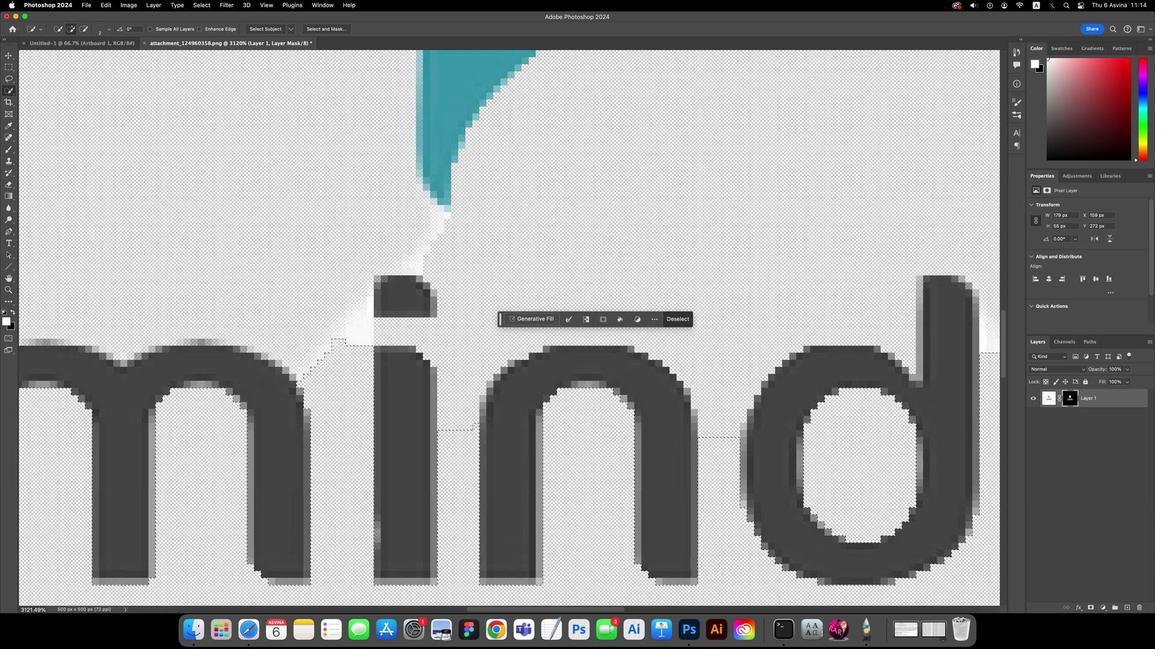 
Action: Mouse moved to (425, 330)
Screenshot: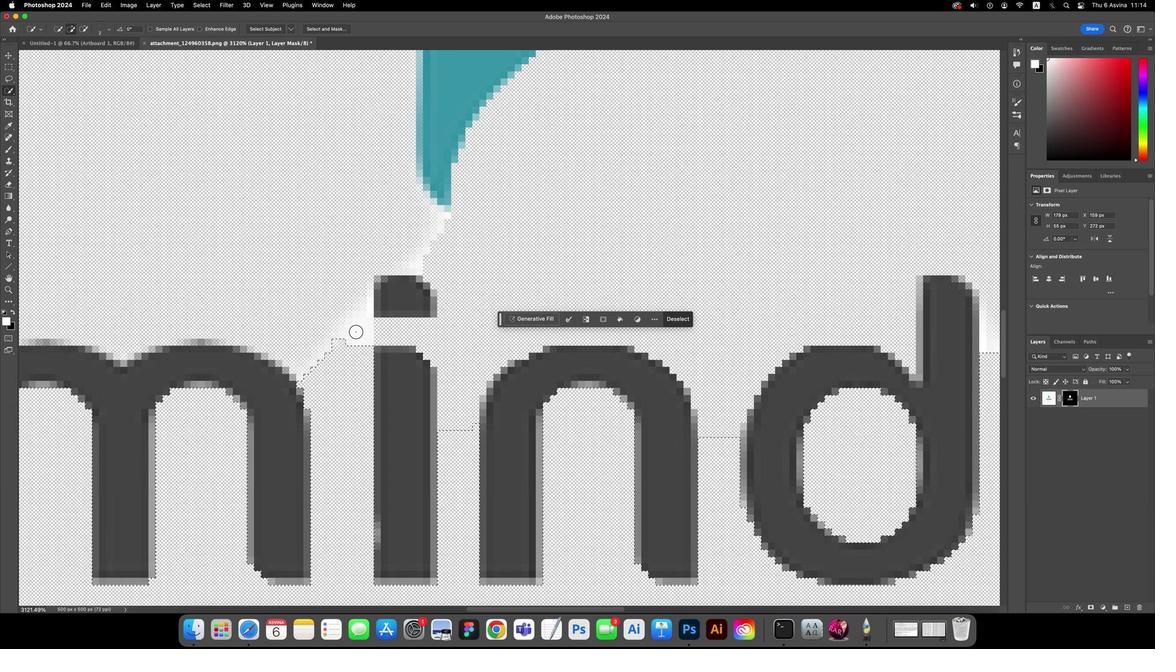 
Action: Key pressed 'e'
Screenshot: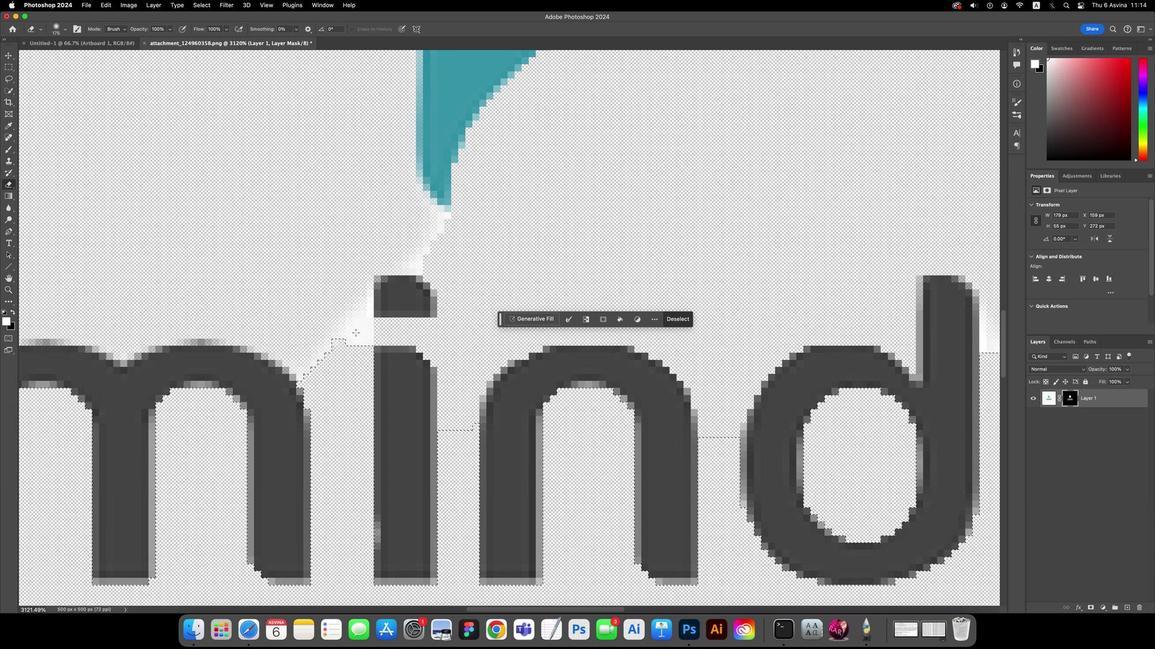
Action: Mouse moved to (424, 332)
Screenshot: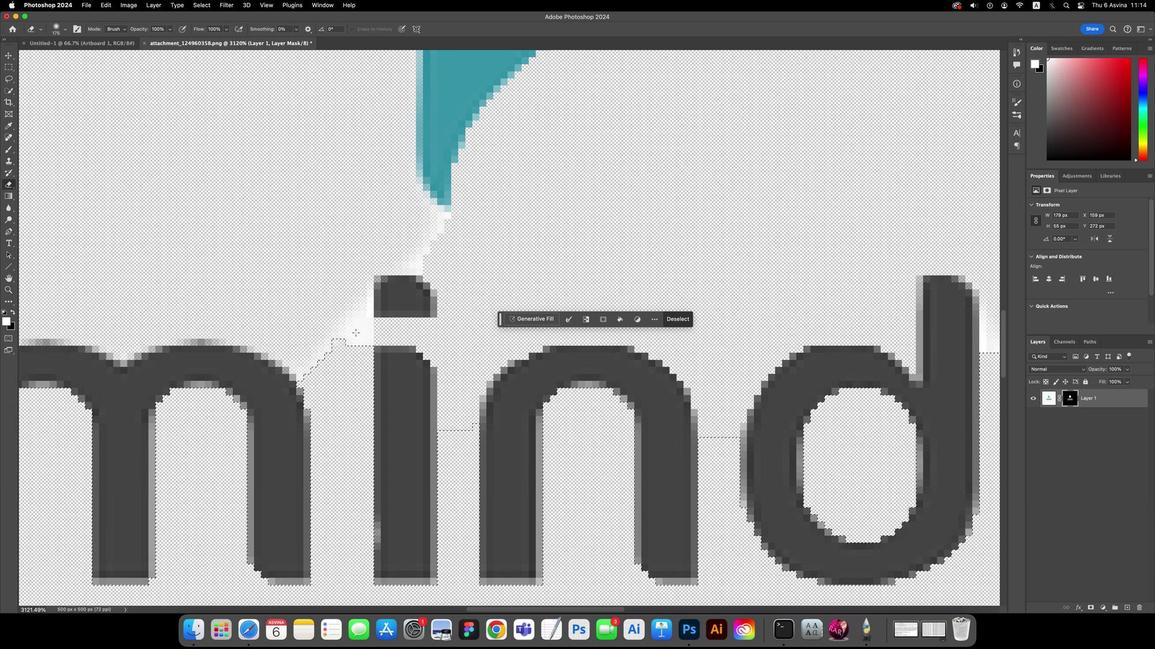 
Action: Key pressed Key.cmd'd''[''['
Screenshot: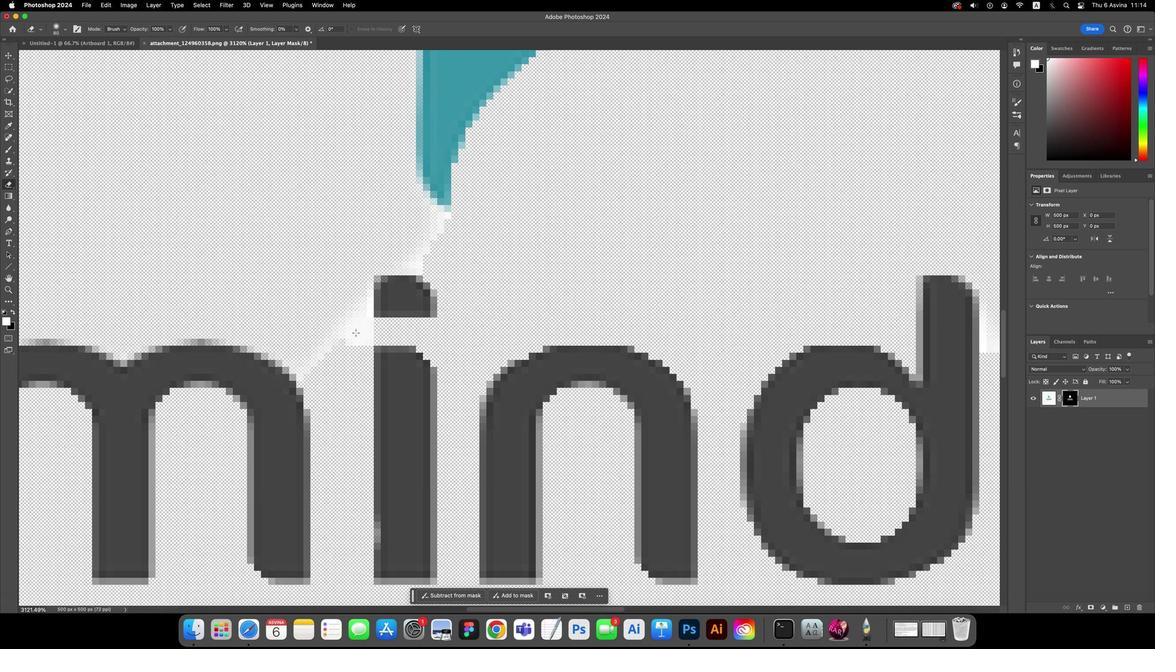 
Action: Mouse moved to (424, 332)
Screenshot: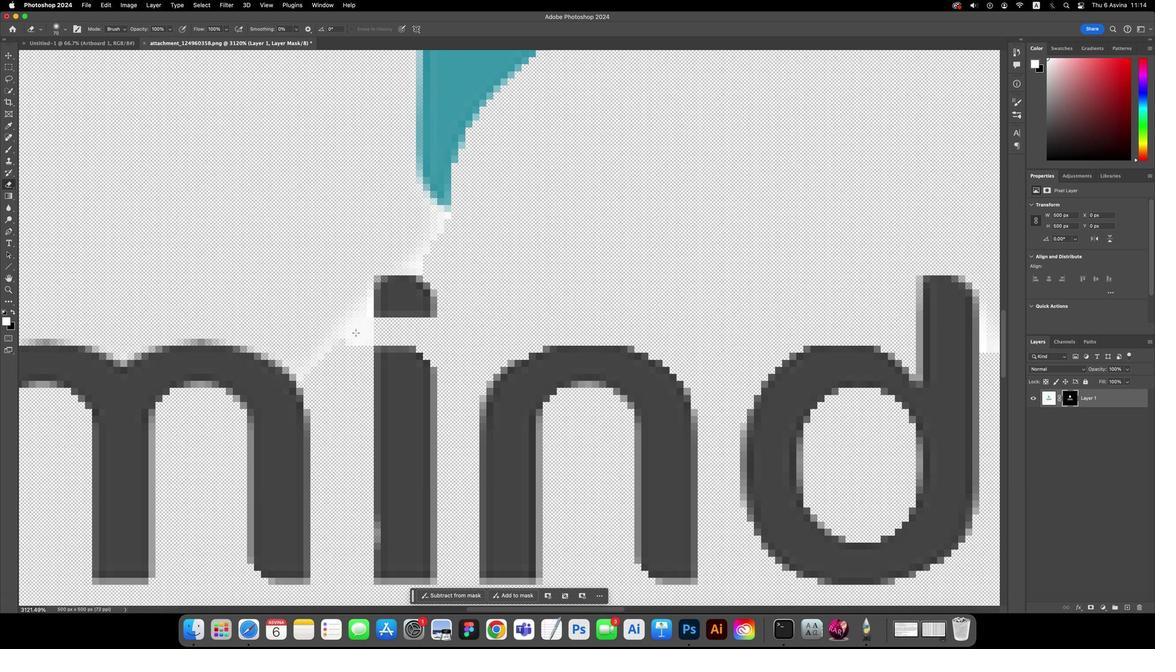 
Action: Key pressed '[''[''[''[''[''[''[''['
Screenshot: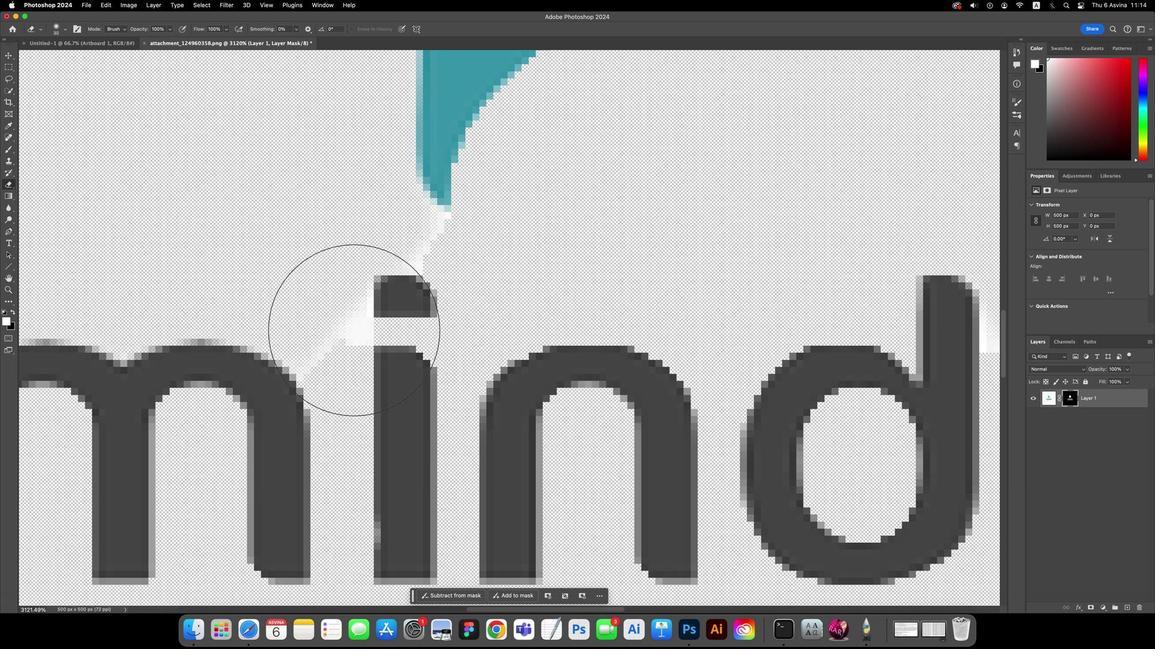 
Action: Mouse moved to (424, 332)
Screenshot: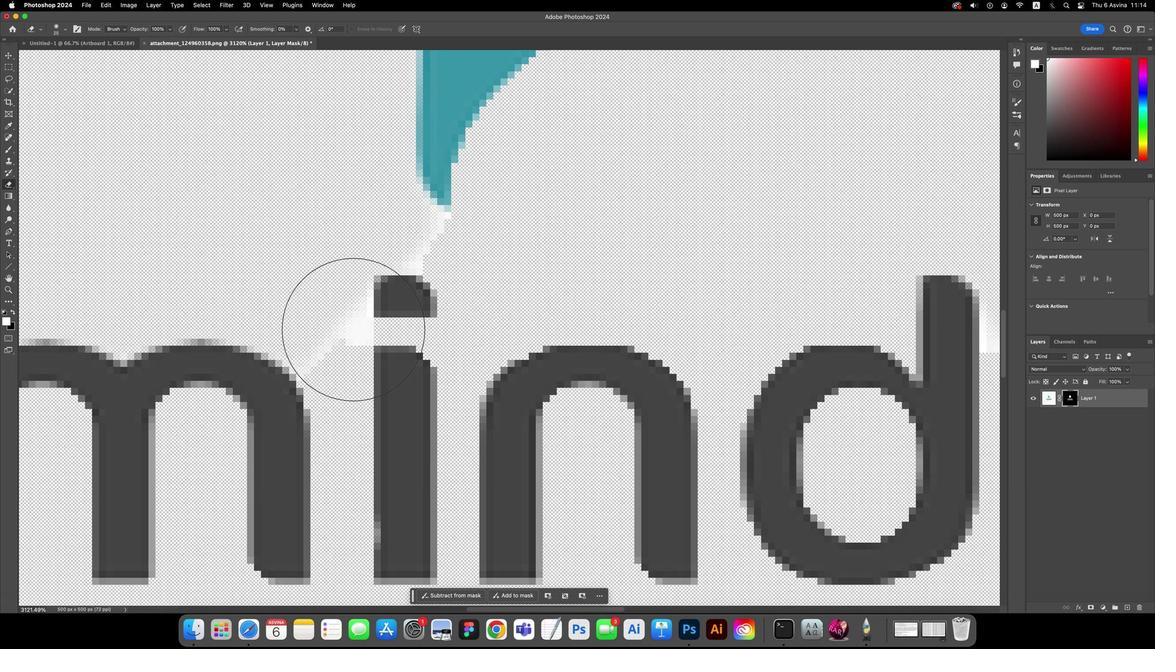 
Action: Key pressed '['
Screenshot: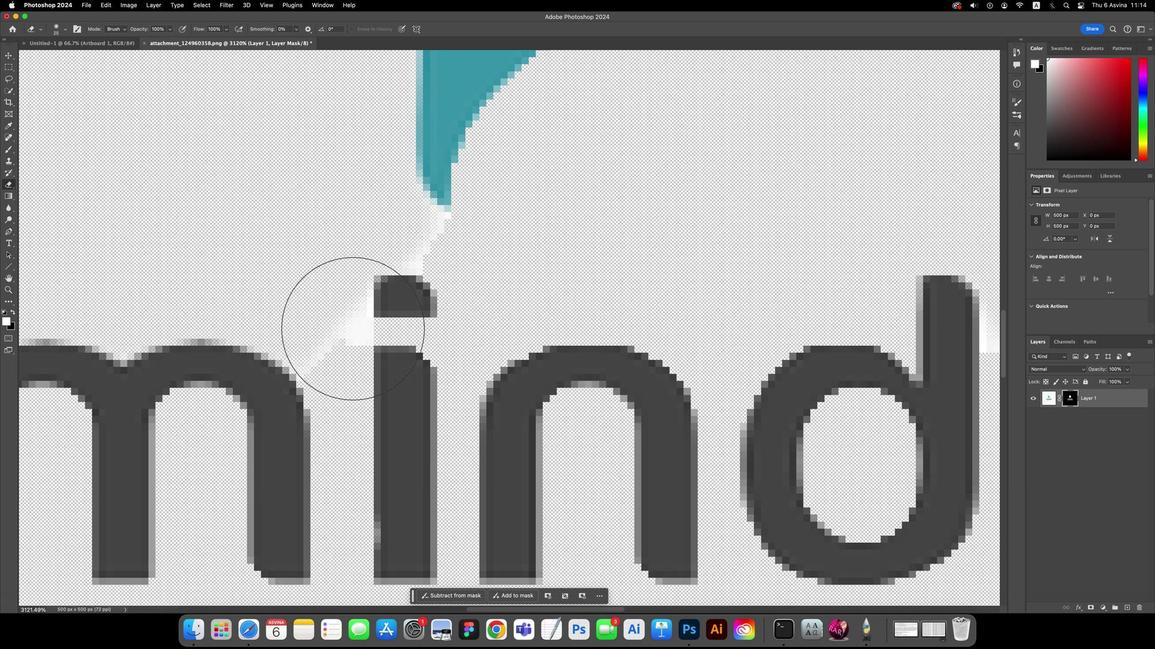 
Action: Mouse moved to (424, 330)
Screenshot: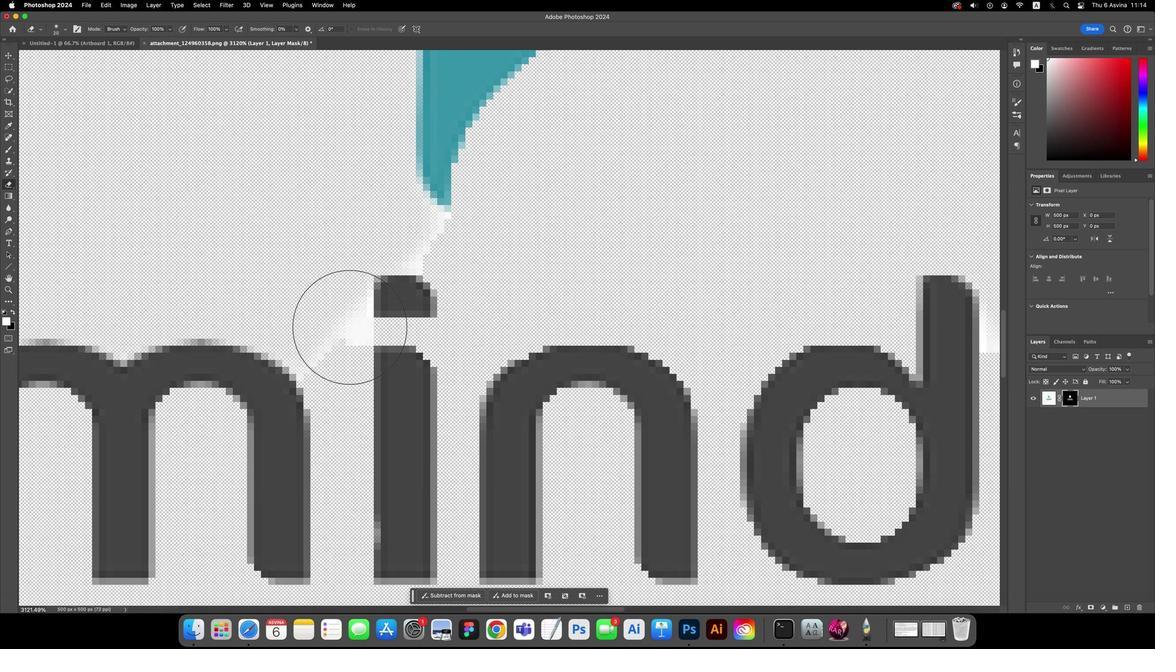 
Action: Key pressed '['
Screenshot: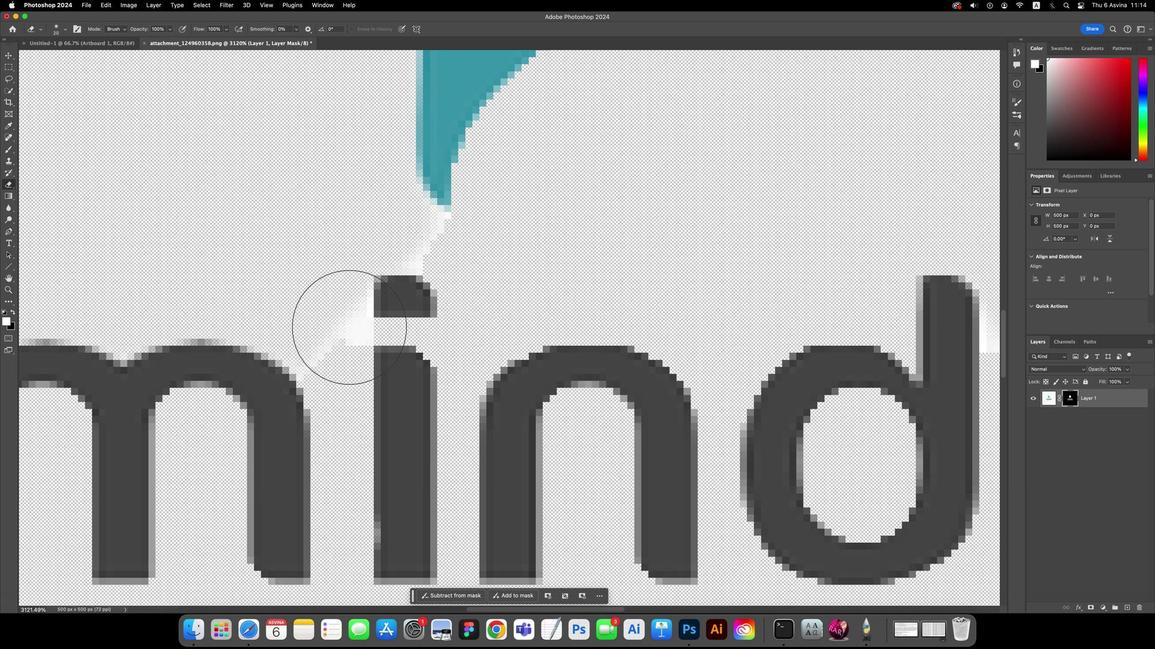 
Action: Mouse moved to (423, 329)
Screenshot: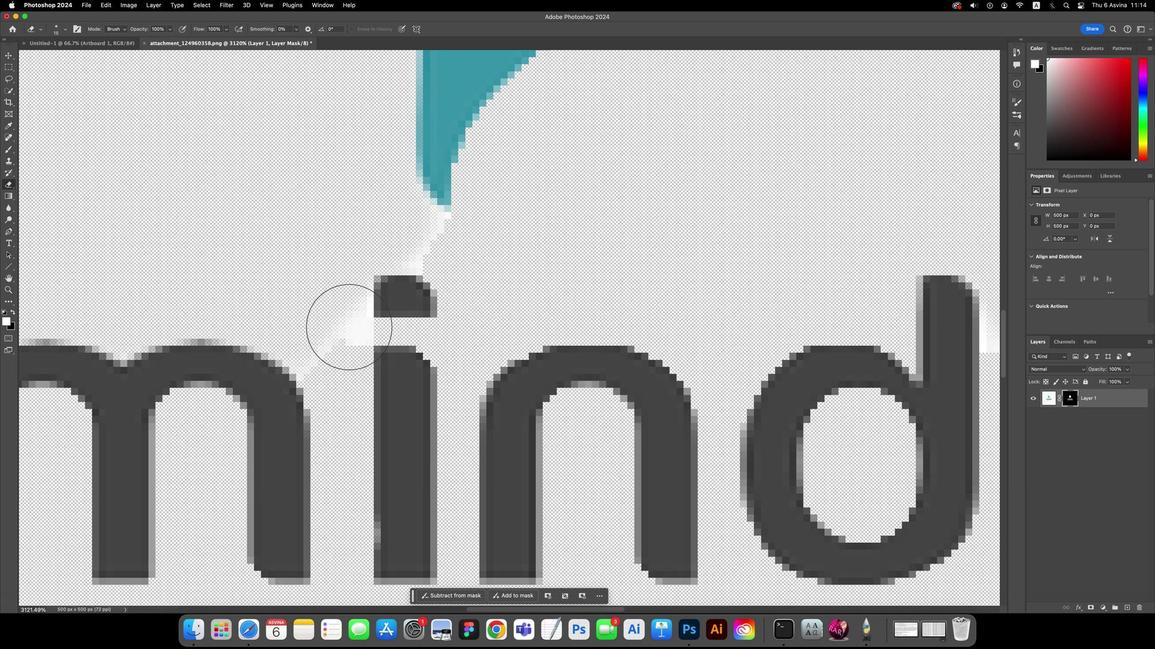 
Action: Key pressed '['
Screenshot: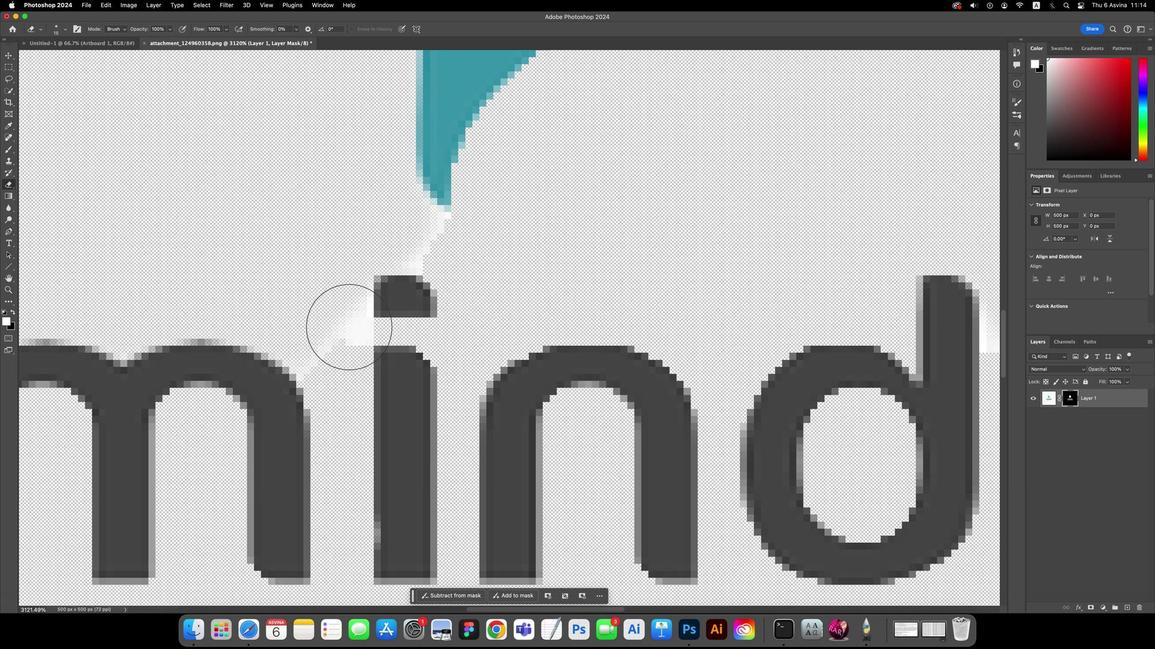 
Action: Mouse moved to (421, 326)
Screenshot: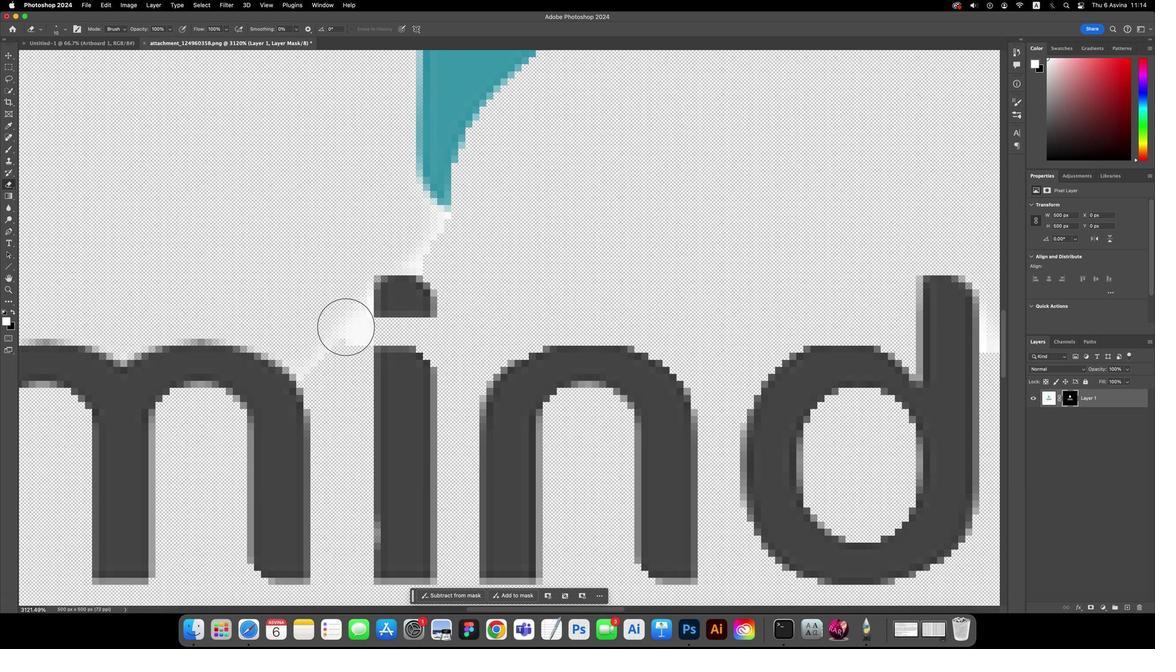 
Action: Key pressed '['
Screenshot: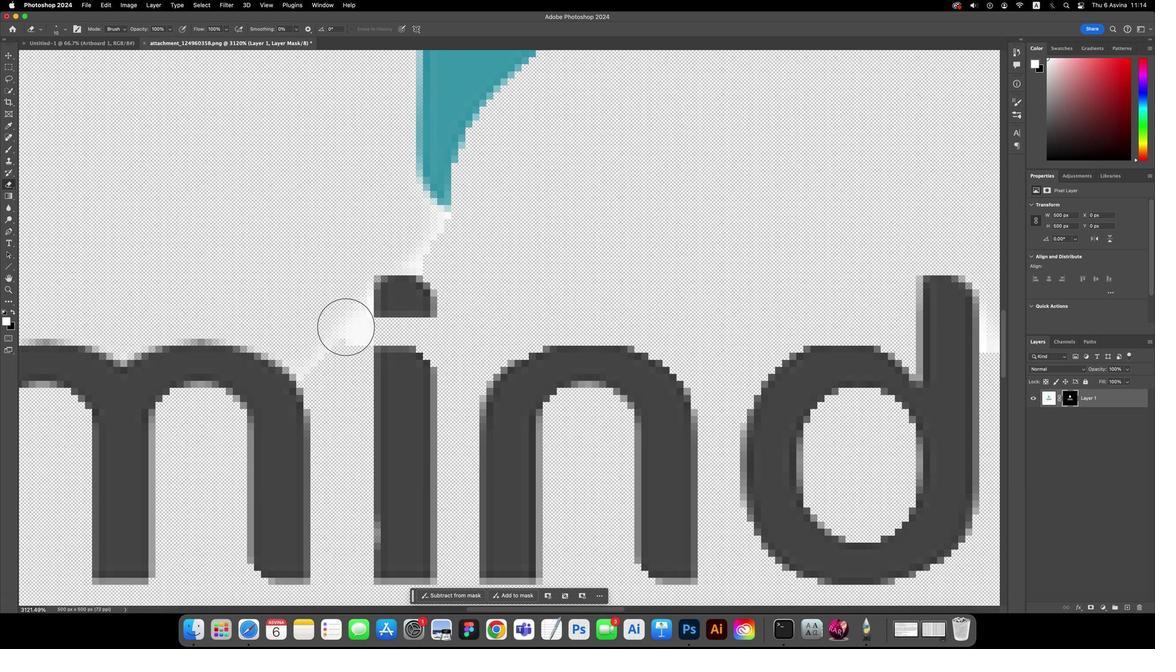 
Action: Mouse moved to (419, 326)
Screenshot: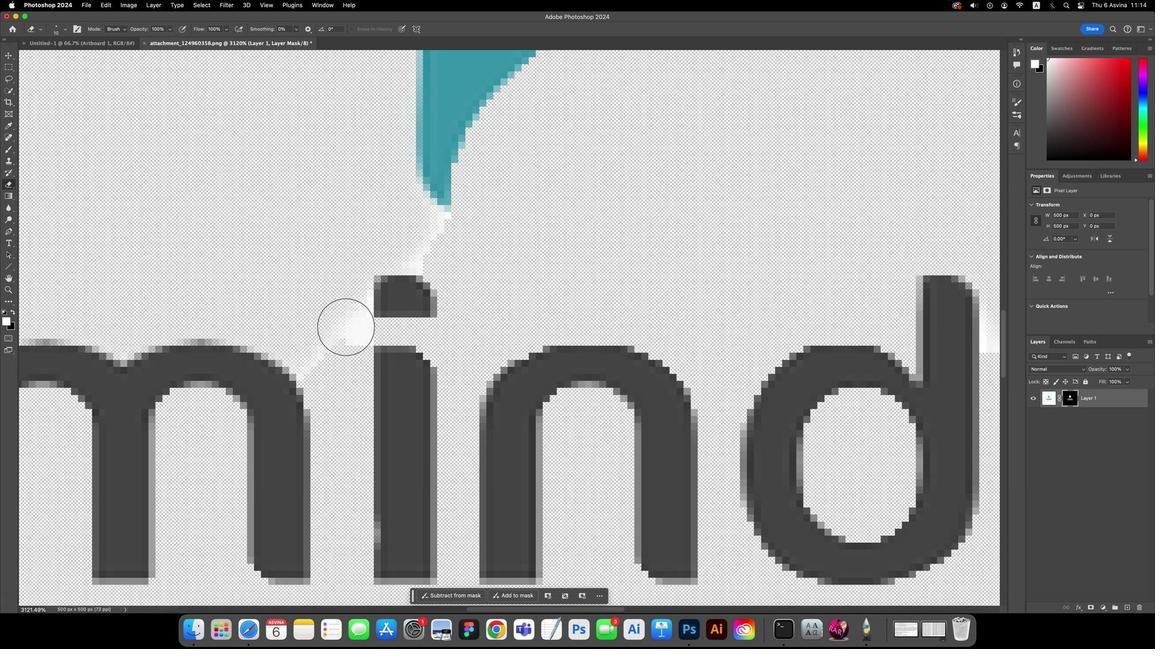 
Action: Key pressed '['
Screenshot: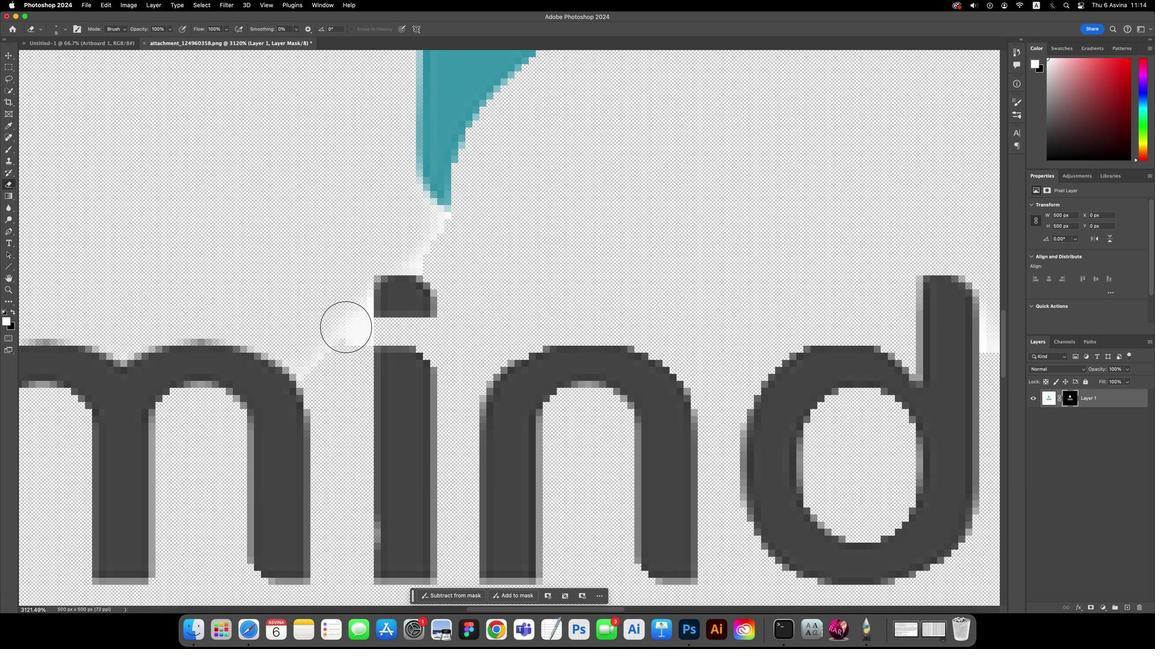 
Action: Mouse moved to (416, 326)
Screenshot: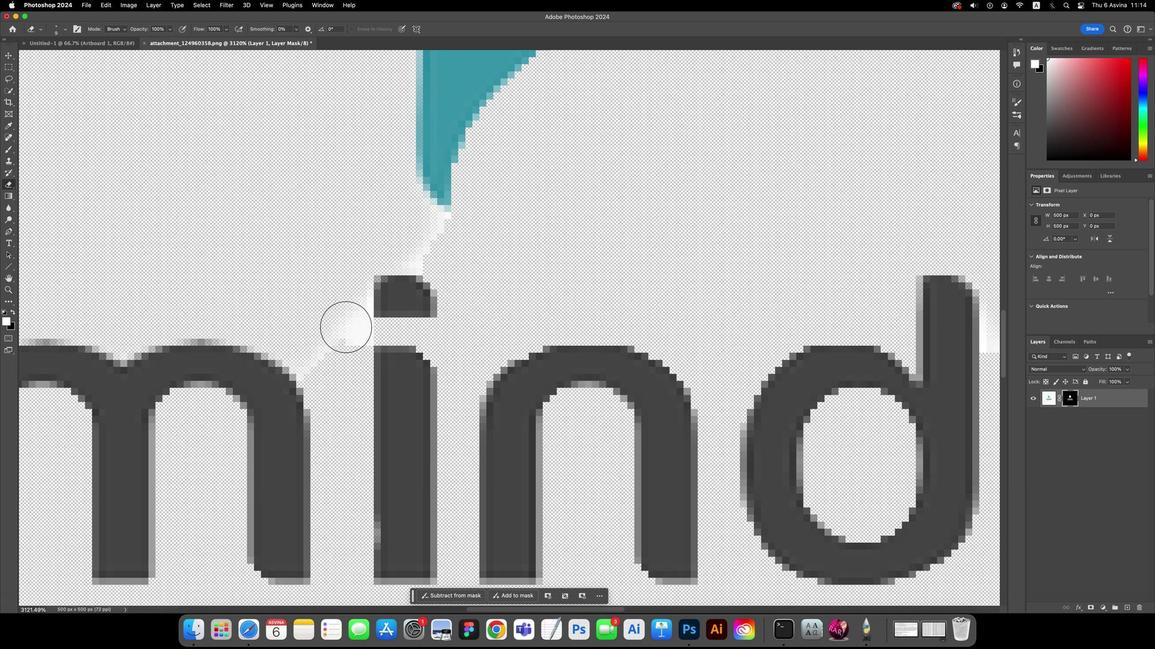 
Action: Key pressed '[''['
Screenshot: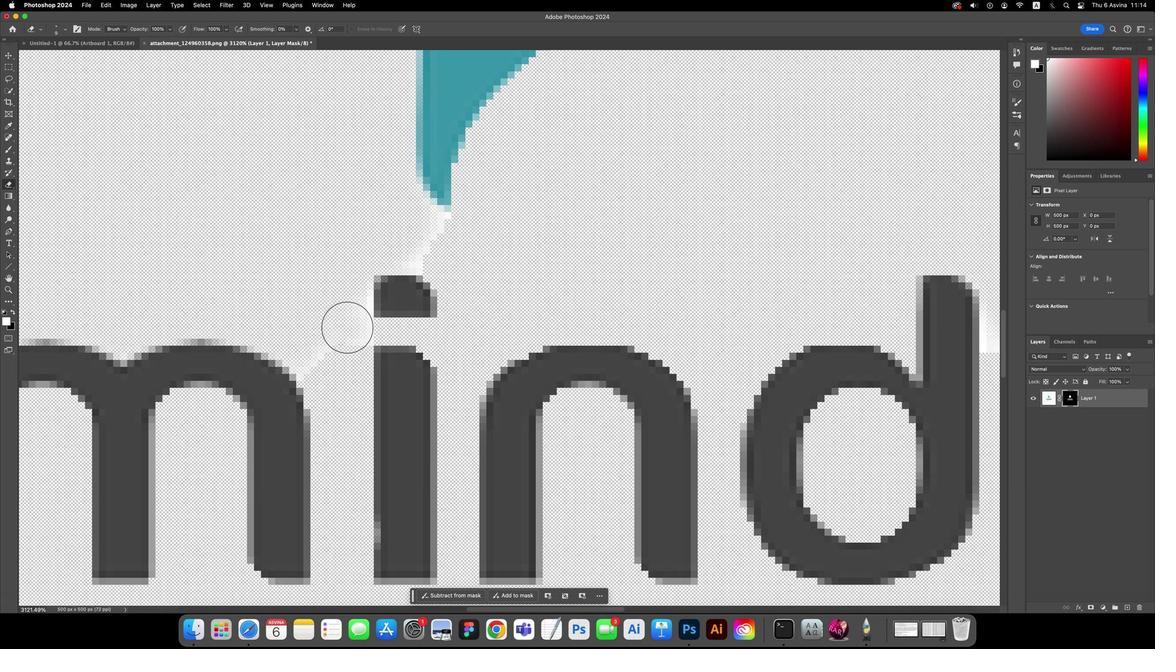 
Action: Mouse moved to (418, 326)
Screenshot: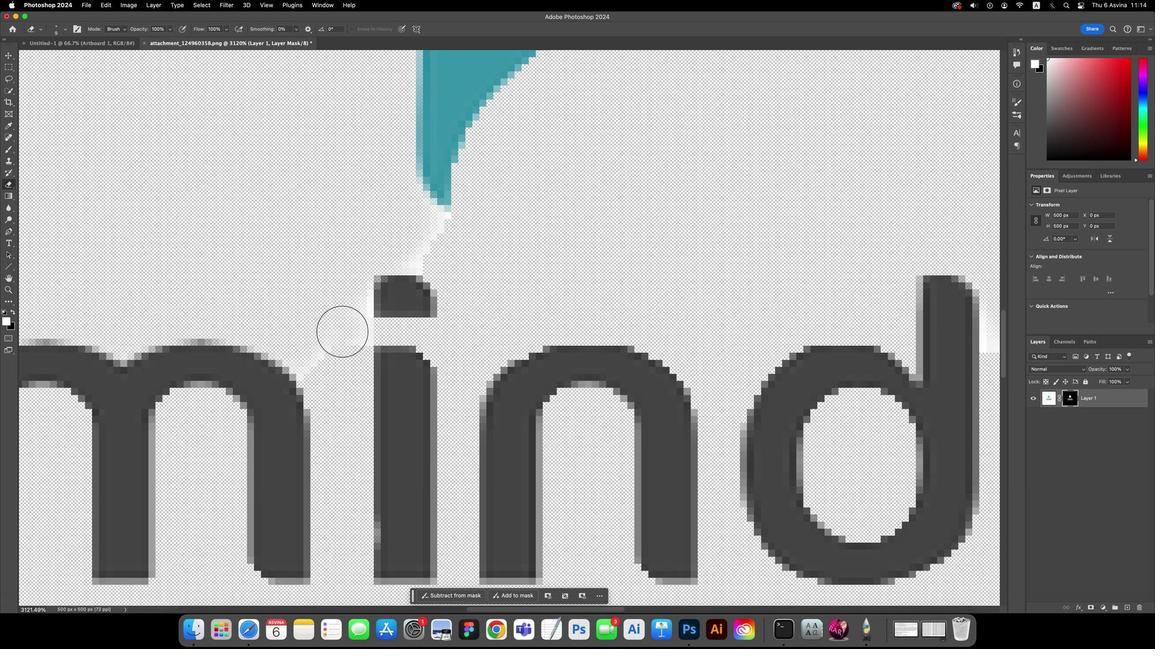 
Action: Mouse pressed left at (418, 326)
Screenshot: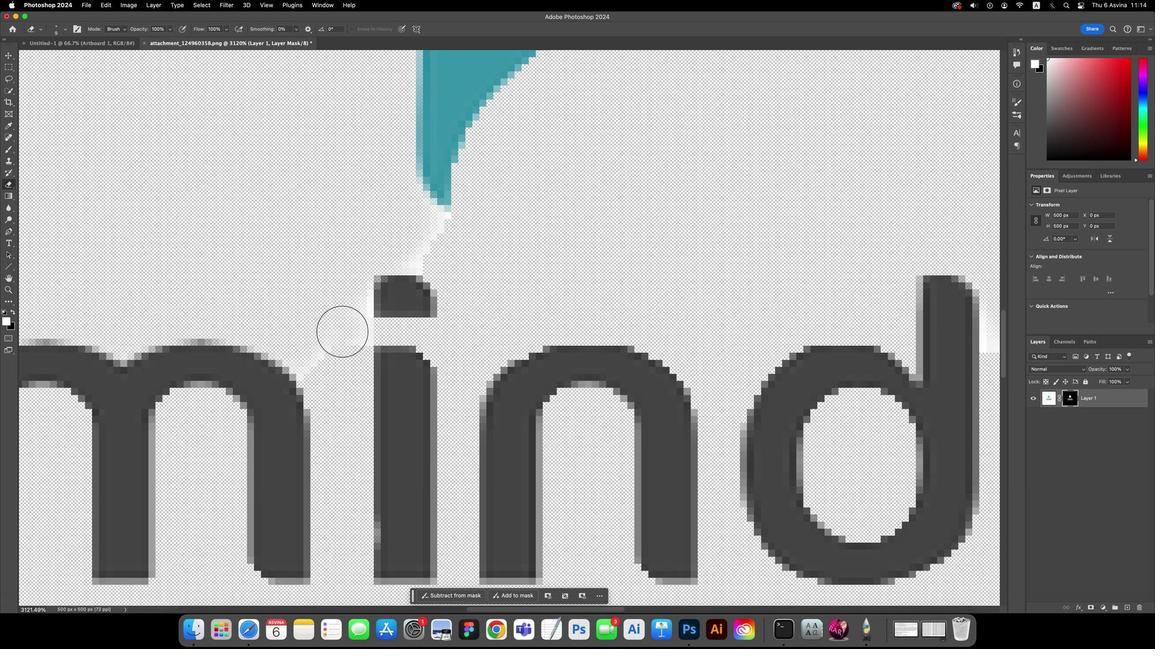 
Action: Mouse moved to (409, 335)
Screenshot: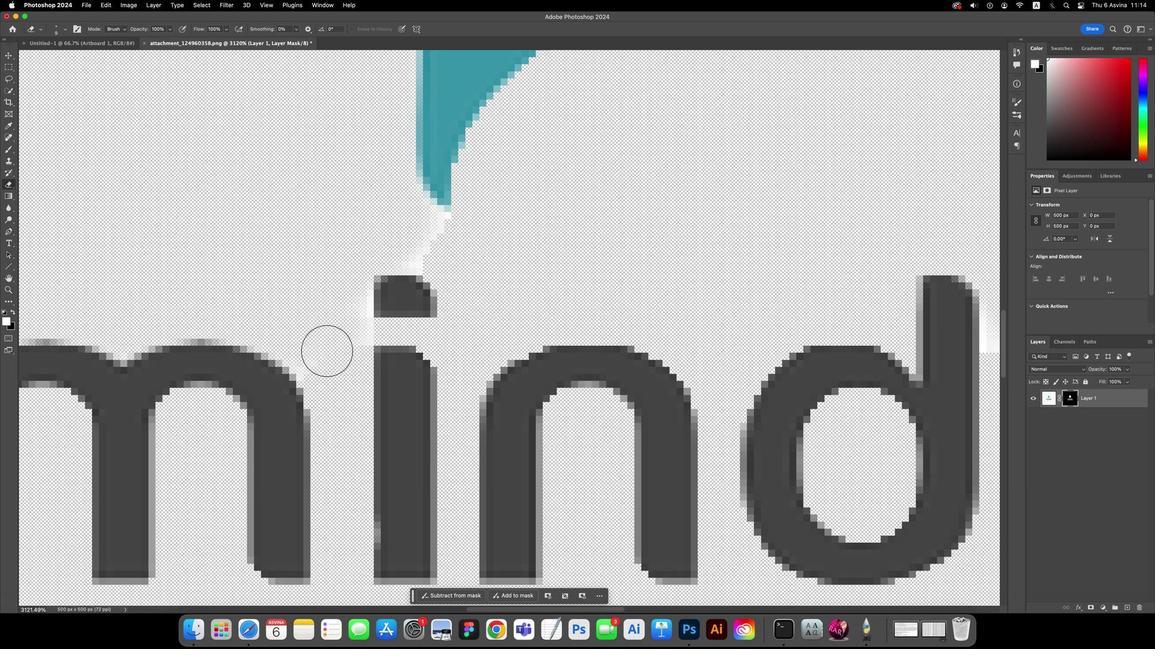 
Action: Mouse pressed left at (409, 335)
Screenshot: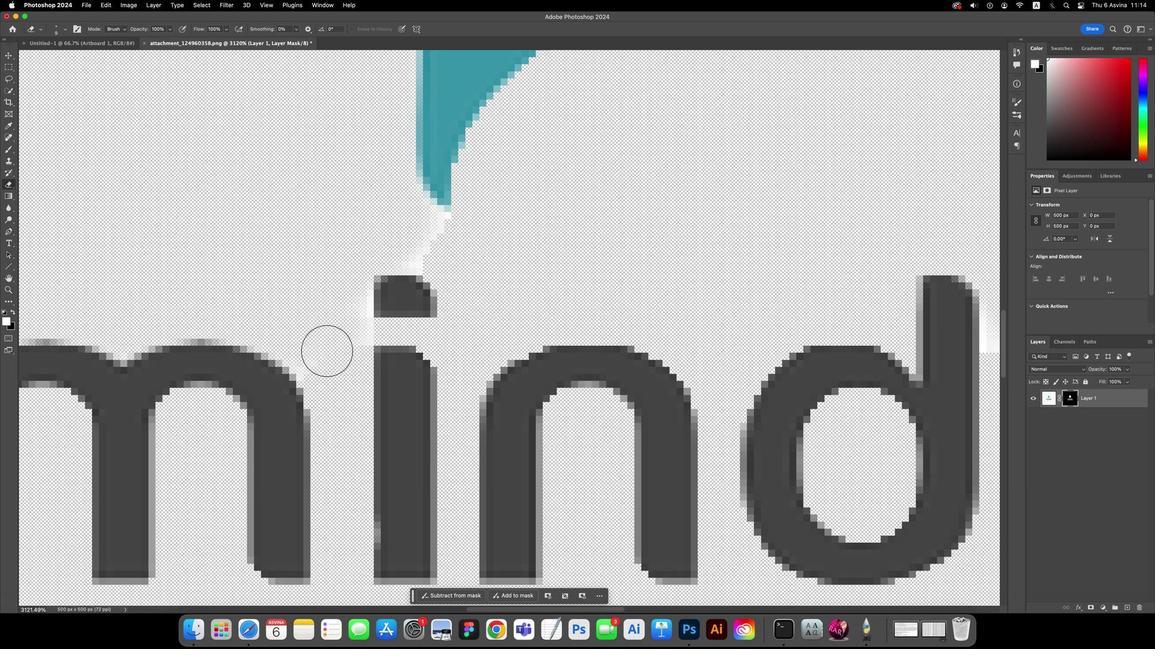 
Action: Mouse moved to (402, 348)
Screenshot: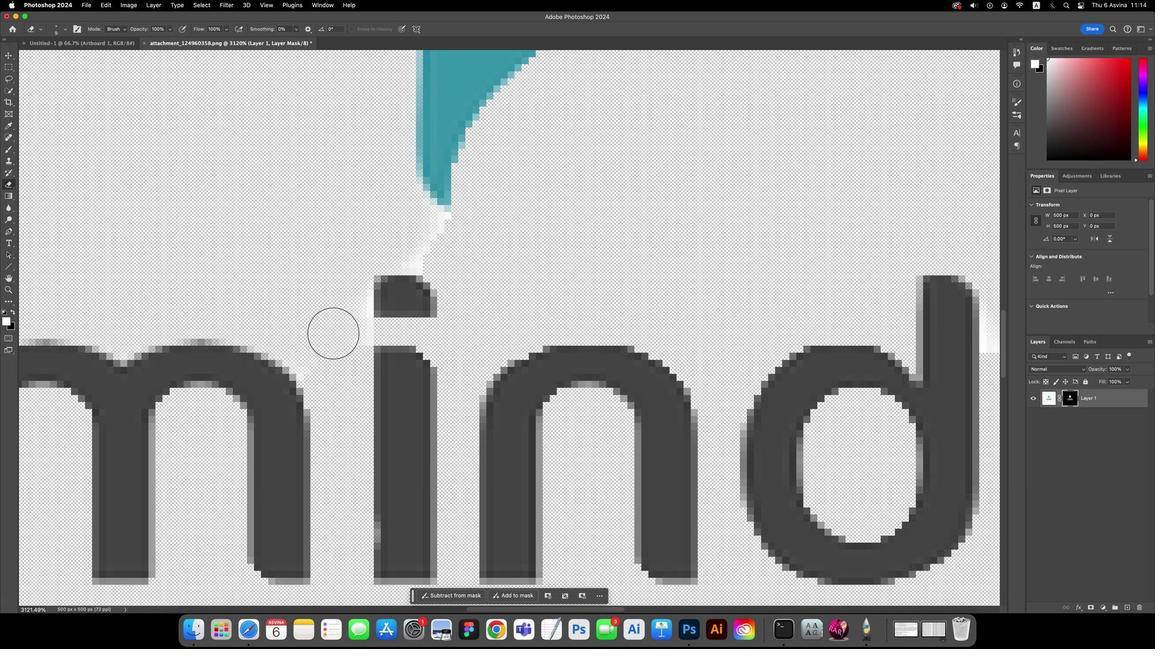 
Action: Mouse pressed left at (402, 348)
Screenshot: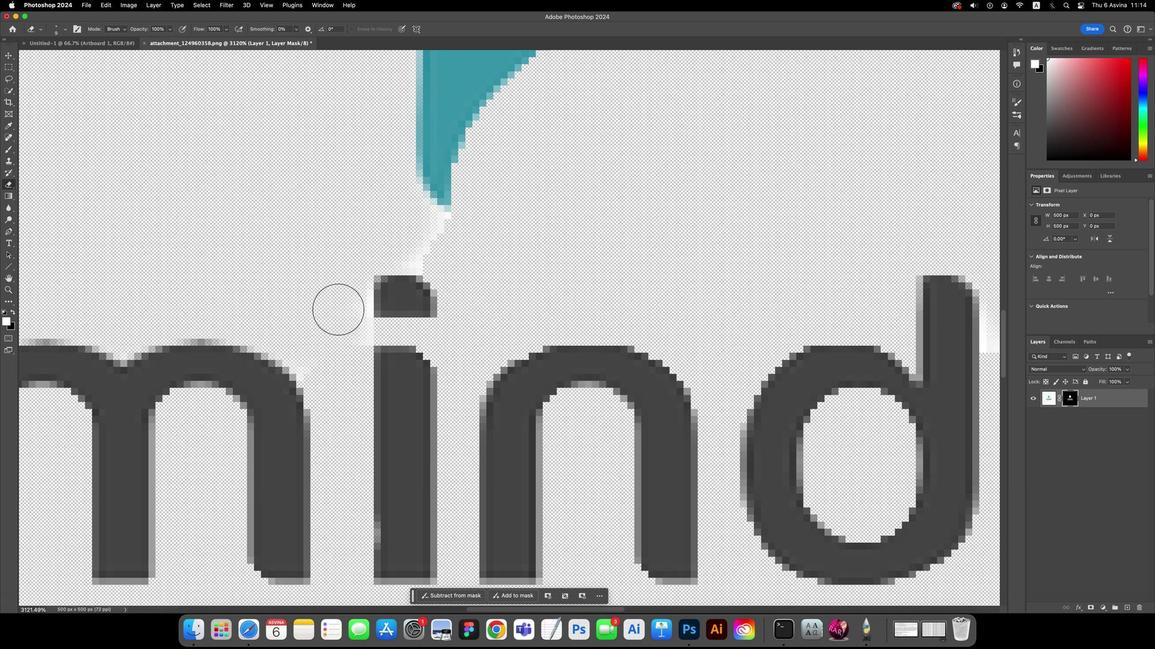
Action: Mouse moved to (401, 351)
Screenshot: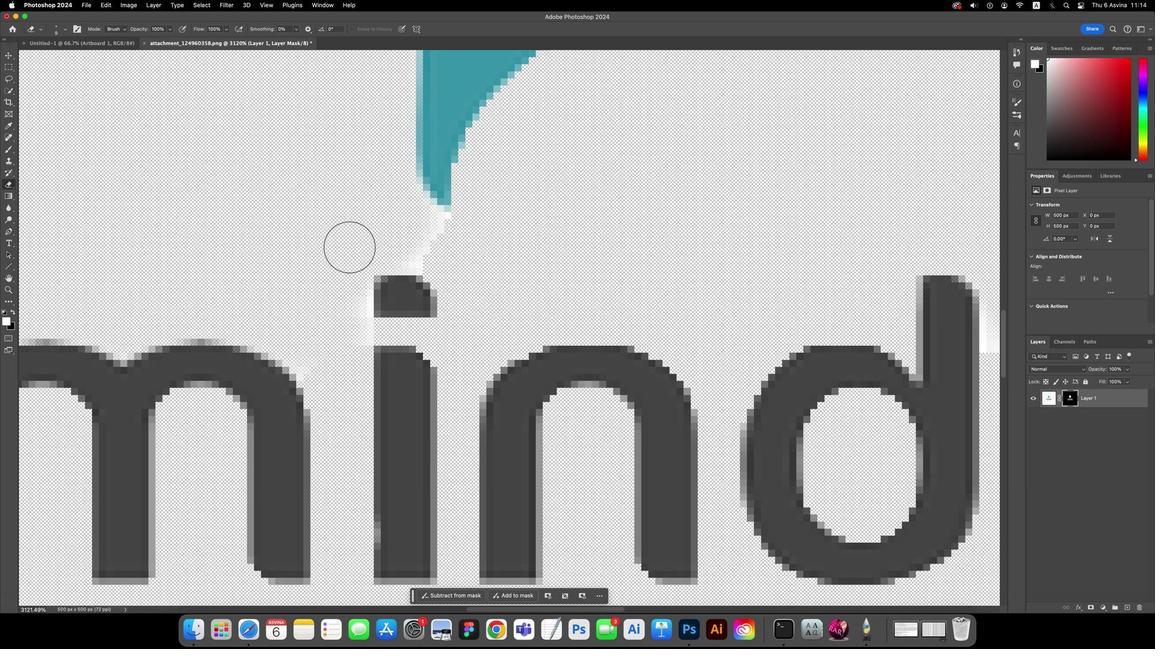 
Action: Mouse pressed left at (401, 351)
Screenshot: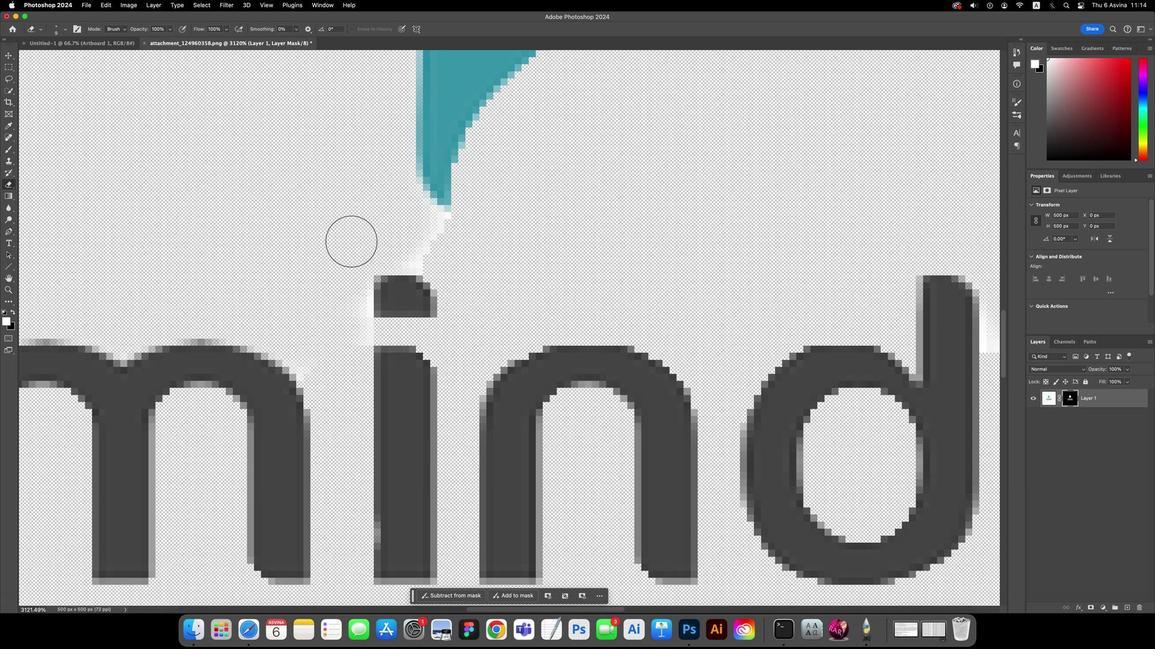 
Action: Mouse moved to (423, 237)
Screenshot: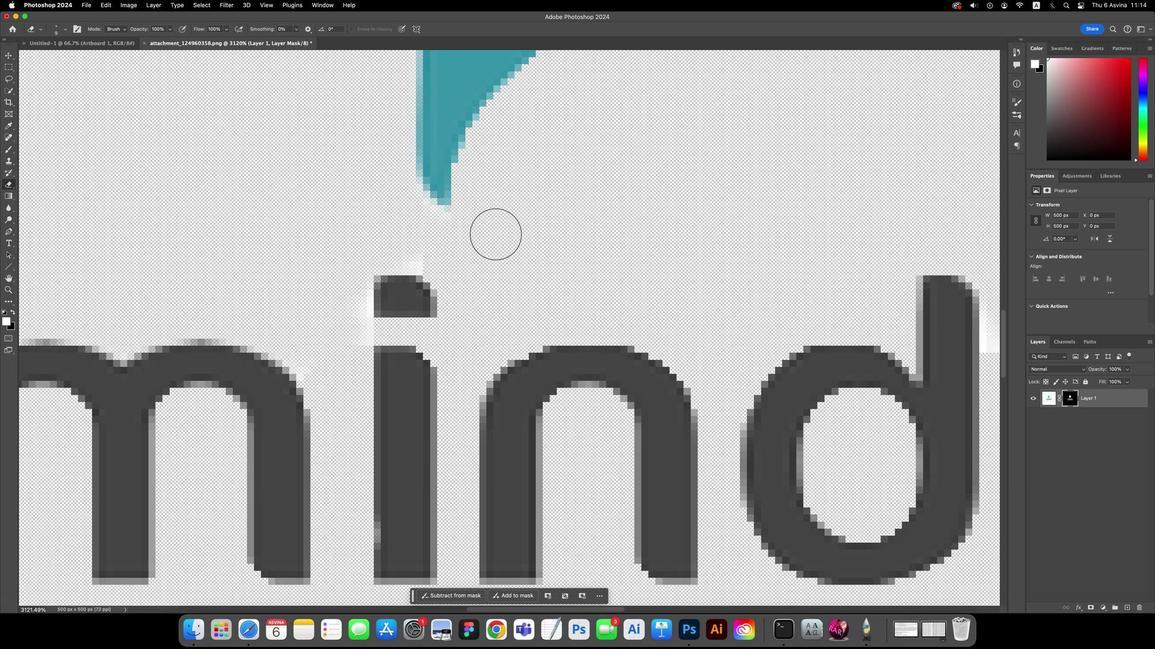 
Action: Mouse pressed left at (423, 237)
Screenshot: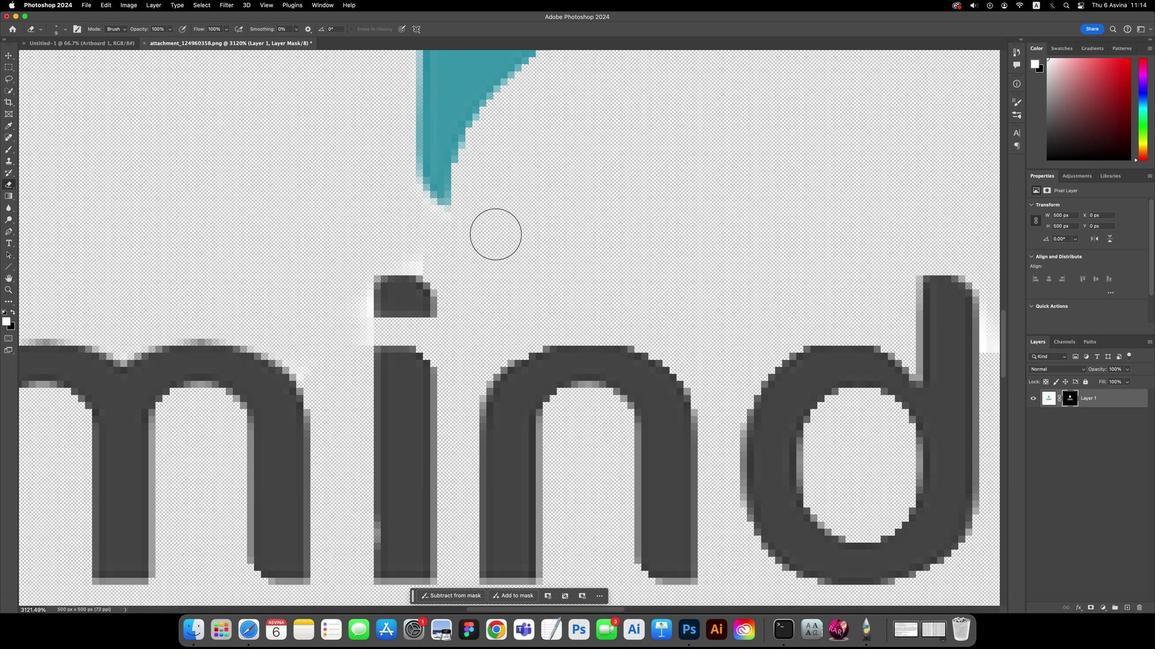 
Action: Mouse moved to (457, 313)
Screenshot: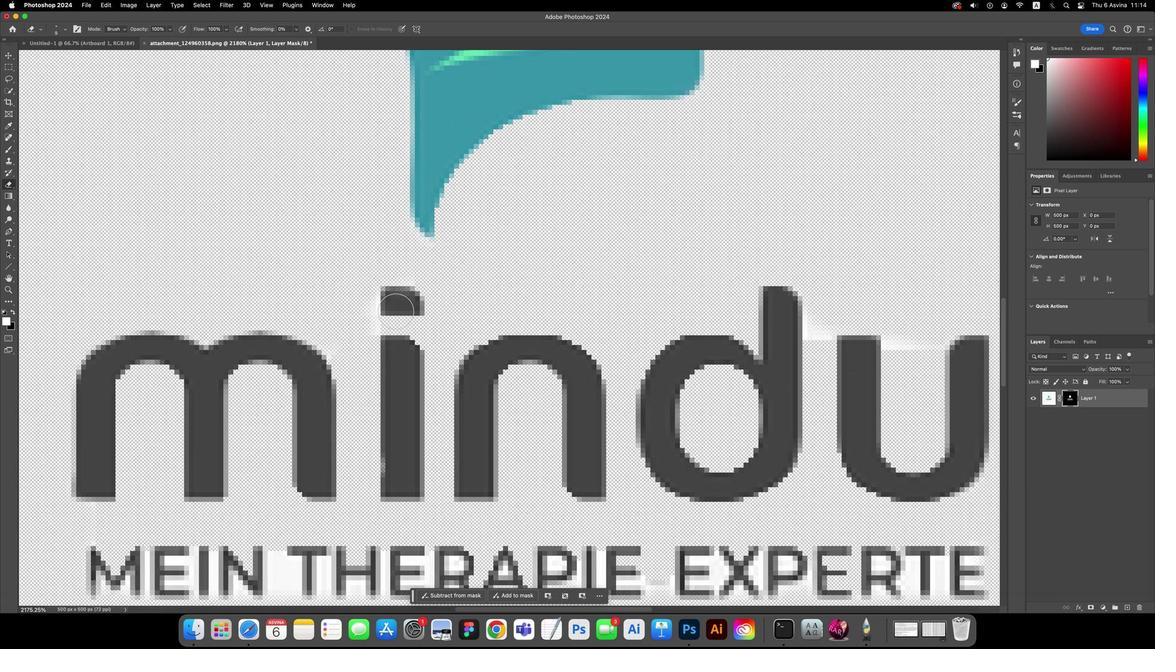 
Action: Key pressed Key.alt
Screenshot: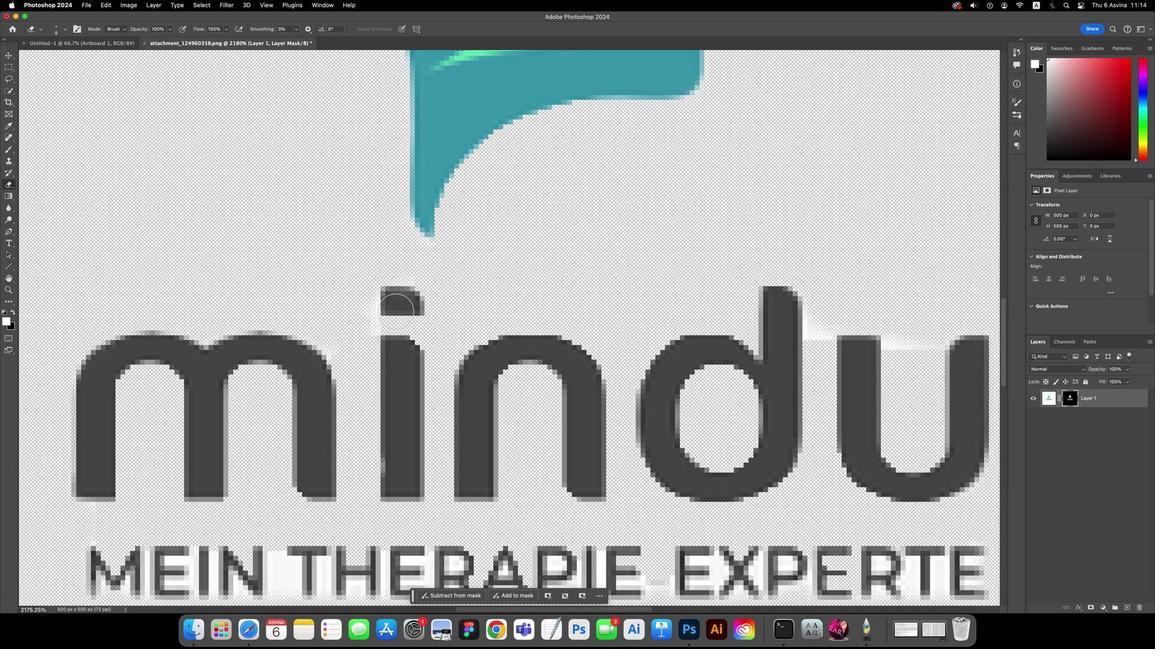 
Action: Mouse moved to (458, 311)
Screenshot: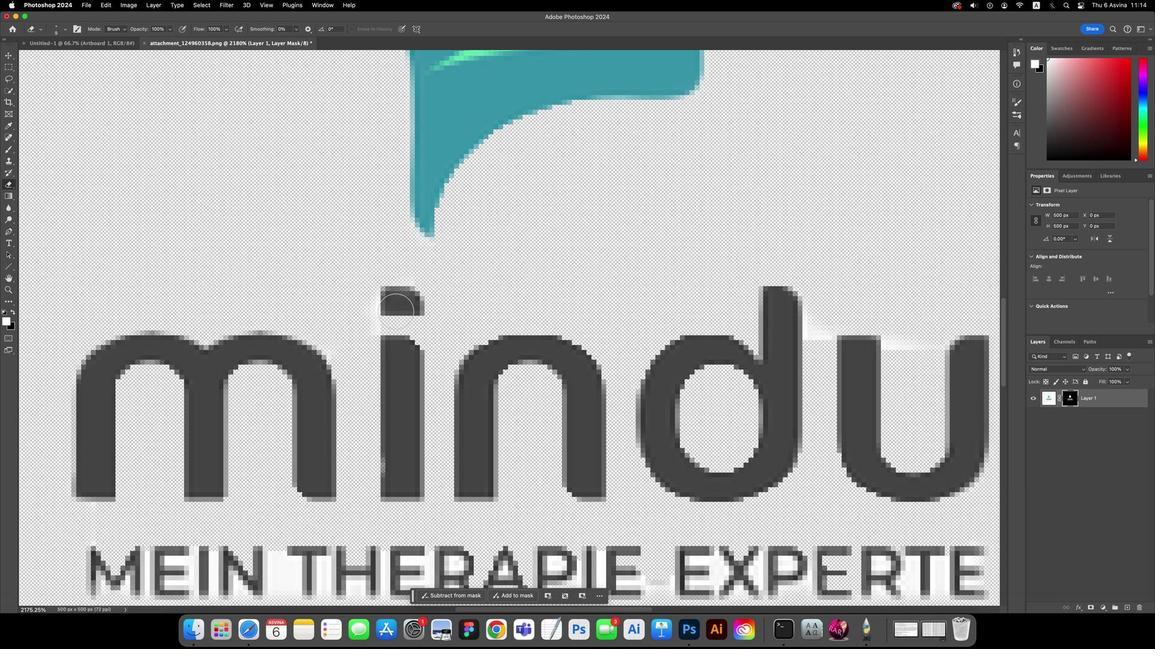 
Action: Mouse scrolled (458, 311) with delta (130, 2)
Screenshot: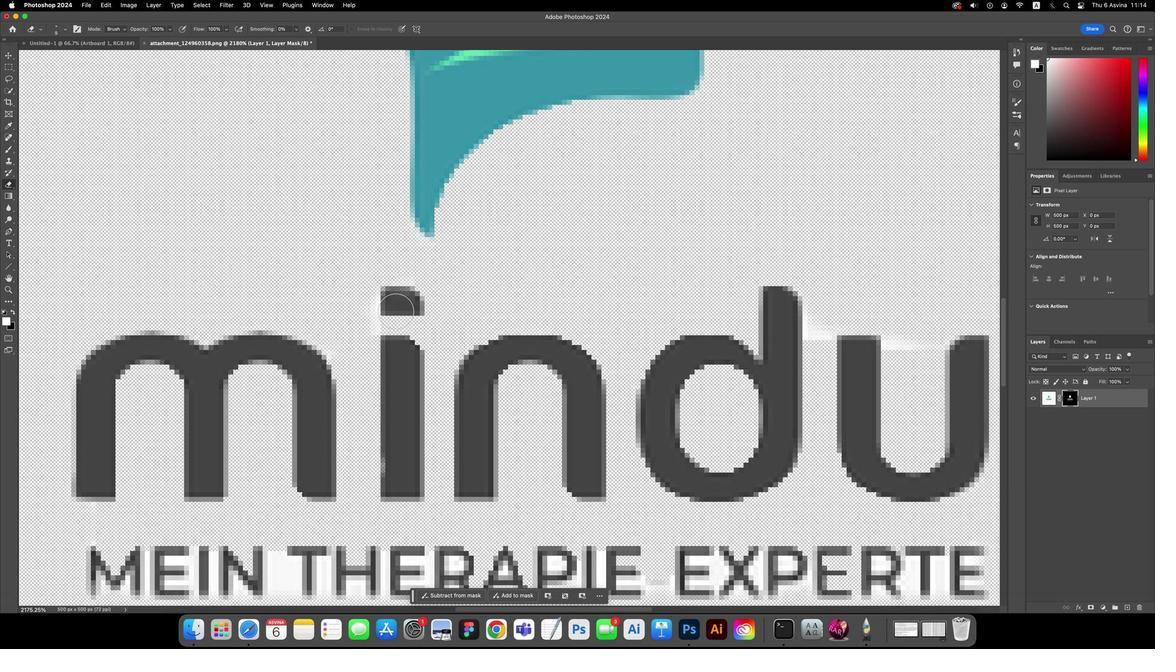 
Action: Mouse scrolled (458, 311) with delta (130, 2)
Screenshot: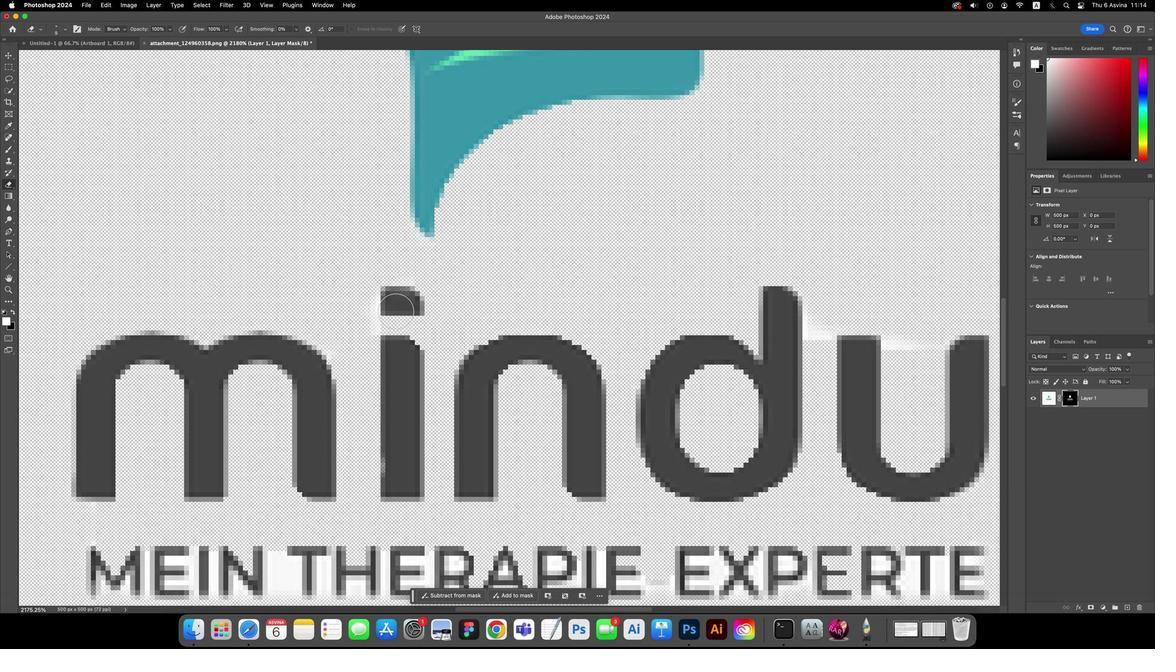 
Action: Mouse scrolled (458, 311) with delta (130, 2)
Screenshot: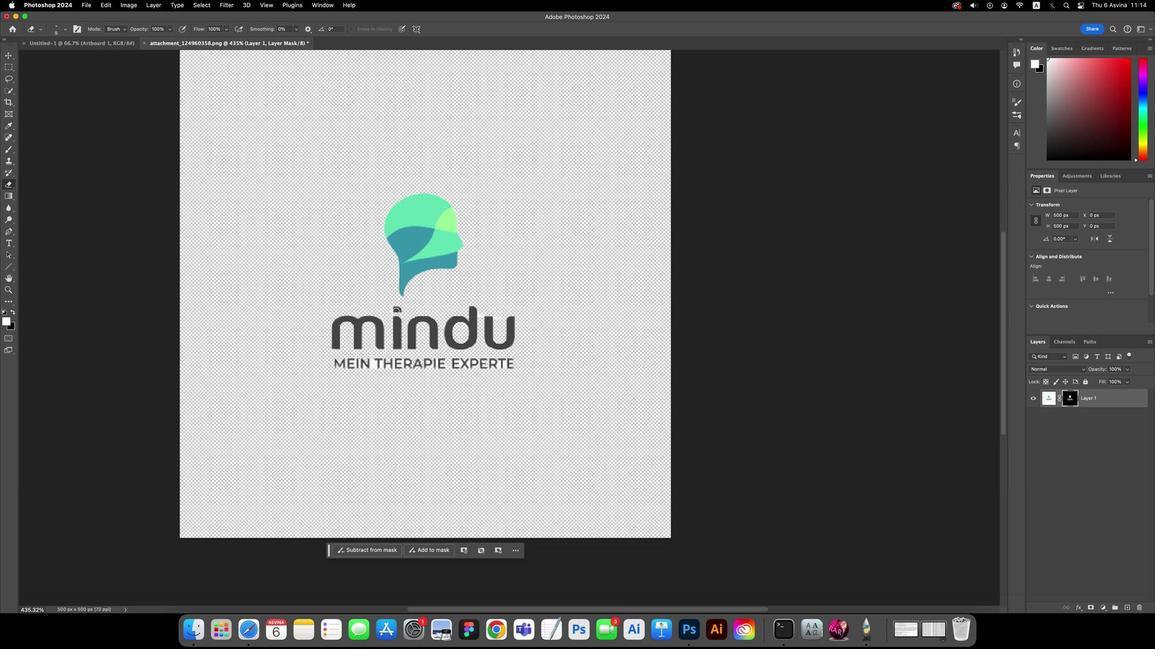 
Action: Mouse scrolled (458, 311) with delta (130, 1)
Screenshot: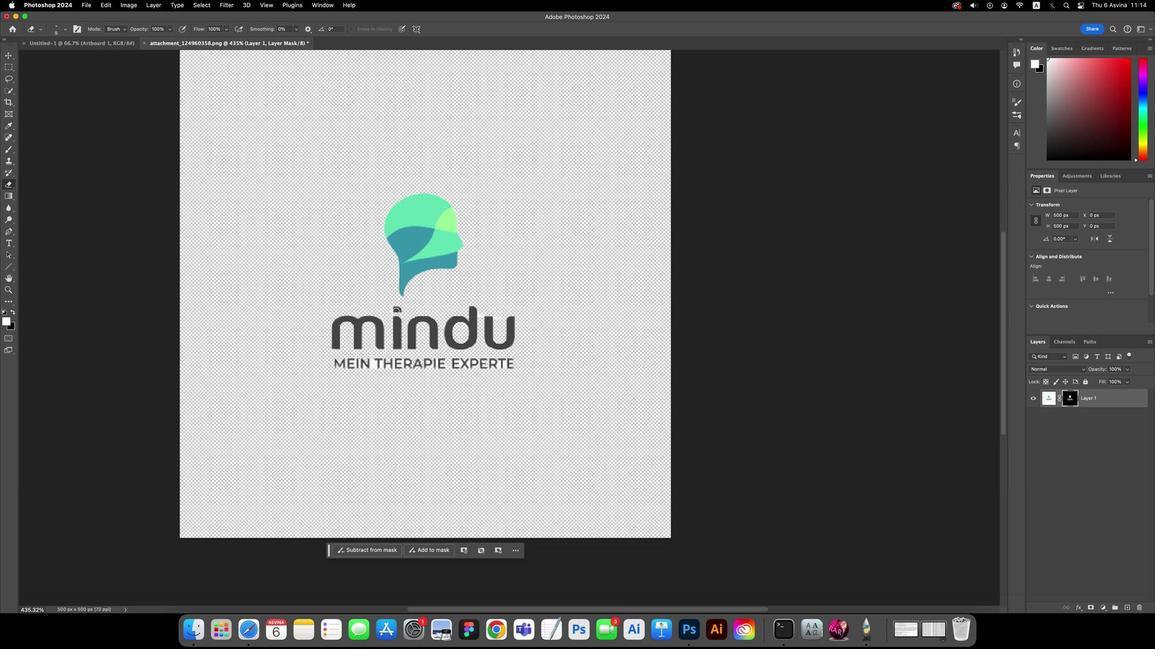 
Action: Mouse scrolled (458, 311) with delta (130, 0)
Screenshot: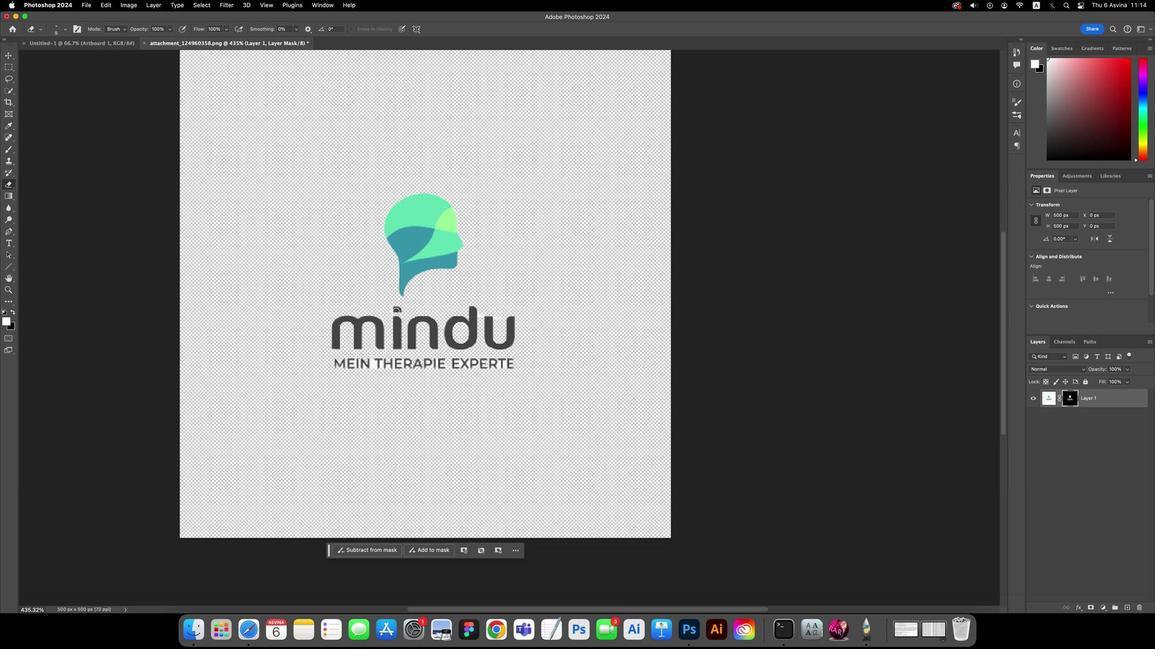 
Action: Mouse scrolled (458, 311) with delta (130, 3)
Screenshot: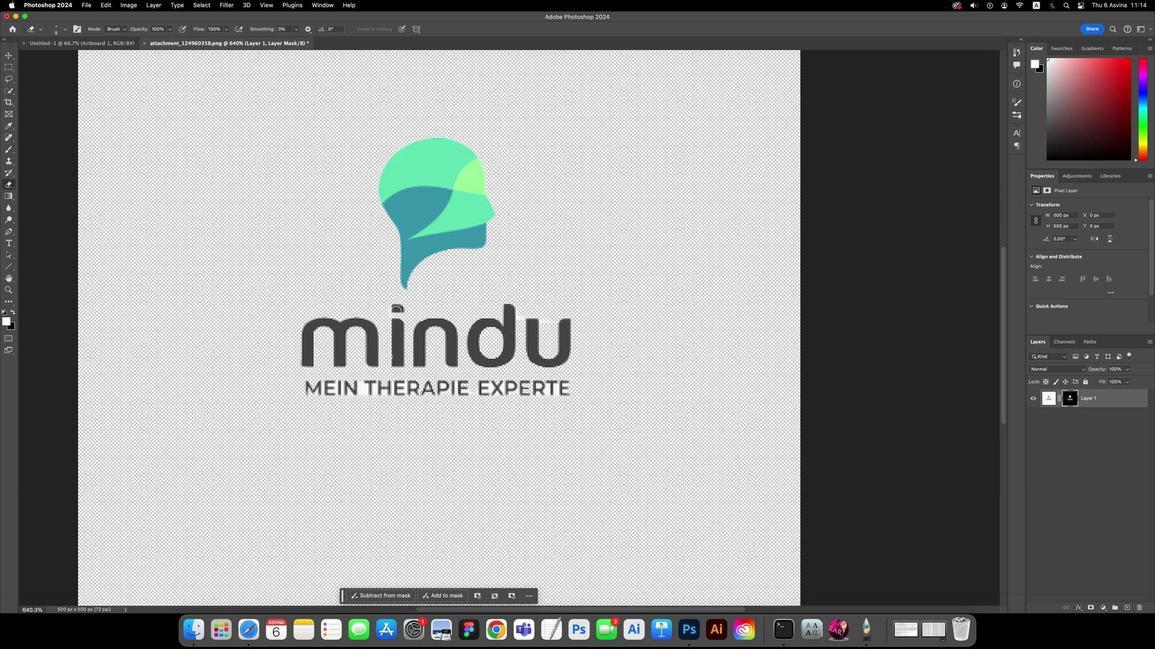 
Action: Mouse scrolled (458, 311) with delta (130, 3)
Screenshot: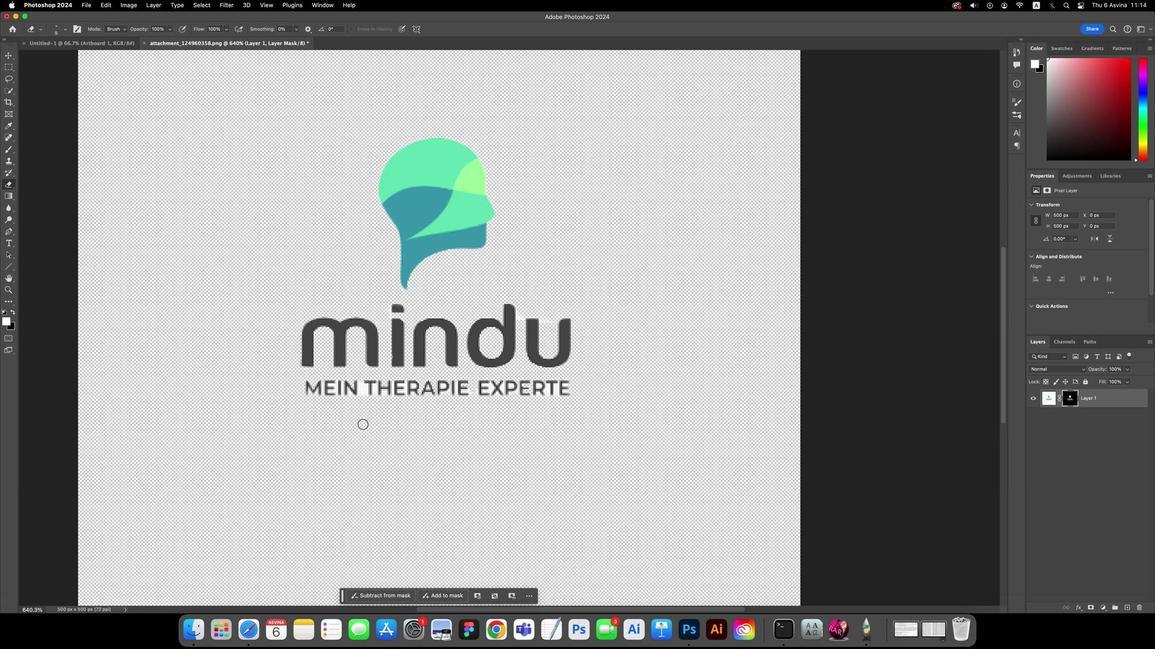 
Action: Mouse scrolled (458, 311) with delta (130, 3)
Screenshot: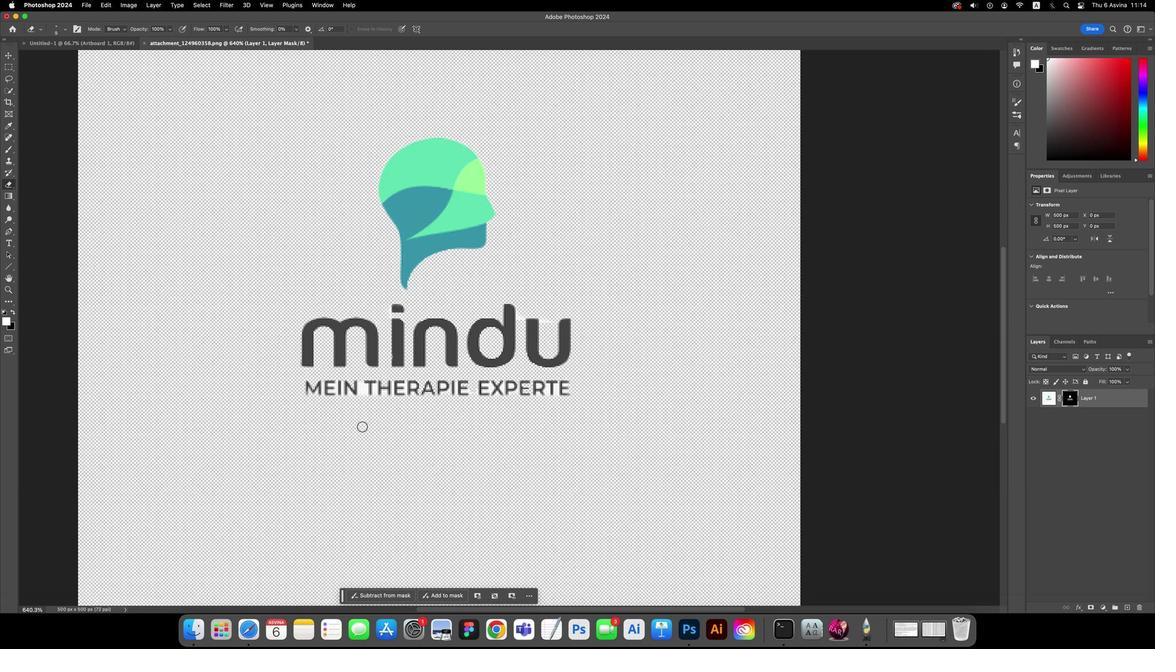 
Action: Mouse moved to (436, 397)
Screenshot: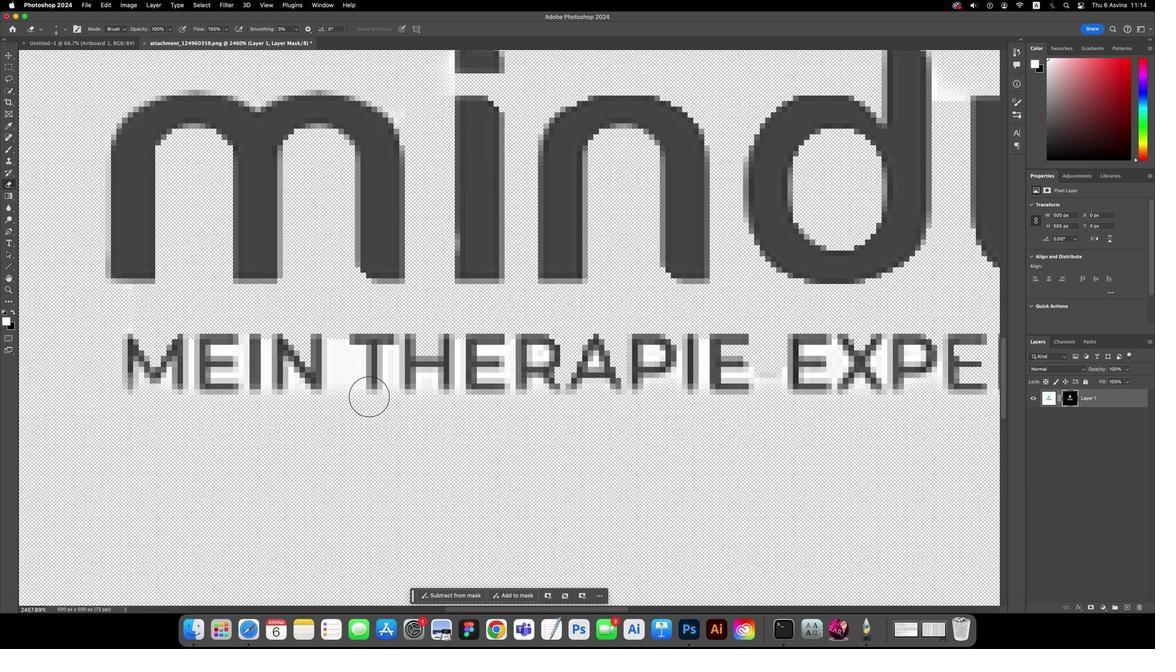 
Action: Key pressed Key.alt
Screenshot: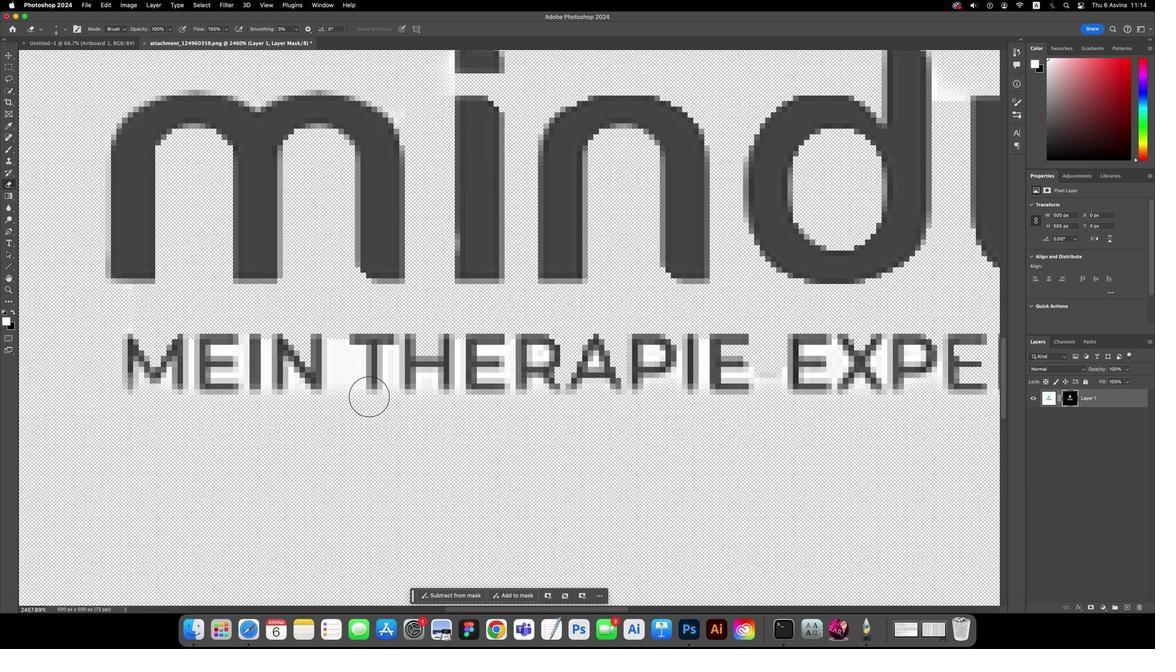 
Action: Mouse moved to (436, 395)
Screenshot: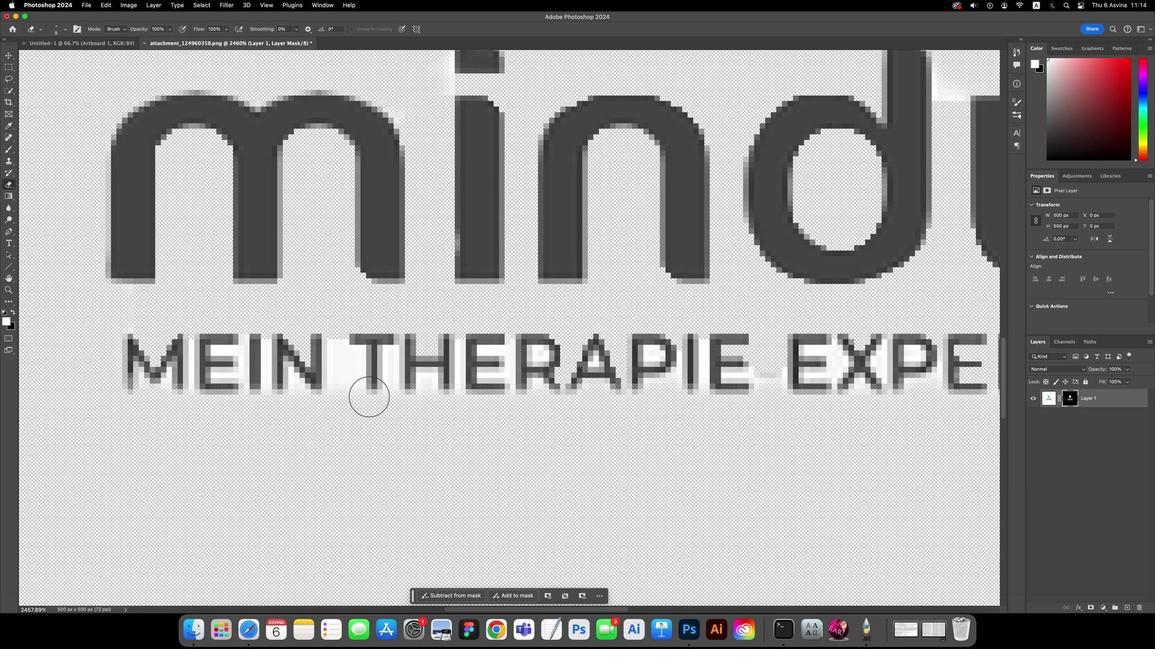 
Action: Mouse scrolled (436, 395) with delta (130, 3)
Screenshot: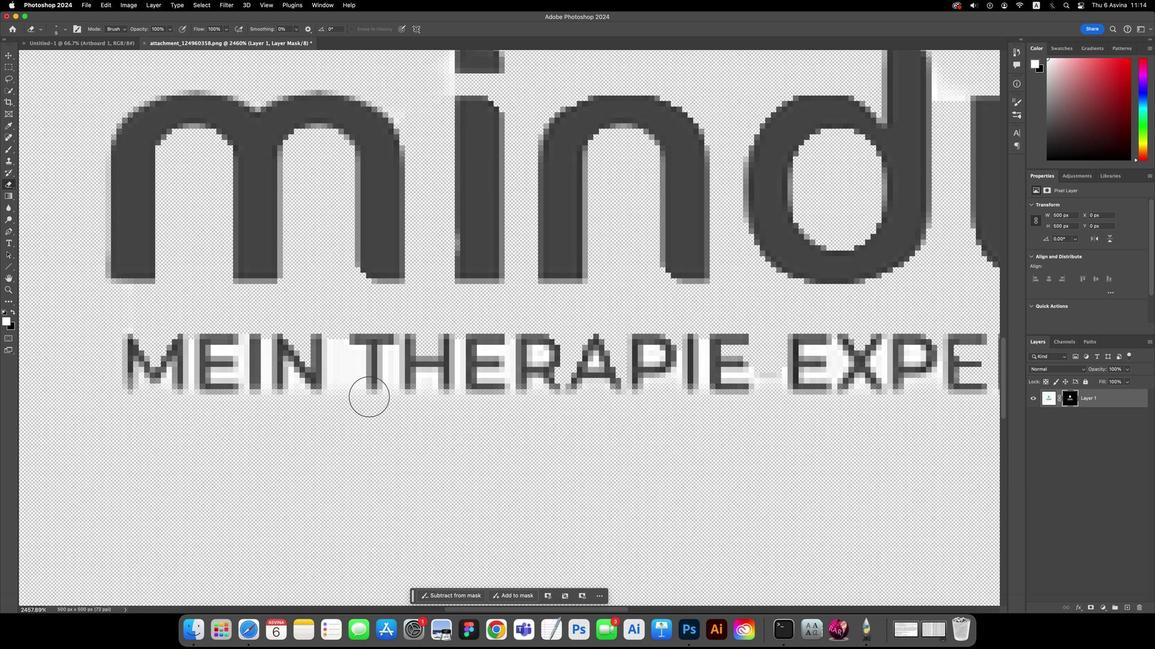 
Action: Mouse scrolled (436, 395) with delta (130, 3)
Screenshot: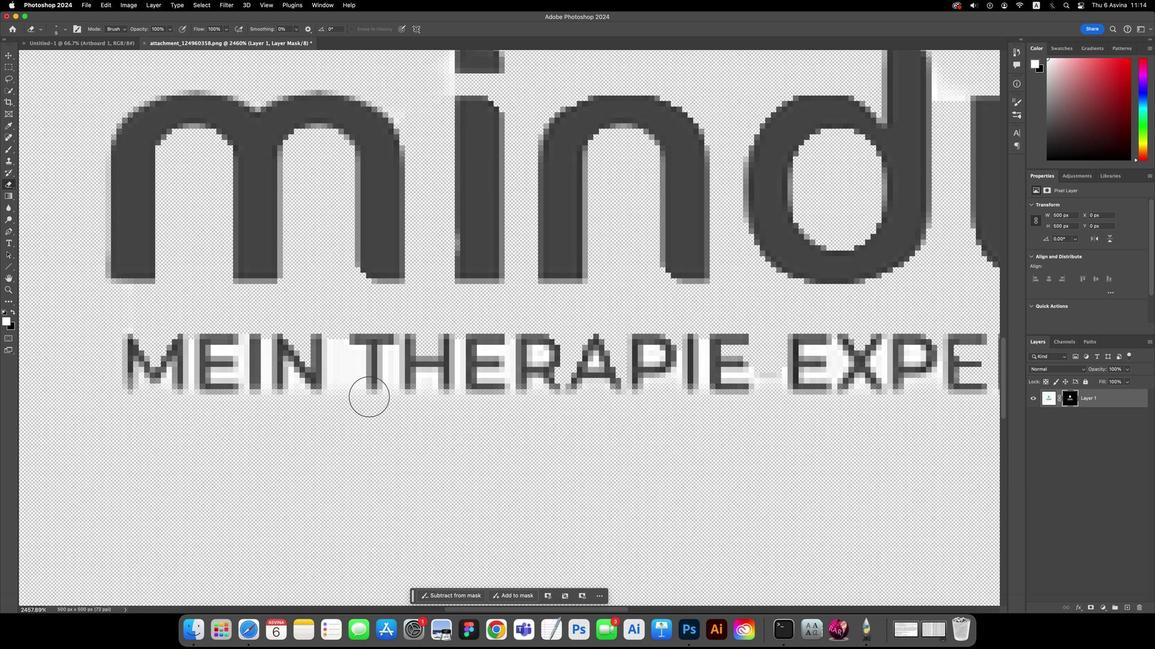 
Action: Mouse scrolled (436, 395) with delta (130, 5)
Screenshot: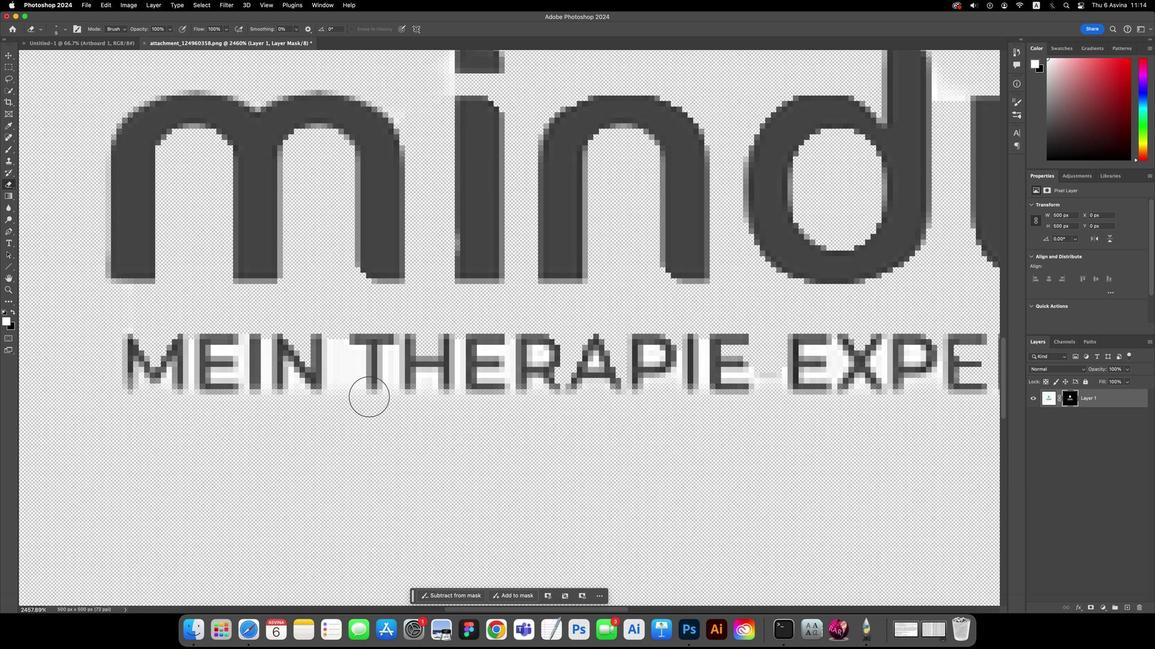 
Action: Mouse moved to (412, 364)
Screenshot: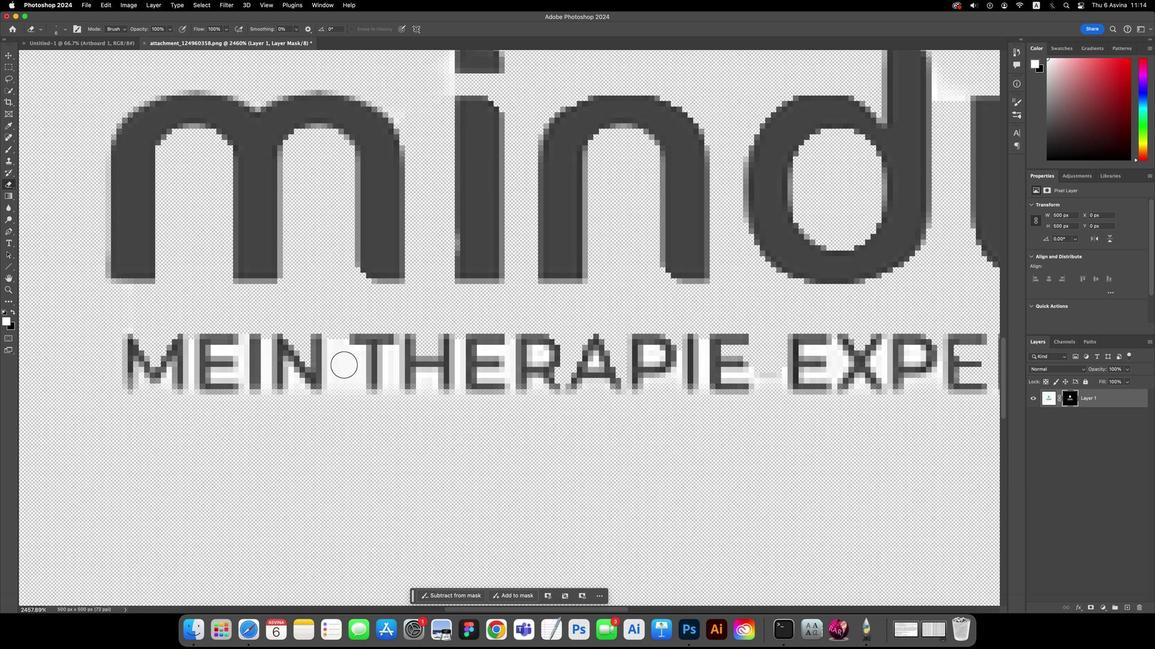 
Action: Key pressed '['
Screenshot: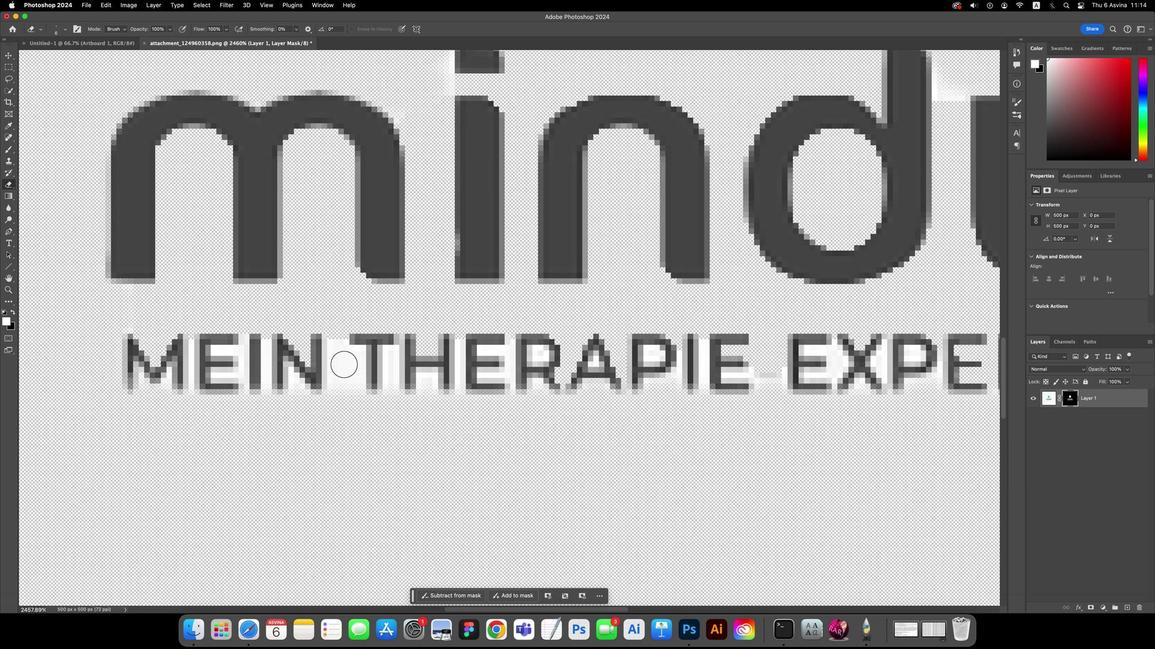 
Action: Mouse moved to (412, 365)
Screenshot: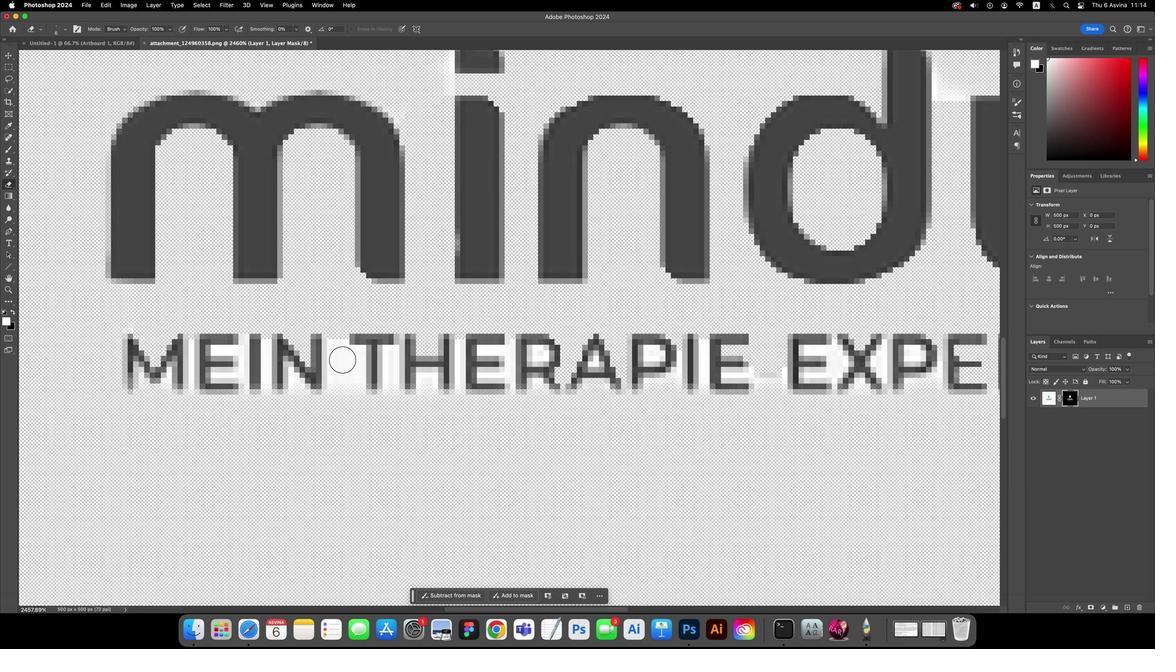 
Action: Key pressed '['
Screenshot: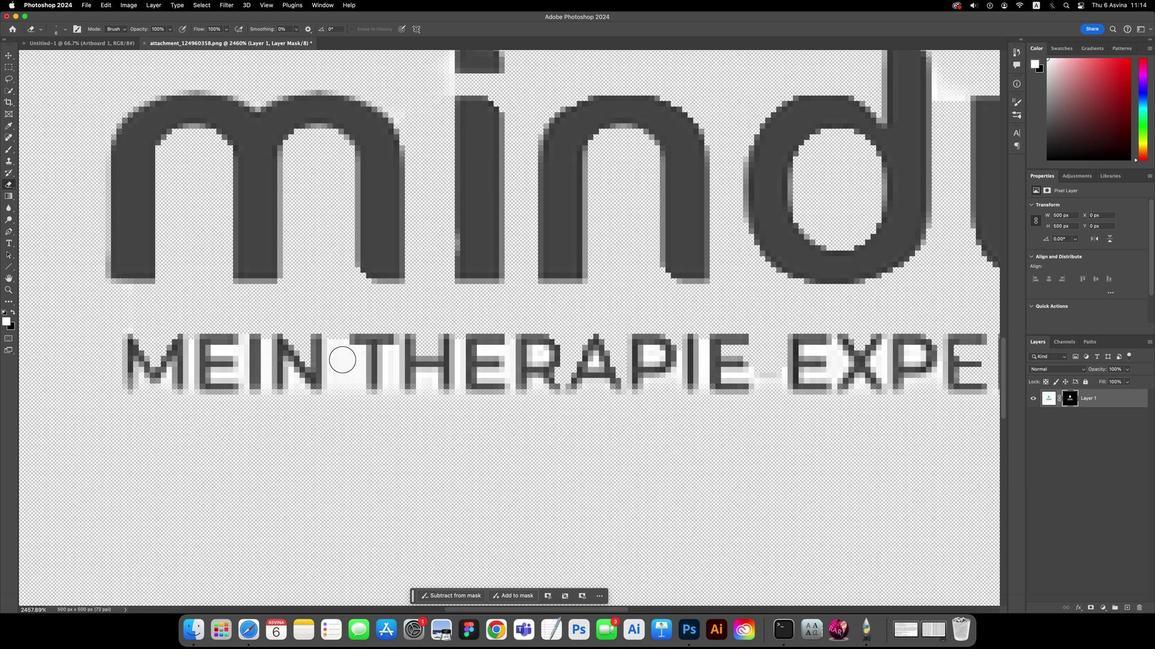 
Action: Mouse moved to (415, 363)
Screenshot: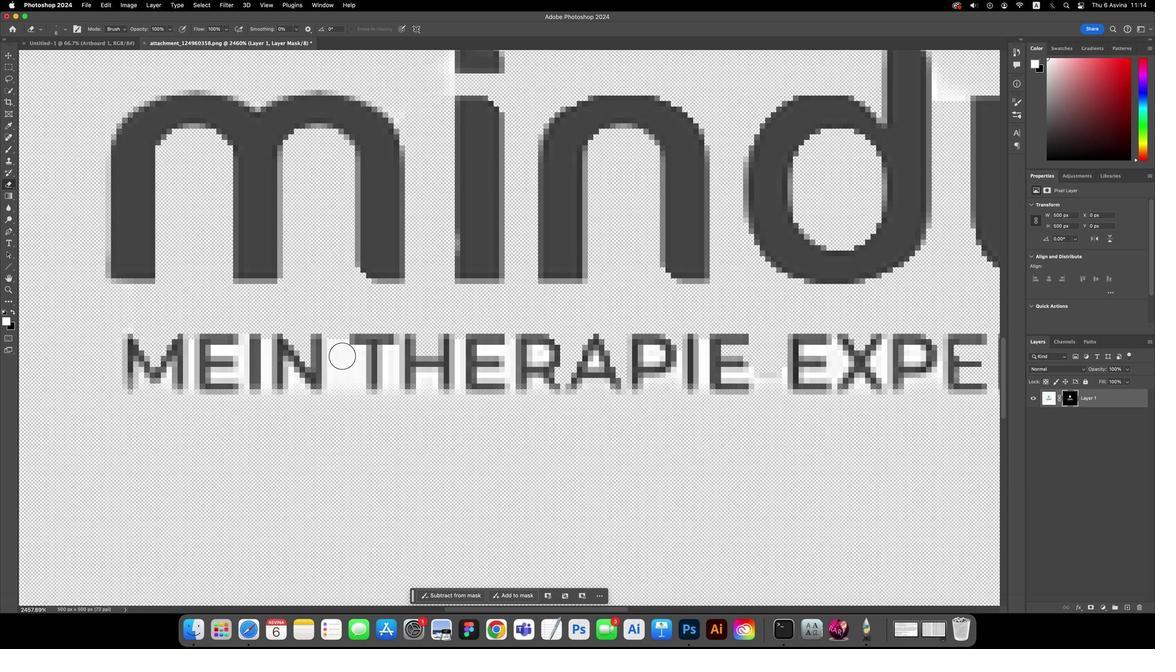 
Action: Key pressed '['
Screenshot: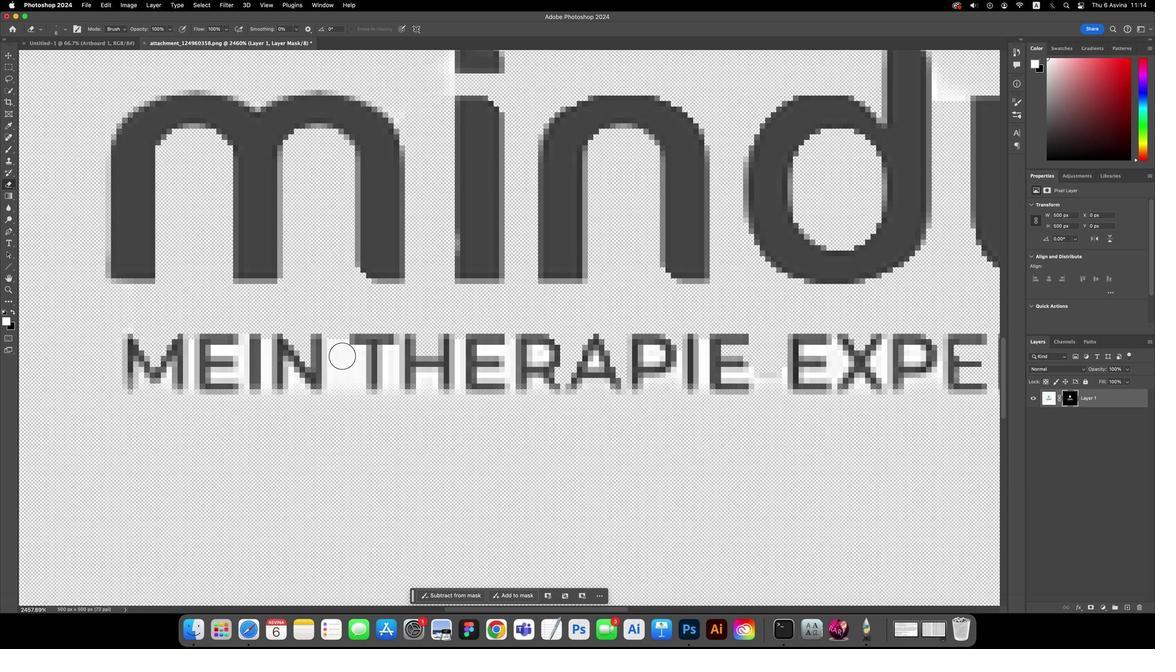 
Action: Mouse moved to (413, 354)
Screenshot: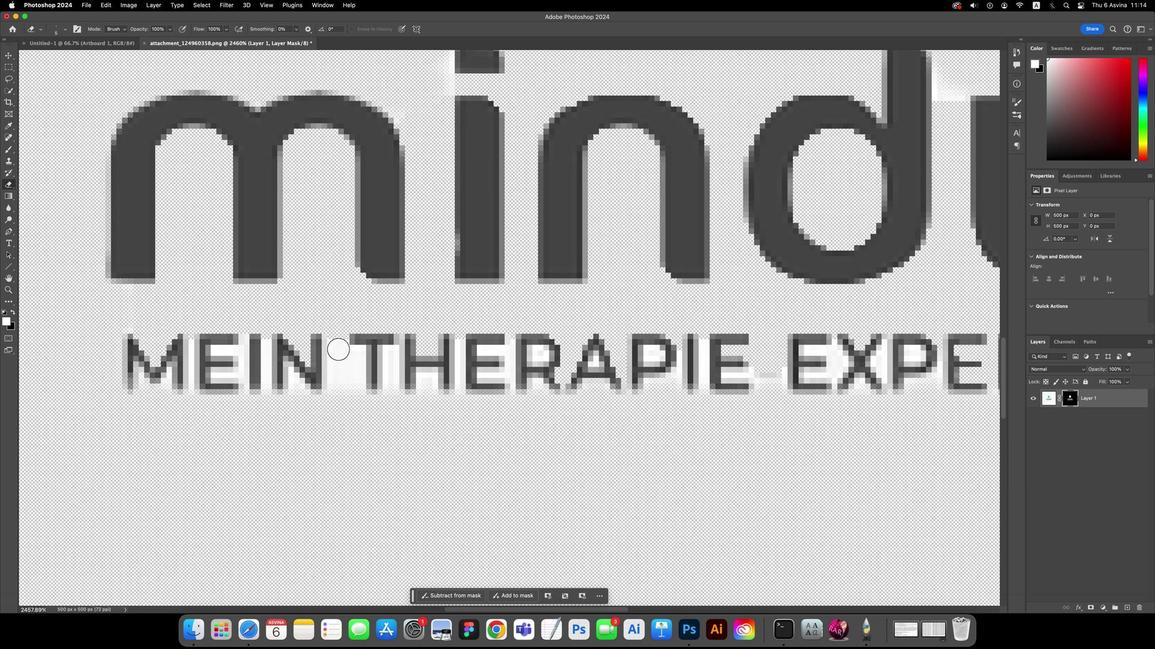 
Action: Key pressed '['
Screenshot: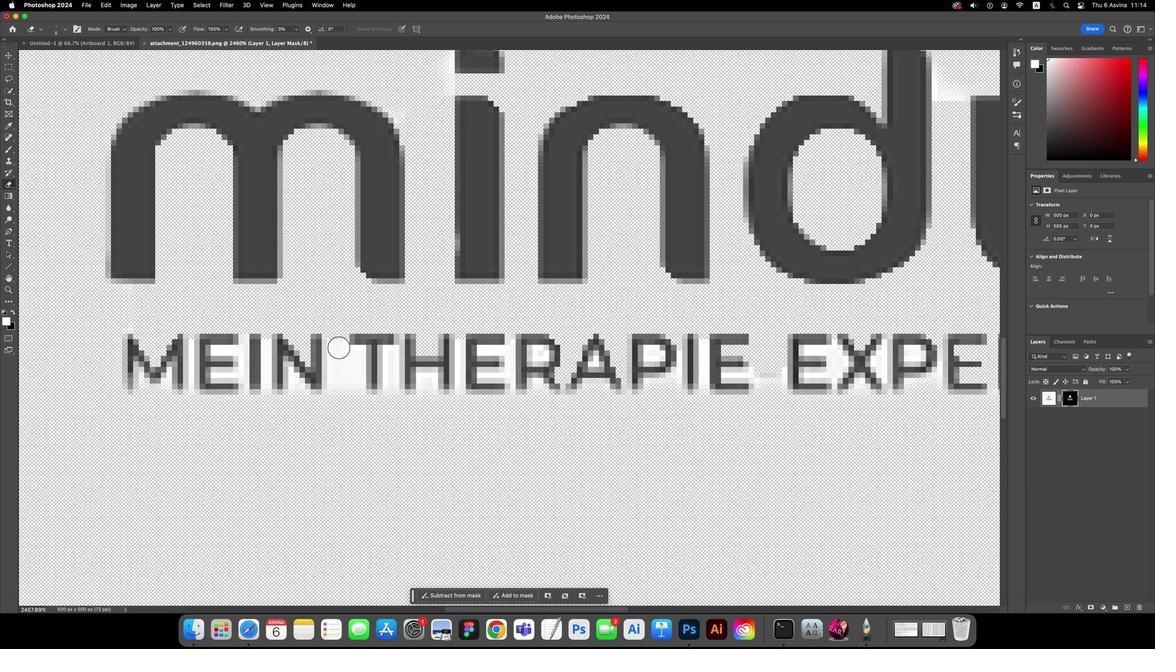 
Action: Mouse moved to (410, 345)
Screenshot: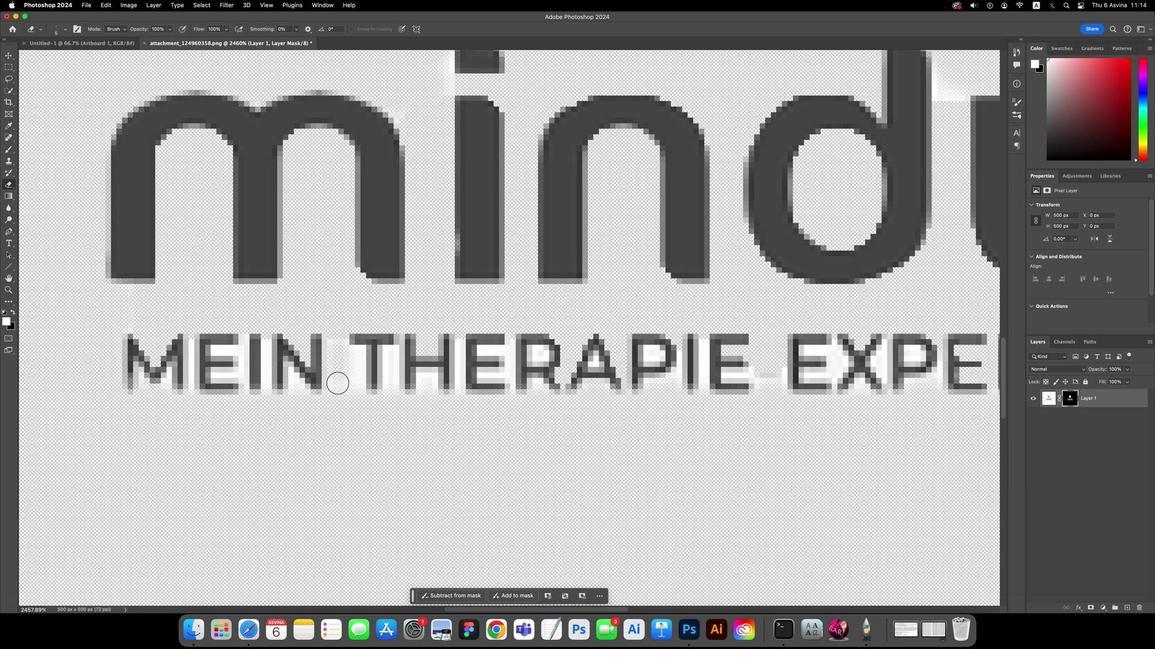 
Action: Mouse pressed left at (410, 345)
Screenshot: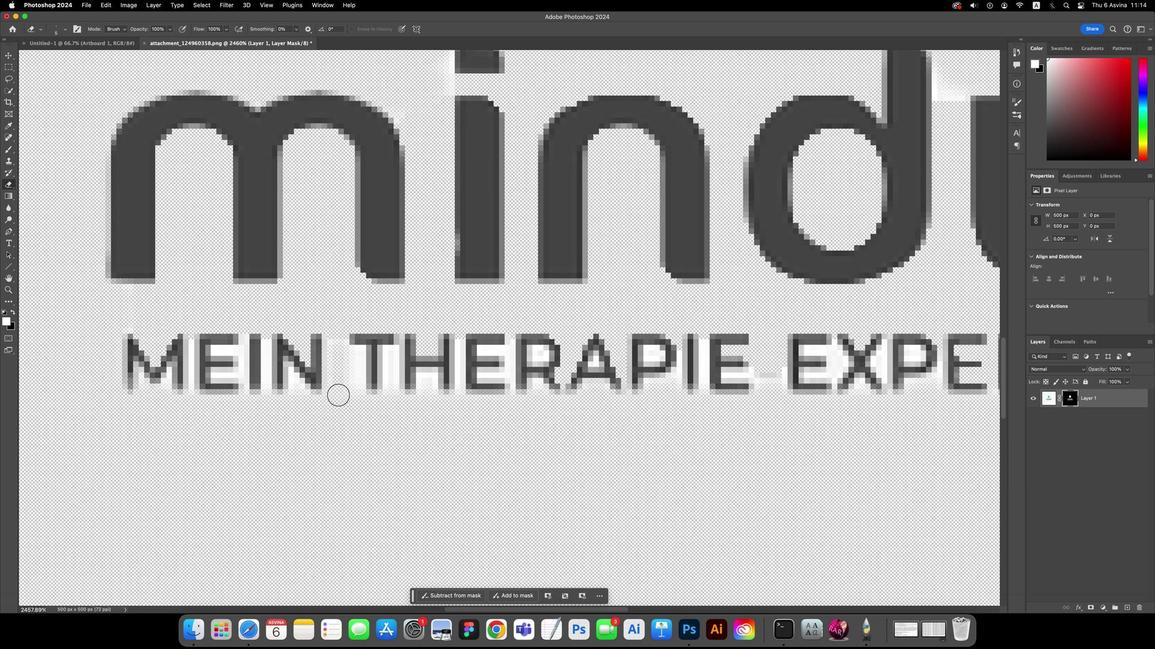 
Action: Mouse moved to (421, 395)
Screenshot: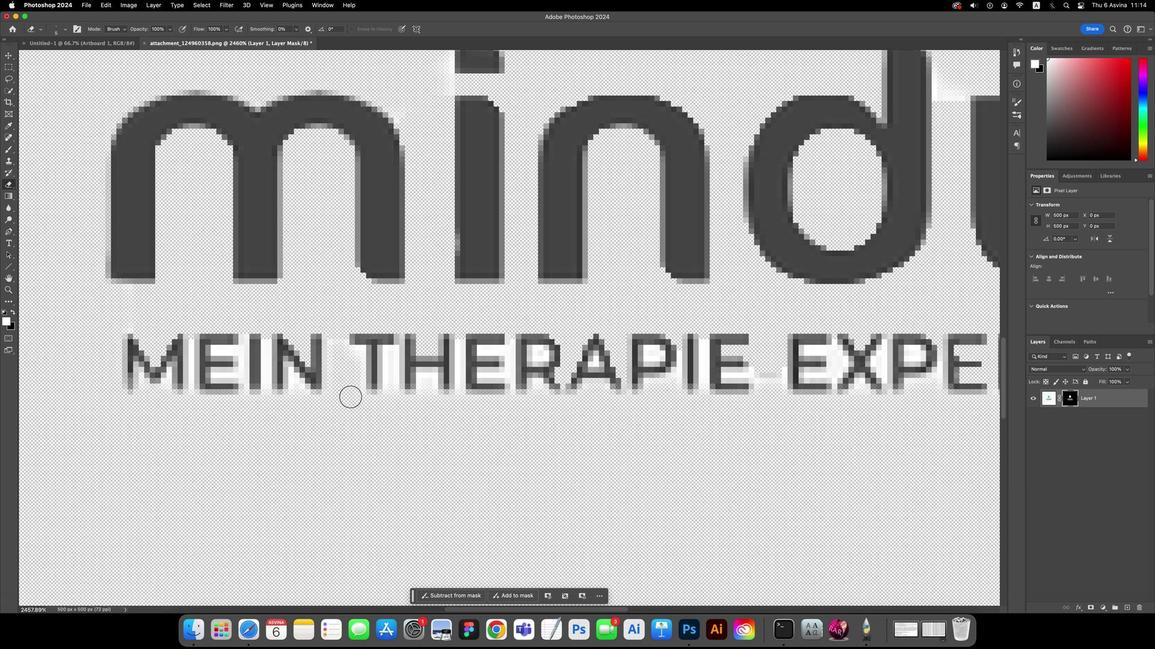 
Action: Key pressed Key.alt
Screenshot: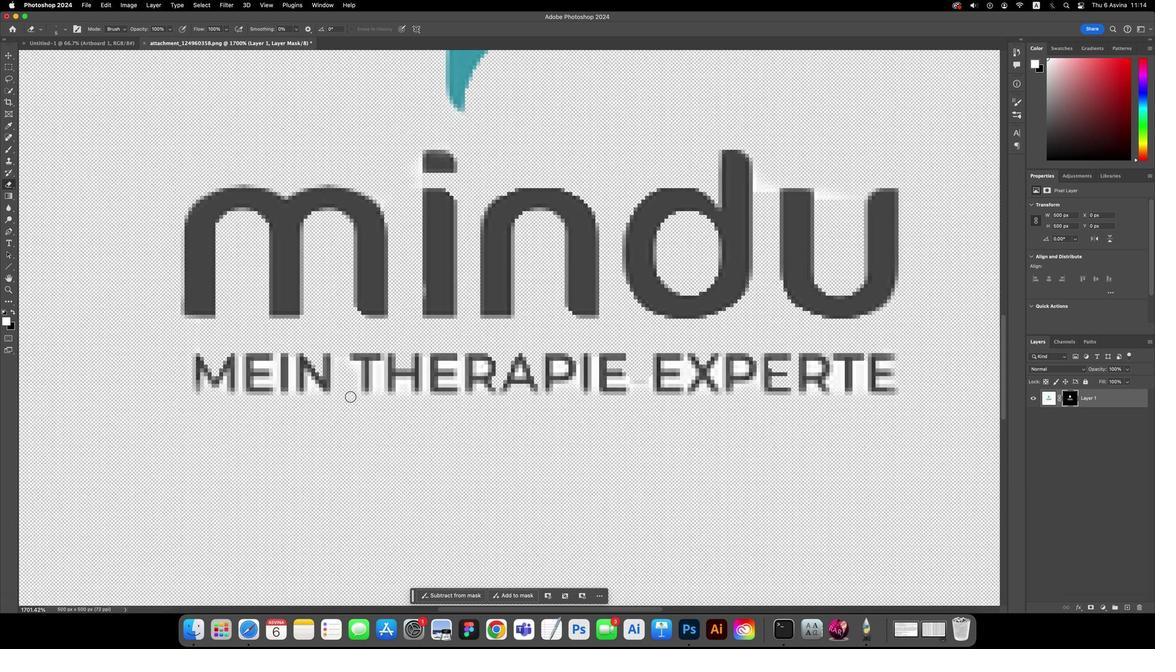 
Action: Mouse scrolled (421, 395) with delta (130, 2)
Screenshot: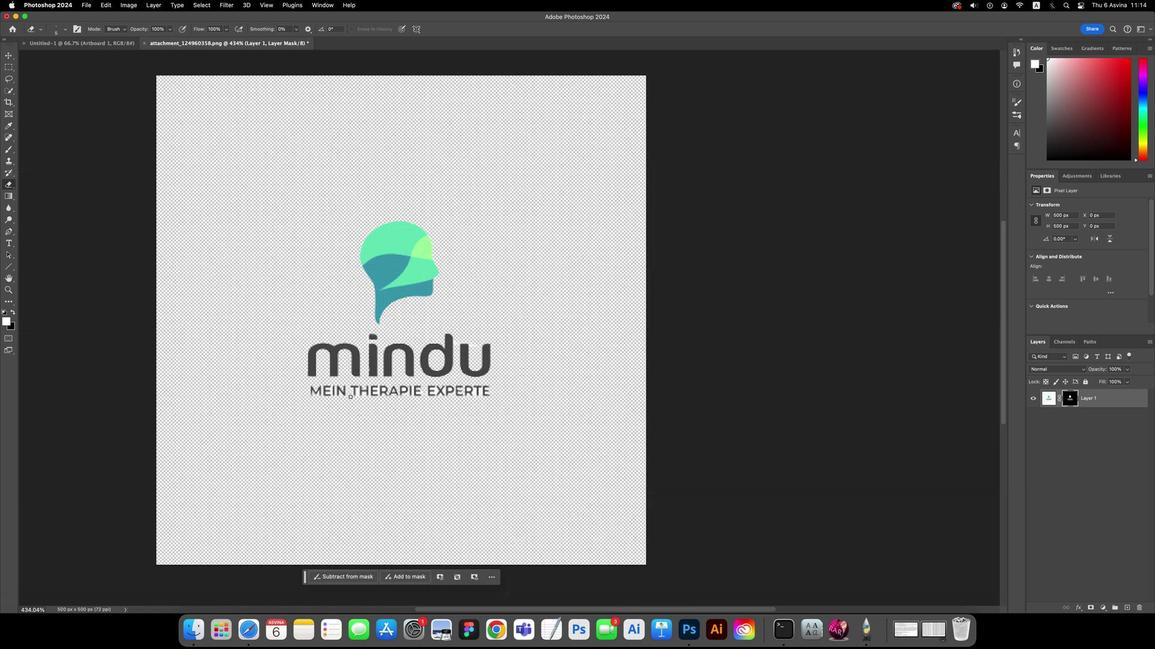 
Action: Mouse scrolled (421, 395) with delta (130, 2)
Screenshot: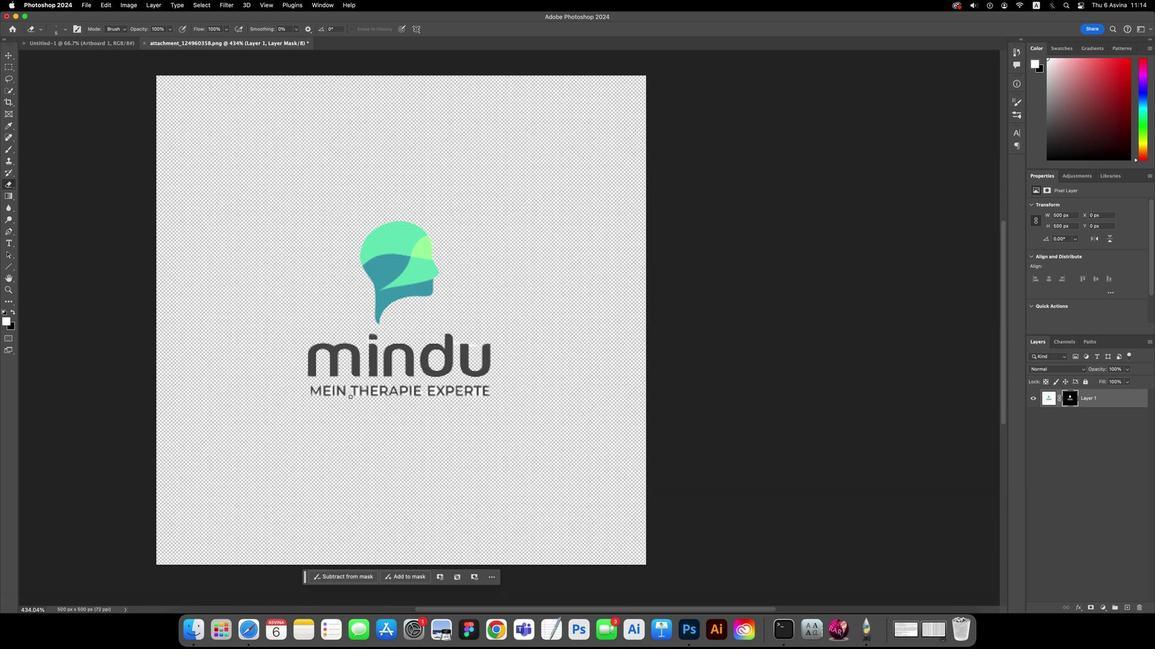 
Action: Mouse scrolled (421, 395) with delta (130, 2)
Screenshot: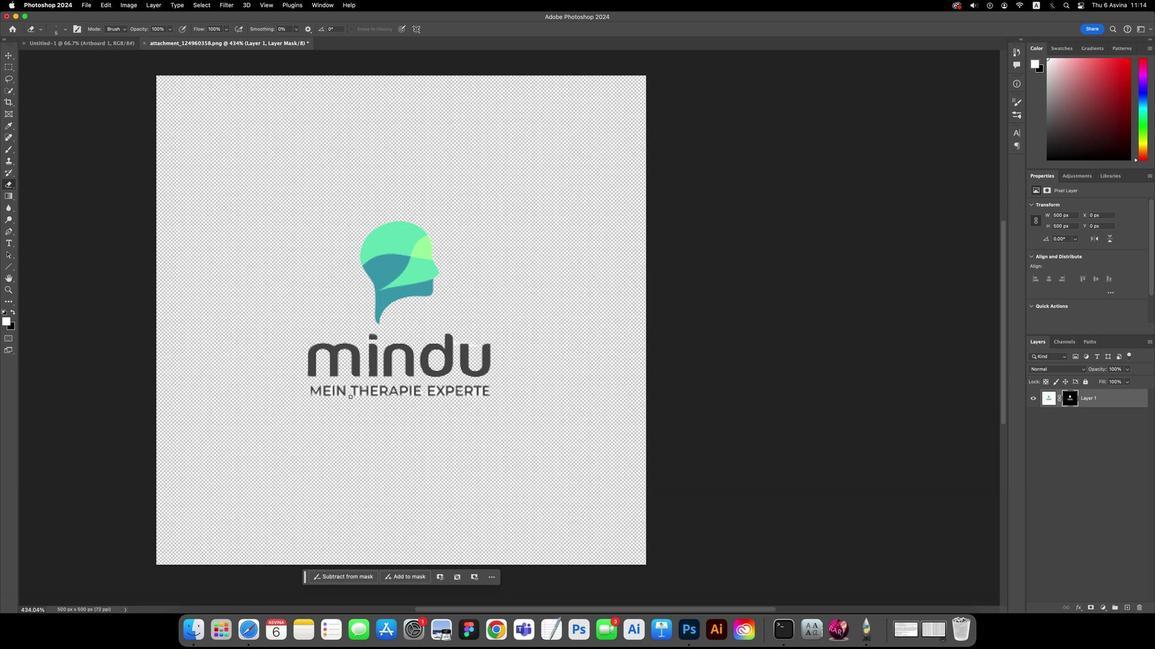 
Action: Mouse scrolled (421, 395) with delta (130, 2)
Screenshot: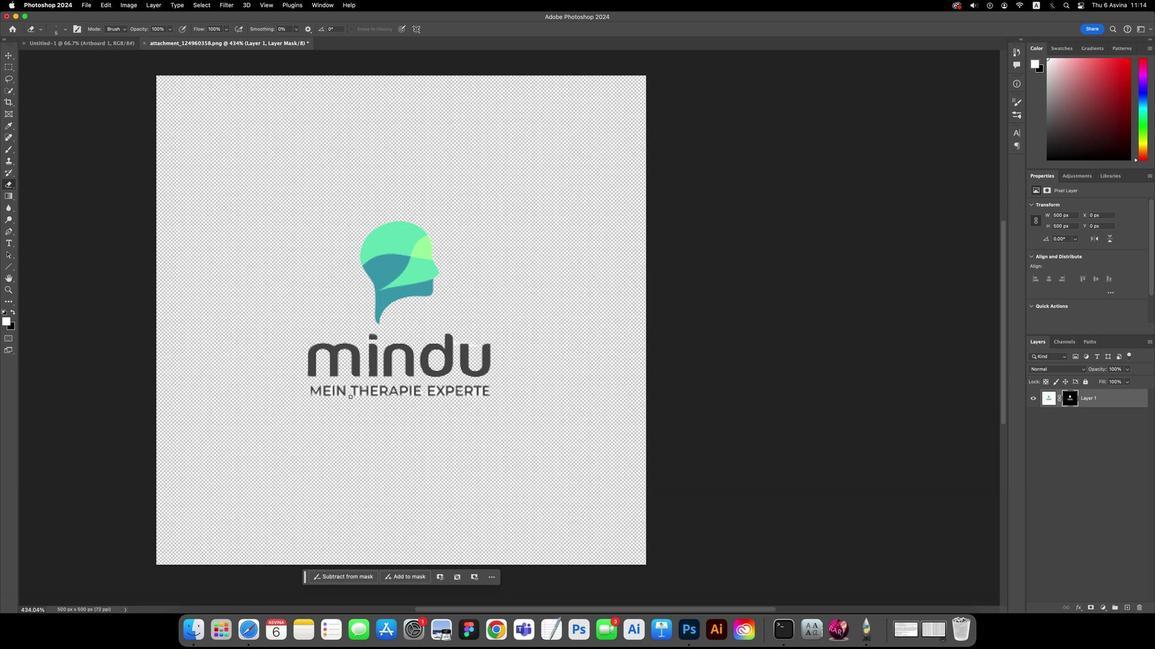 
Action: Mouse scrolled (421, 395) with delta (130, 0)
Screenshot: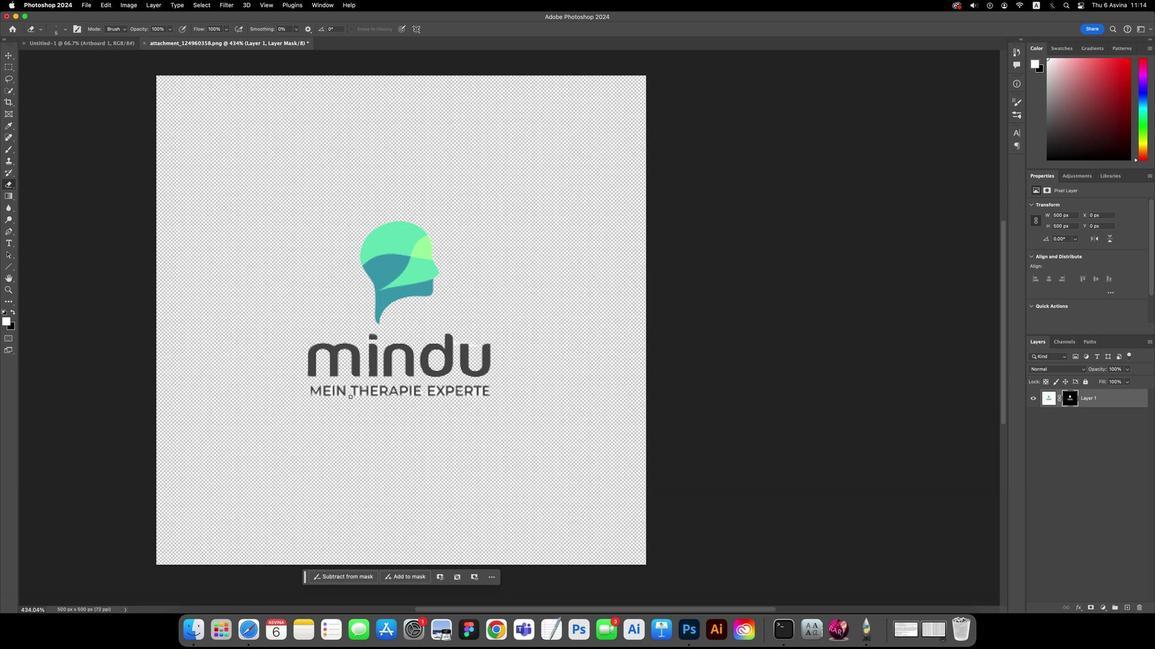 
Action: Mouse moved to (430, 376)
Screenshot: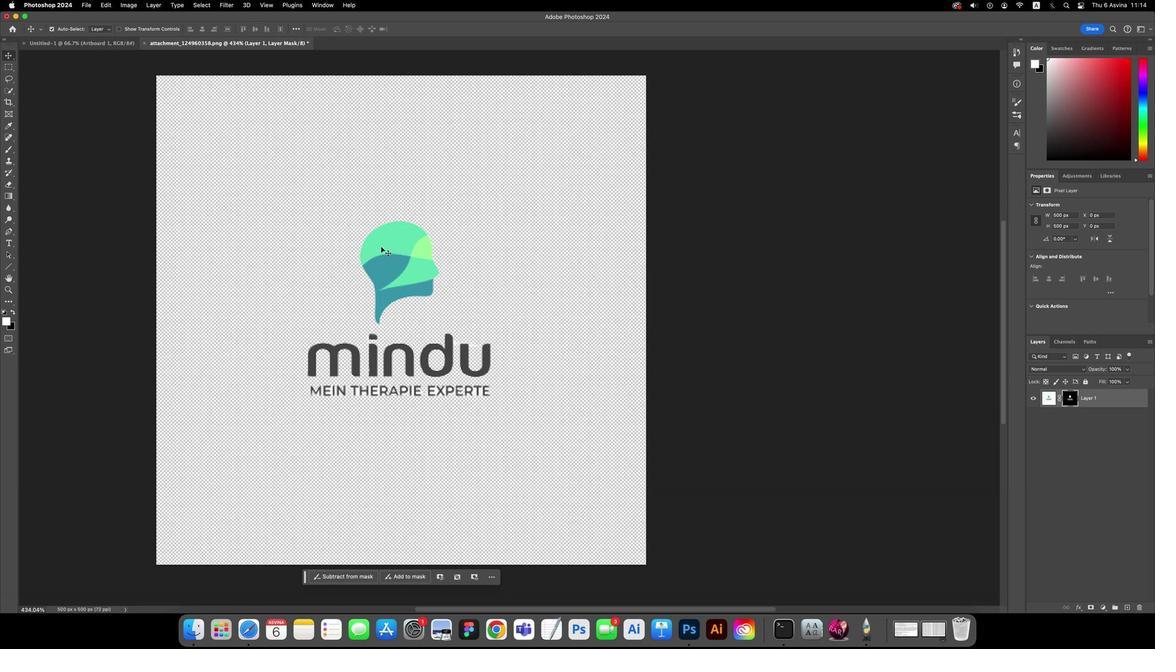 
Action: Key pressed 'v'
Screenshot: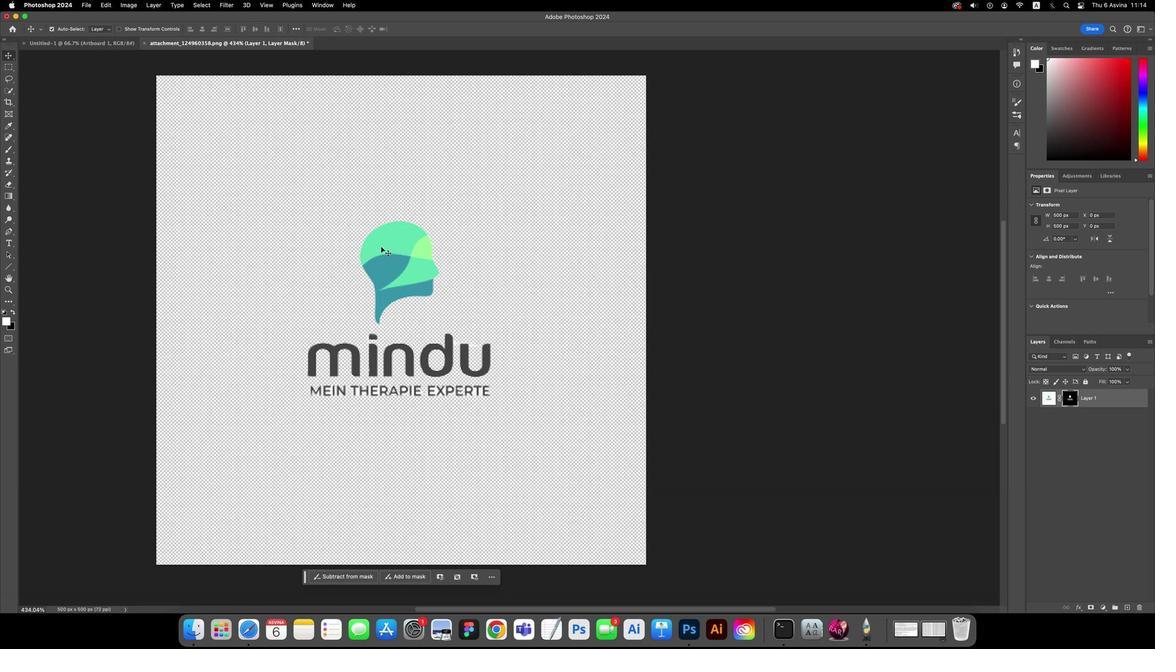 
Action: Mouse moved to (451, 252)
